 Task: Play online Dominion games in very easy mode.
Action: Mouse moved to (301, 704)
Screenshot: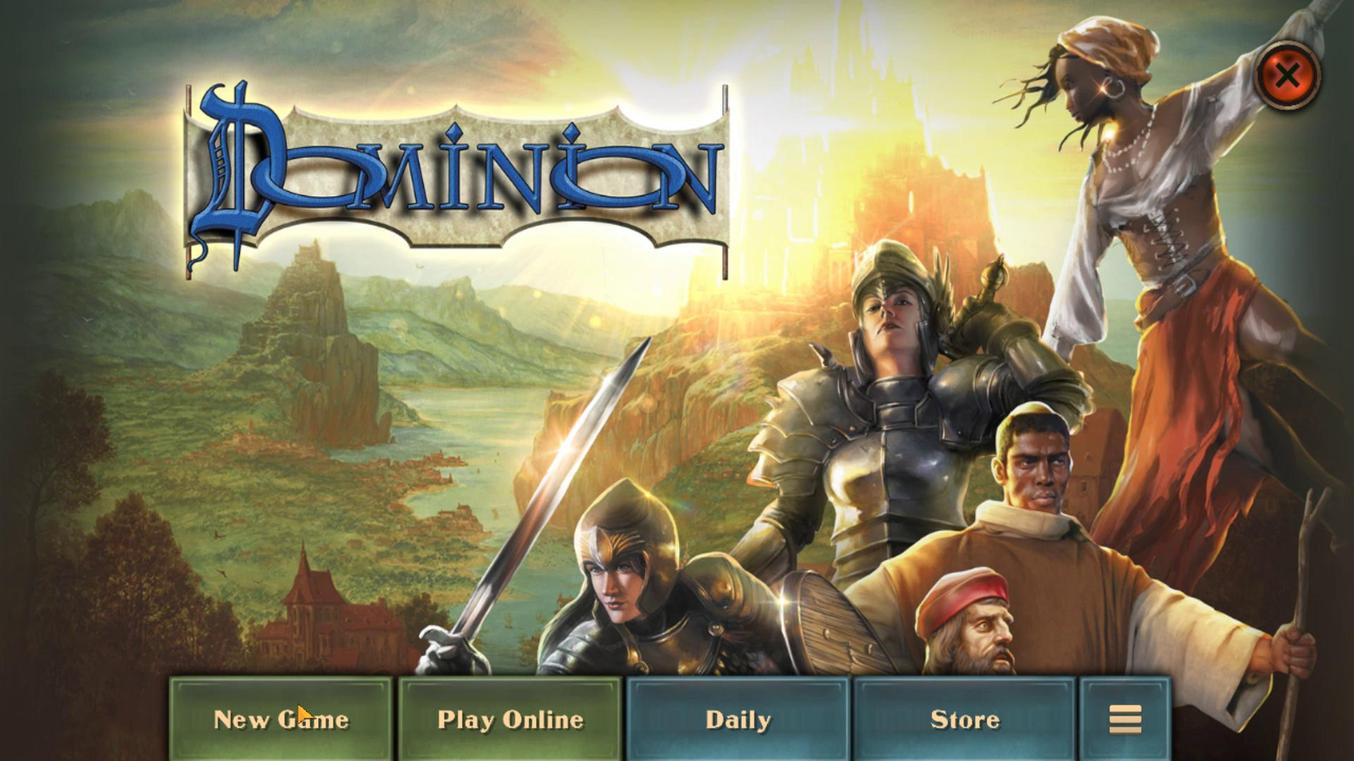 
Action: Mouse pressed left at (301, 704)
Screenshot: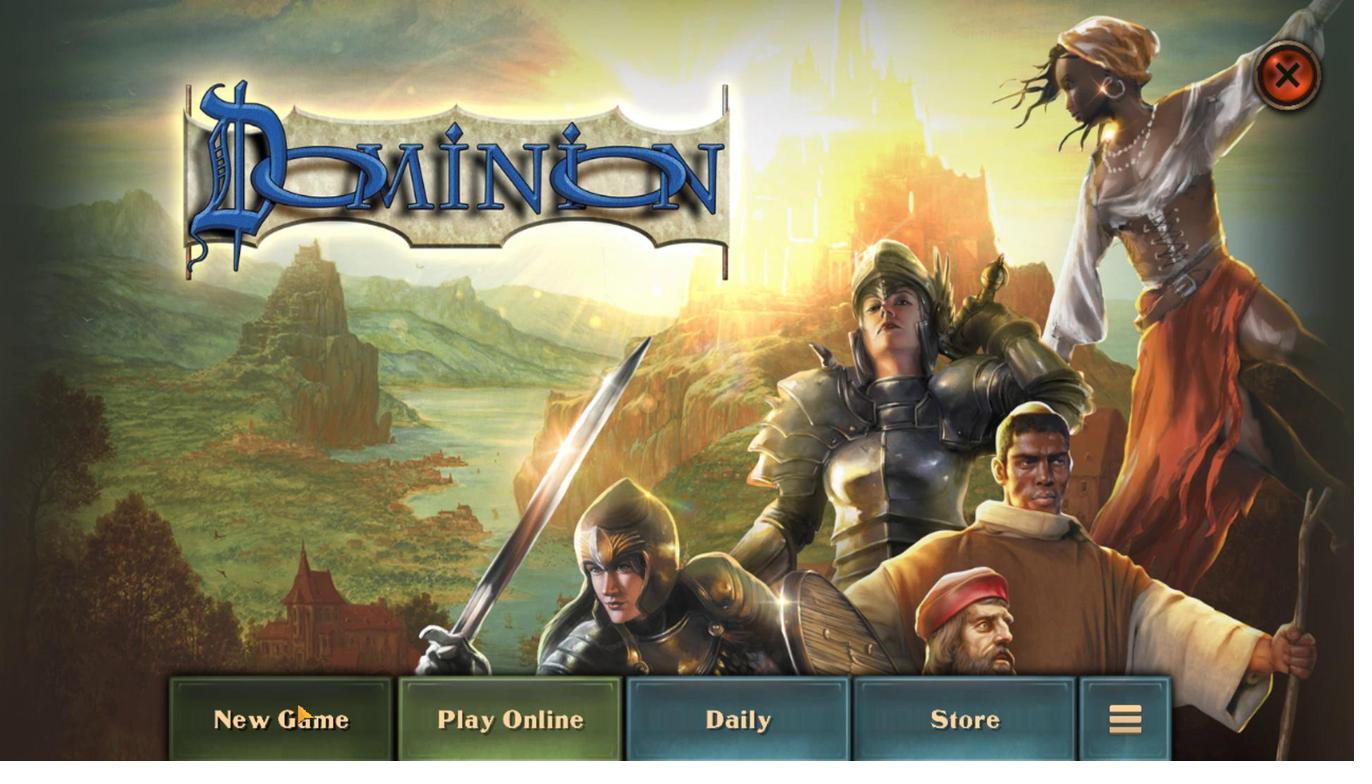 
Action: Mouse moved to (692, 323)
Screenshot: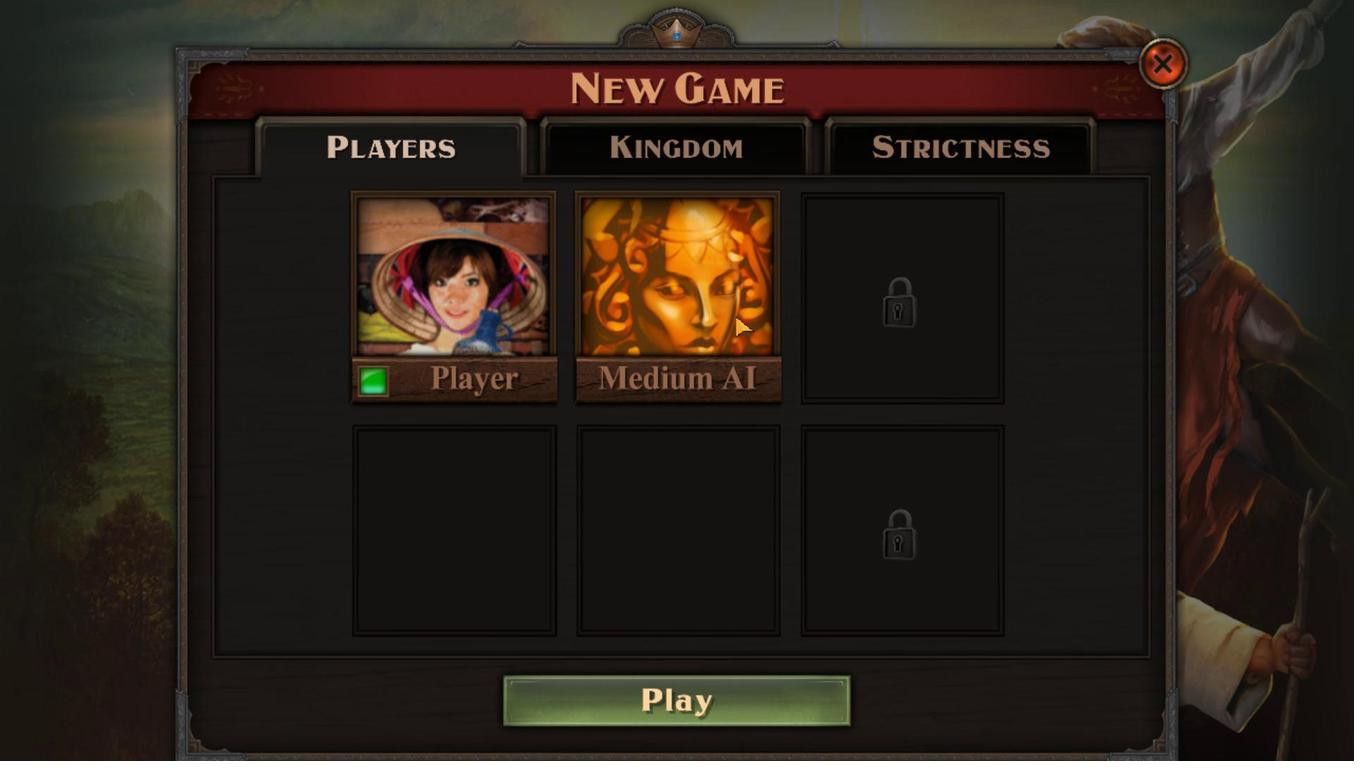 
Action: Mouse pressed left at (692, 323)
Screenshot: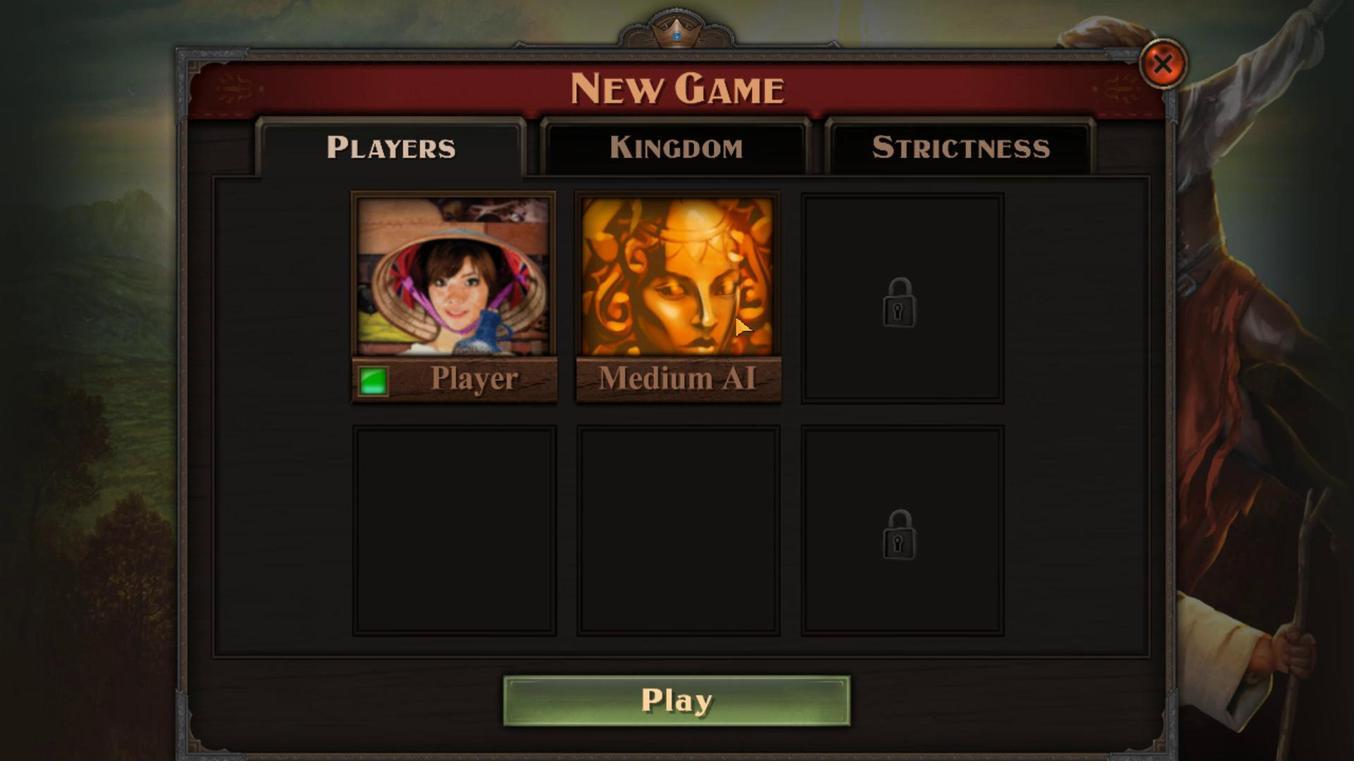 
Action: Mouse moved to (463, 347)
Screenshot: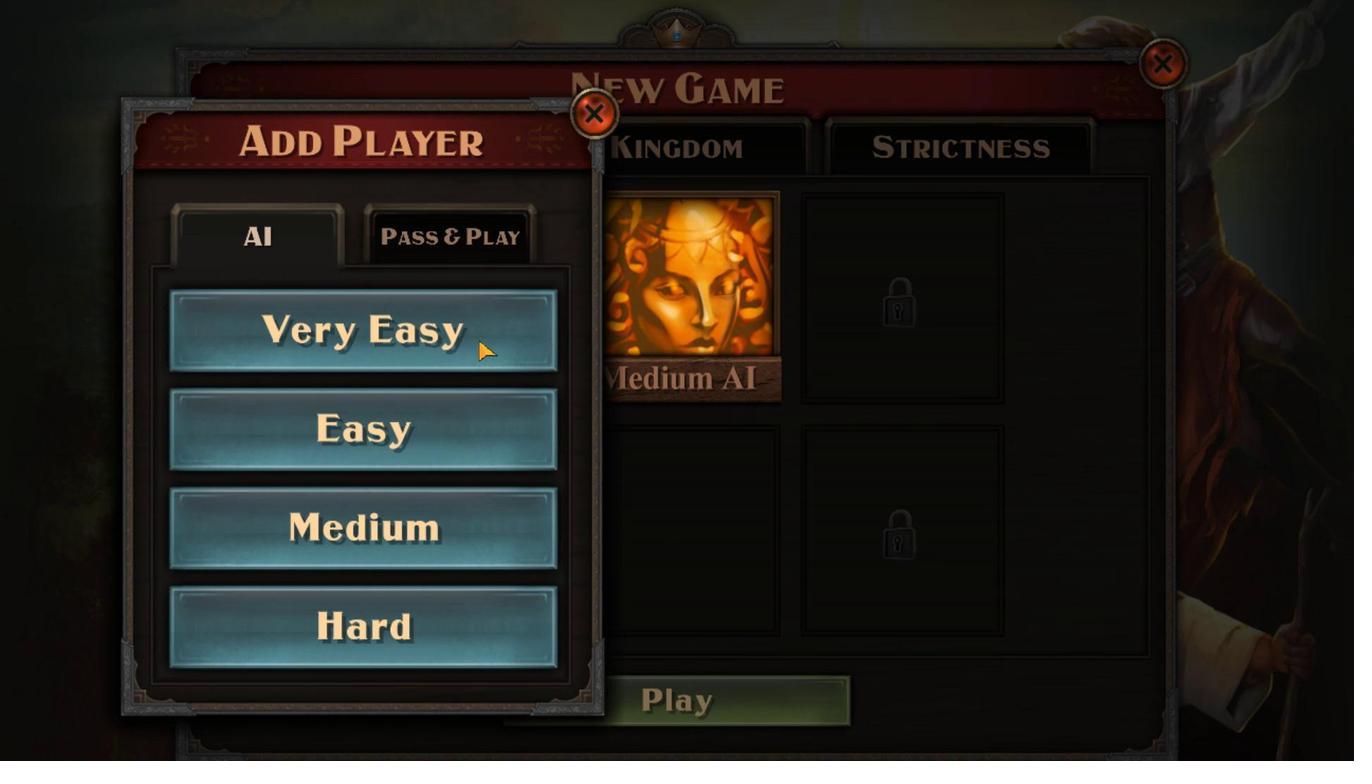 
Action: Mouse pressed left at (463, 347)
Screenshot: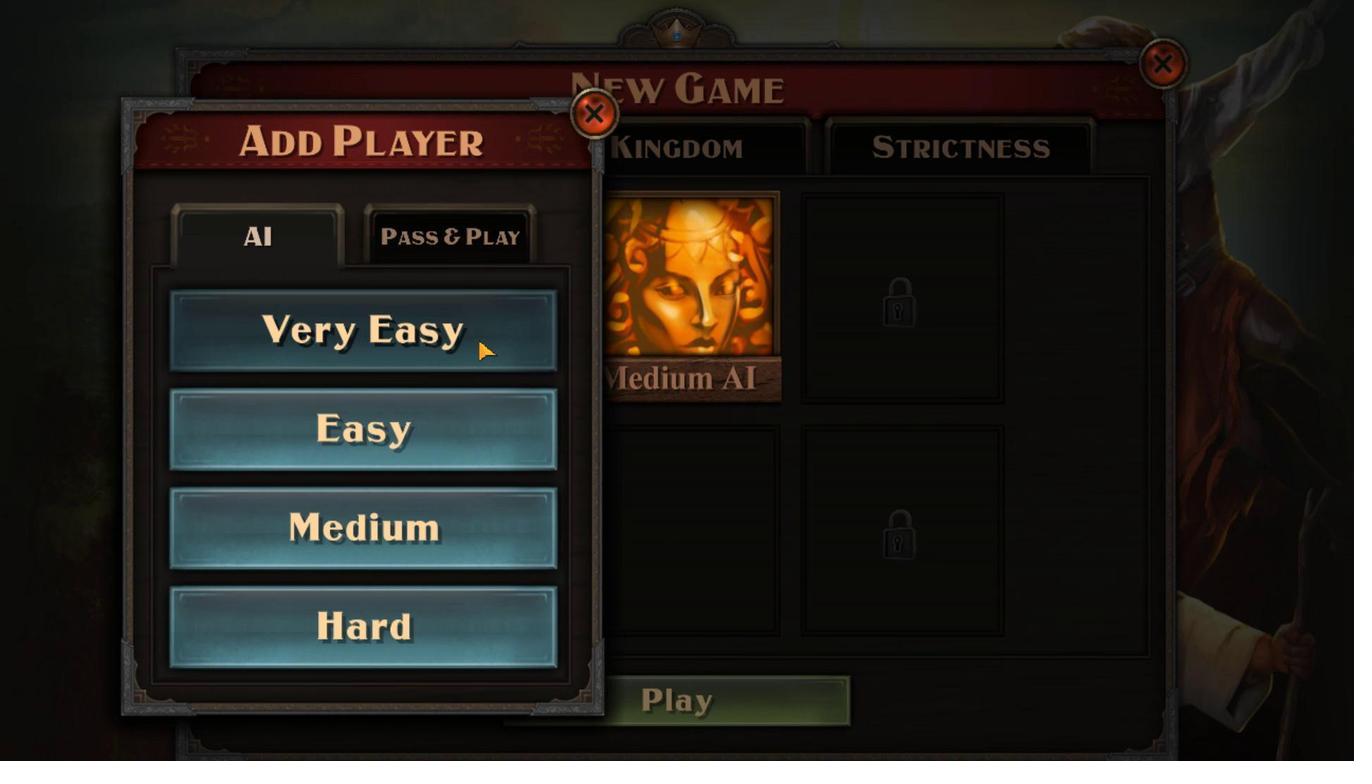 
Action: Mouse moved to (695, 690)
Screenshot: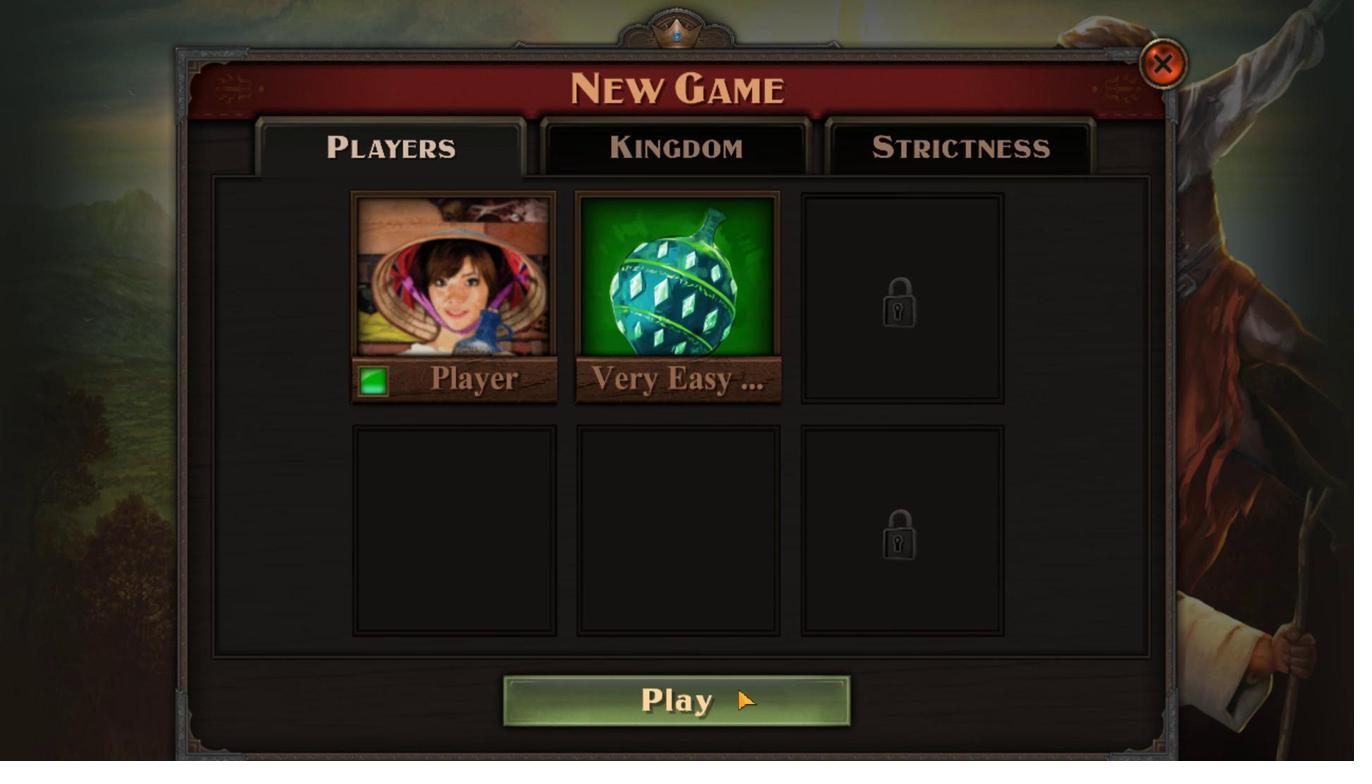 
Action: Mouse pressed left at (695, 690)
Screenshot: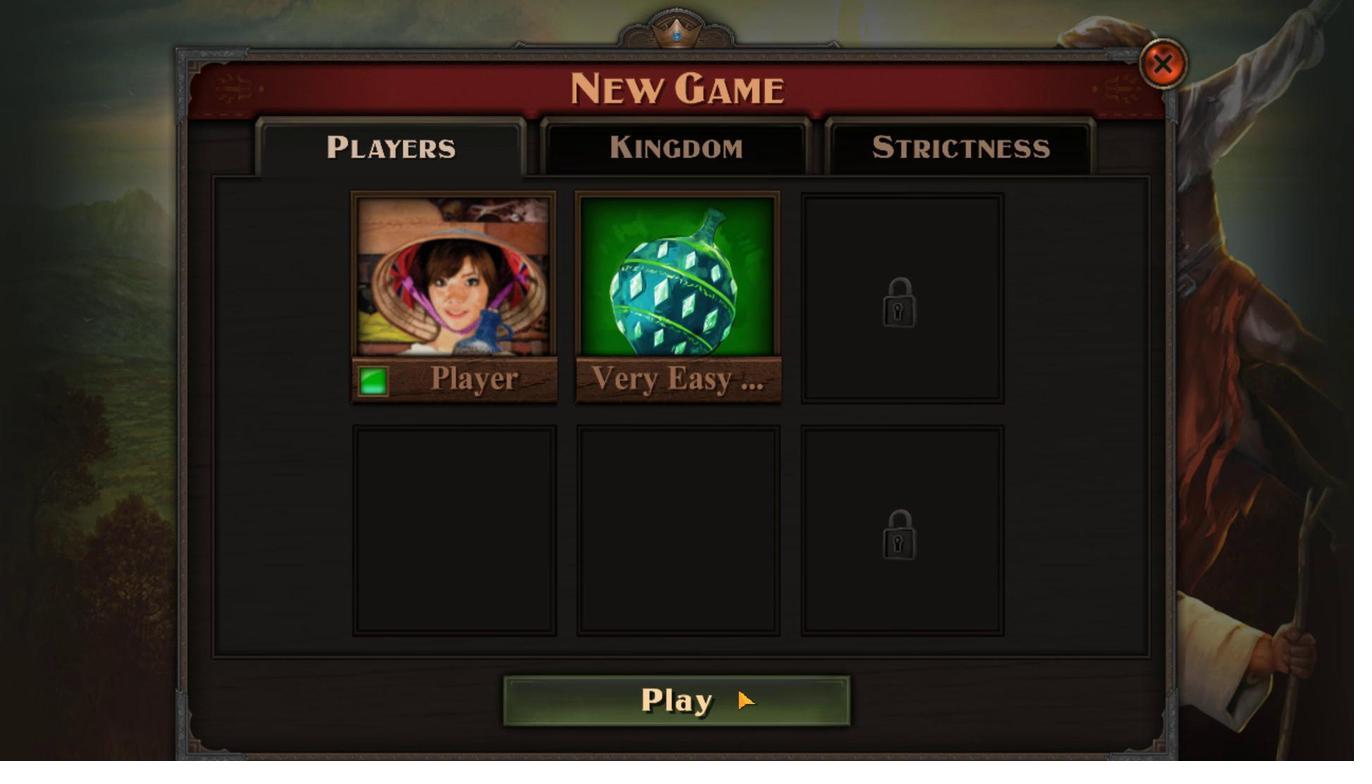 
Action: Mouse moved to (600, 627)
Screenshot: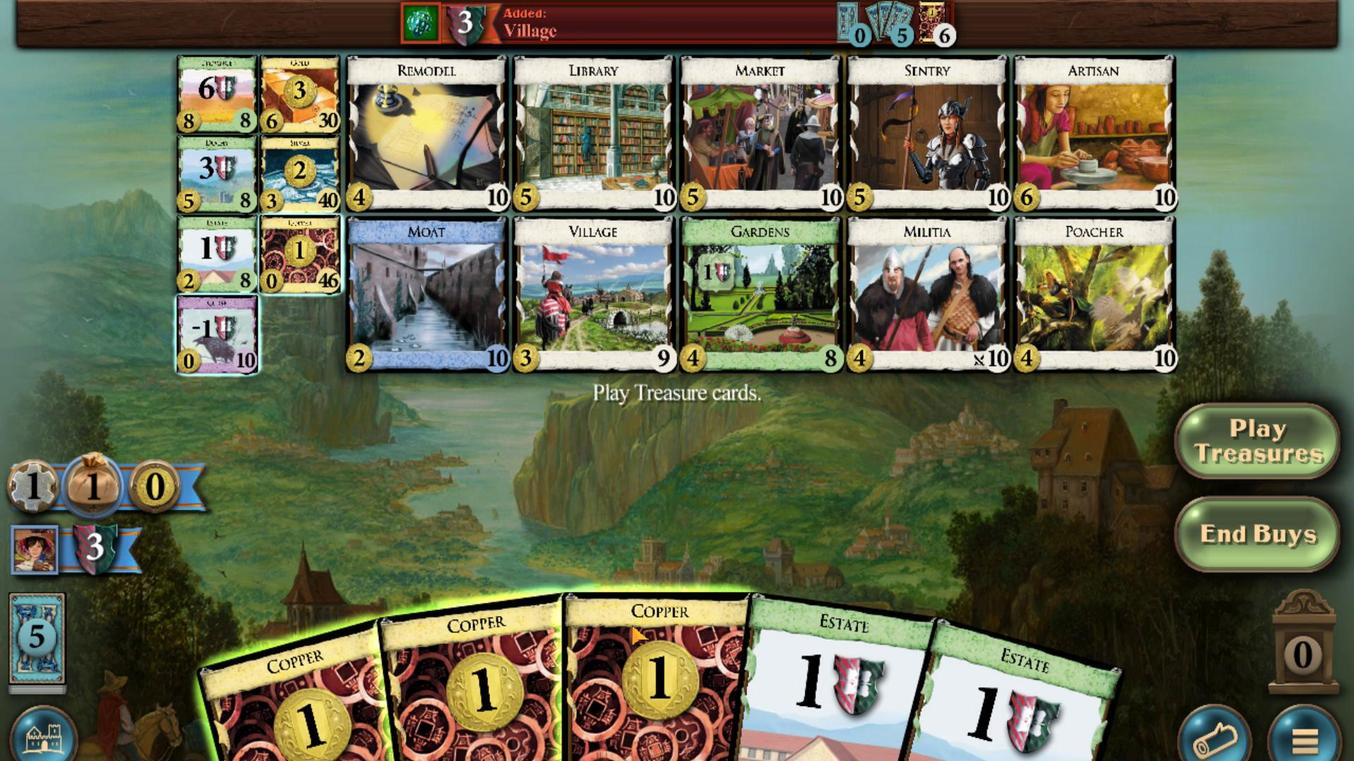 
Action: Mouse scrolled (600, 626) with delta (0, 0)
Screenshot: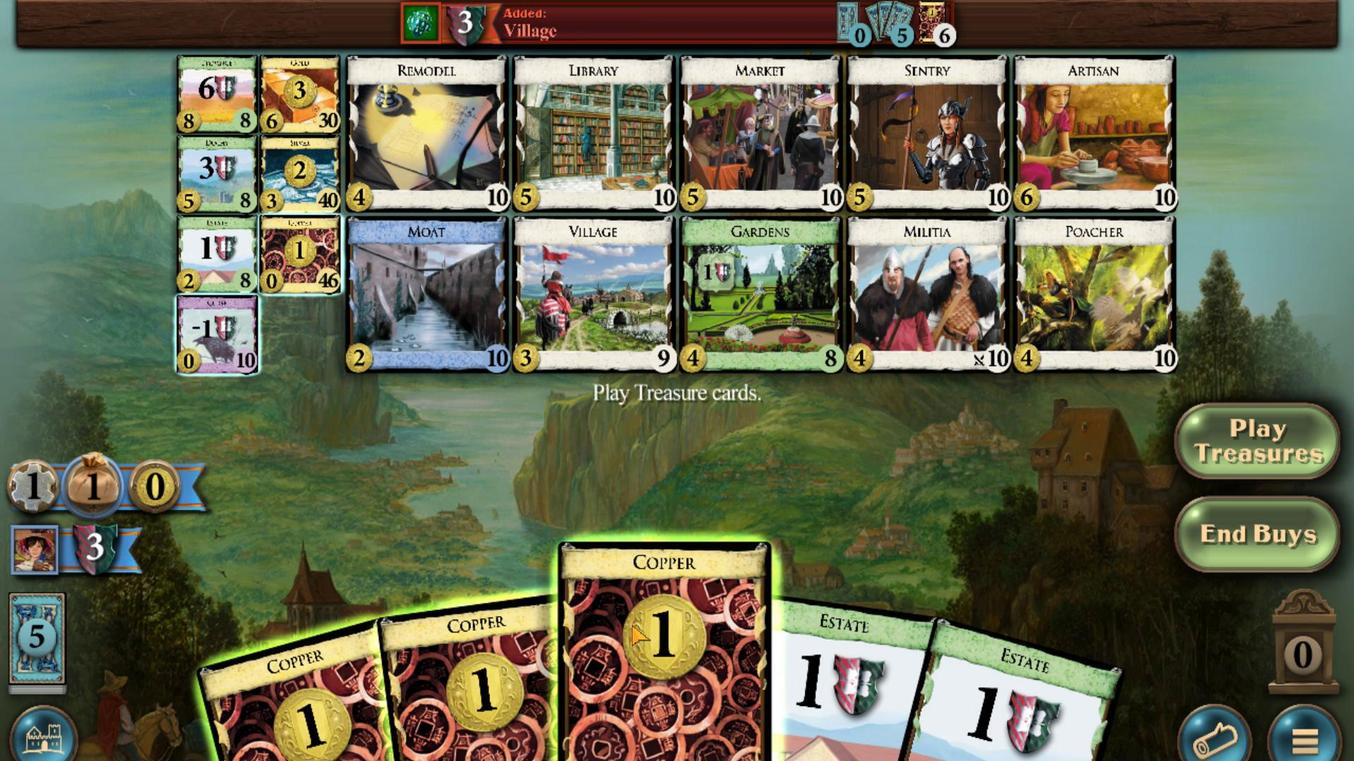 
Action: Mouse moved to (533, 617)
Screenshot: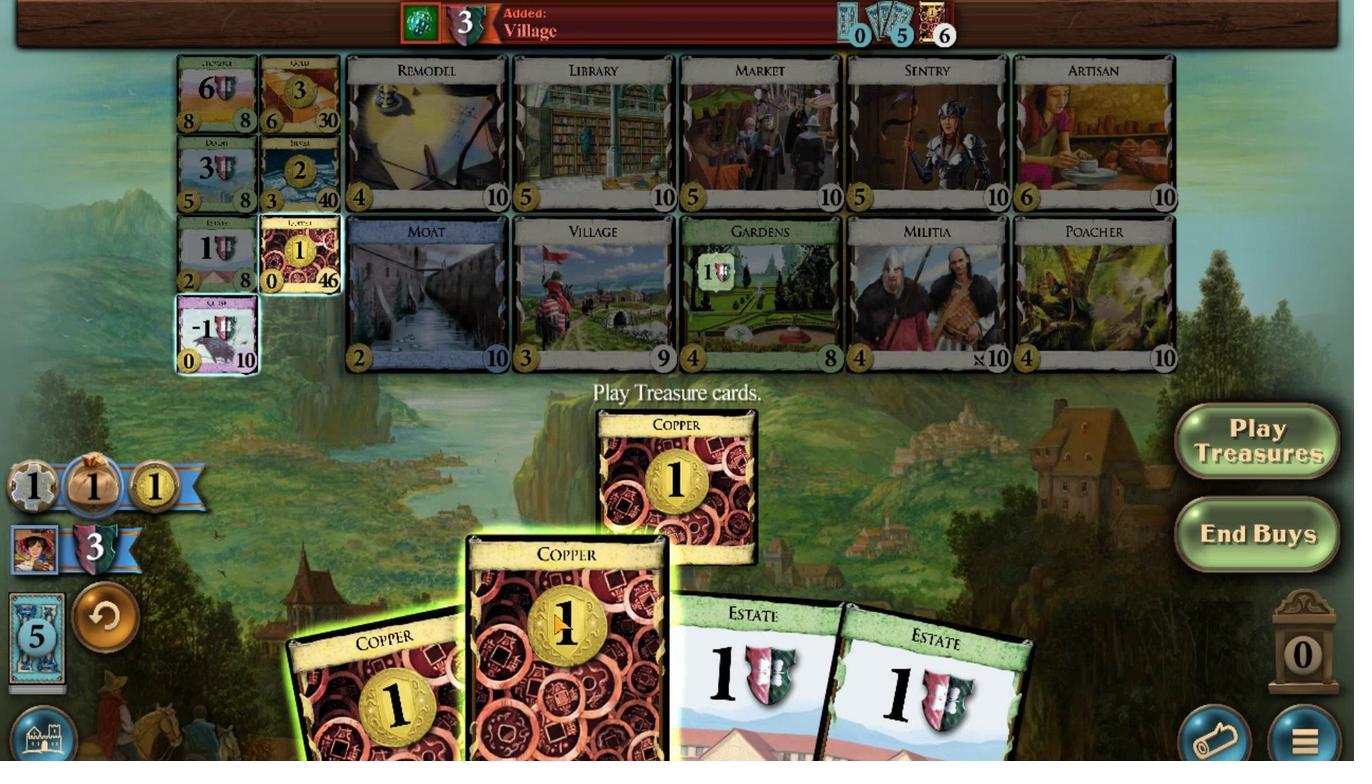 
Action: Mouse scrolled (533, 616) with delta (0, 0)
Screenshot: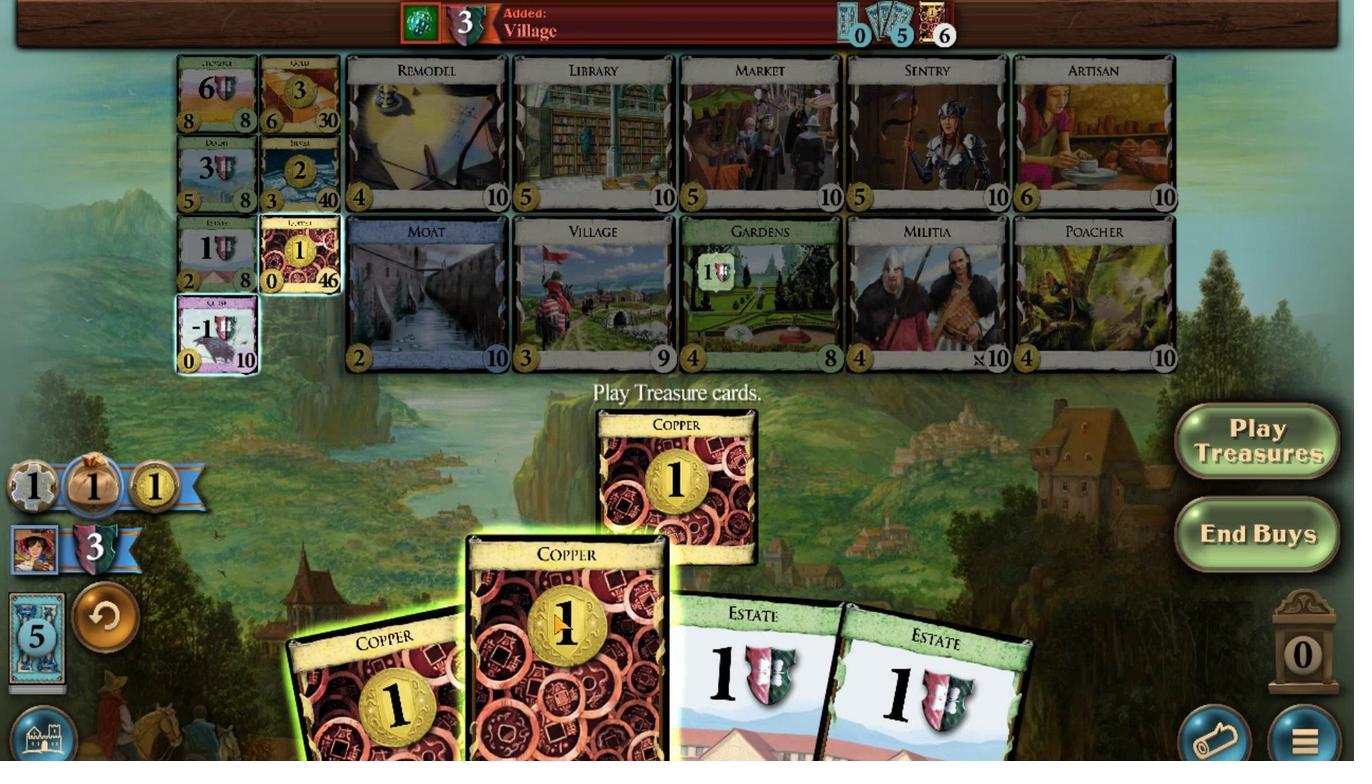 
Action: Mouse moved to (510, 626)
Screenshot: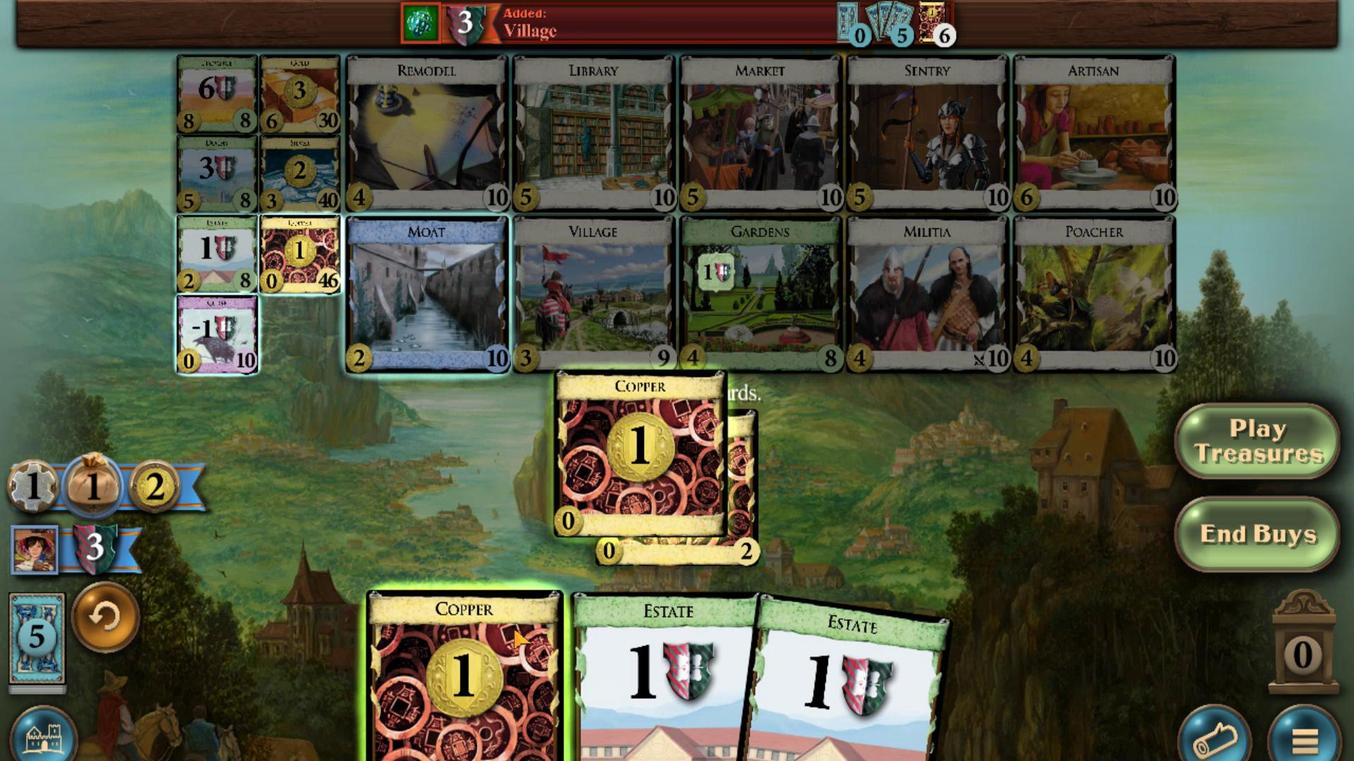 
Action: Mouse scrolled (510, 625) with delta (0, 0)
Screenshot: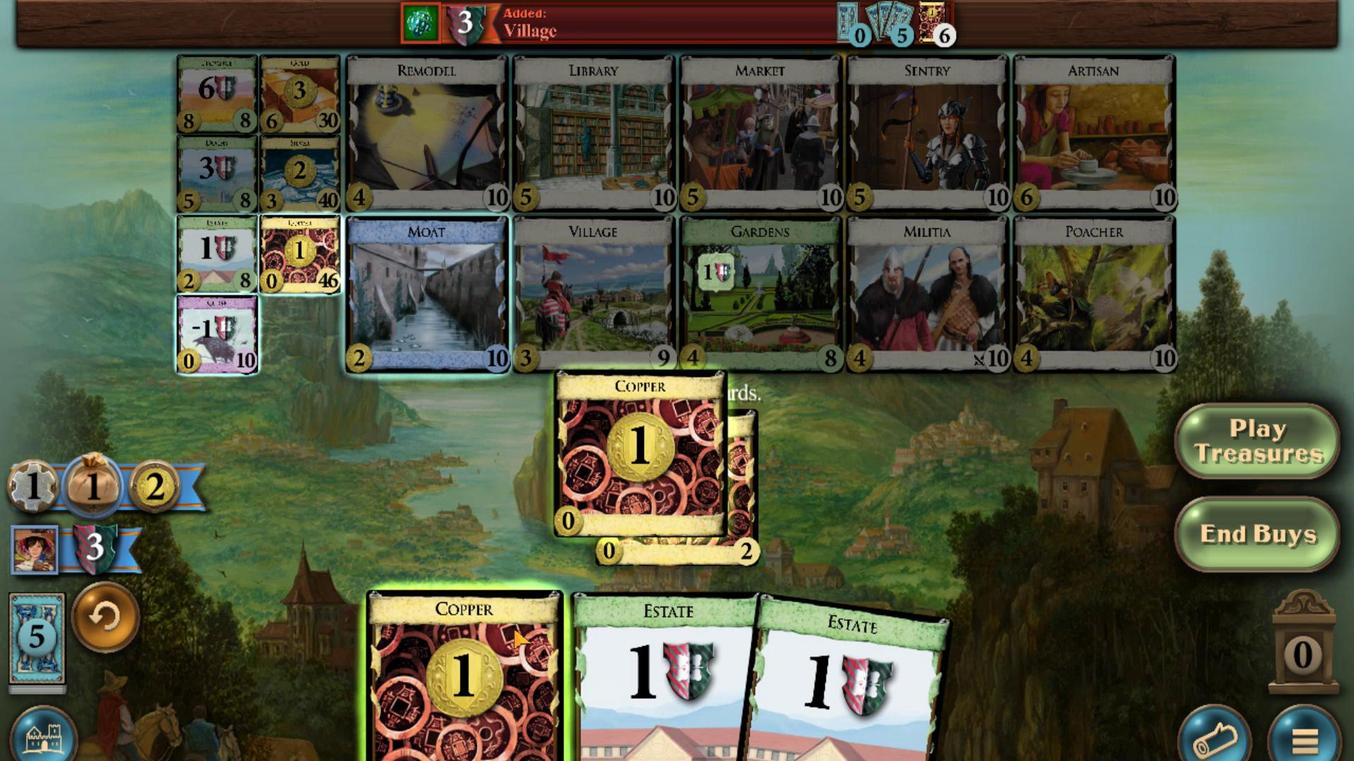 
Action: Mouse moved to (316, 184)
Screenshot: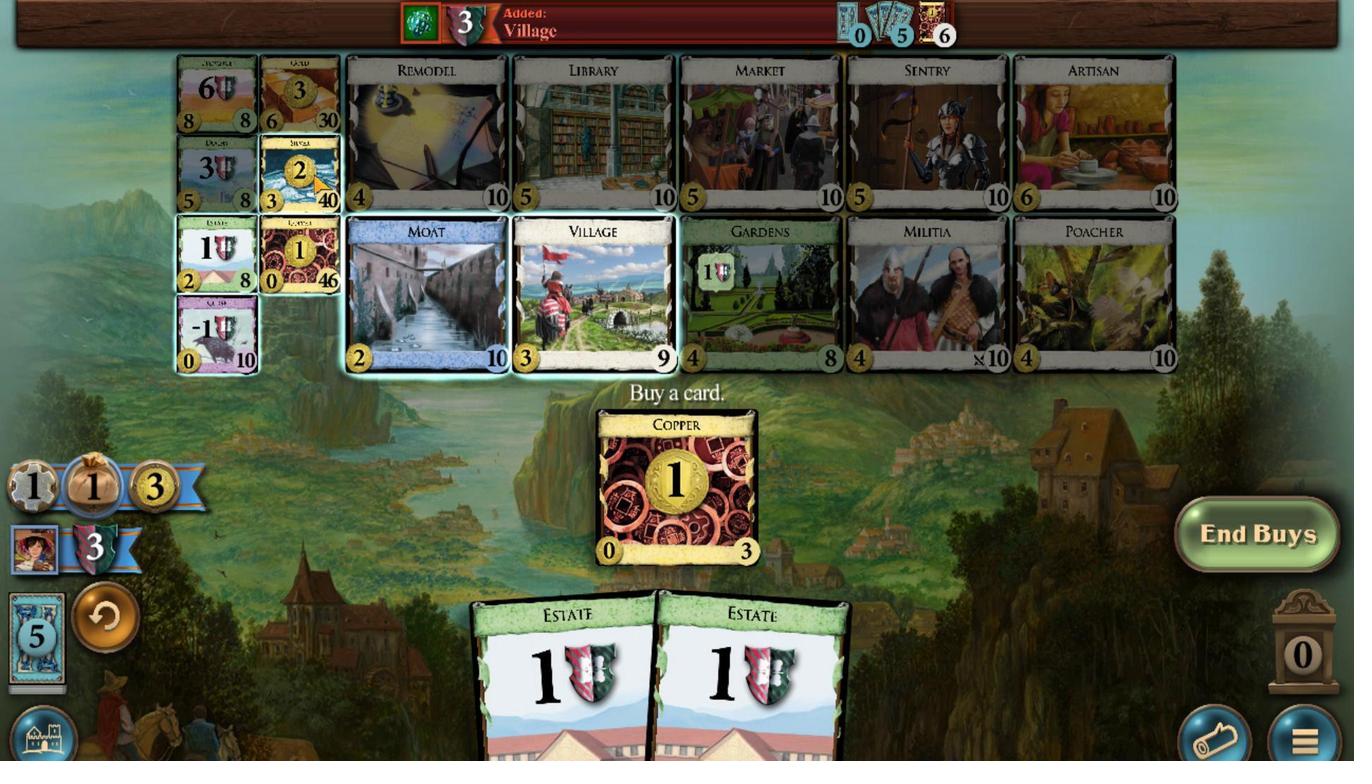 
Action: Mouse scrolled (316, 184) with delta (0, 0)
Screenshot: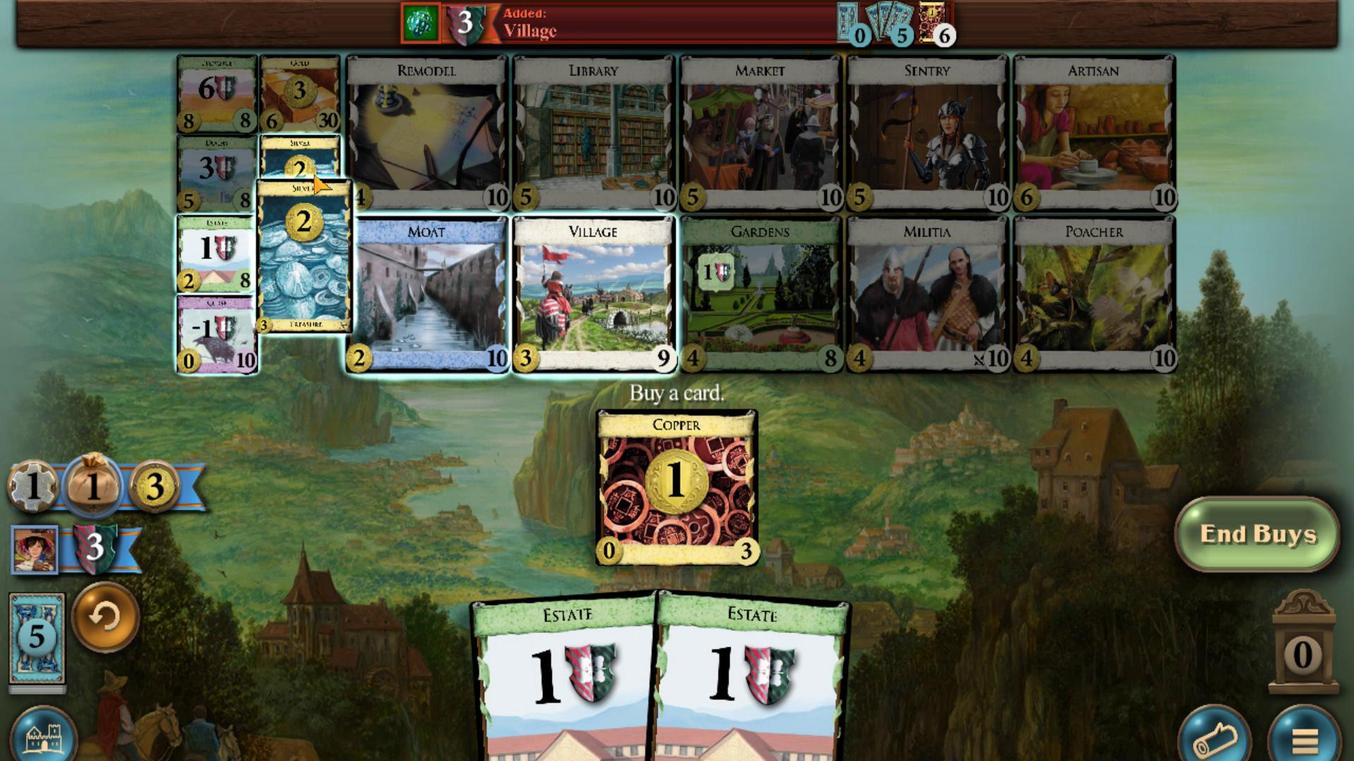 
Action: Mouse scrolled (316, 184) with delta (0, 0)
Screenshot: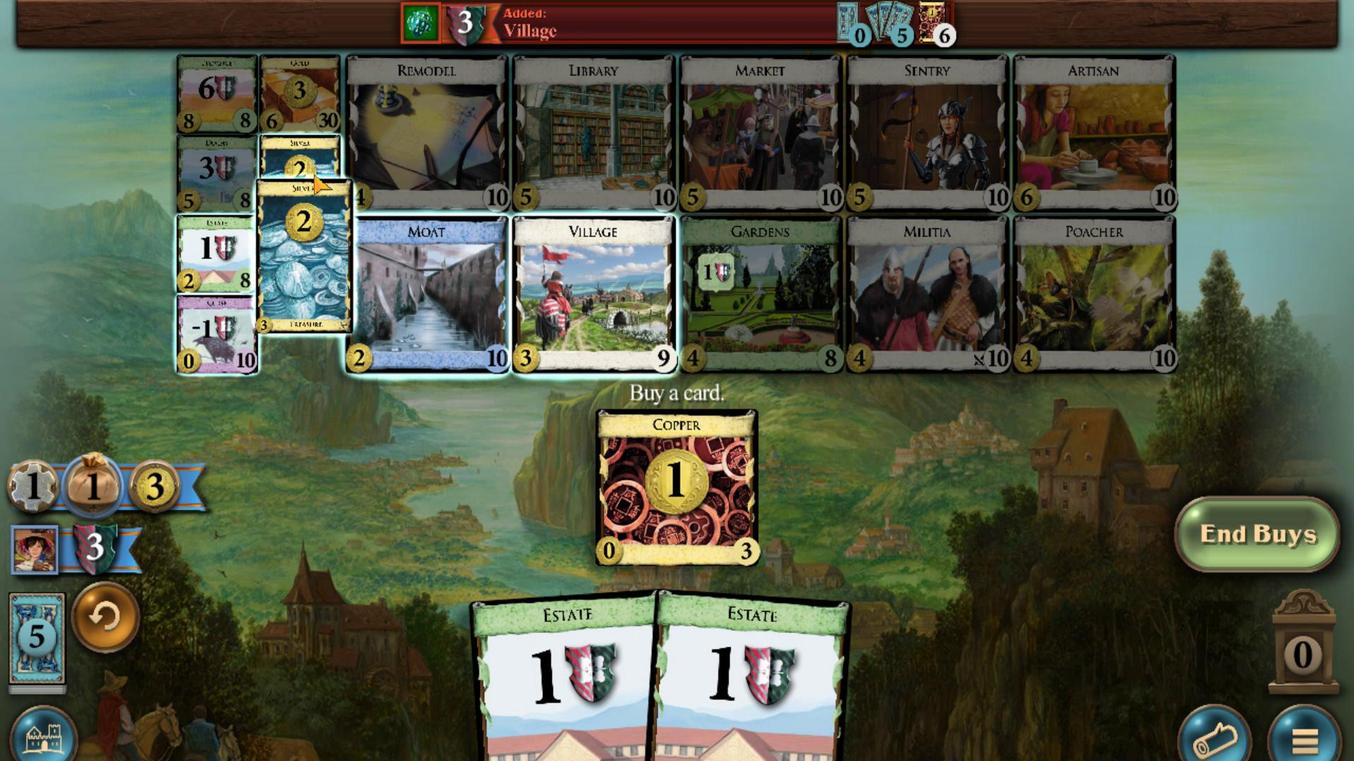 
Action: Mouse moved to (559, 675)
Screenshot: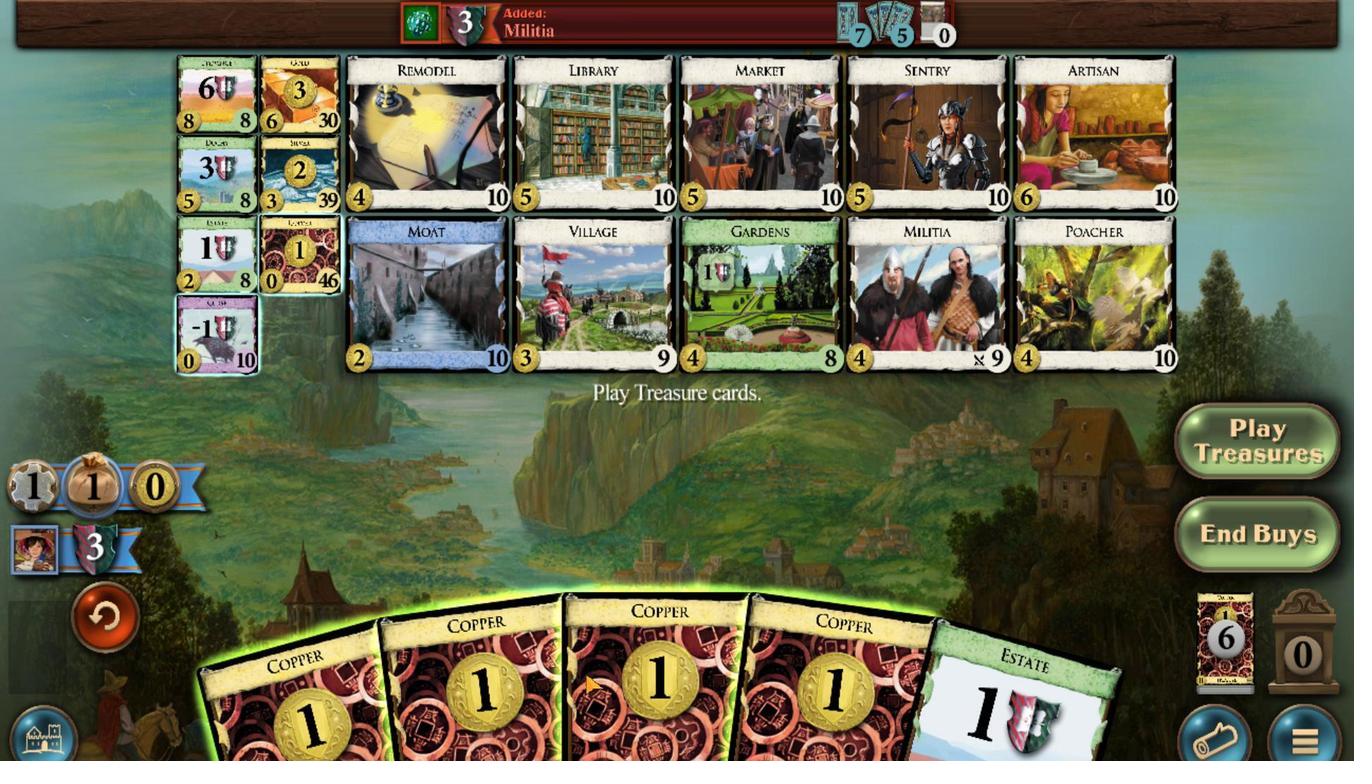 
Action: Mouse scrolled (559, 675) with delta (0, 0)
Screenshot: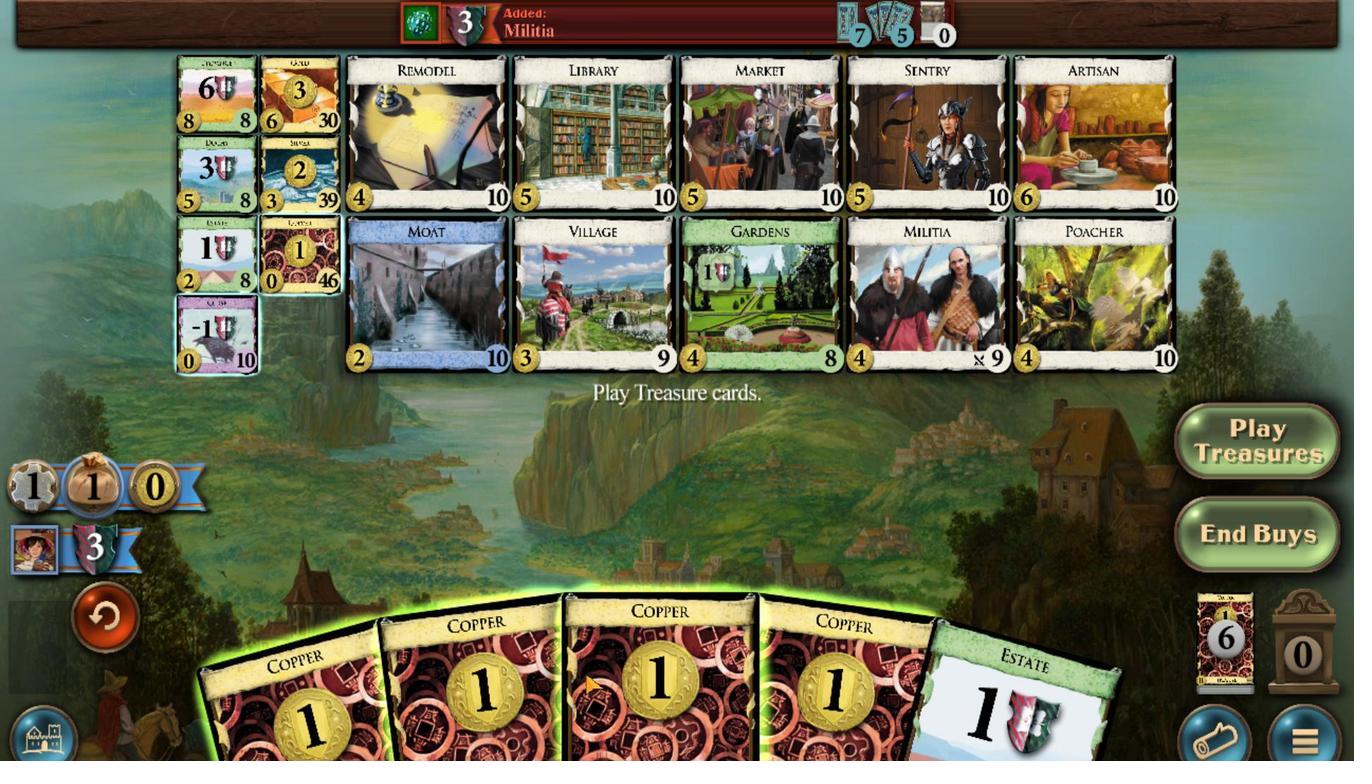 
Action: Mouse moved to (518, 663)
Screenshot: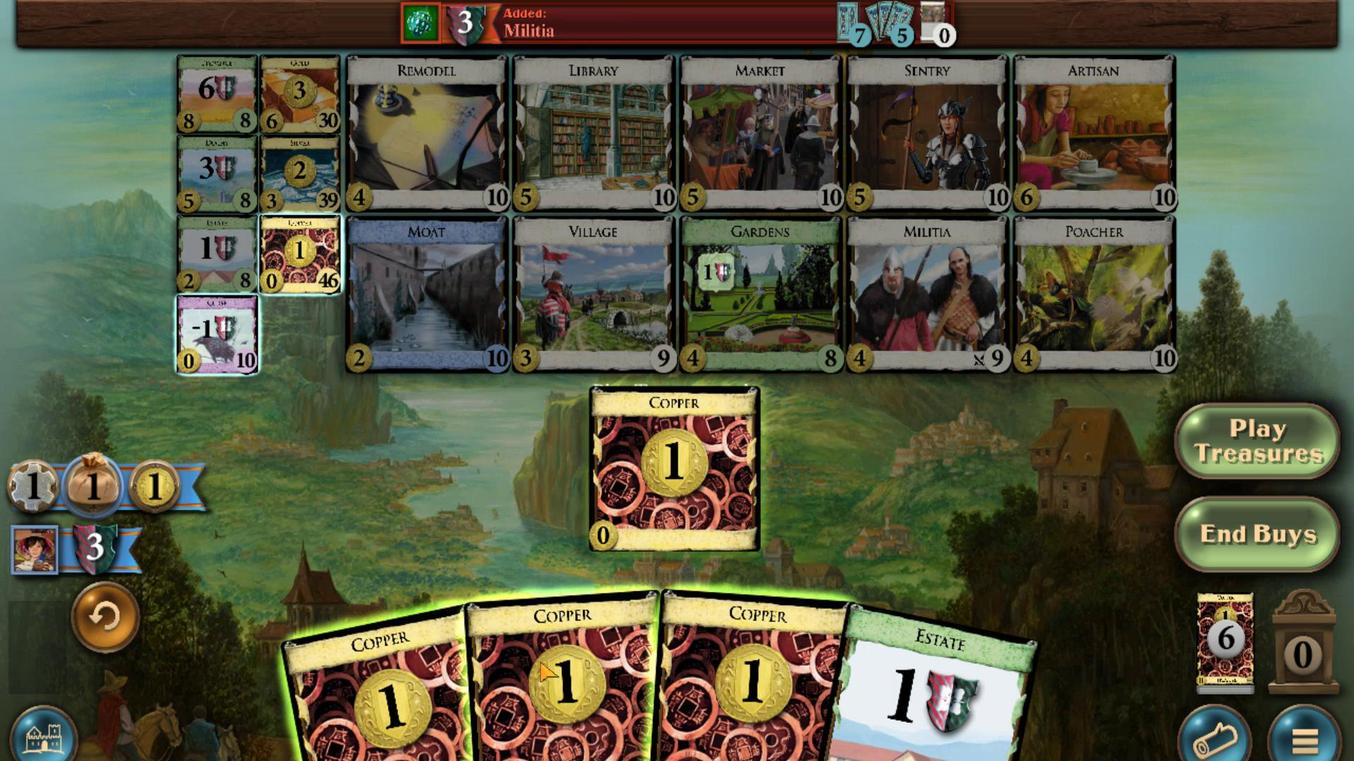 
Action: Mouse scrolled (518, 662) with delta (0, 0)
Screenshot: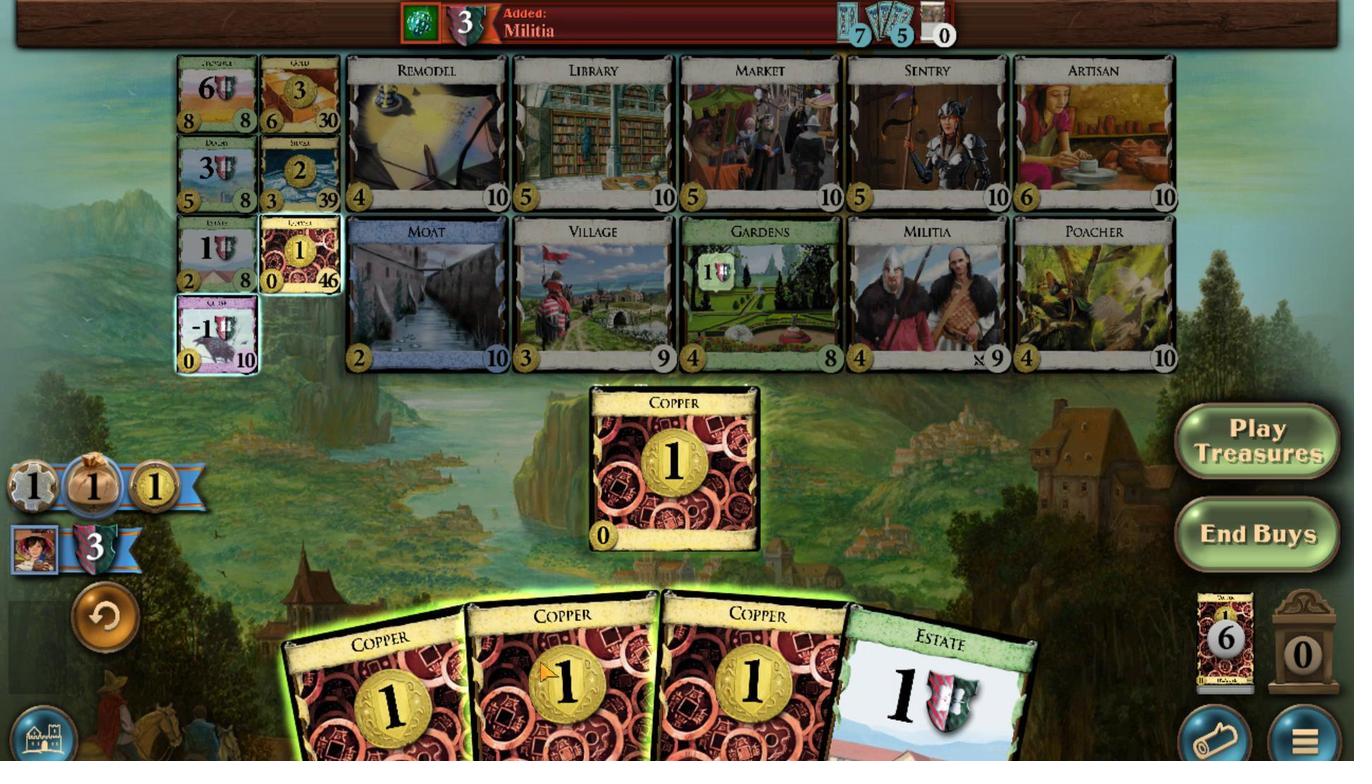 
Action: Mouse moved to (483, 656)
Screenshot: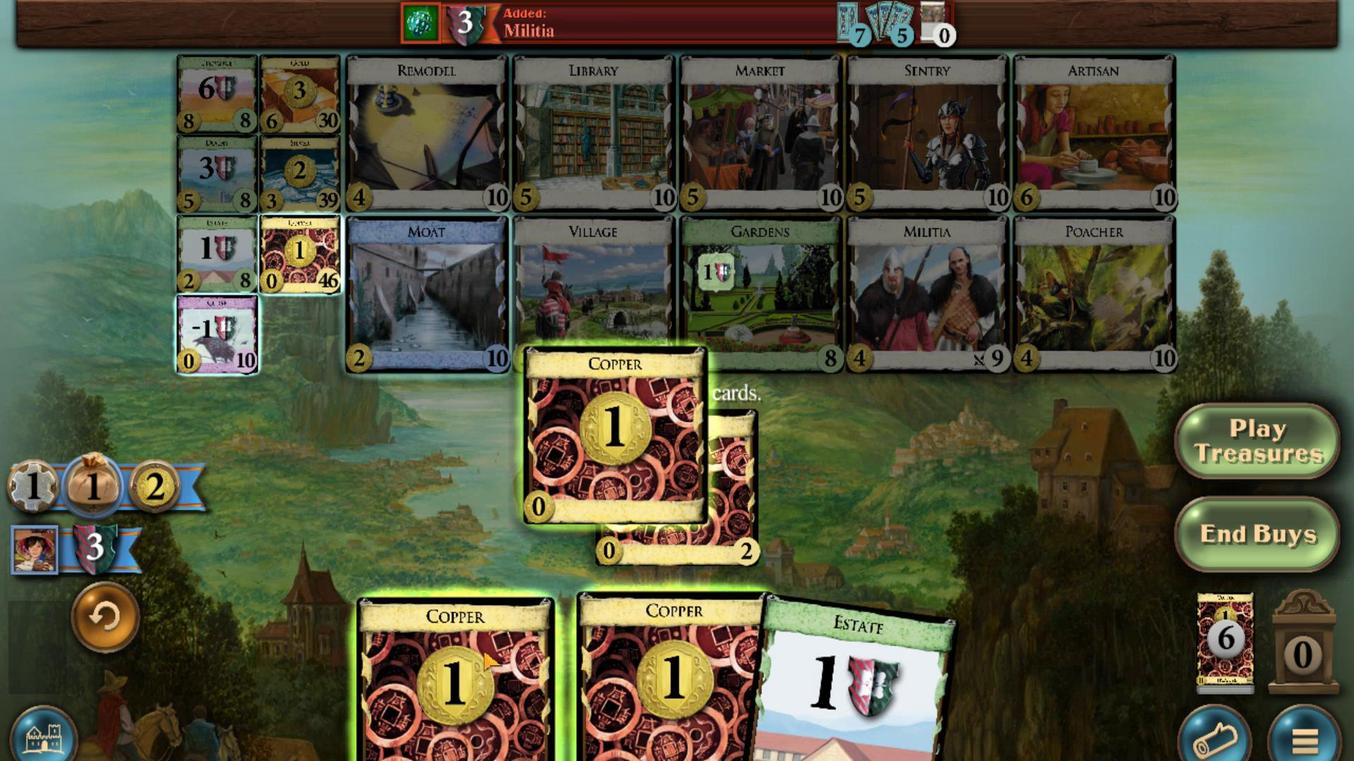 
Action: Mouse scrolled (483, 655) with delta (0, 0)
Screenshot: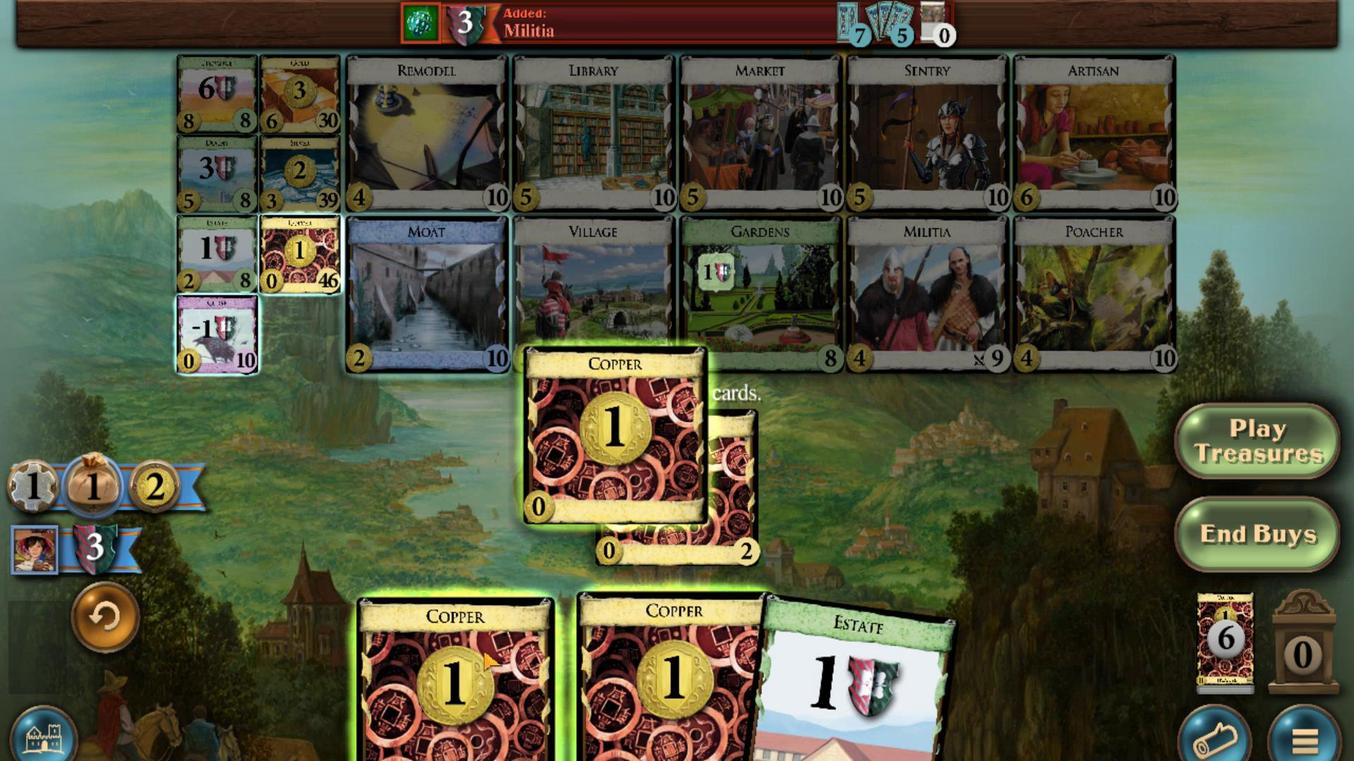 
Action: Mouse moved to (468, 652)
Screenshot: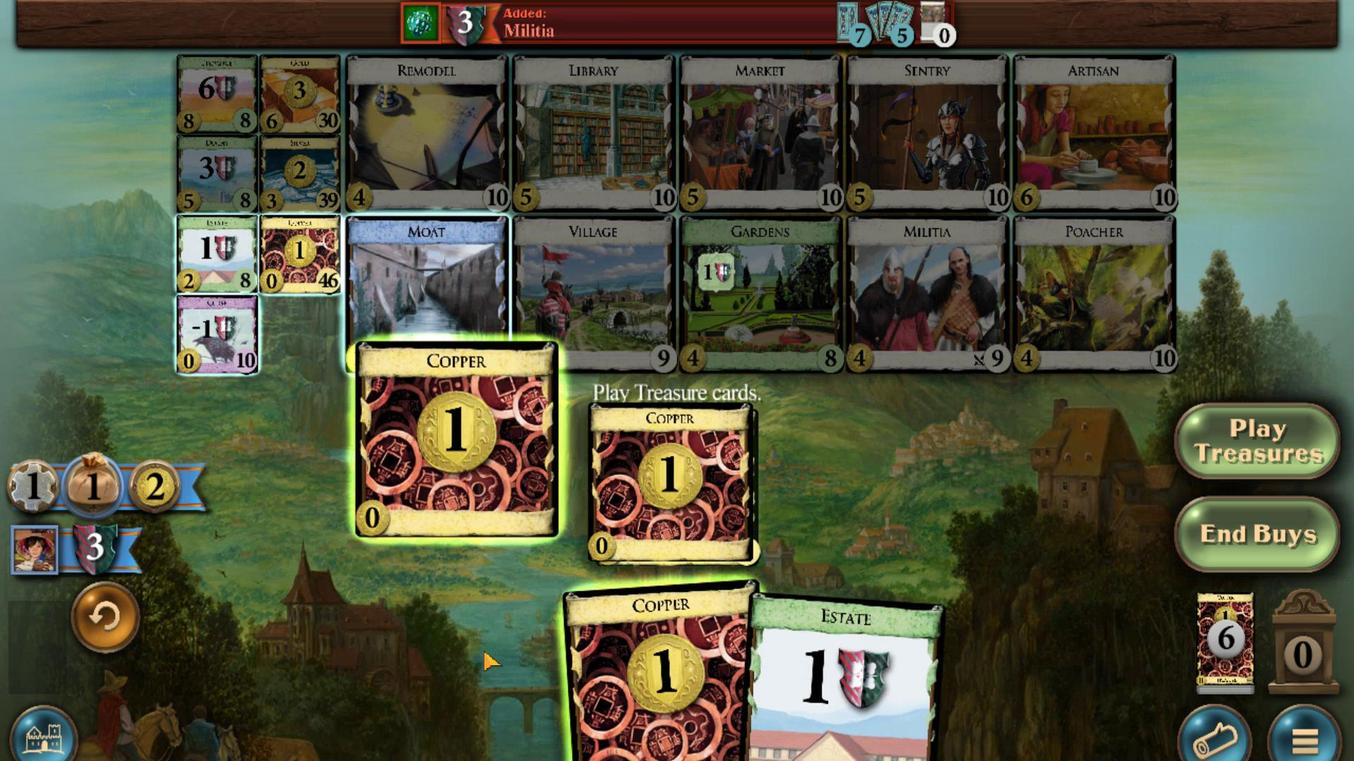 
Action: Mouse scrolled (468, 651) with delta (0, 0)
Screenshot: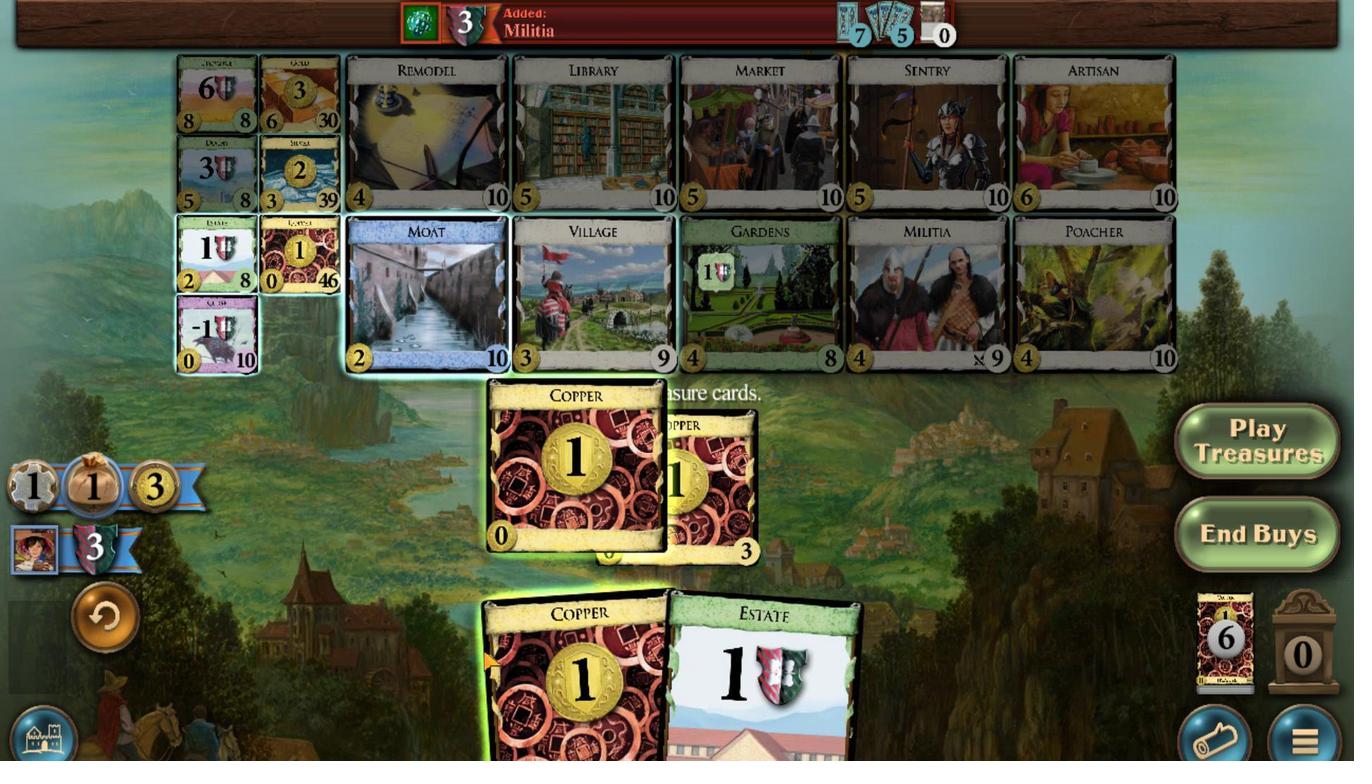 
Action: Mouse moved to (469, 649)
Screenshot: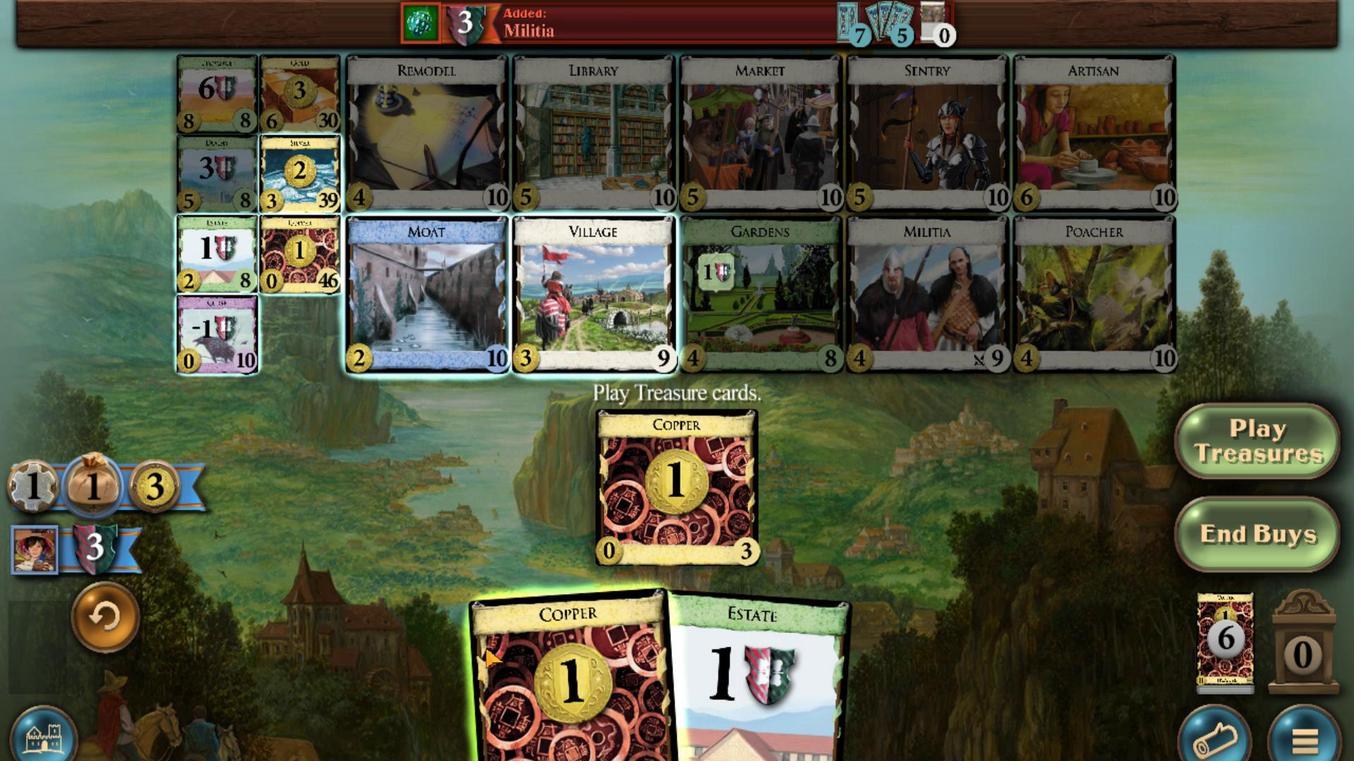 
Action: Mouse scrolled (469, 649) with delta (0, 0)
Screenshot: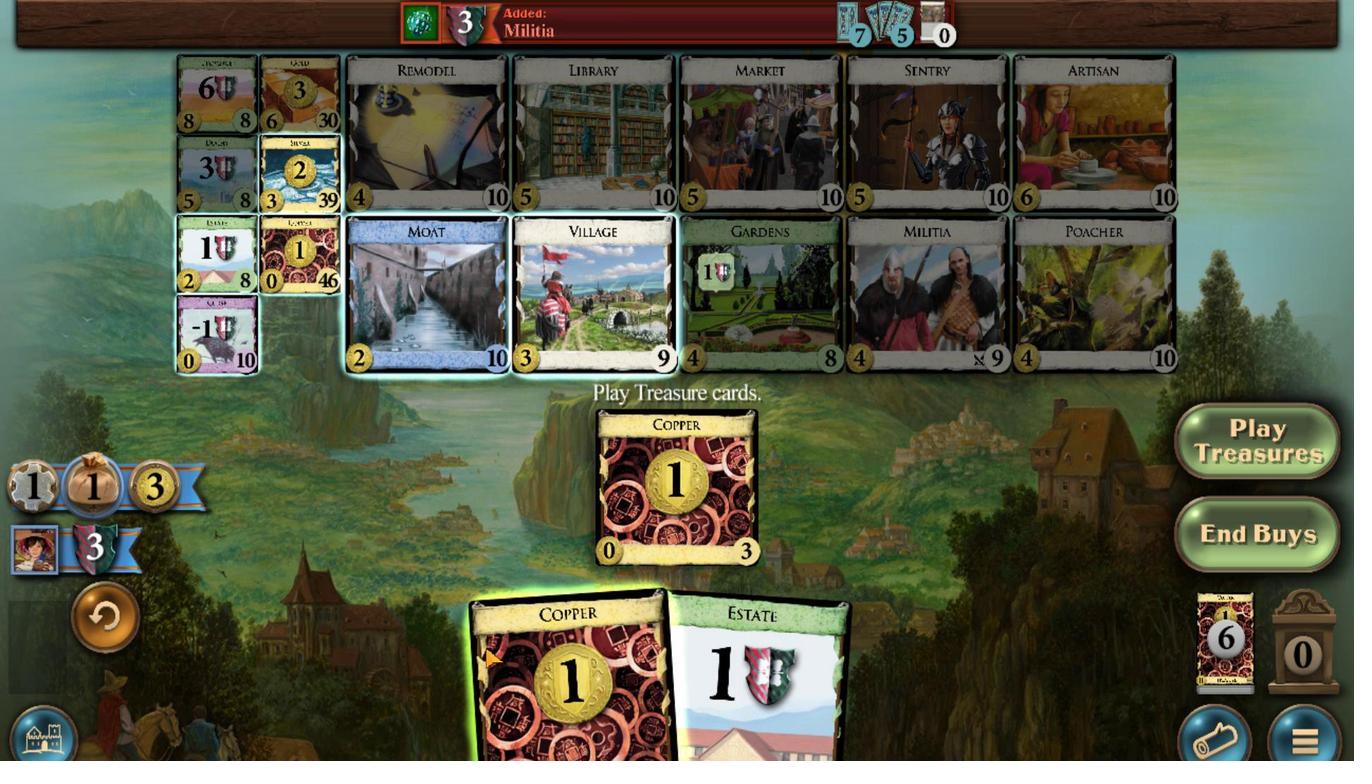 
Action: Mouse moved to (1045, 318)
Screenshot: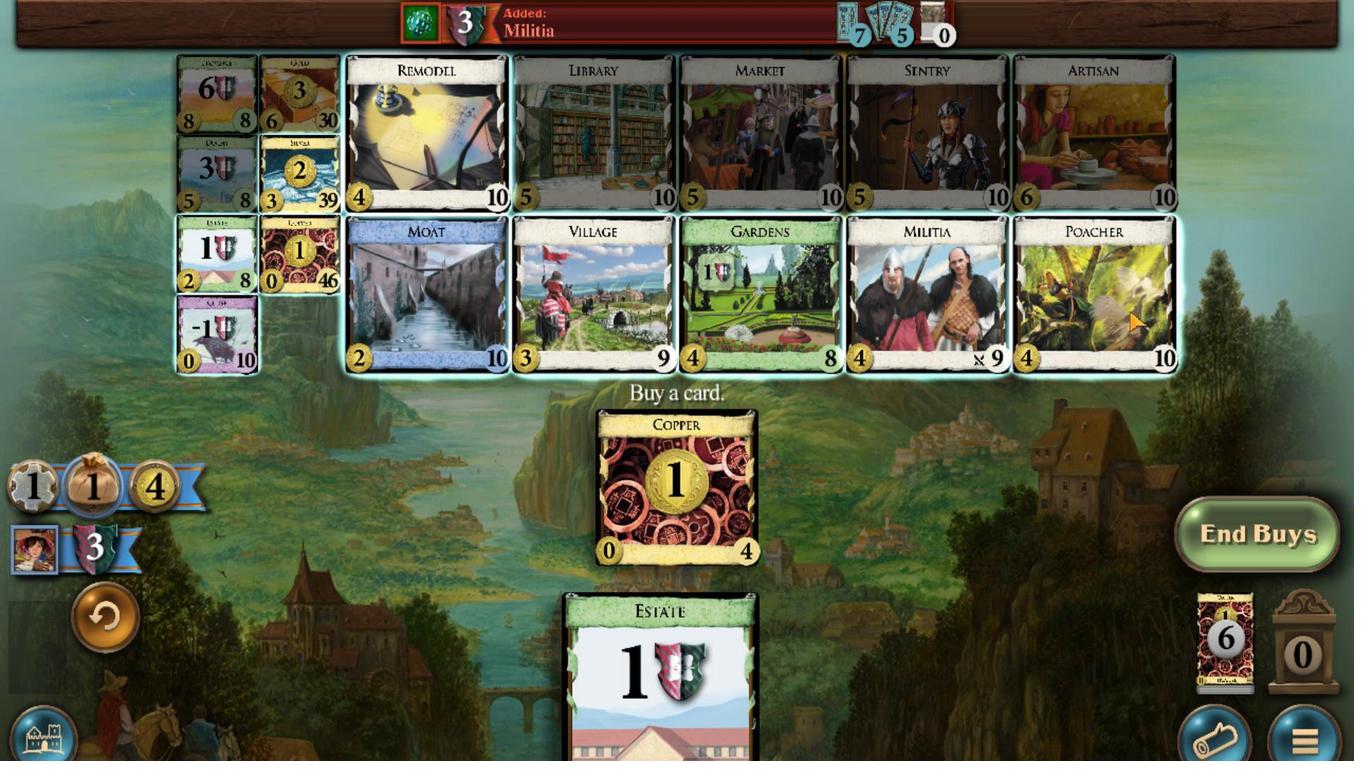 
Action: Mouse pressed left at (1045, 318)
Screenshot: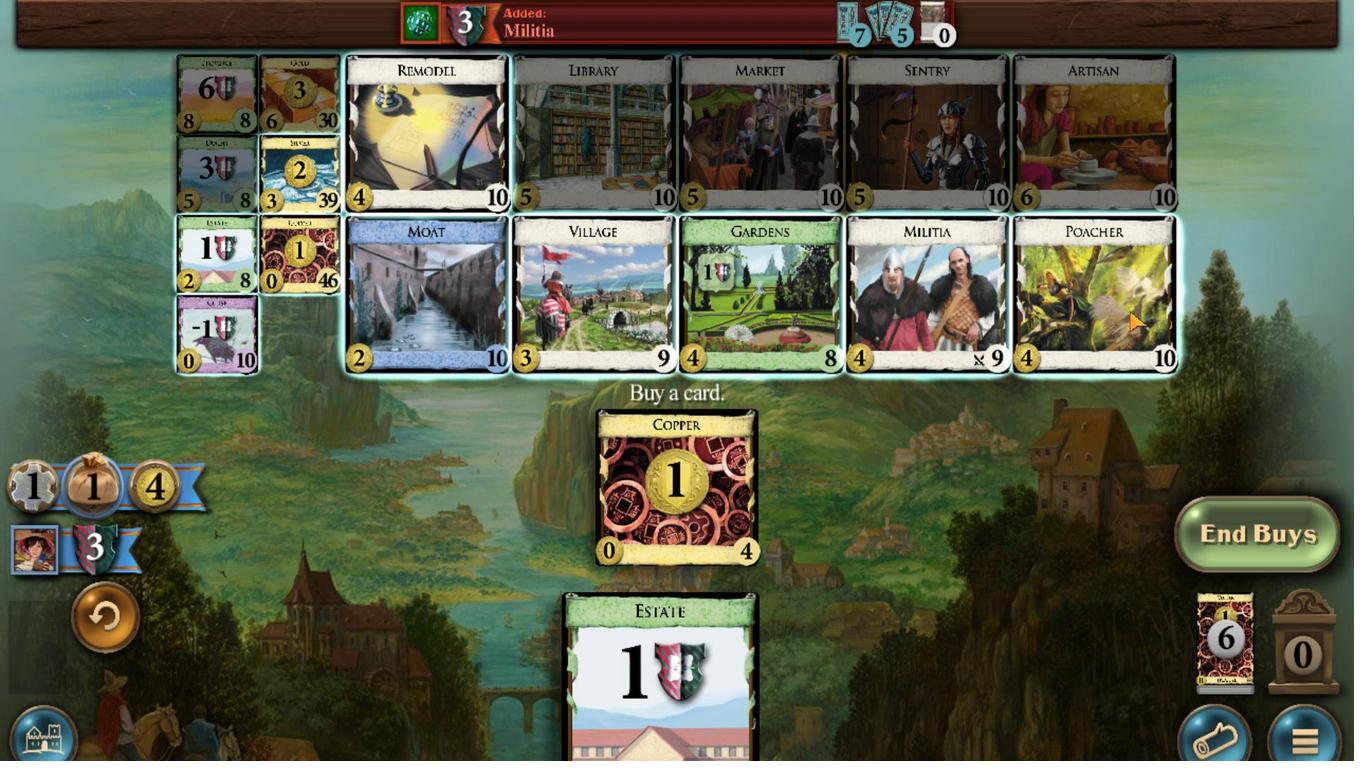
Action: Mouse moved to (1005, 524)
Screenshot: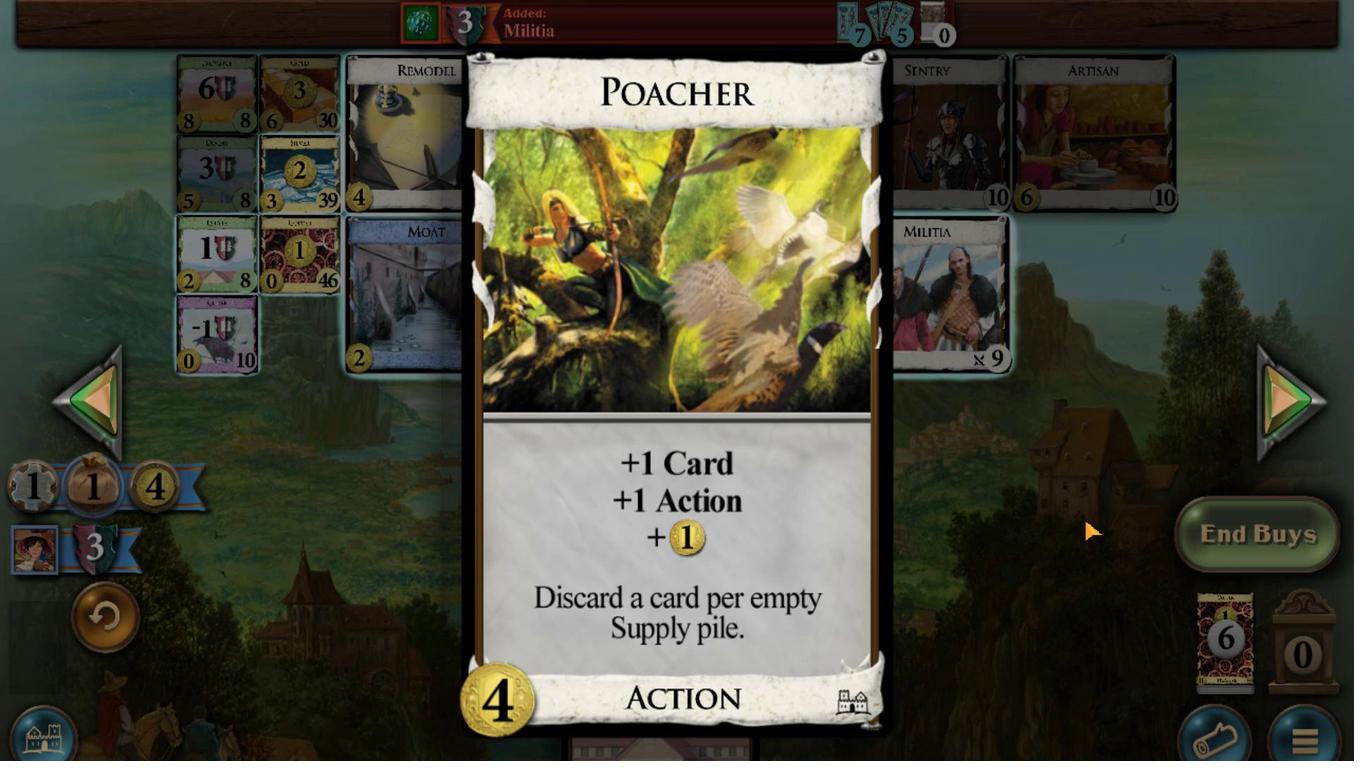 
Action: Mouse pressed left at (1005, 524)
Screenshot: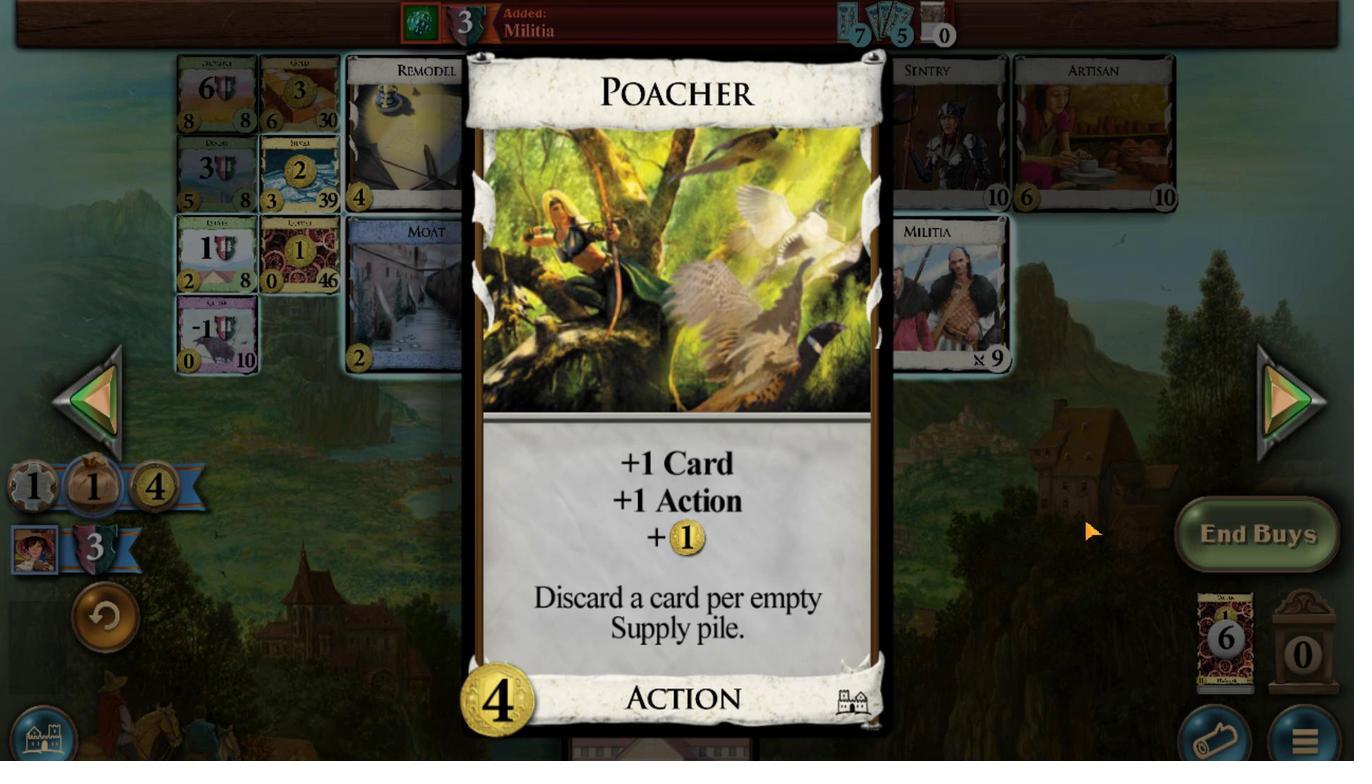 
Action: Mouse moved to (1007, 278)
Screenshot: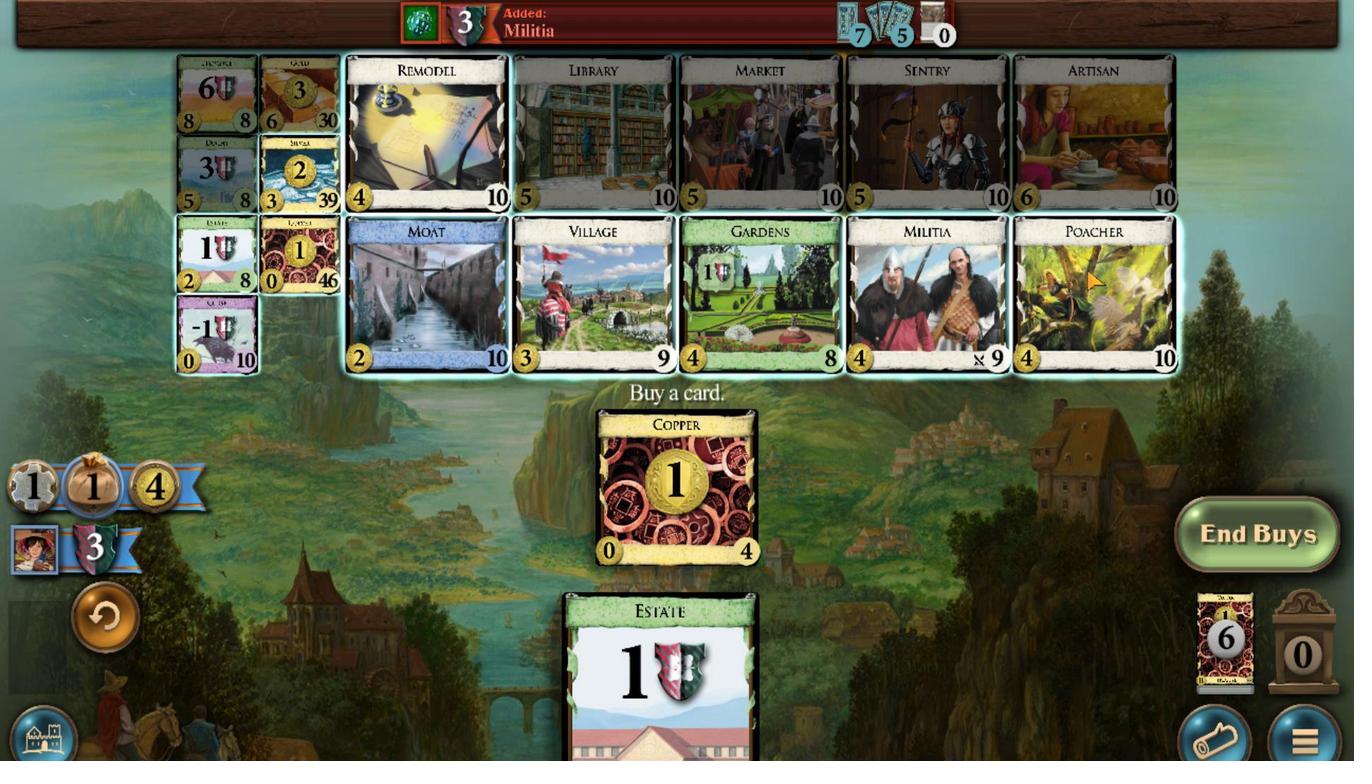 
Action: Mouse scrolled (1007, 279) with delta (0, 0)
Screenshot: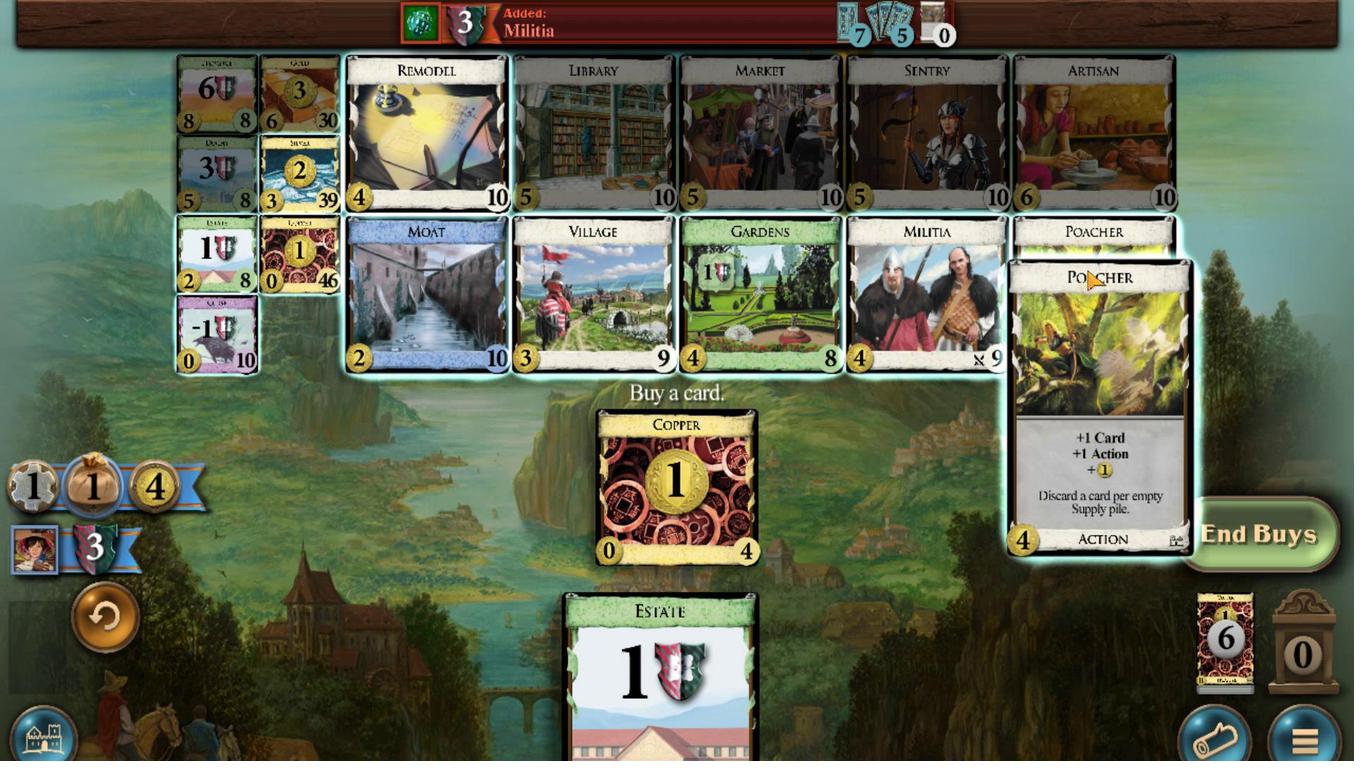 
Action: Mouse scrolled (1007, 279) with delta (0, 0)
Screenshot: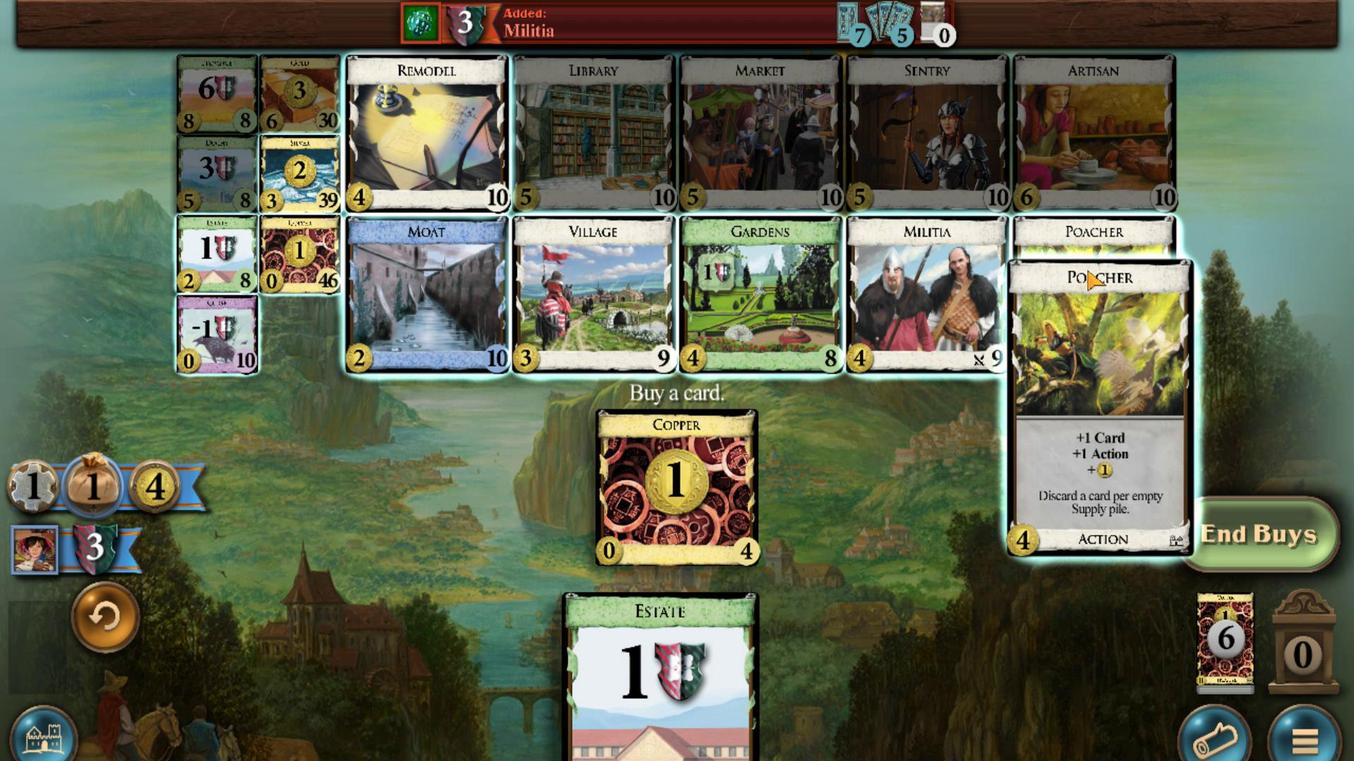
Action: Mouse scrolled (1007, 279) with delta (0, 0)
Screenshot: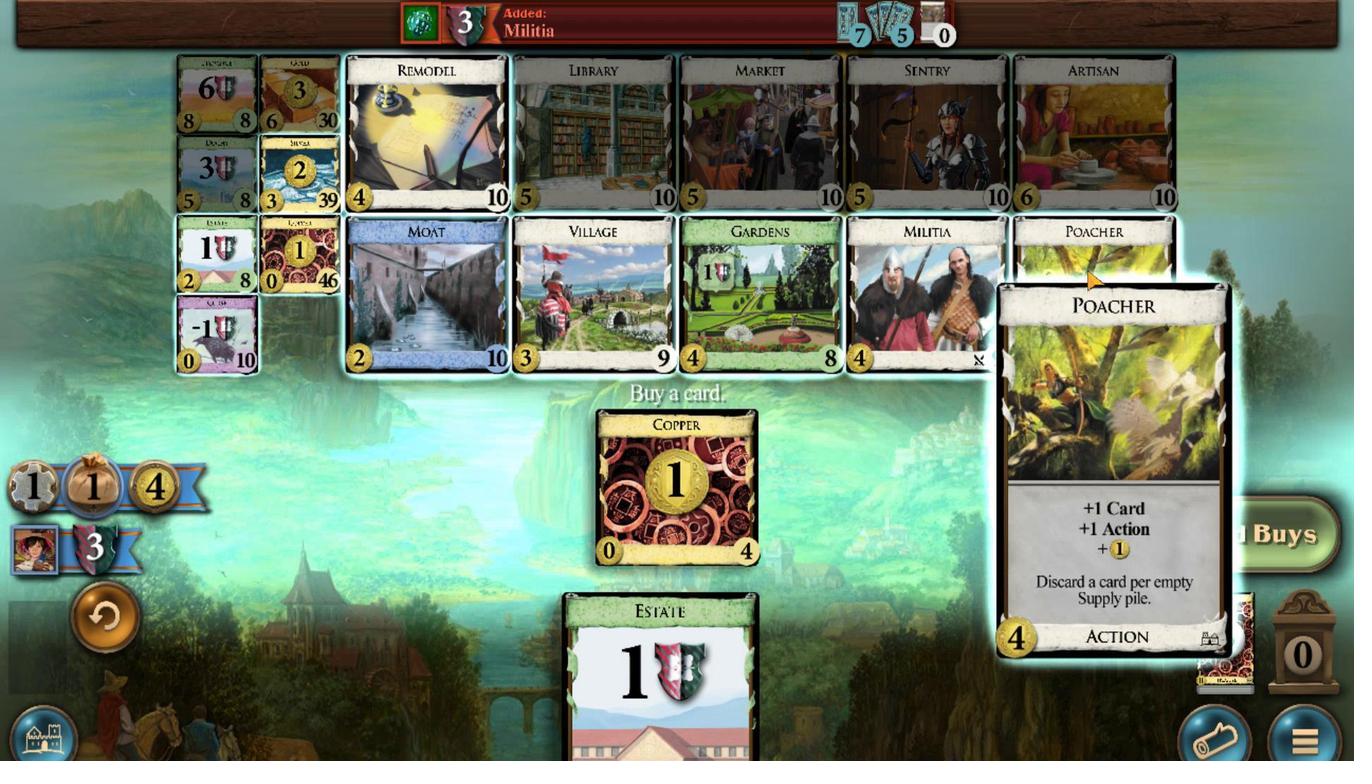
Action: Mouse moved to (288, 684)
Screenshot: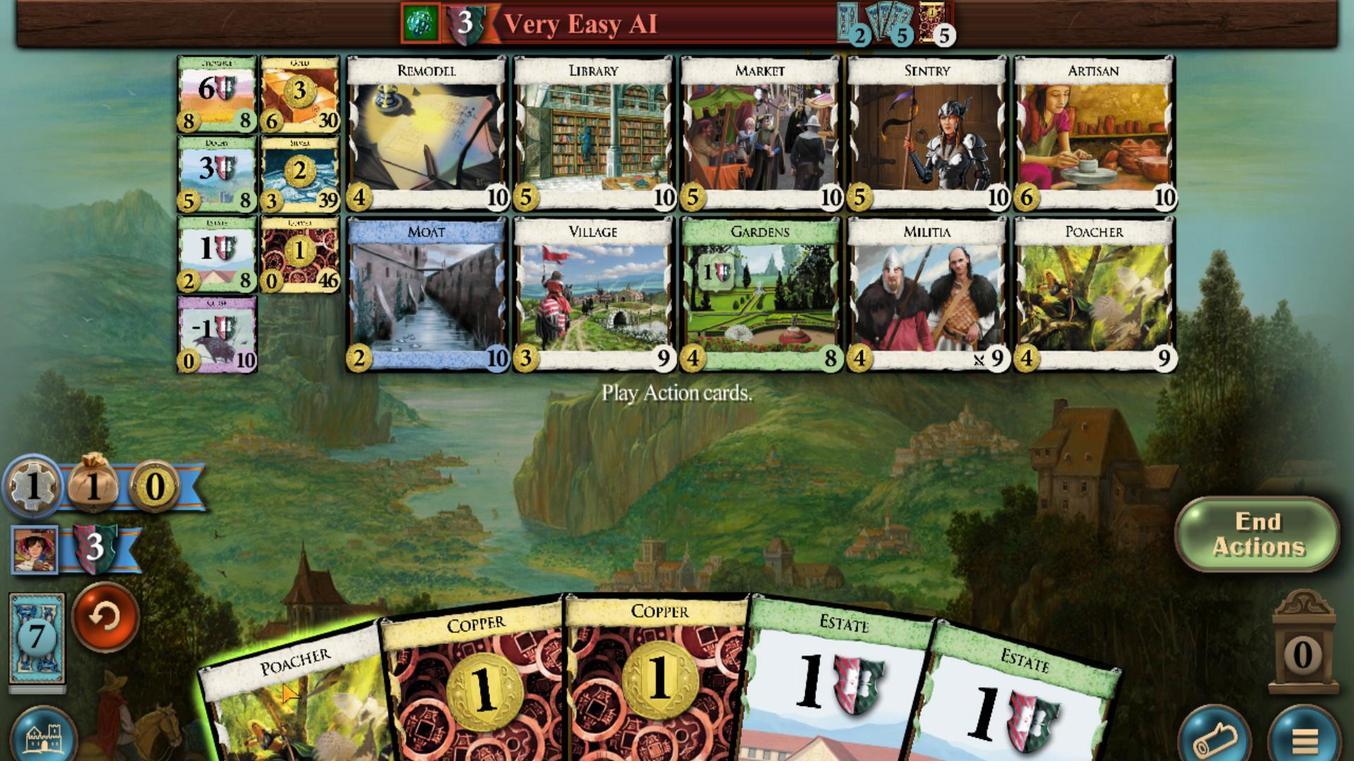 
Action: Mouse scrolled (288, 683) with delta (0, 0)
Screenshot: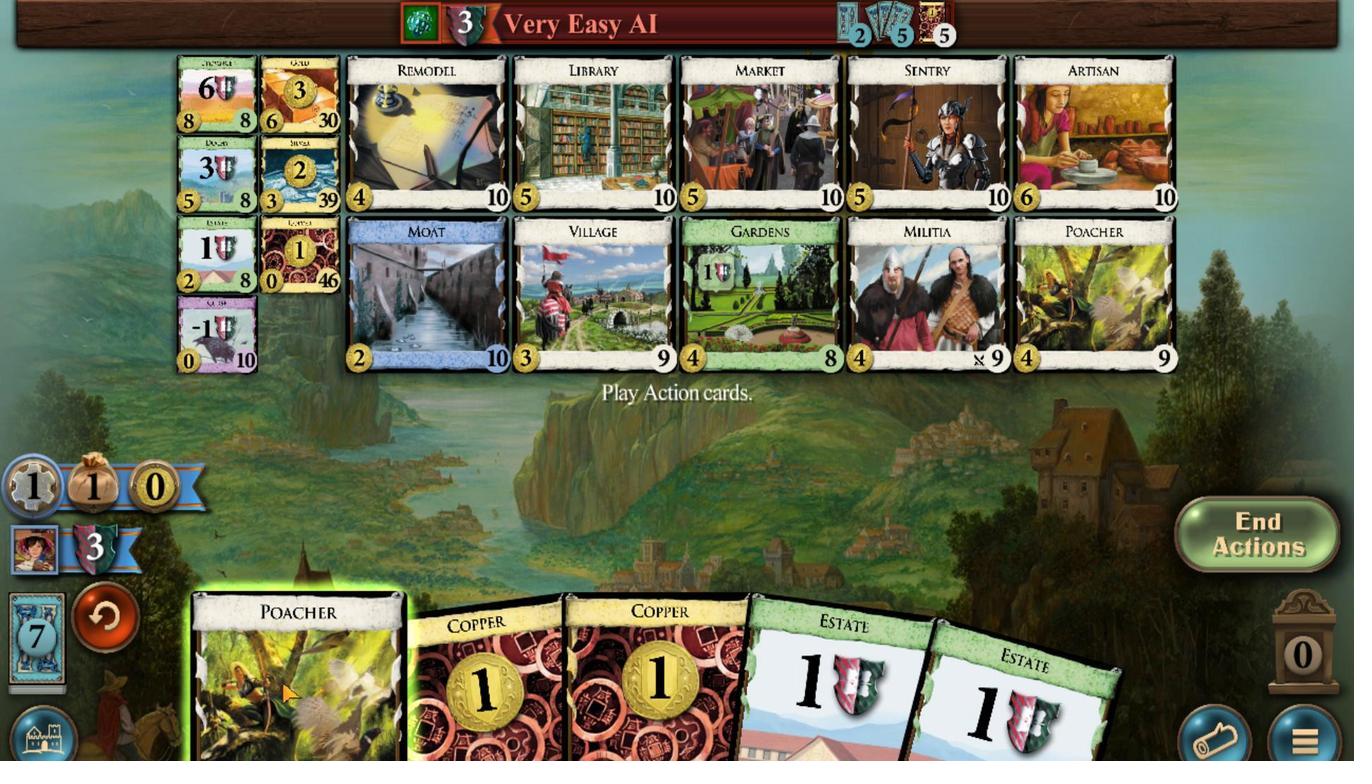 
Action: Mouse moved to (356, 688)
Screenshot: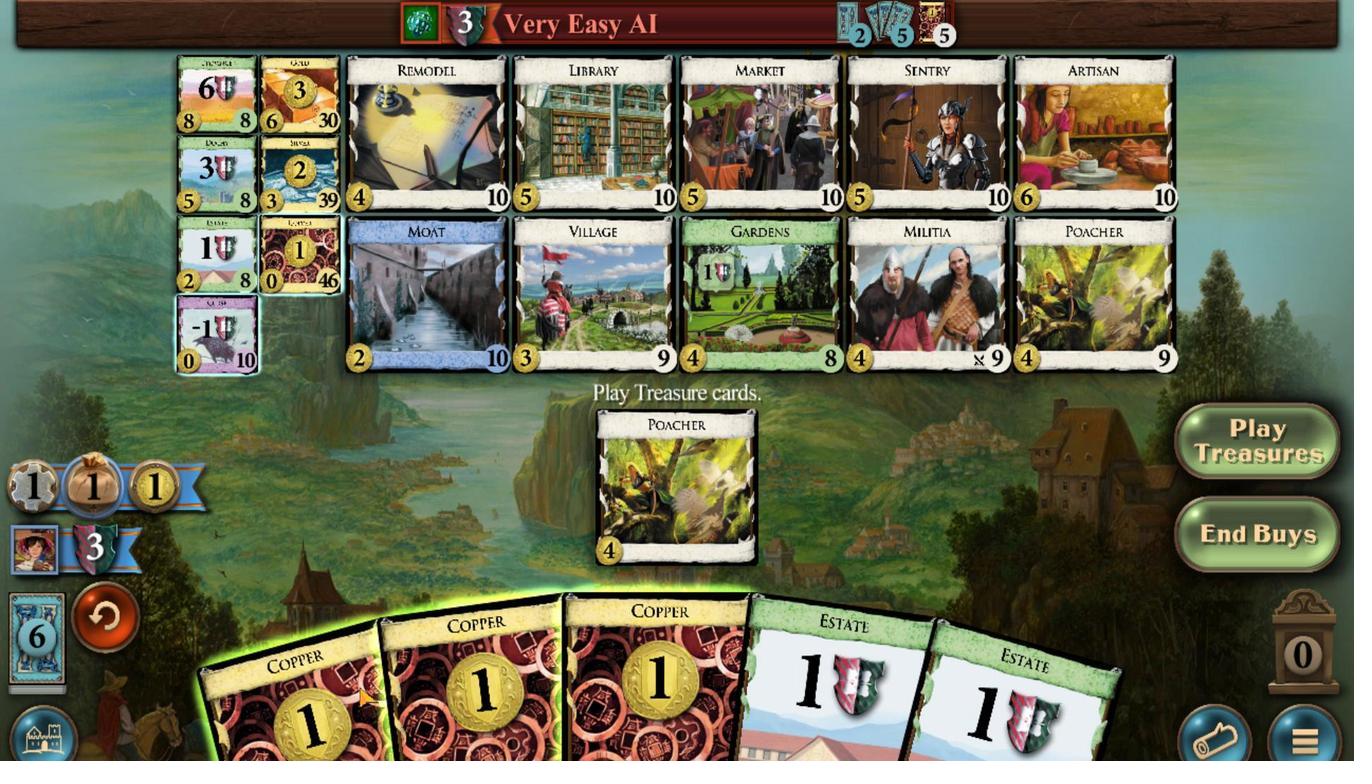 
Action: Mouse scrolled (356, 687) with delta (0, 0)
Screenshot: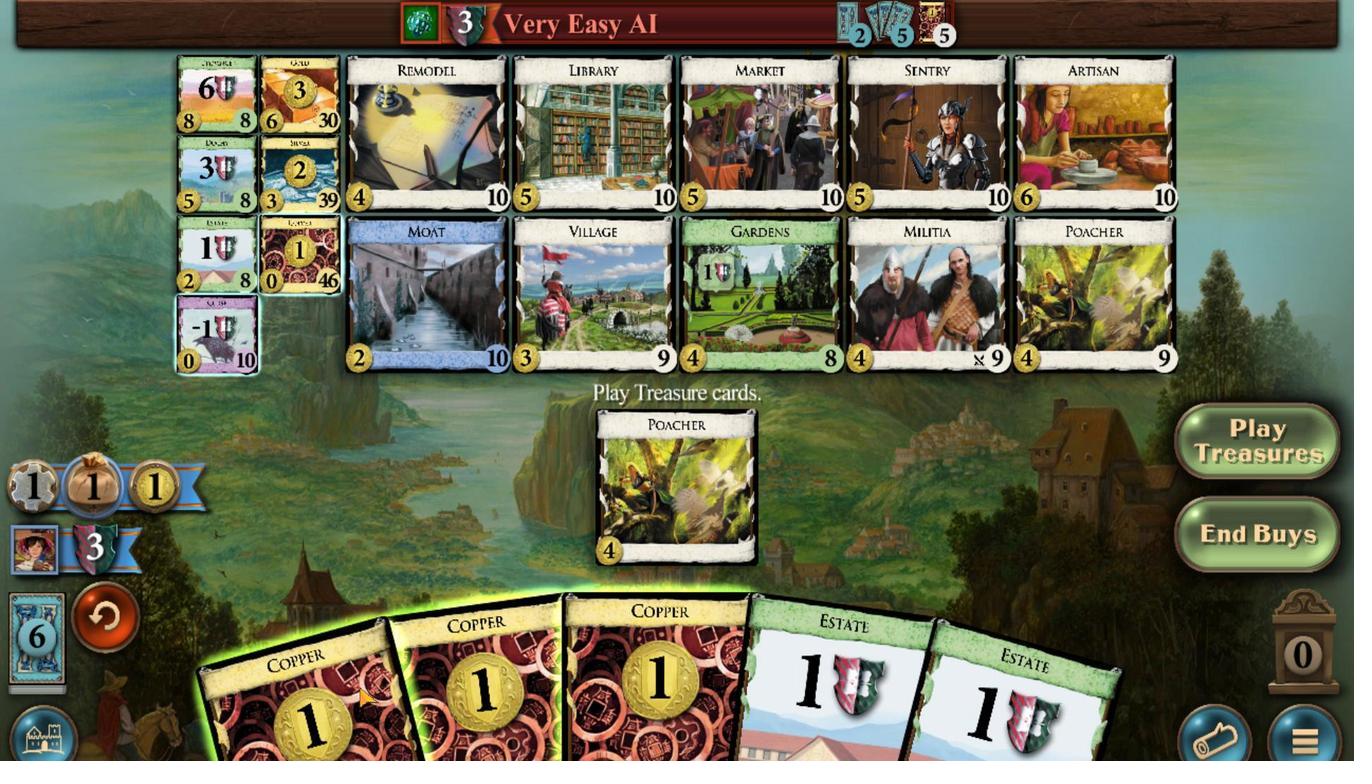 
Action: Mouse moved to (392, 688)
Screenshot: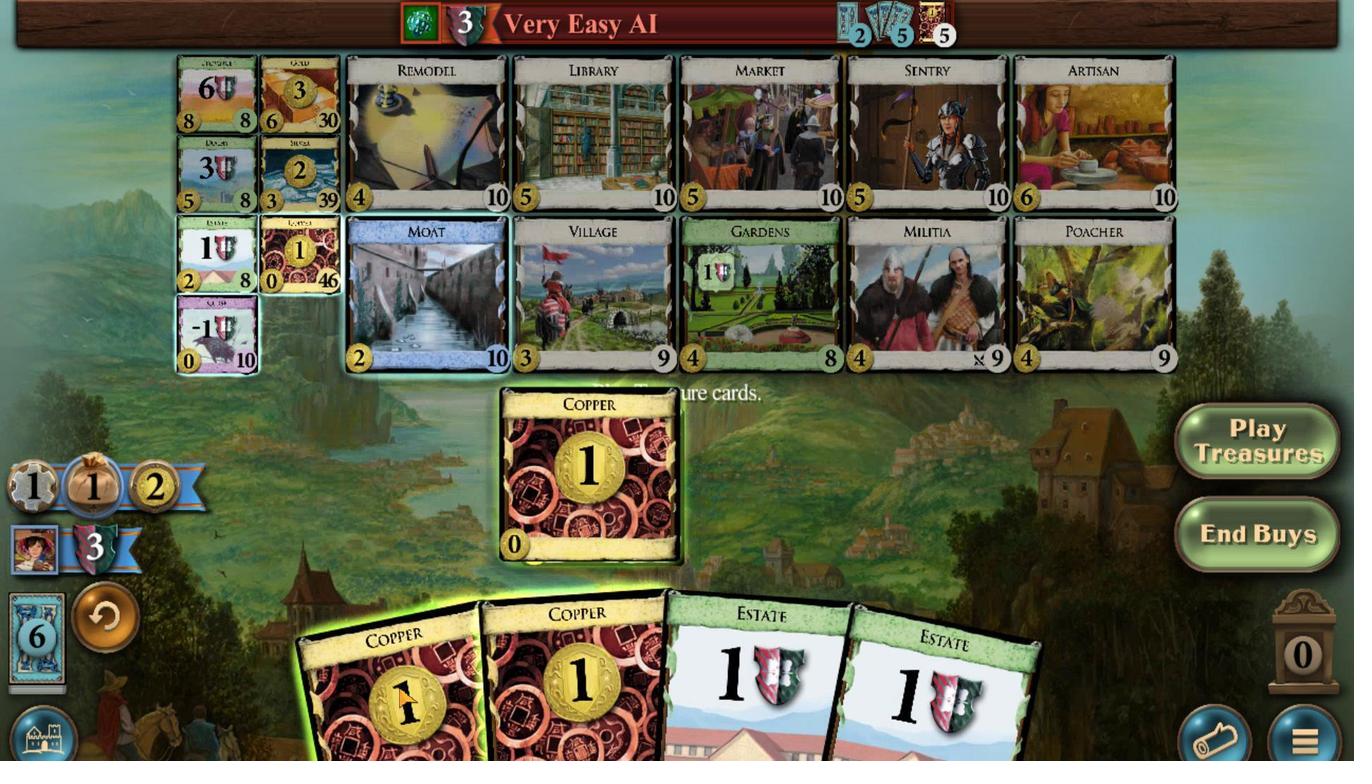 
Action: Mouse scrolled (392, 687) with delta (0, 0)
Screenshot: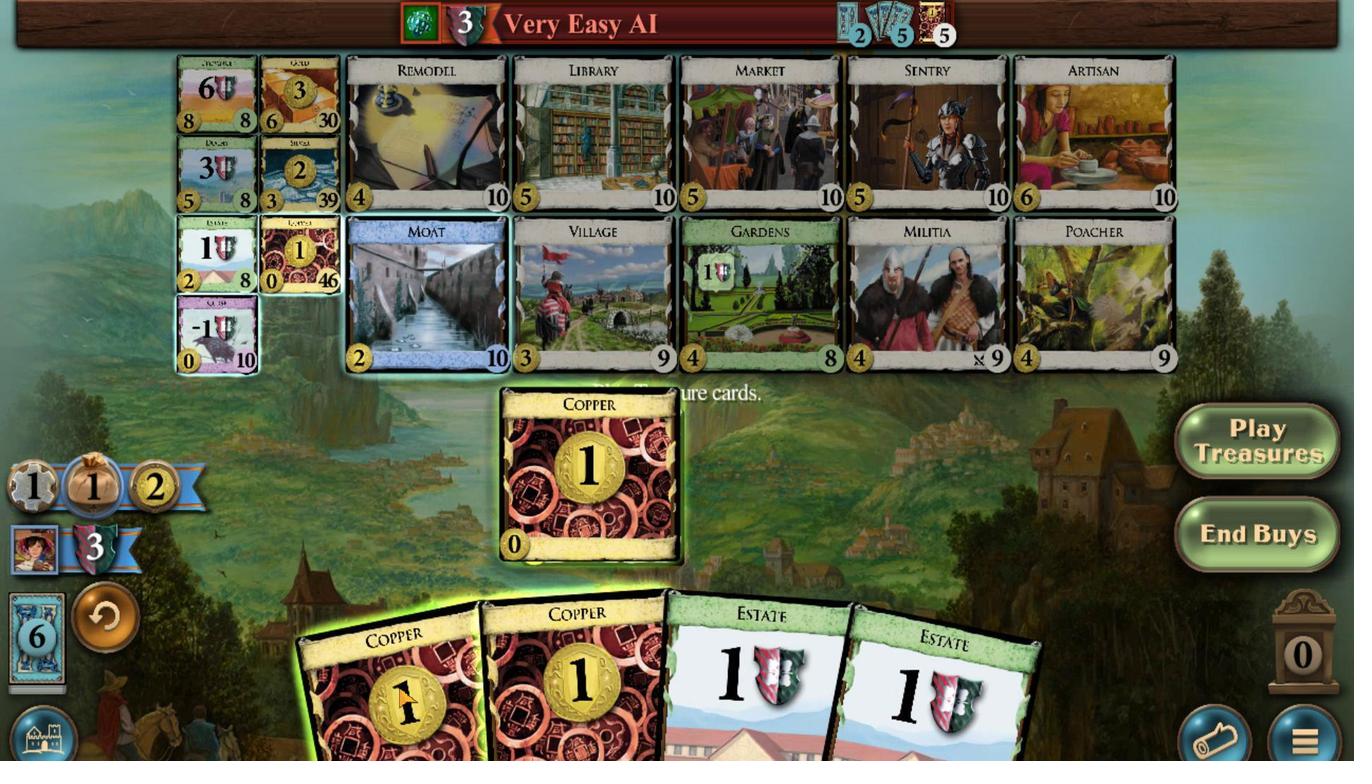 
Action: Mouse moved to (473, 694)
Screenshot: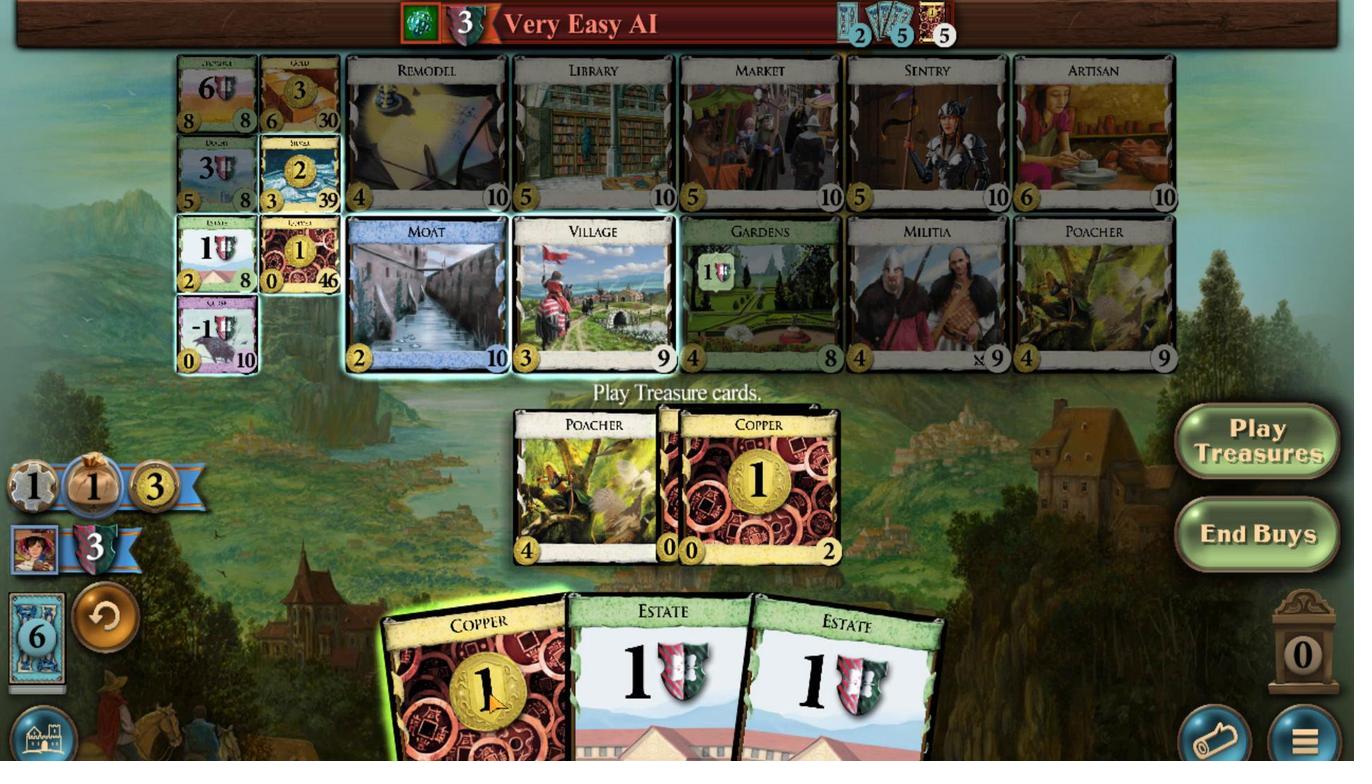 
Action: Mouse scrolled (473, 693) with delta (0, 0)
Screenshot: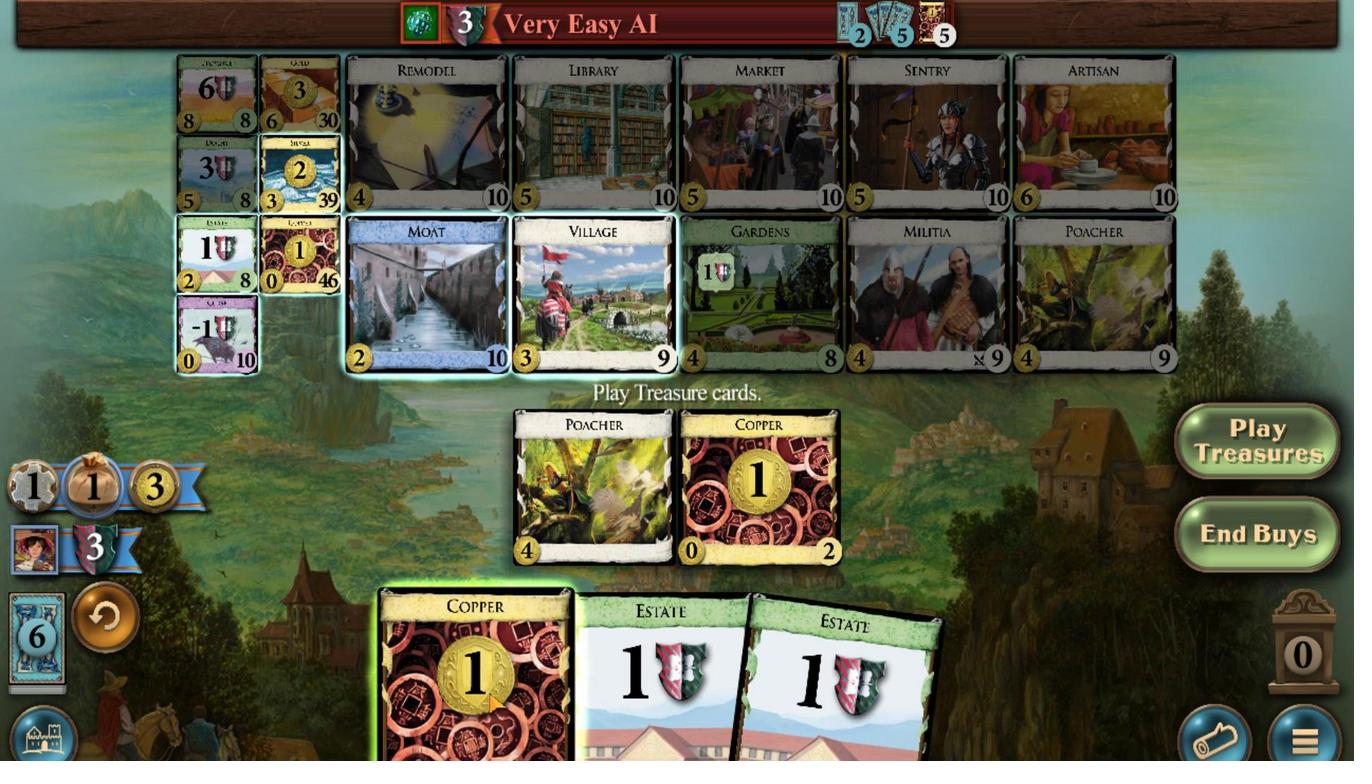 
Action: Mouse moved to (417, 175)
Screenshot: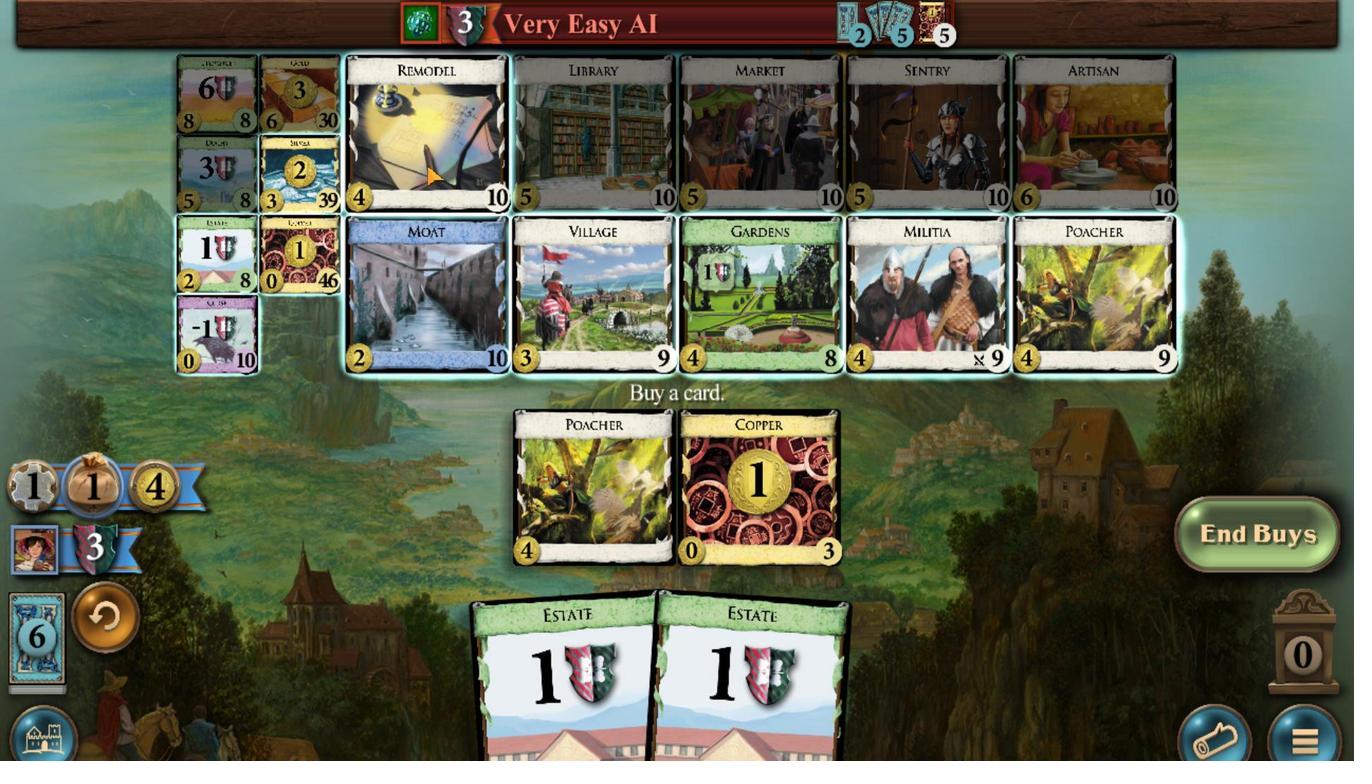 
Action: Mouse scrolled (417, 176) with delta (0, 0)
Screenshot: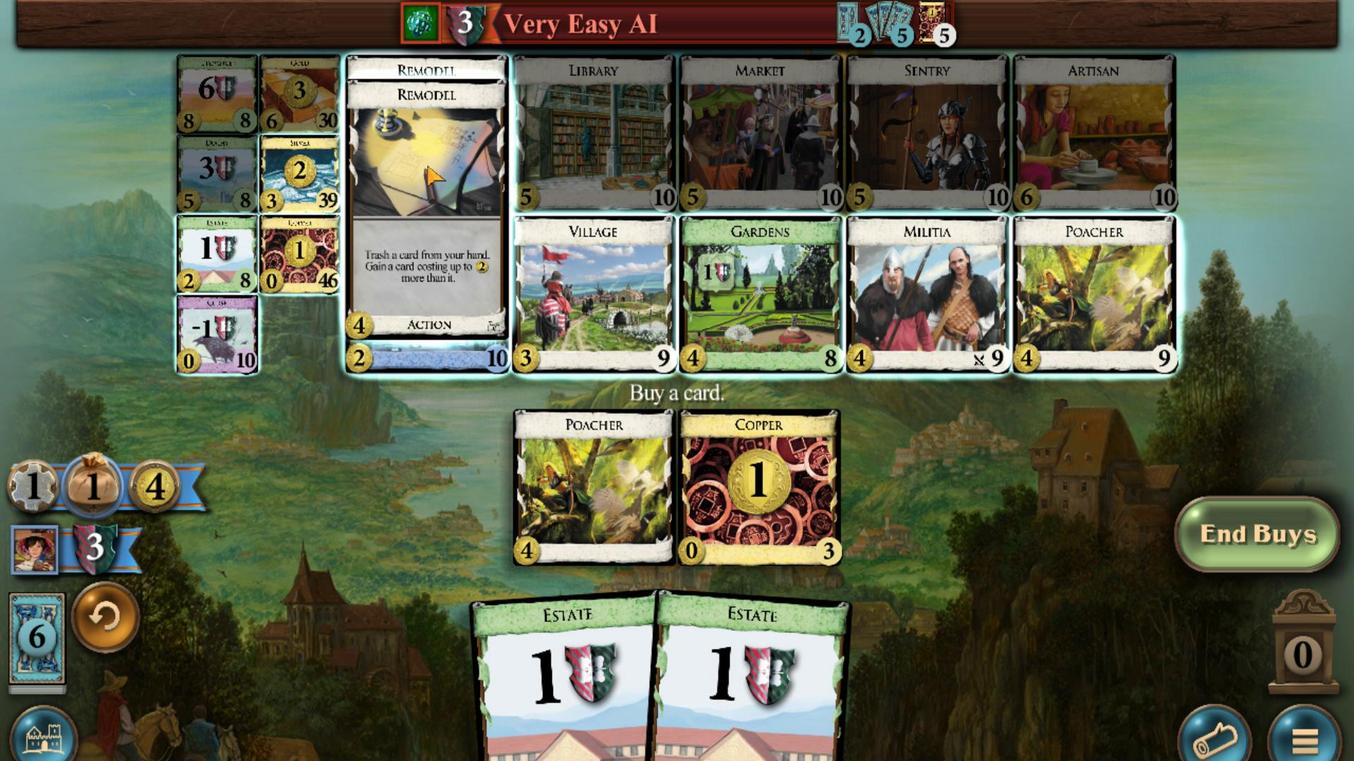 
Action: Mouse scrolled (417, 176) with delta (0, 0)
Screenshot: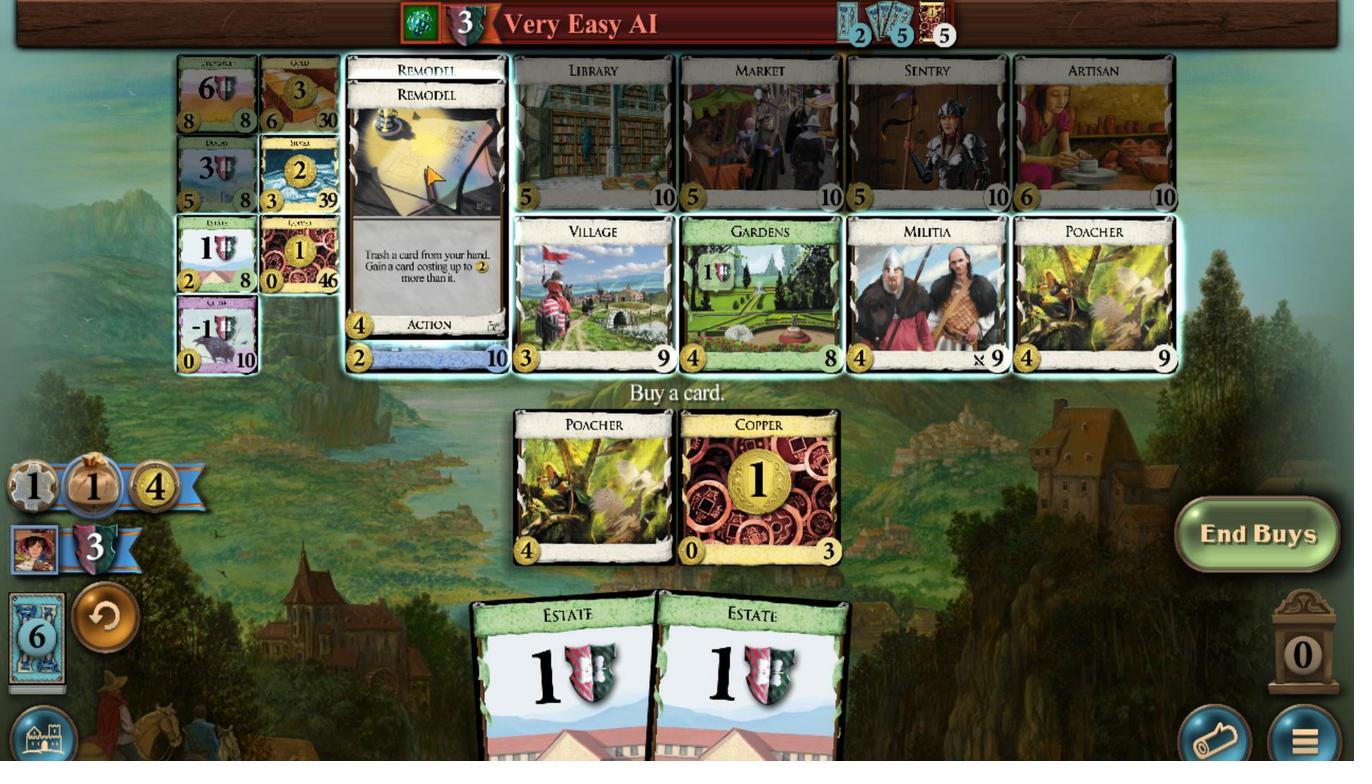 
Action: Mouse scrolled (417, 176) with delta (0, 0)
Screenshot: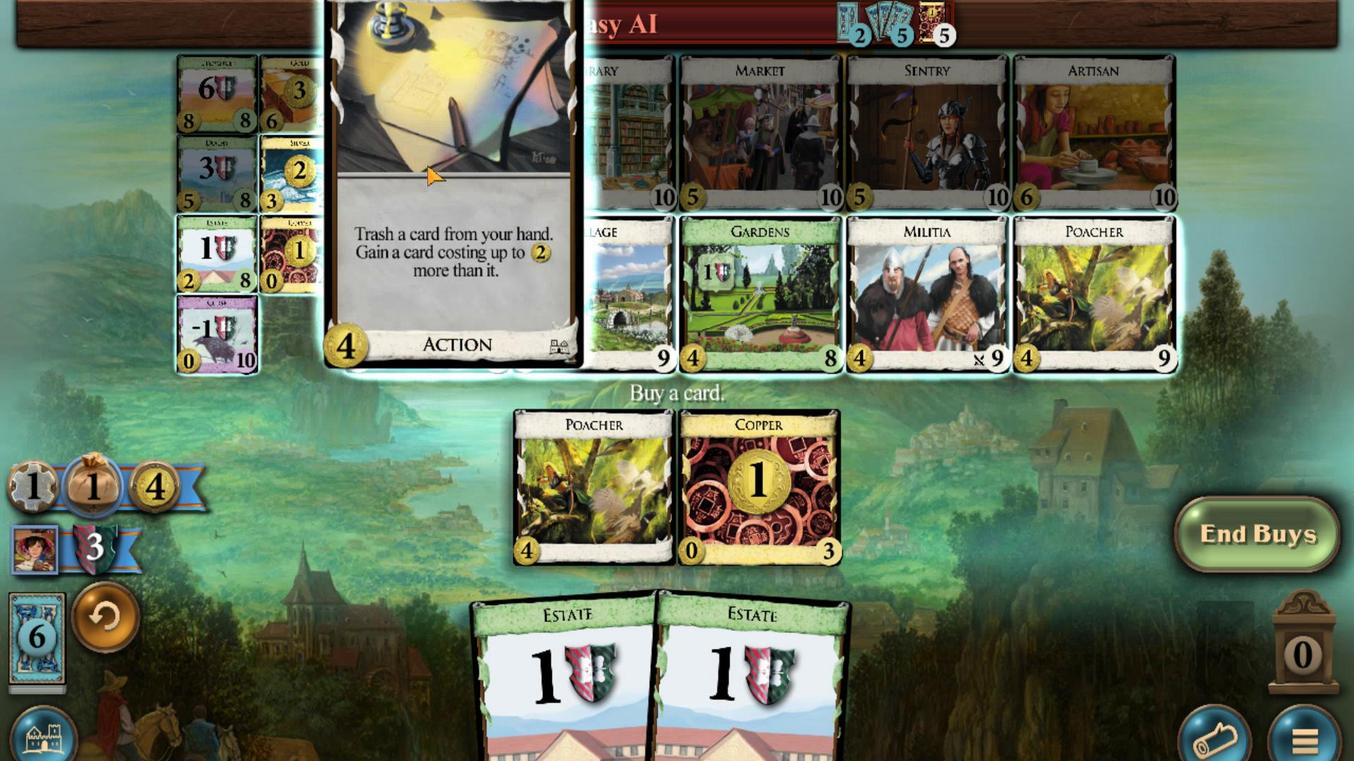 
Action: Mouse scrolled (417, 176) with delta (0, 0)
Screenshot: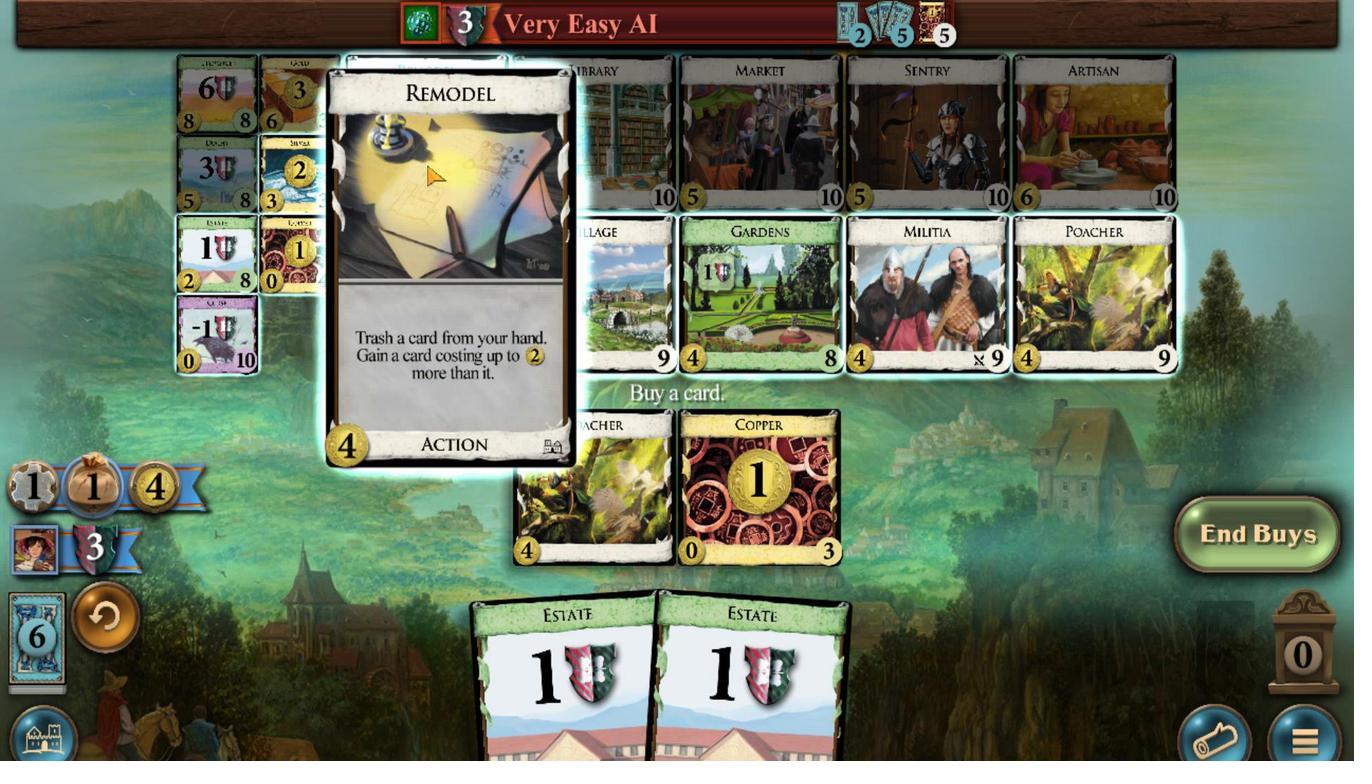 
Action: Mouse moved to (905, 705)
Screenshot: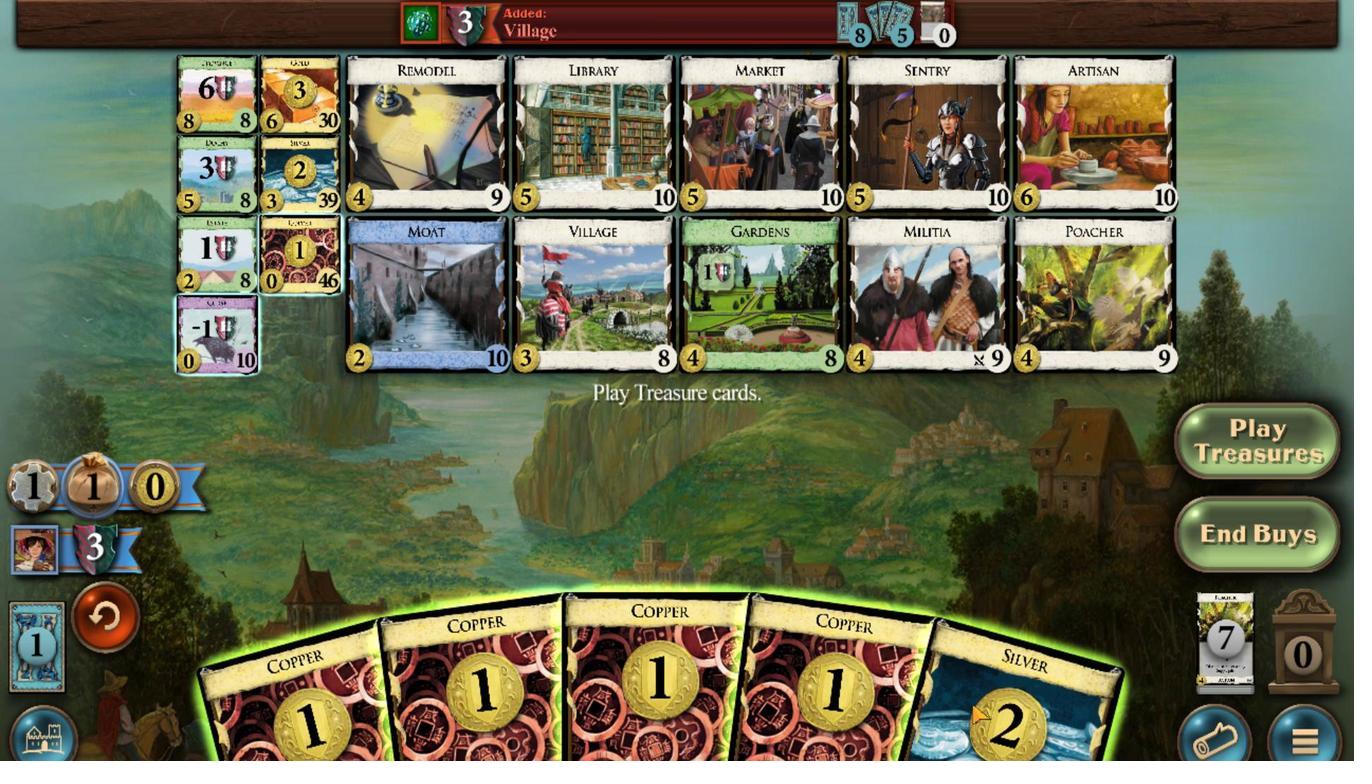 
Action: Mouse scrolled (905, 704) with delta (0, 0)
Screenshot: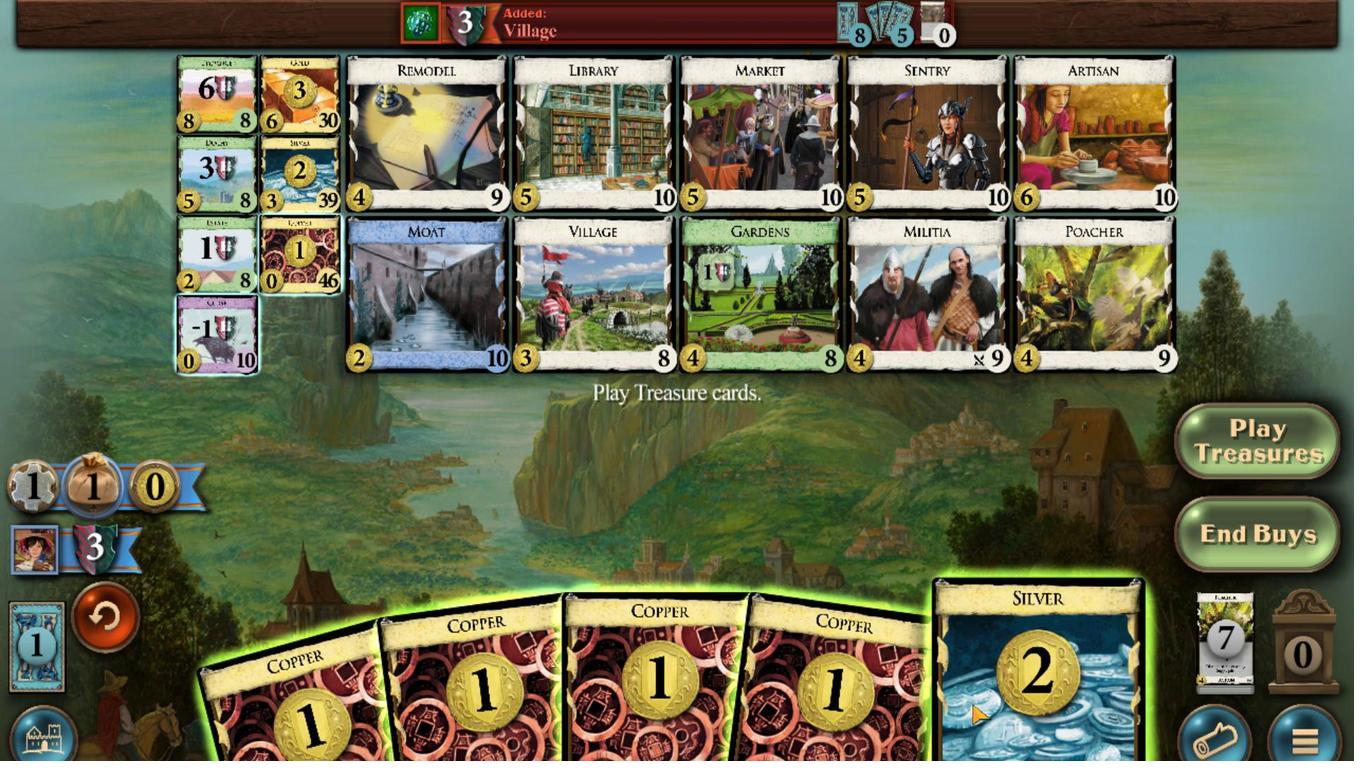 
Action: Mouse moved to (848, 697)
Screenshot: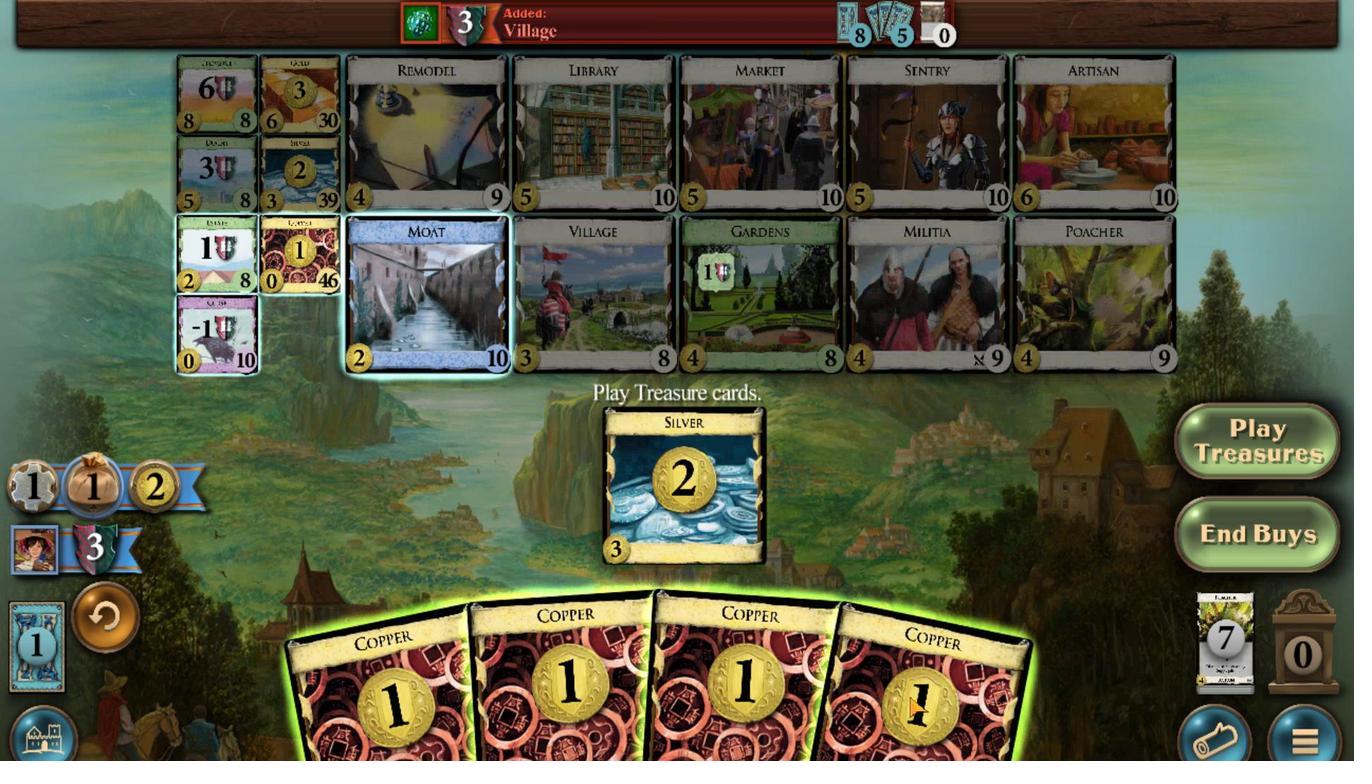 
Action: Mouse scrolled (848, 696) with delta (0, 0)
Screenshot: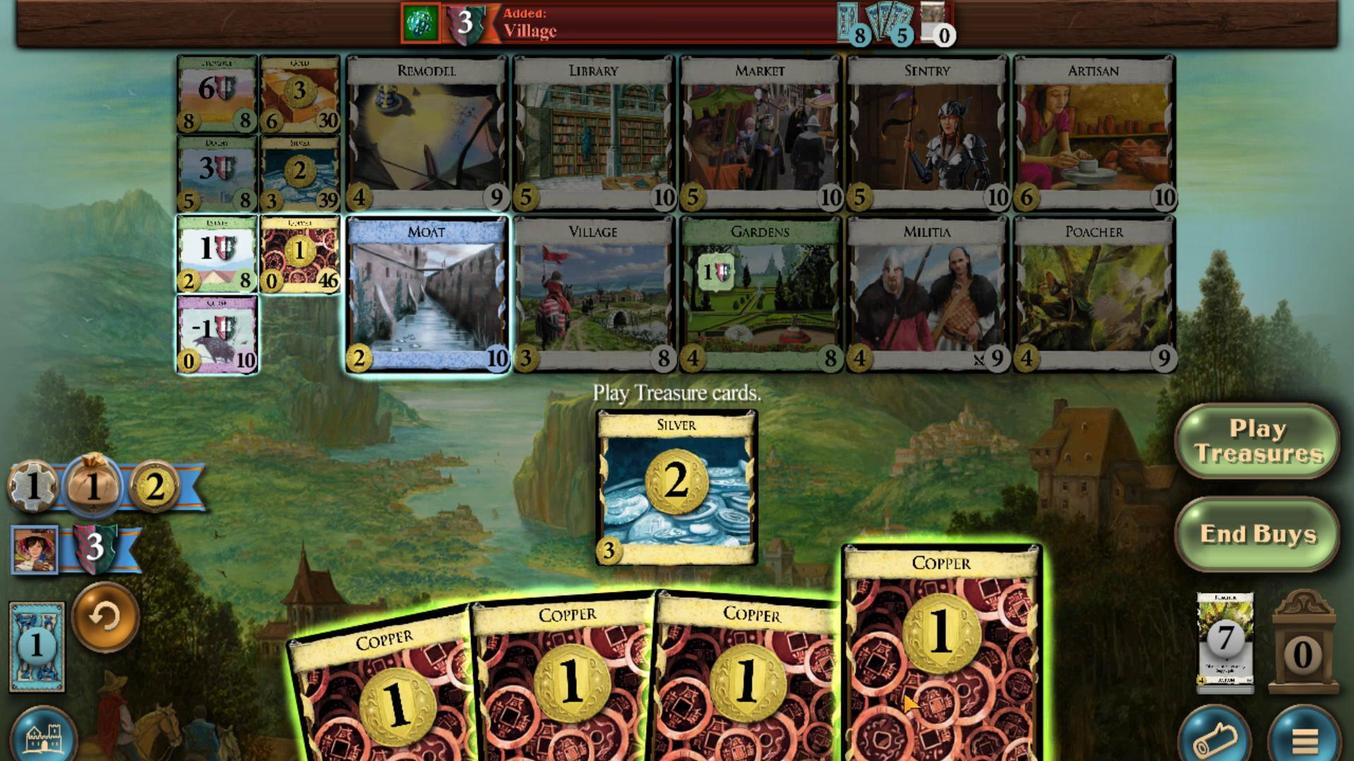 
Action: Mouse moved to (725, 662)
Screenshot: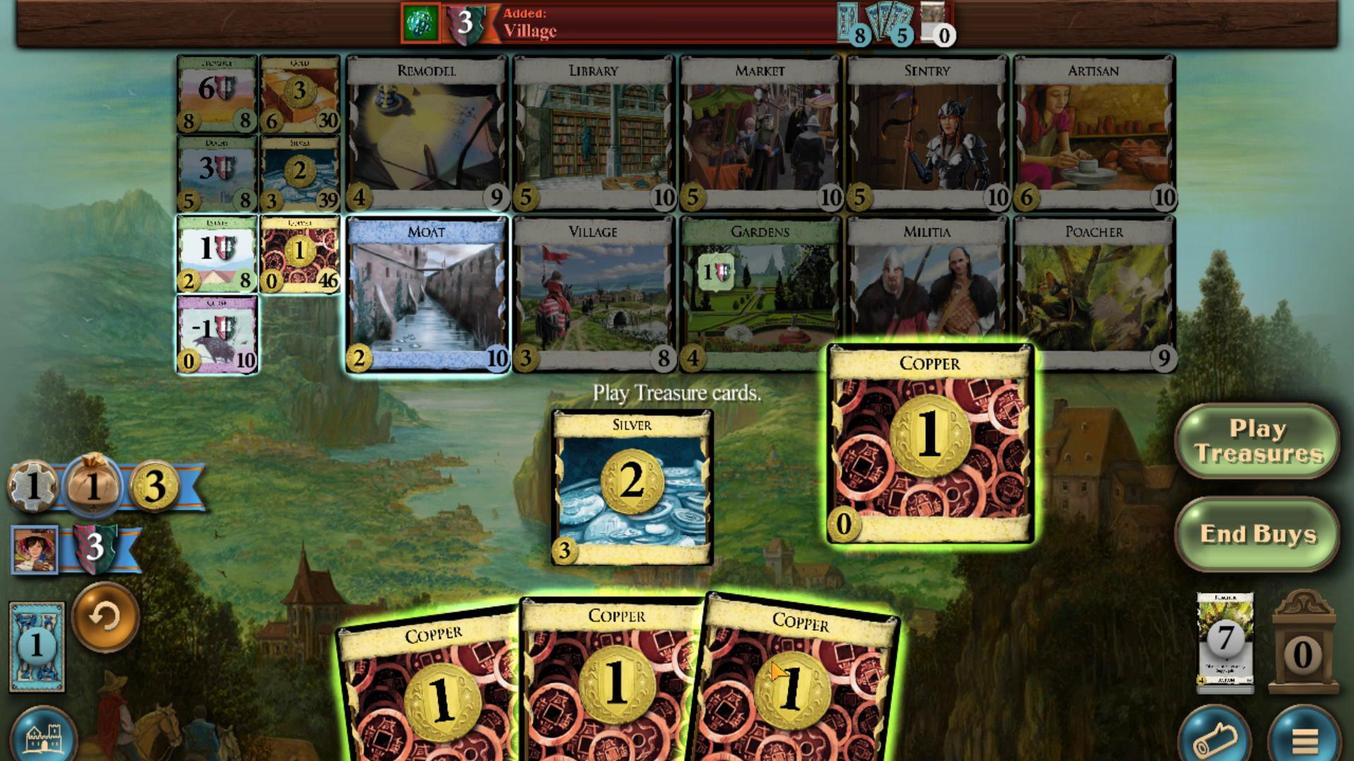 
Action: Mouse scrolled (725, 661) with delta (0, 0)
Screenshot: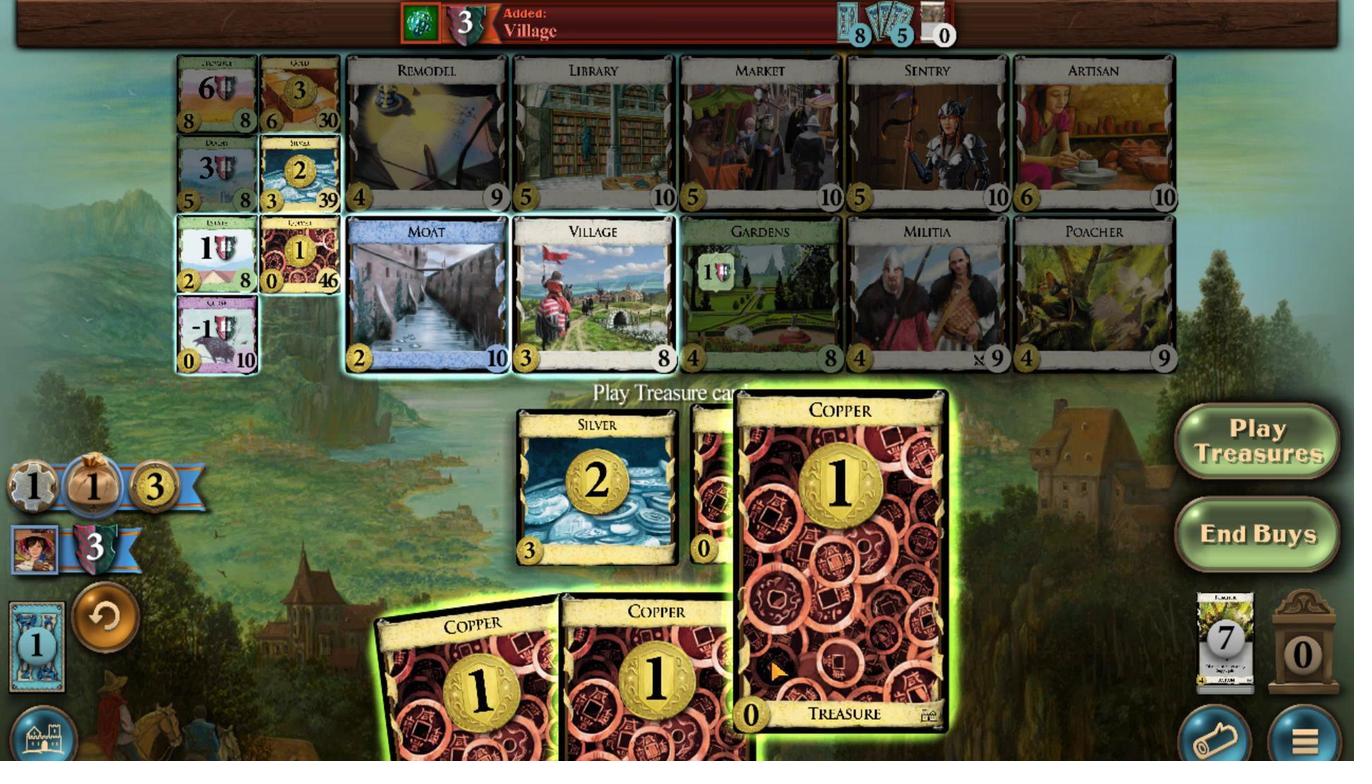 
Action: Mouse moved to (720, 661)
Screenshot: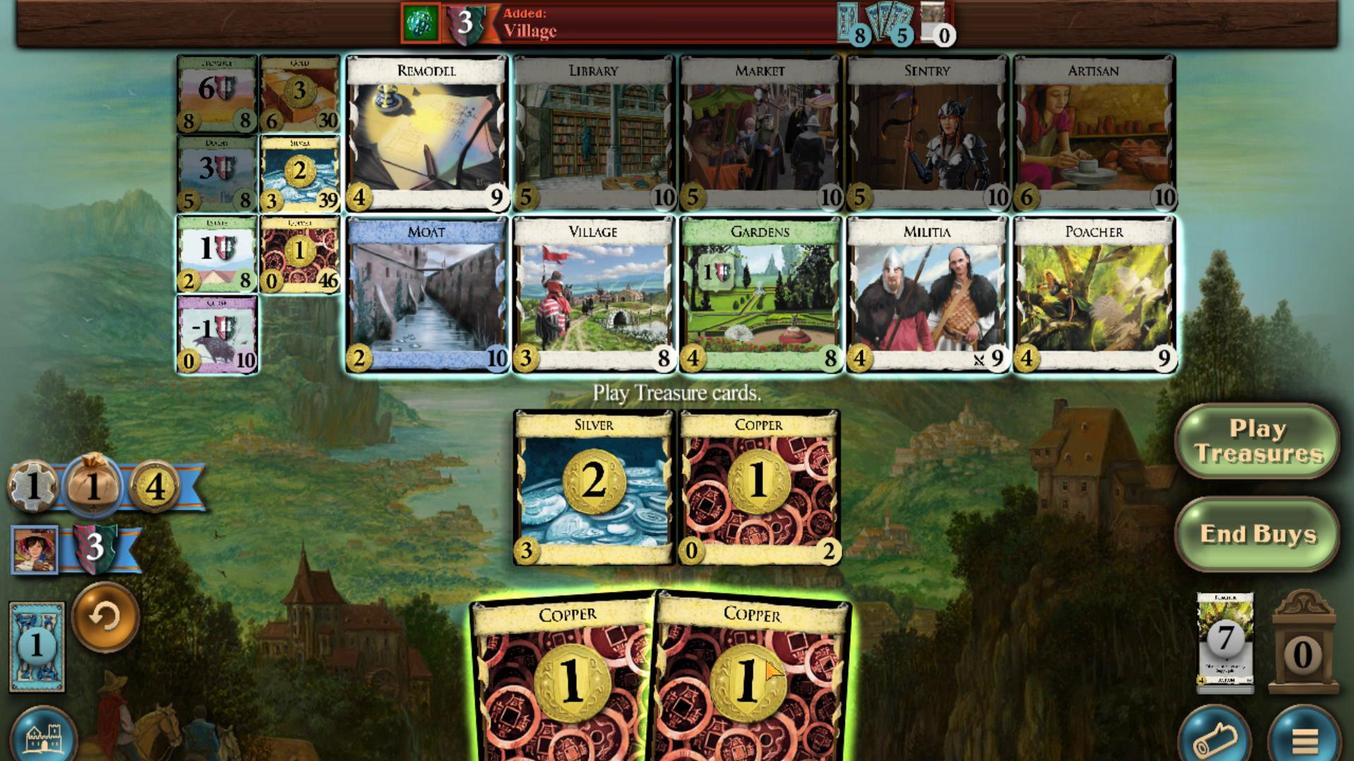 
Action: Mouse scrolled (720, 661) with delta (0, 0)
Screenshot: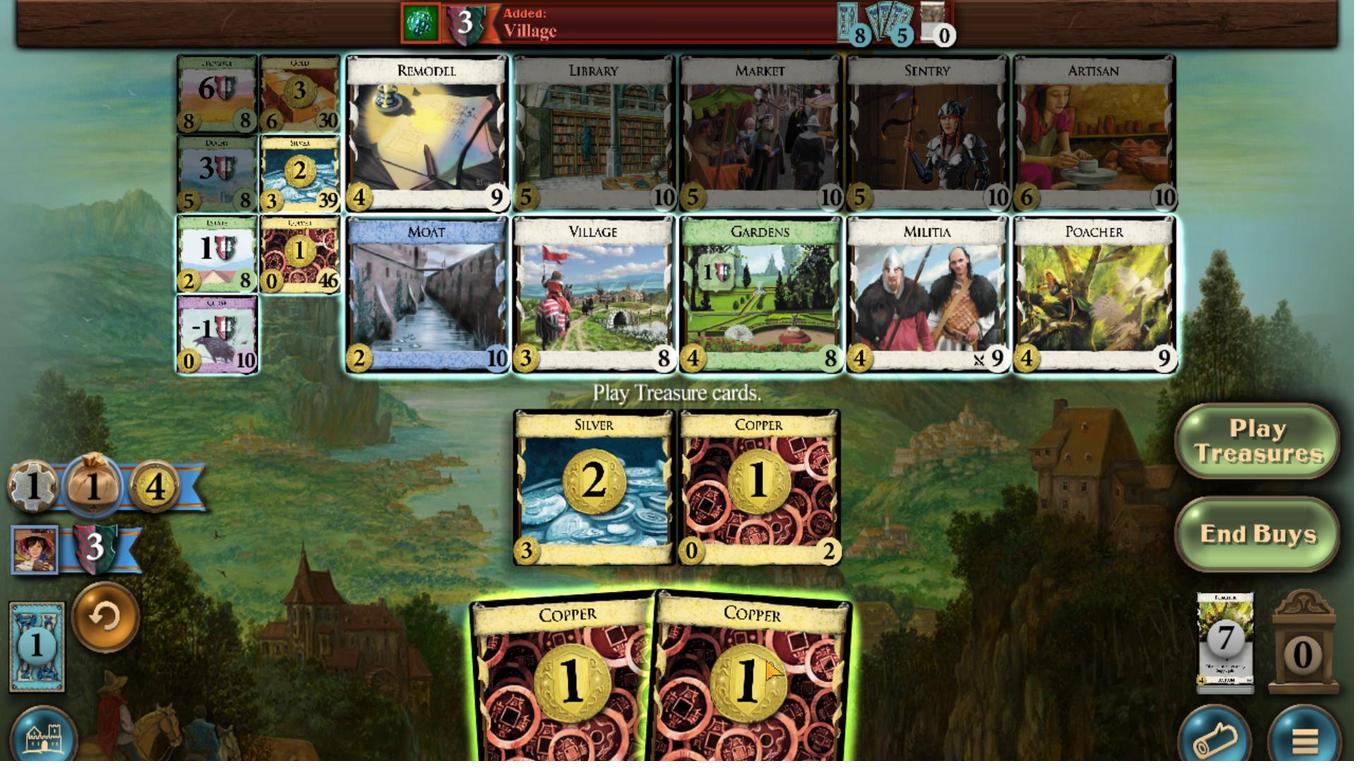 
Action: Mouse moved to (646, 676)
Screenshot: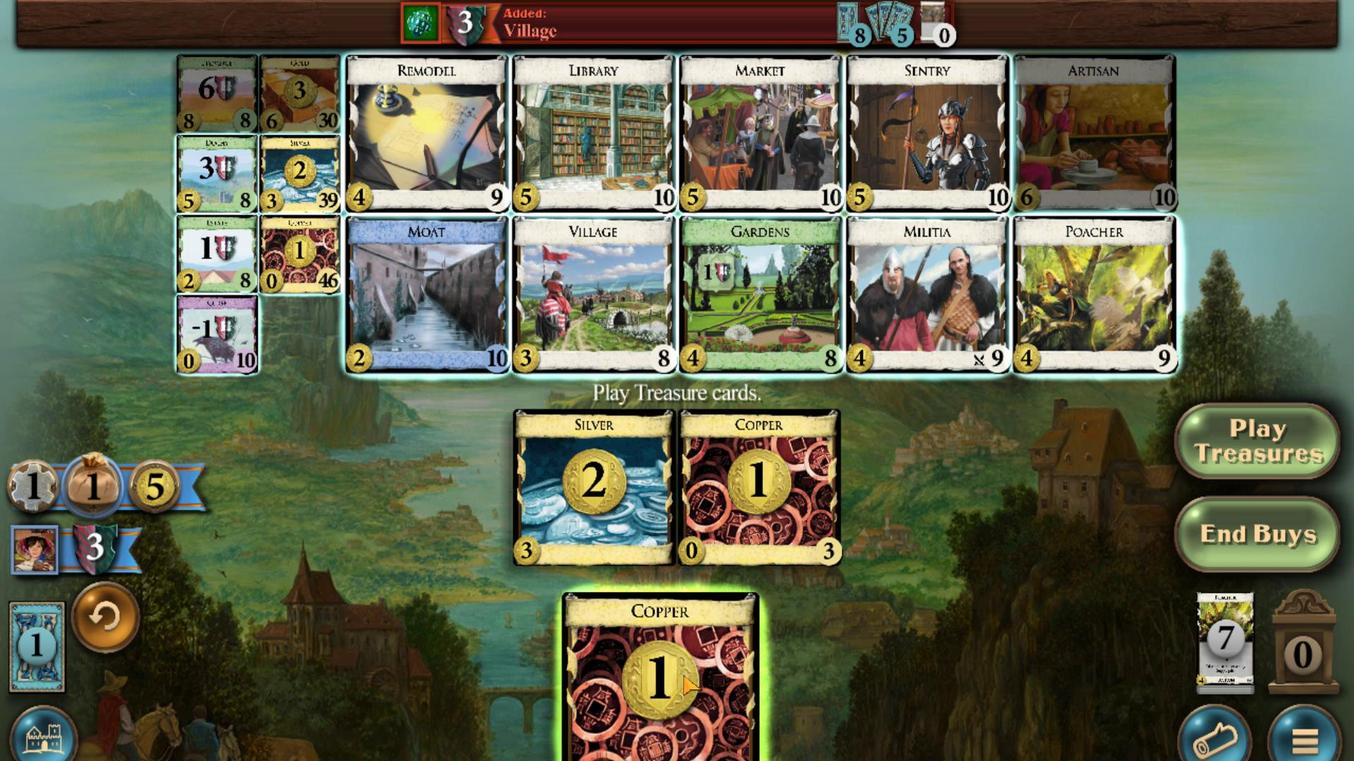 
Action: Mouse scrolled (646, 675) with delta (0, 0)
Screenshot: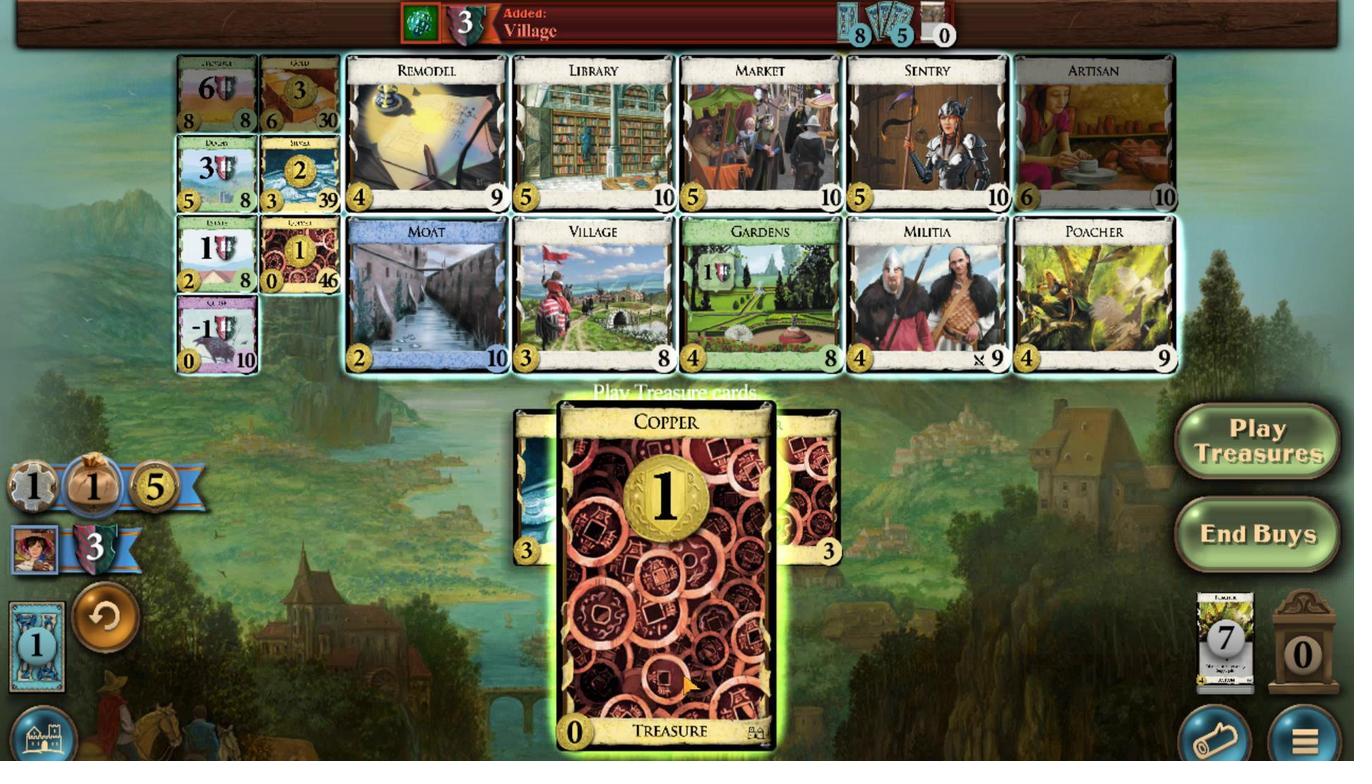 
Action: Mouse moved to (293, 75)
Screenshot: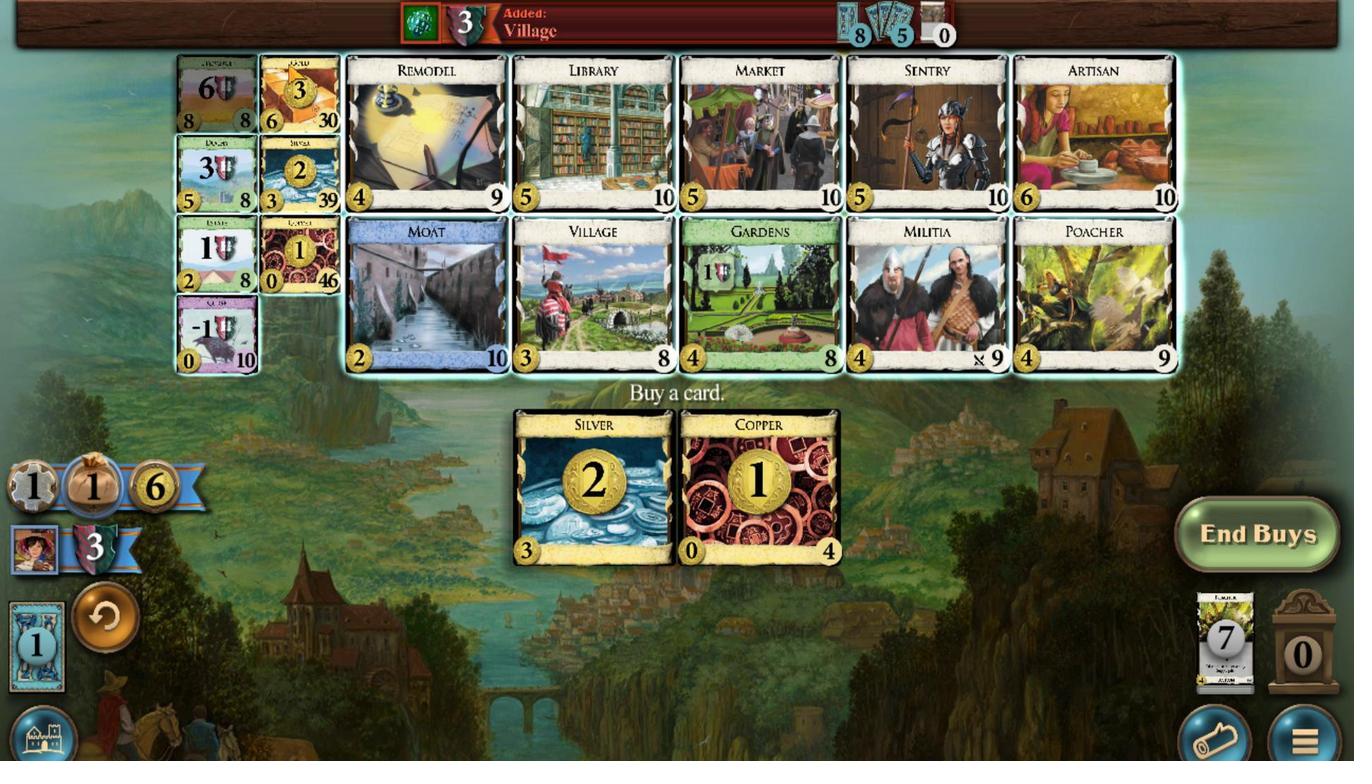 
Action: Mouse scrolled (293, 76) with delta (0, 0)
Screenshot: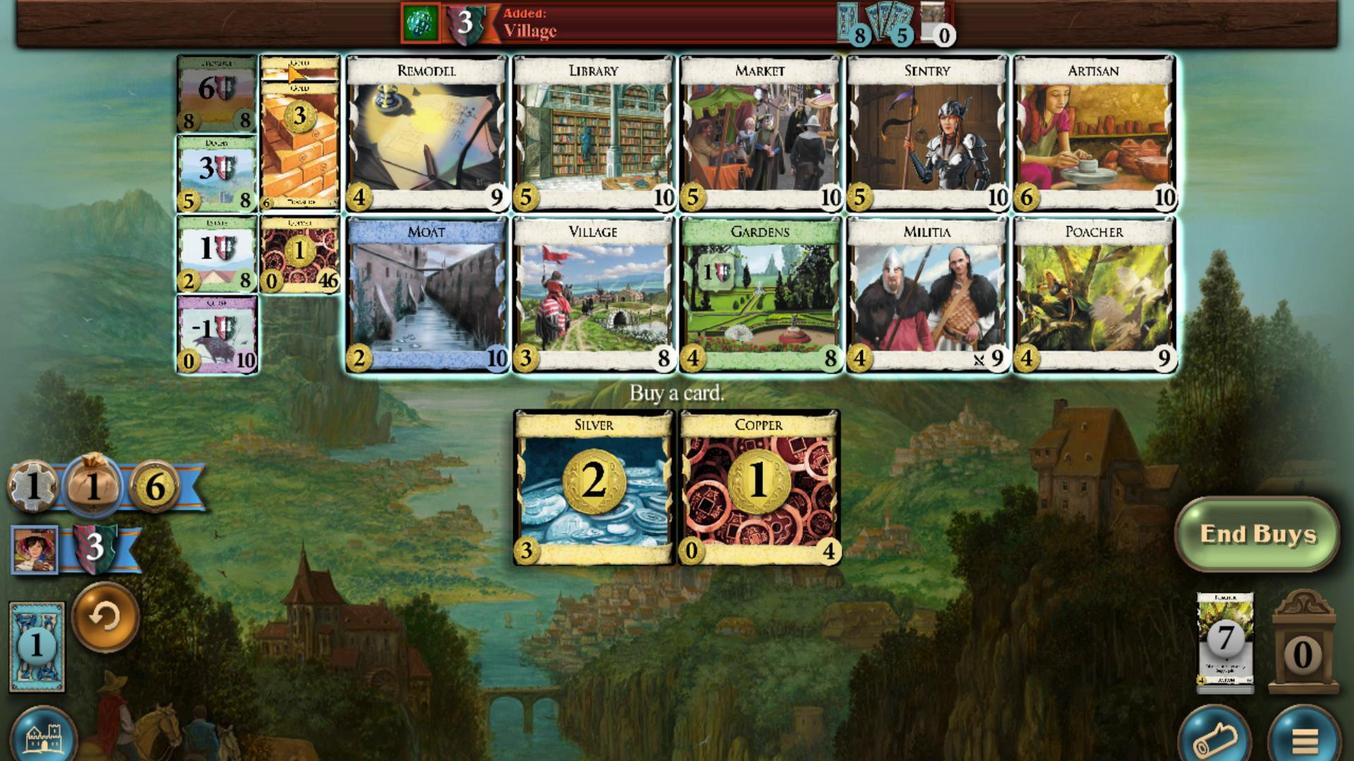 
Action: Mouse scrolled (293, 76) with delta (0, 0)
Screenshot: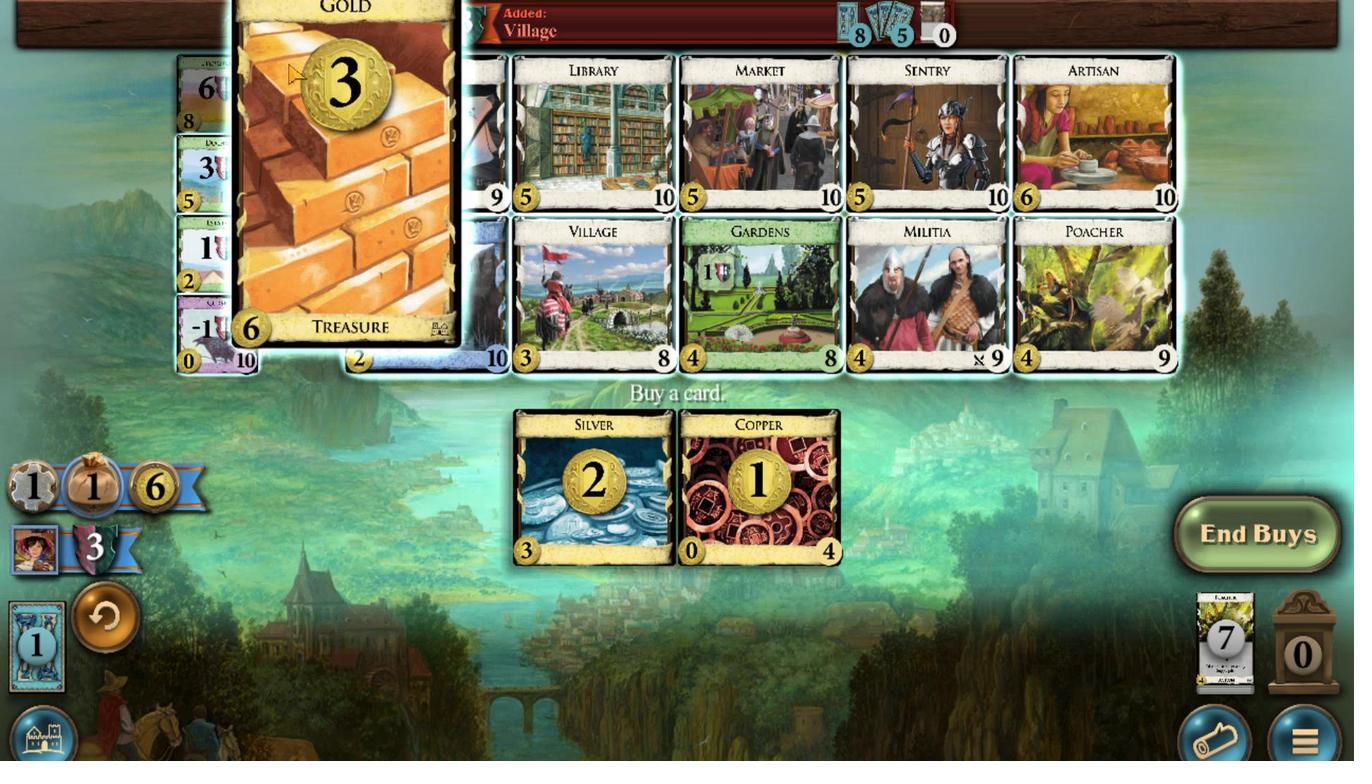 
Action: Mouse scrolled (293, 76) with delta (0, 0)
Screenshot: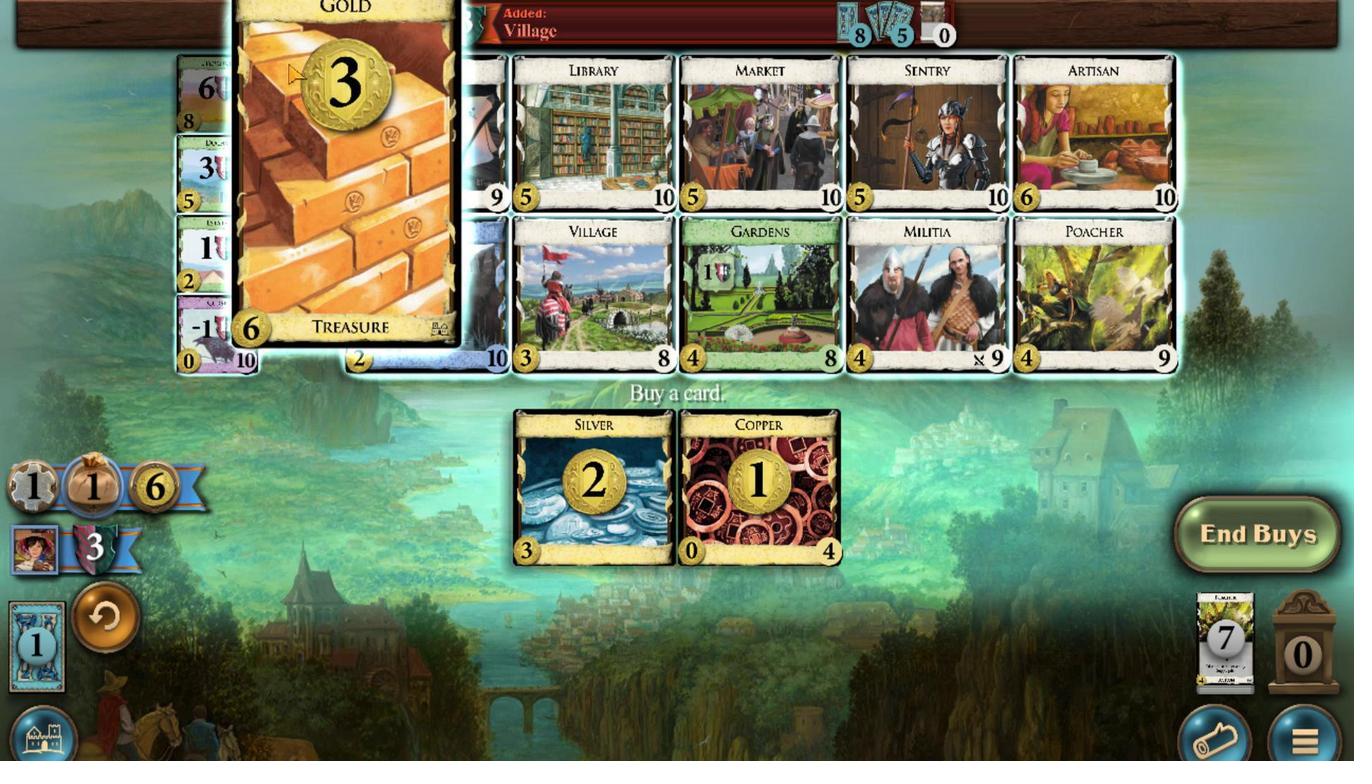 
Action: Mouse scrolled (293, 76) with delta (0, 0)
Screenshot: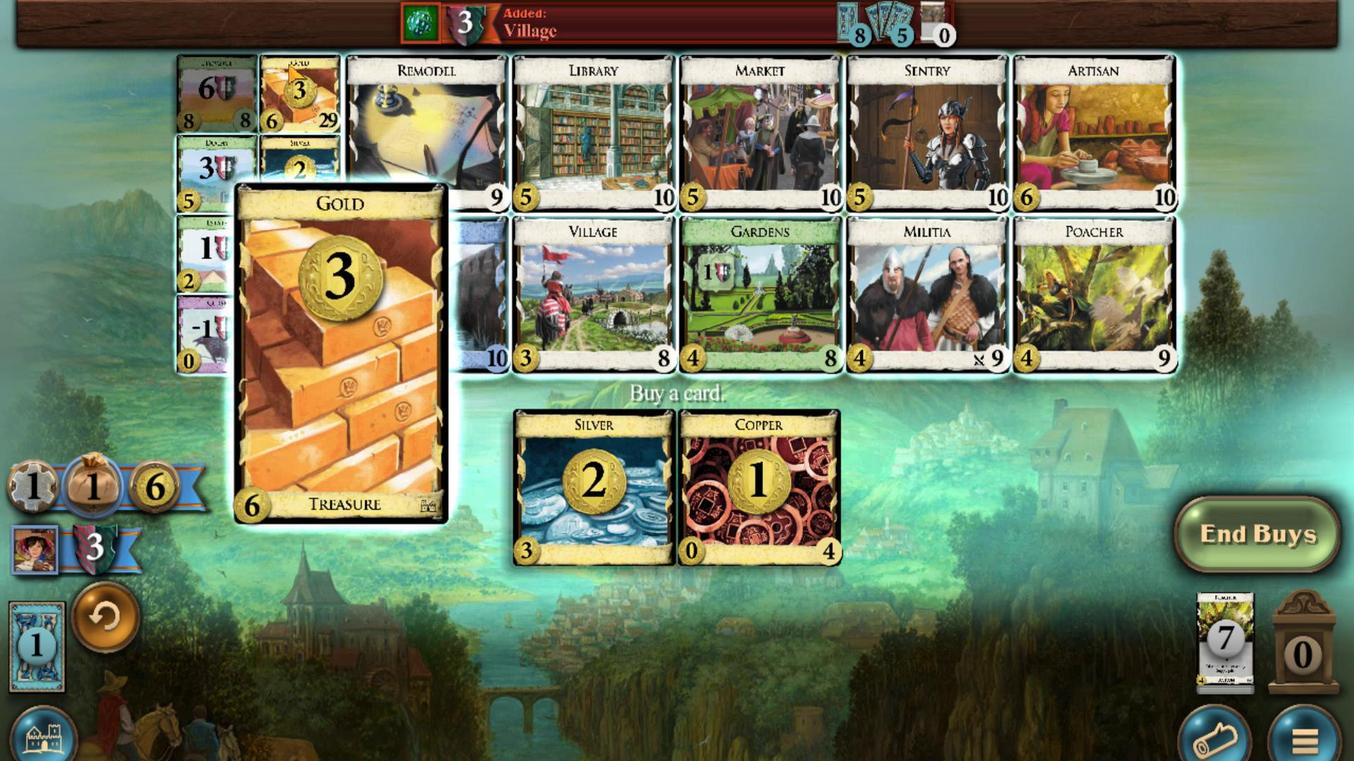 
Action: Mouse moved to (540, 673)
Screenshot: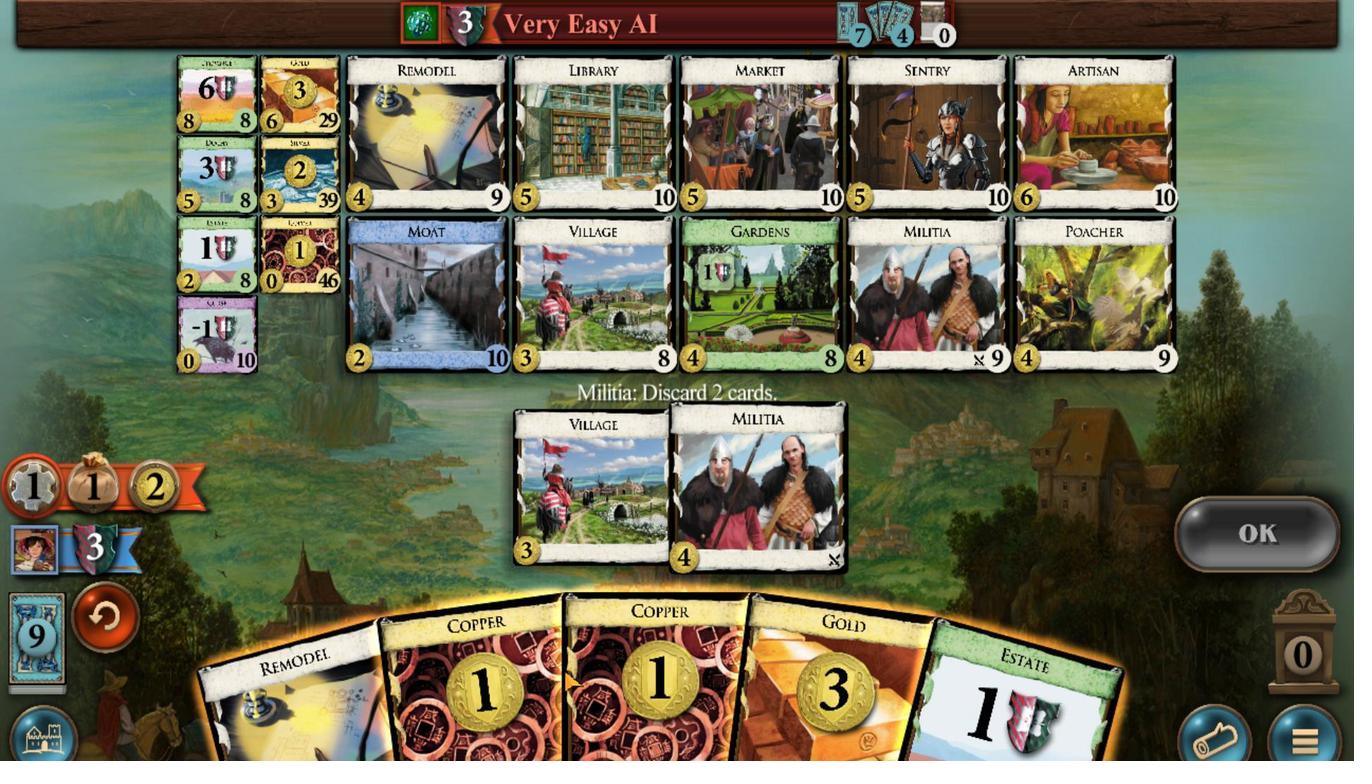 
Action: Mouse scrolled (540, 672) with delta (0, 0)
Screenshot: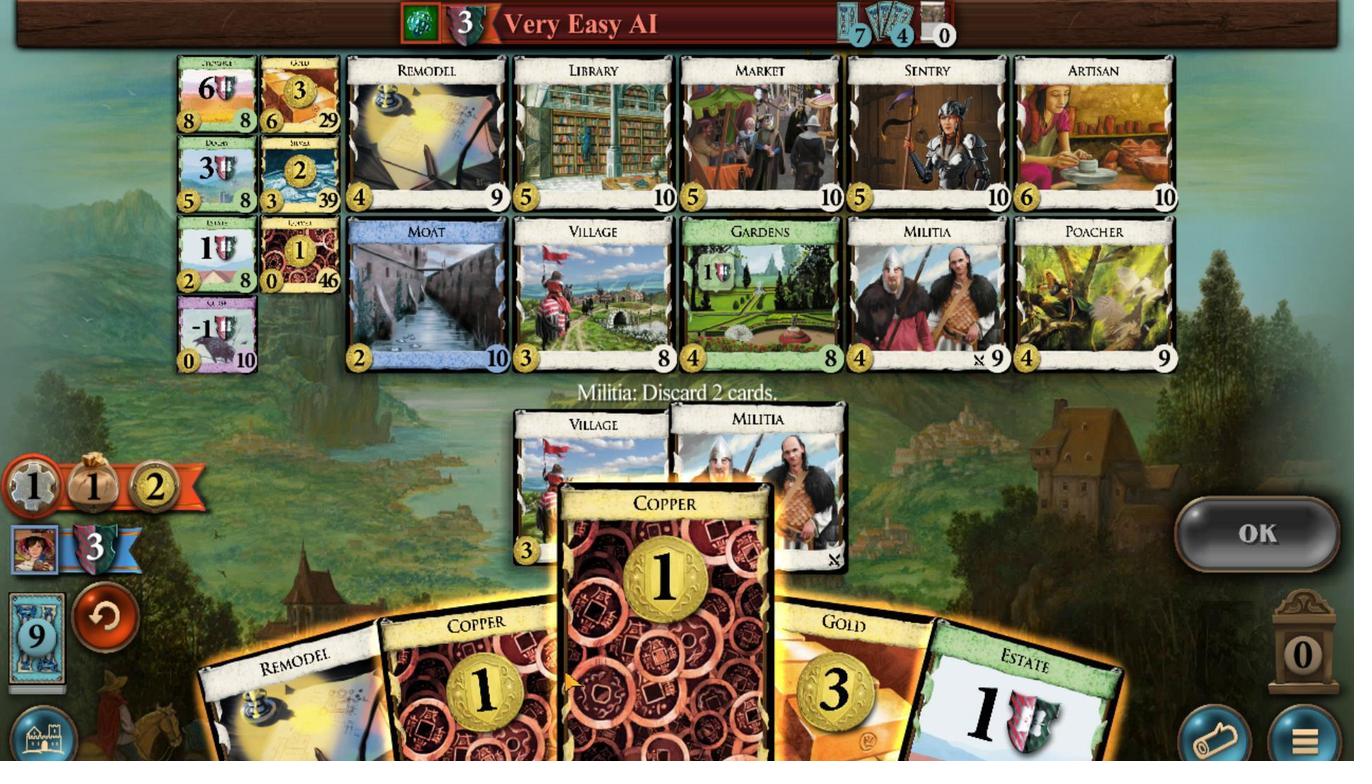 
Action: Mouse moved to (884, 720)
Screenshot: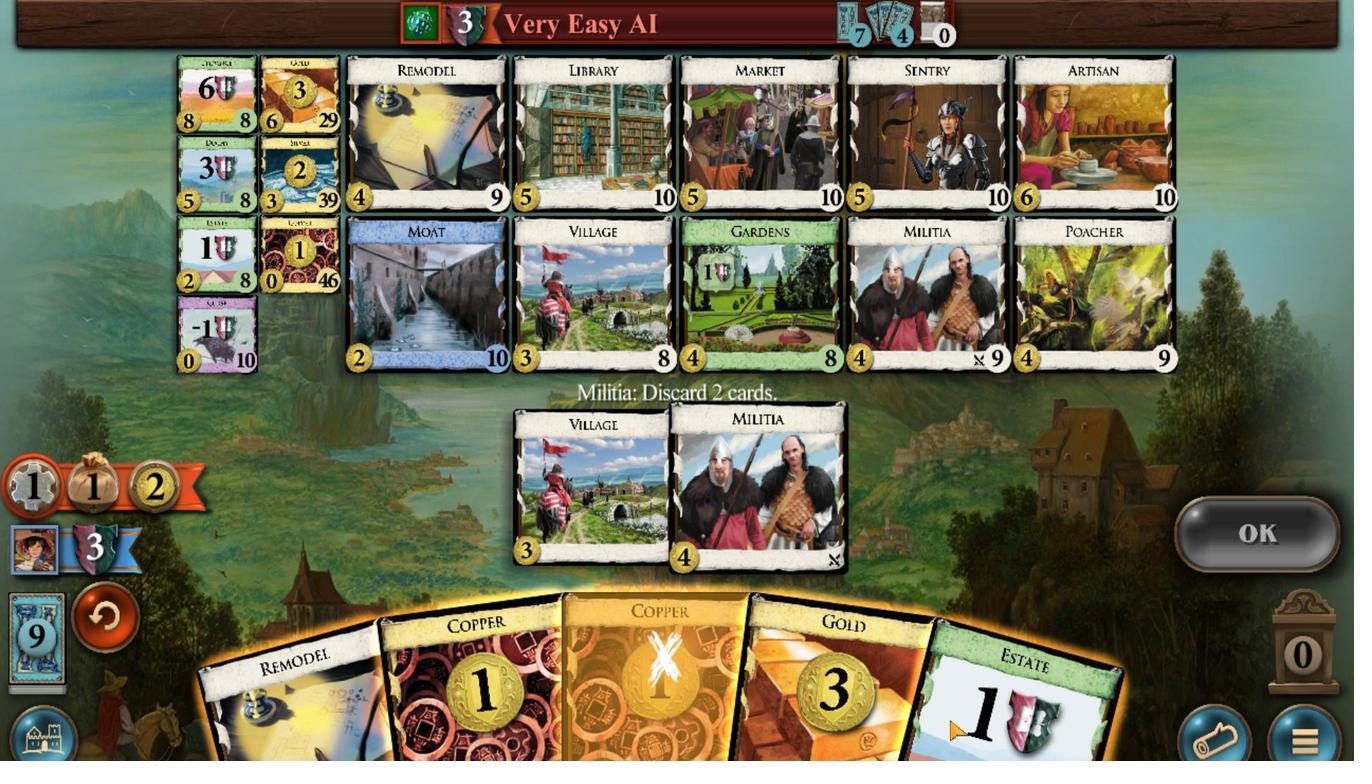 
Action: Mouse scrolled (884, 720) with delta (0, 0)
Screenshot: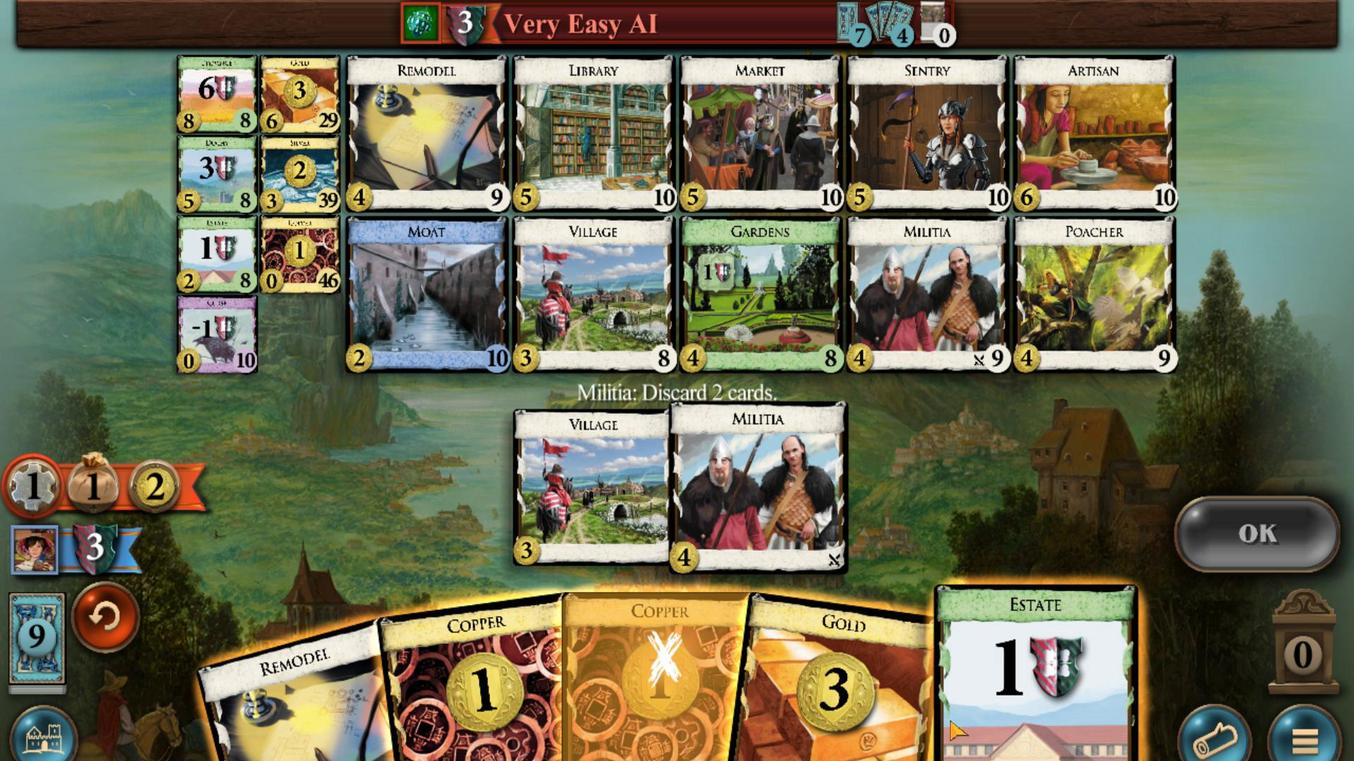 
Action: Mouse moved to (1151, 552)
Screenshot: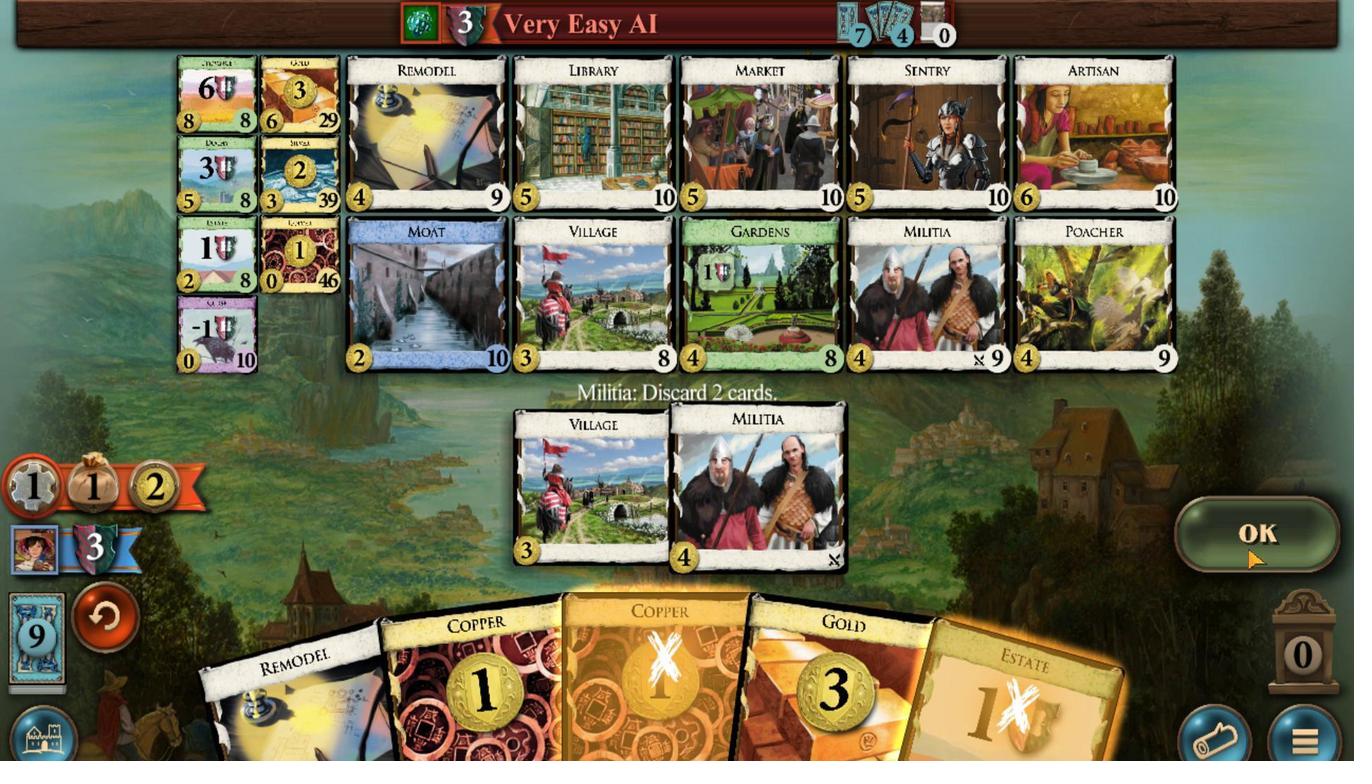
Action: Mouse pressed left at (1151, 552)
Screenshot: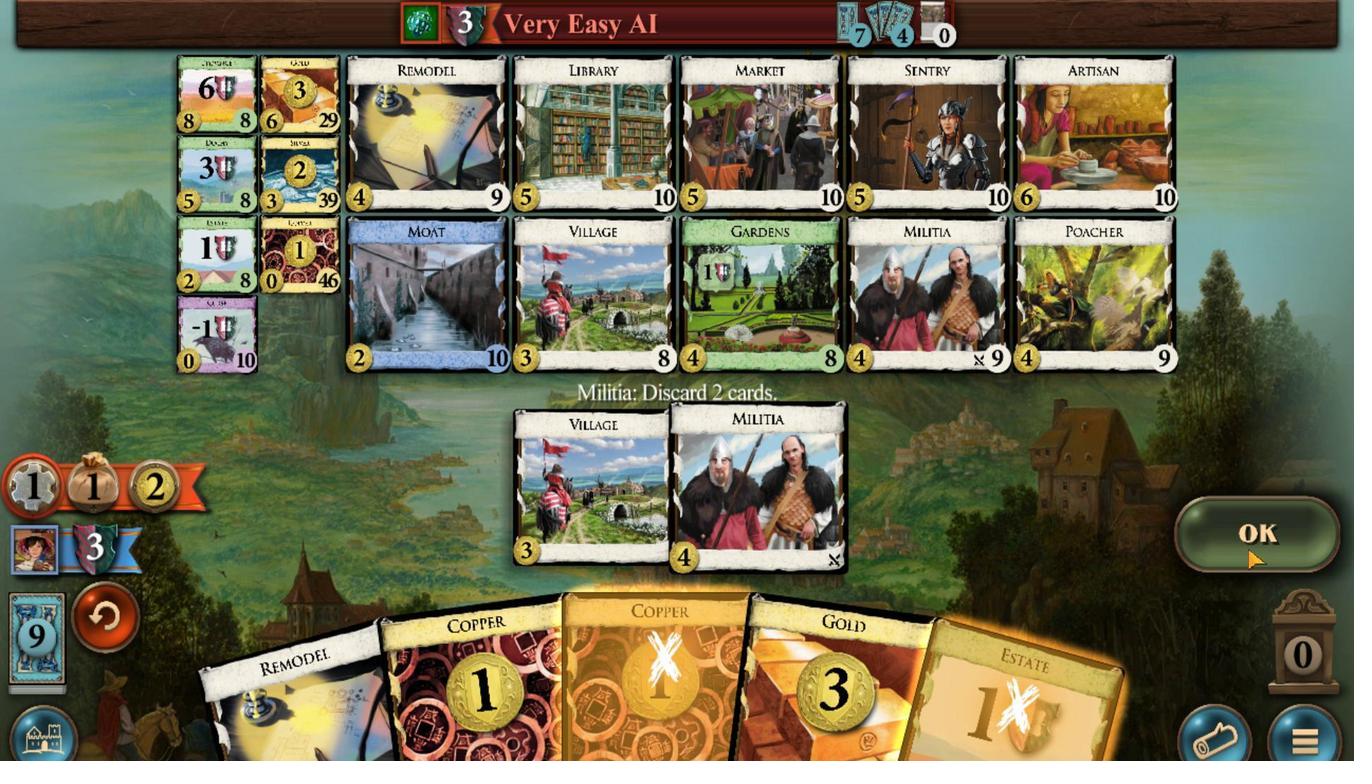 
Action: Mouse moved to (521, 689)
Screenshot: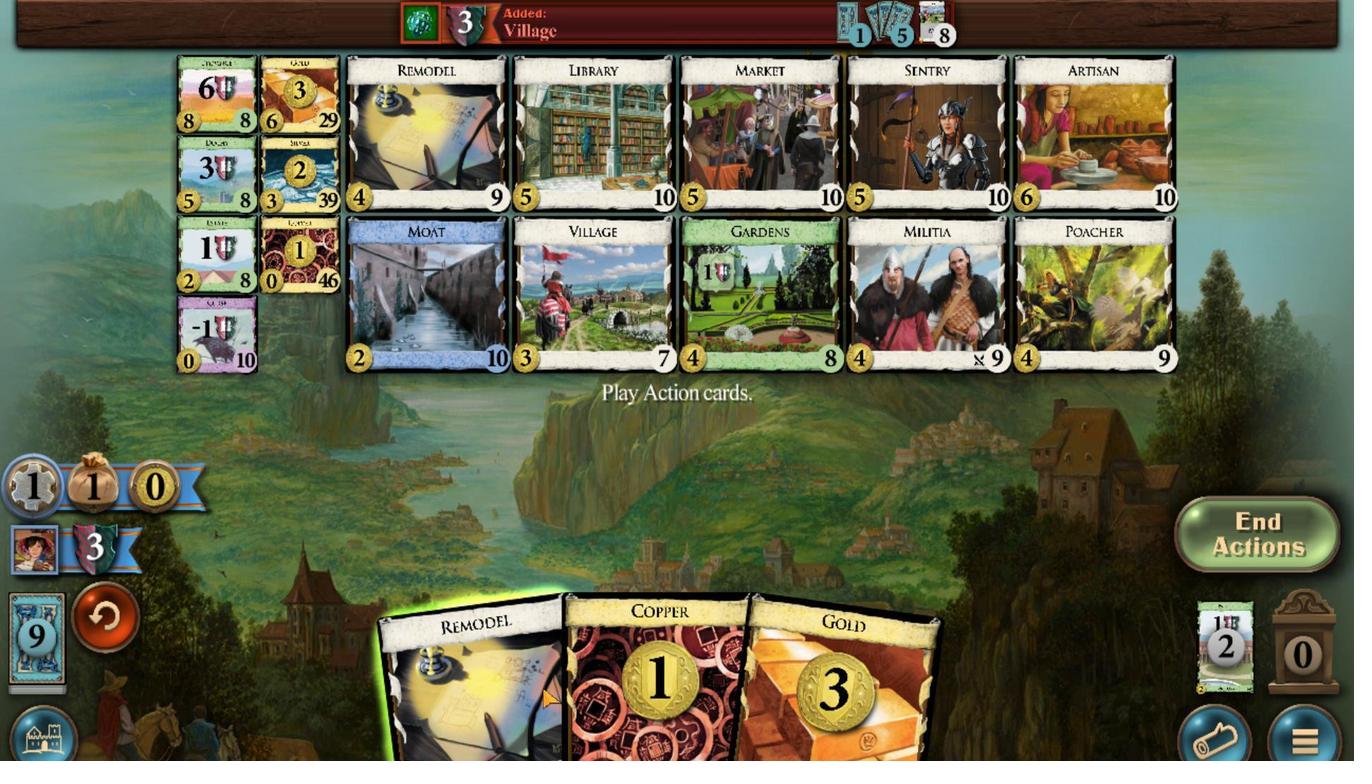 
Action: Mouse scrolled (521, 688) with delta (0, 0)
Screenshot: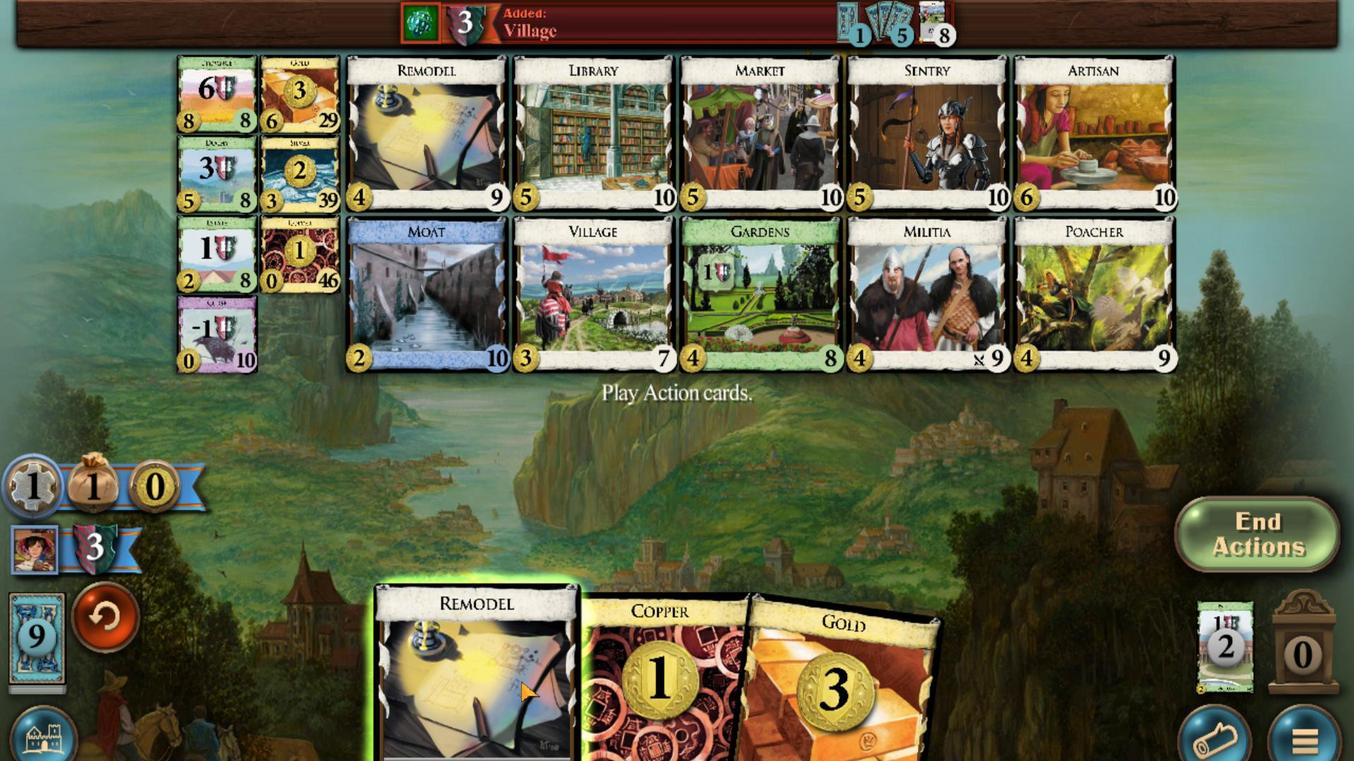 
Action: Mouse moved to (501, 682)
Screenshot: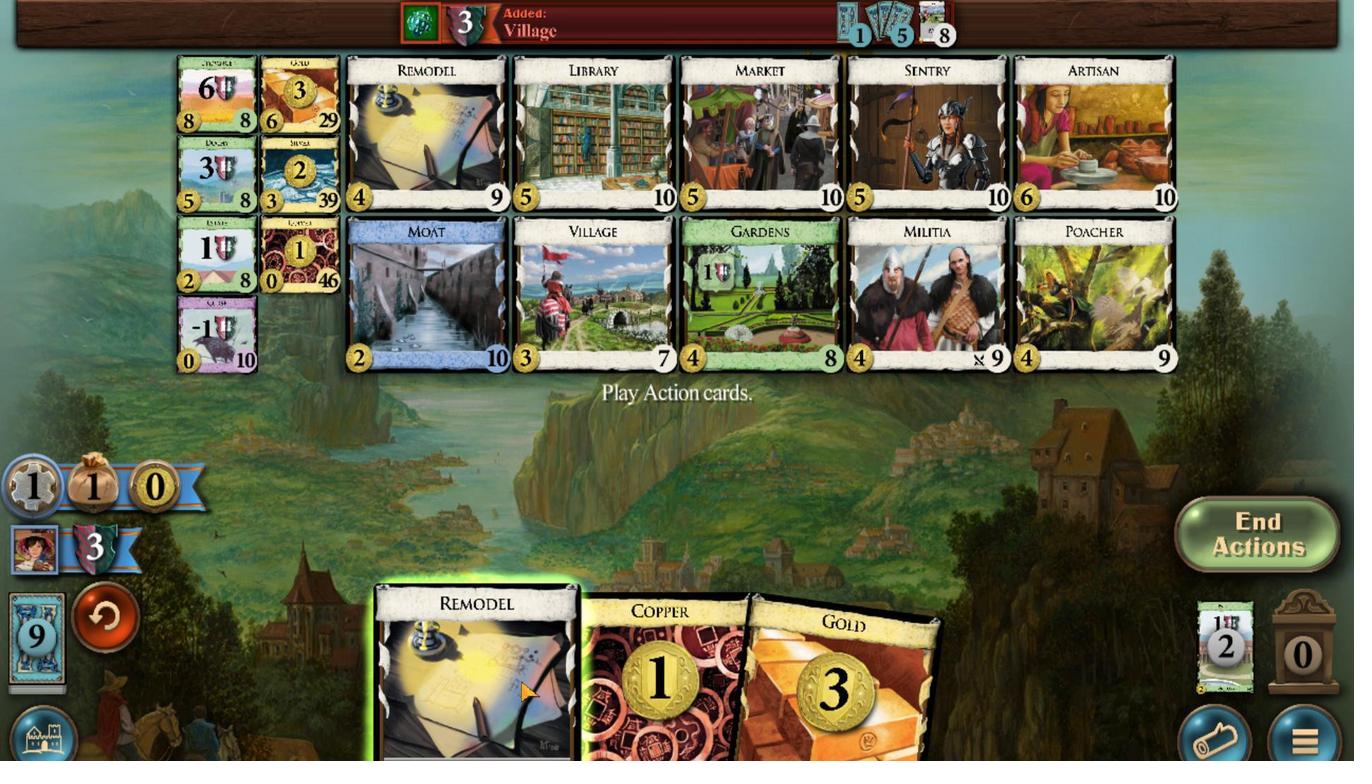 
Action: Mouse scrolled (501, 682) with delta (0, 0)
Screenshot: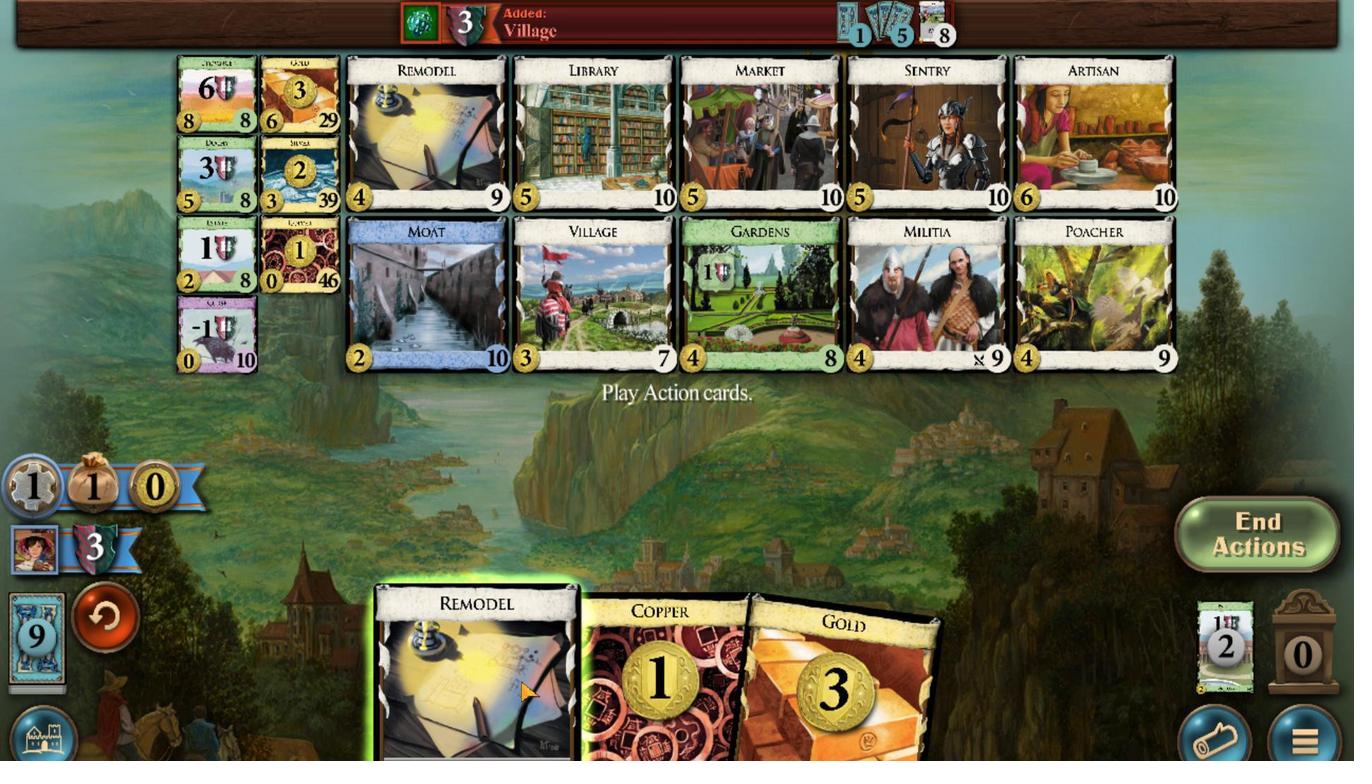 
Action: Mouse moved to (494, 684)
Screenshot: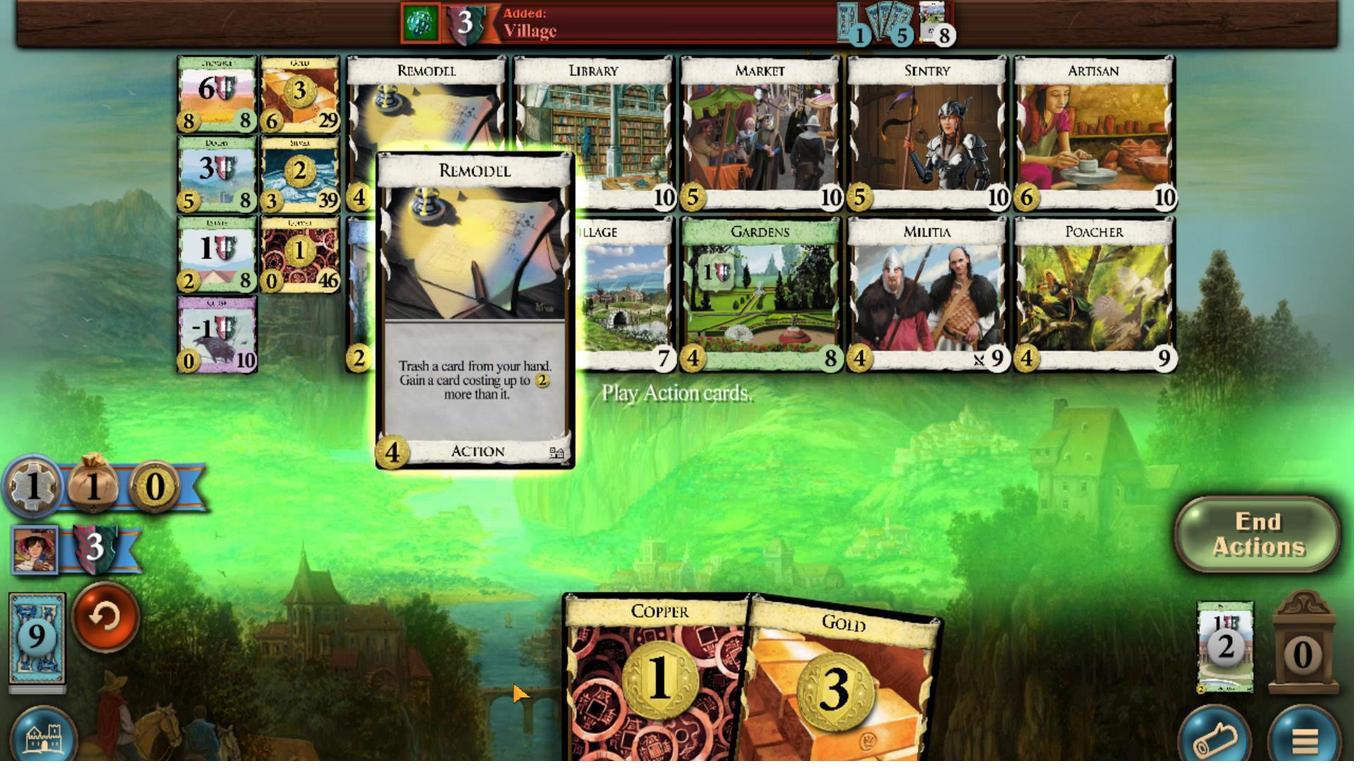 
Action: Mouse scrolled (494, 683) with delta (0, 0)
Screenshot: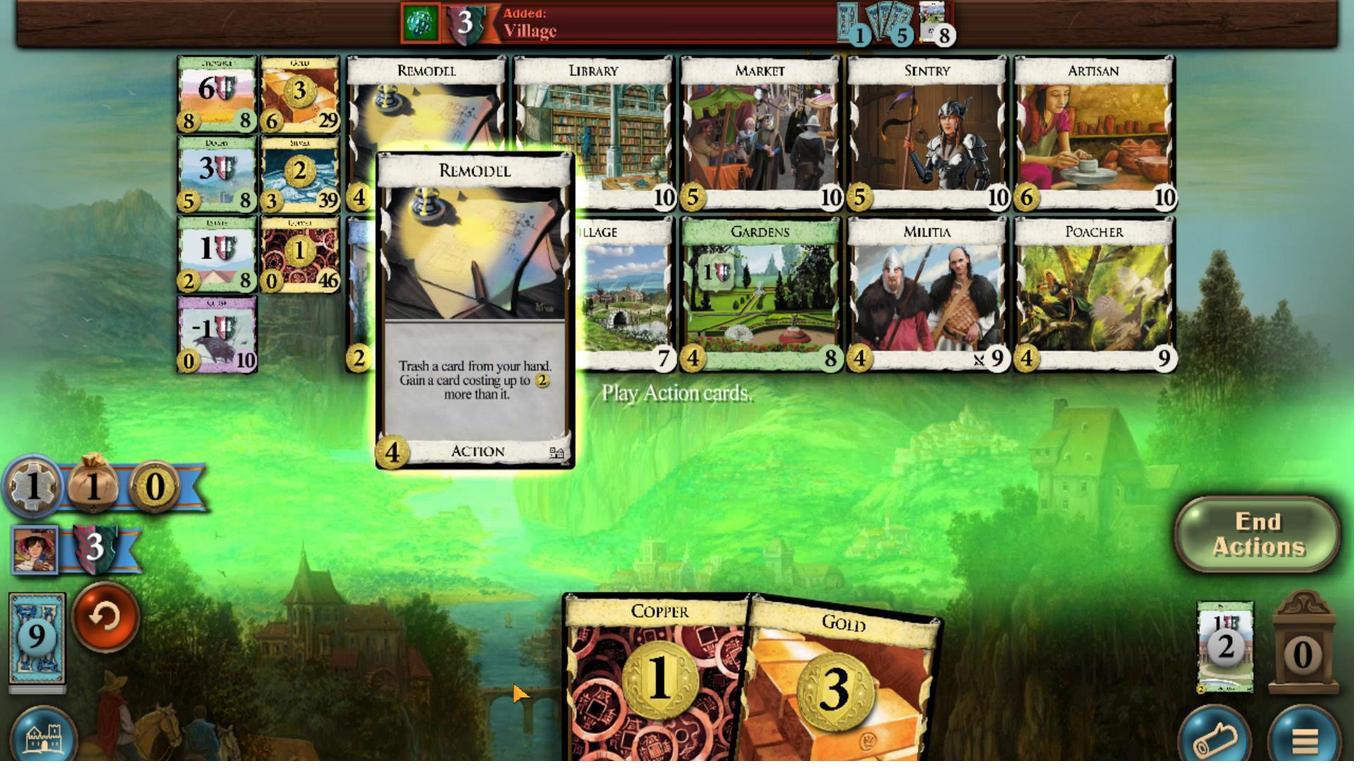 
Action: Mouse scrolled (494, 683) with delta (0, 0)
Screenshot: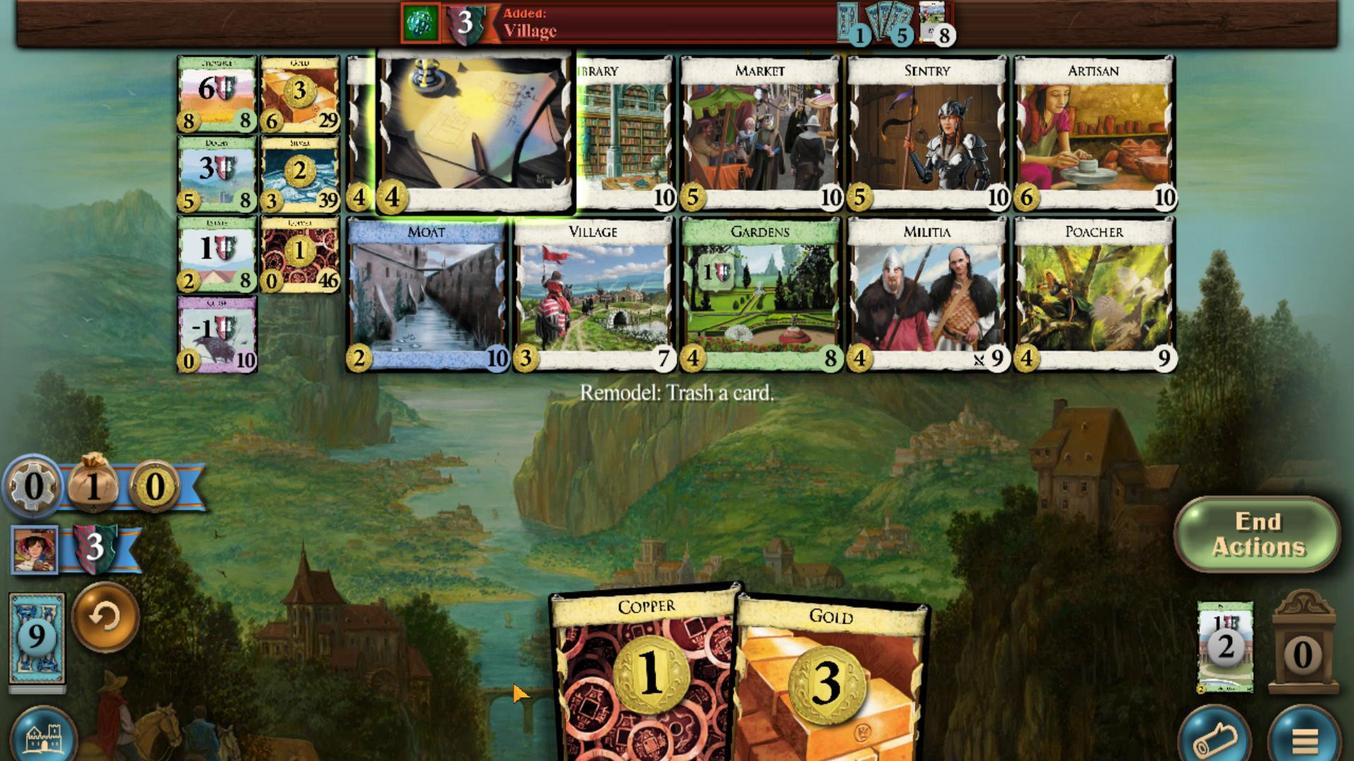 
Action: Mouse moved to (634, 679)
Screenshot: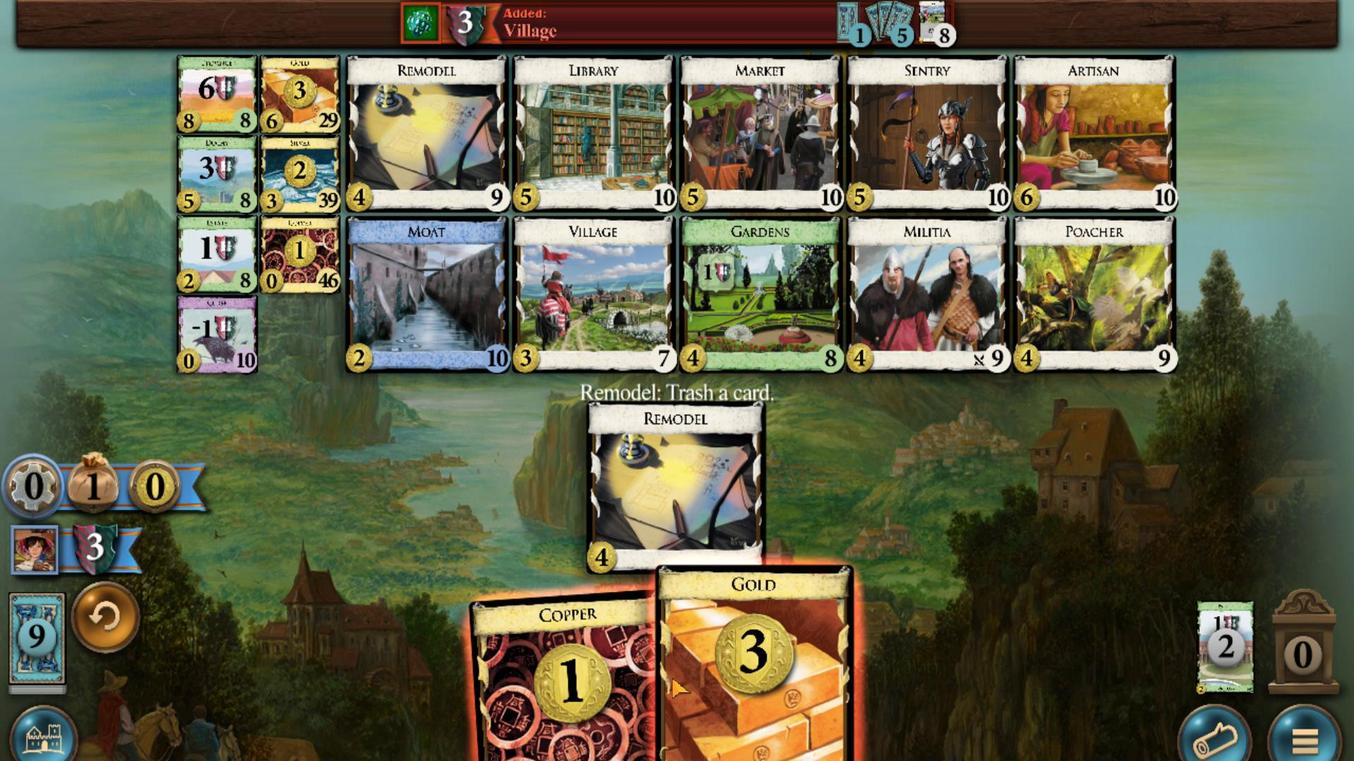 
Action: Mouse scrolled (634, 678) with delta (0, 0)
Screenshot: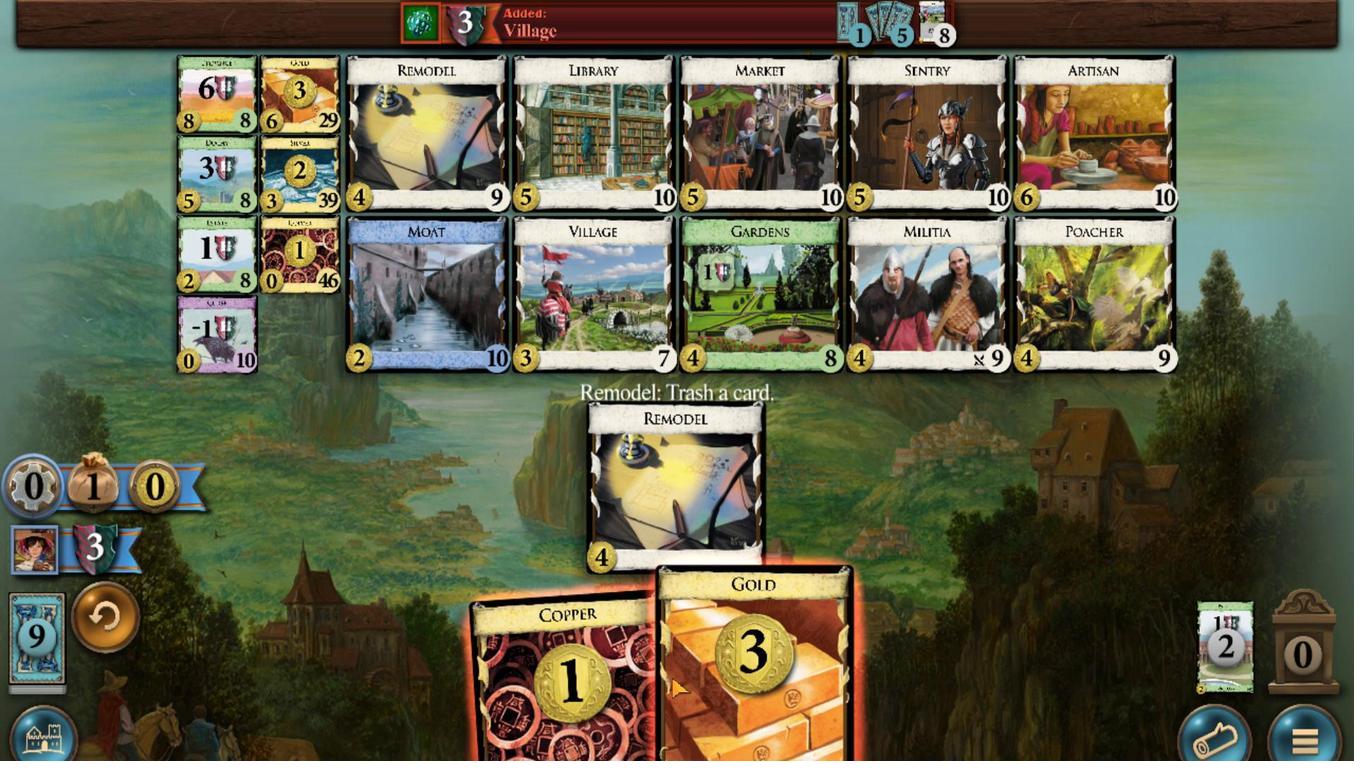 
Action: Mouse moved to (593, 661)
Screenshot: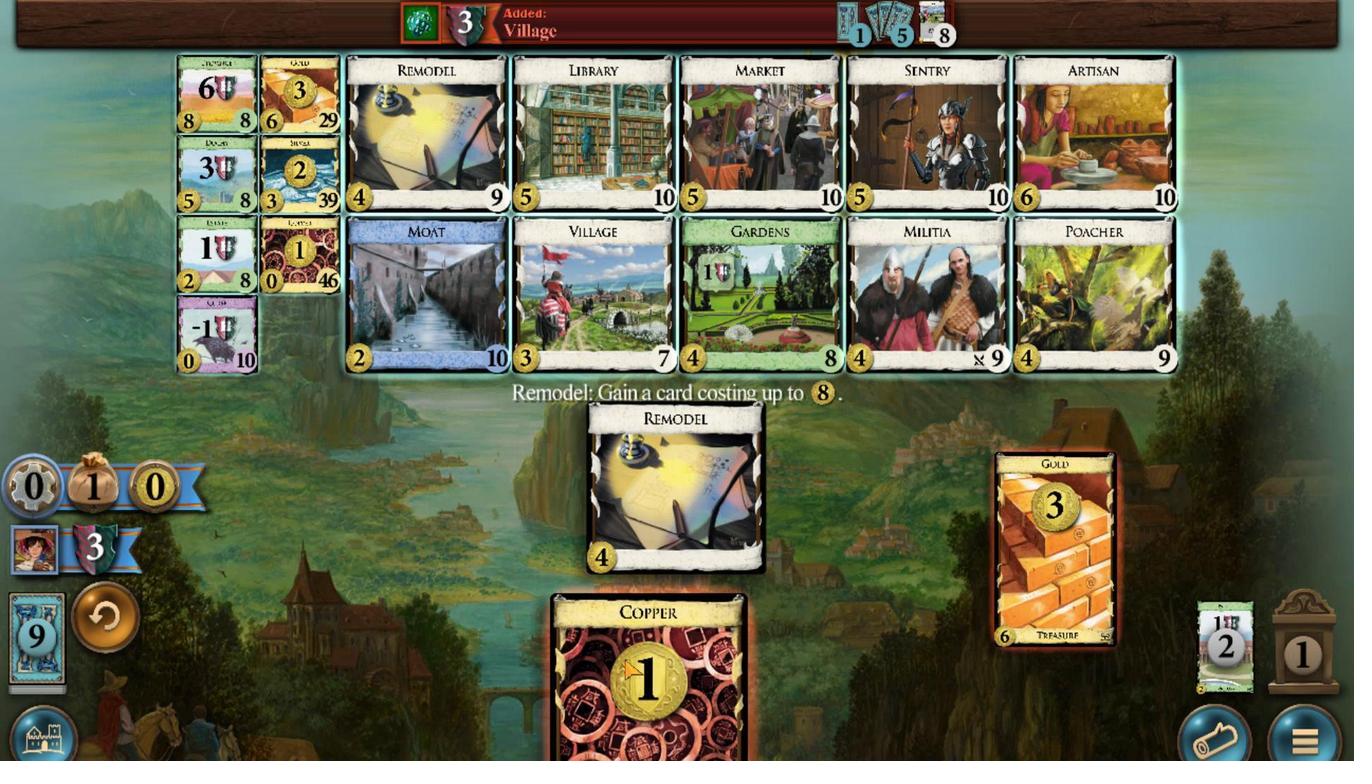 
Action: Mouse scrolled (593, 660) with delta (0, 0)
Screenshot: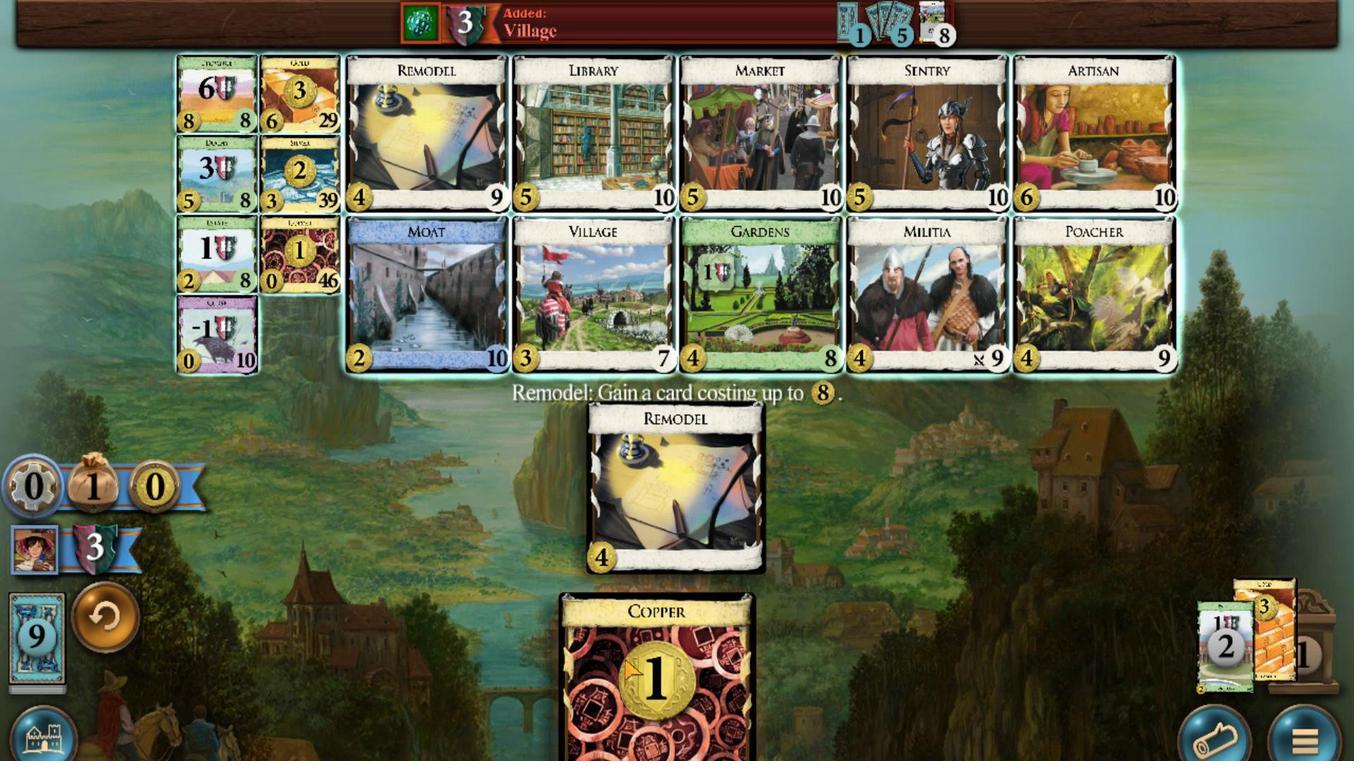 
Action: Mouse scrolled (593, 660) with delta (0, 0)
Screenshot: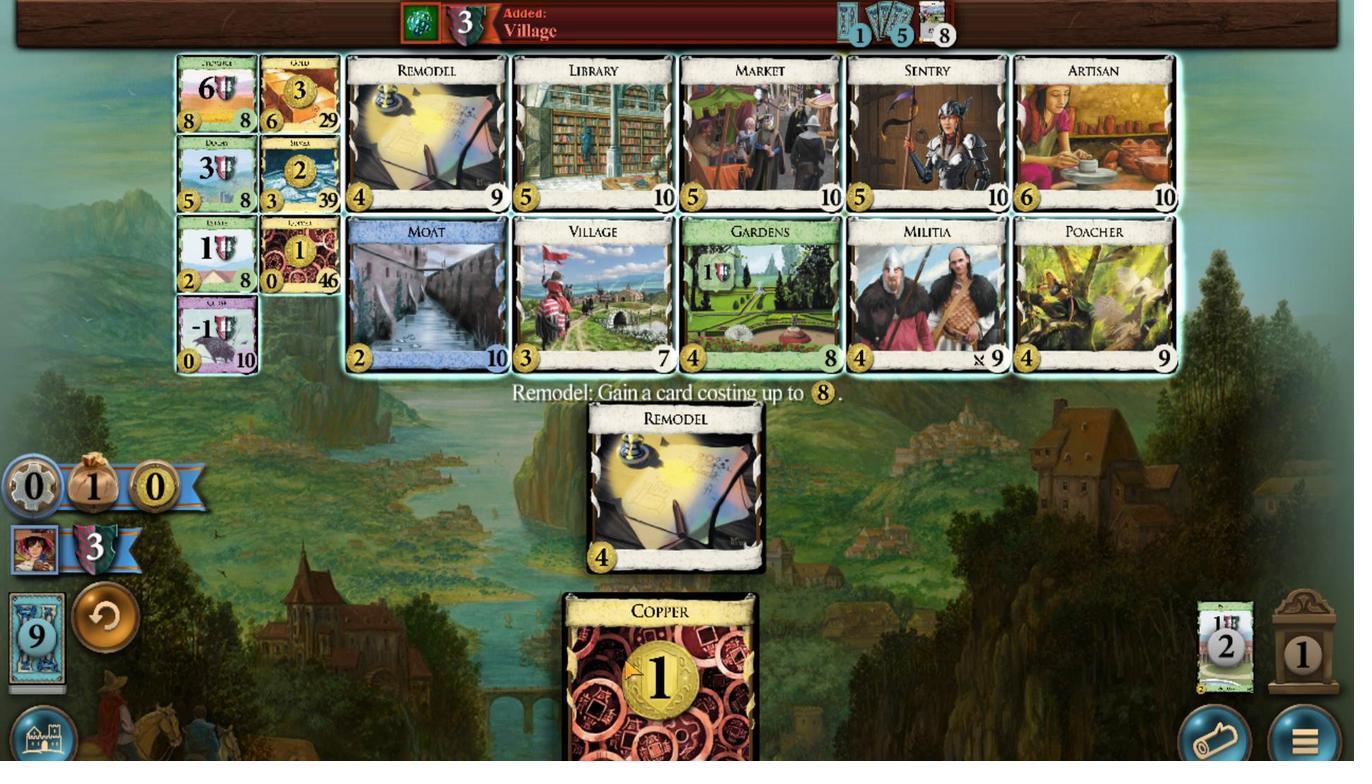 
Action: Mouse moved to (940, 340)
Screenshot: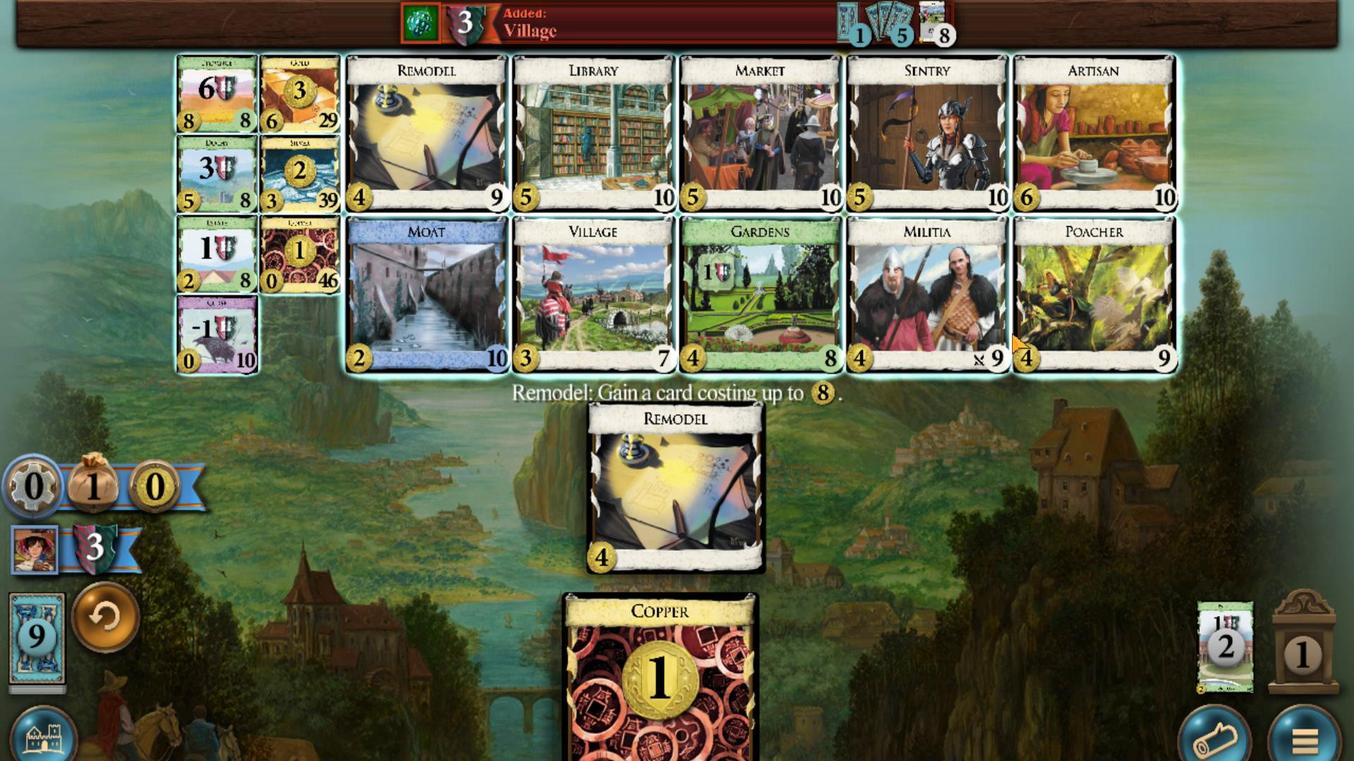 
Action: Mouse scrolled (940, 341) with delta (0, 0)
Screenshot: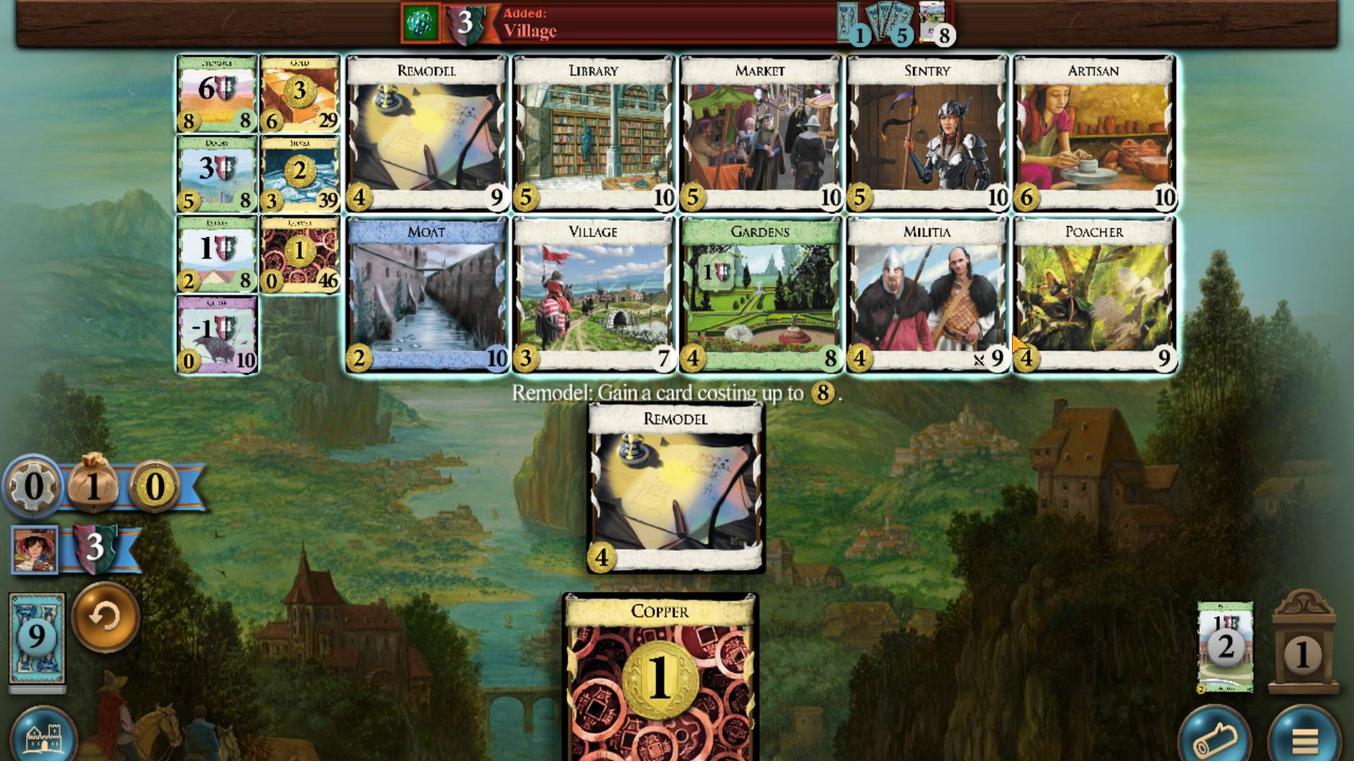 
Action: Mouse scrolled (940, 341) with delta (0, 0)
Screenshot: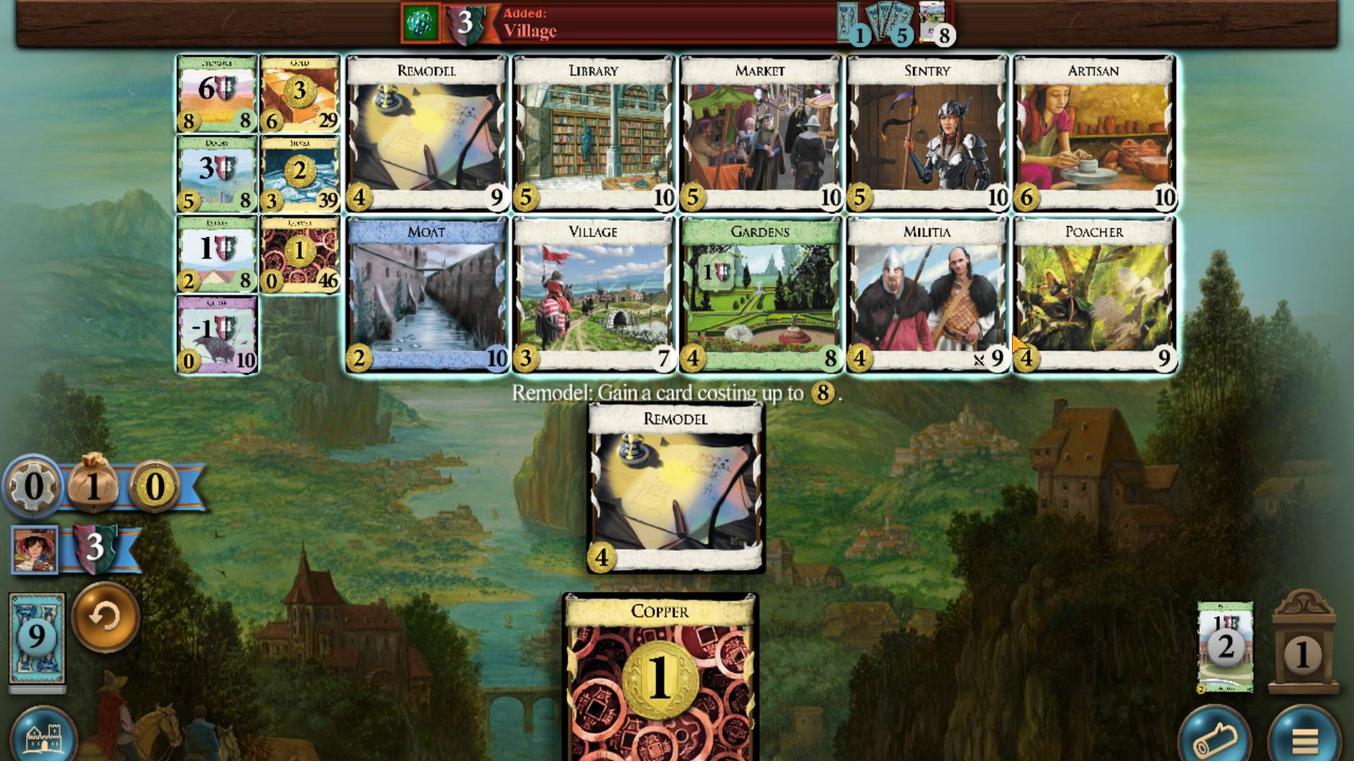 
Action: Mouse scrolled (940, 341) with delta (0, 0)
Screenshot: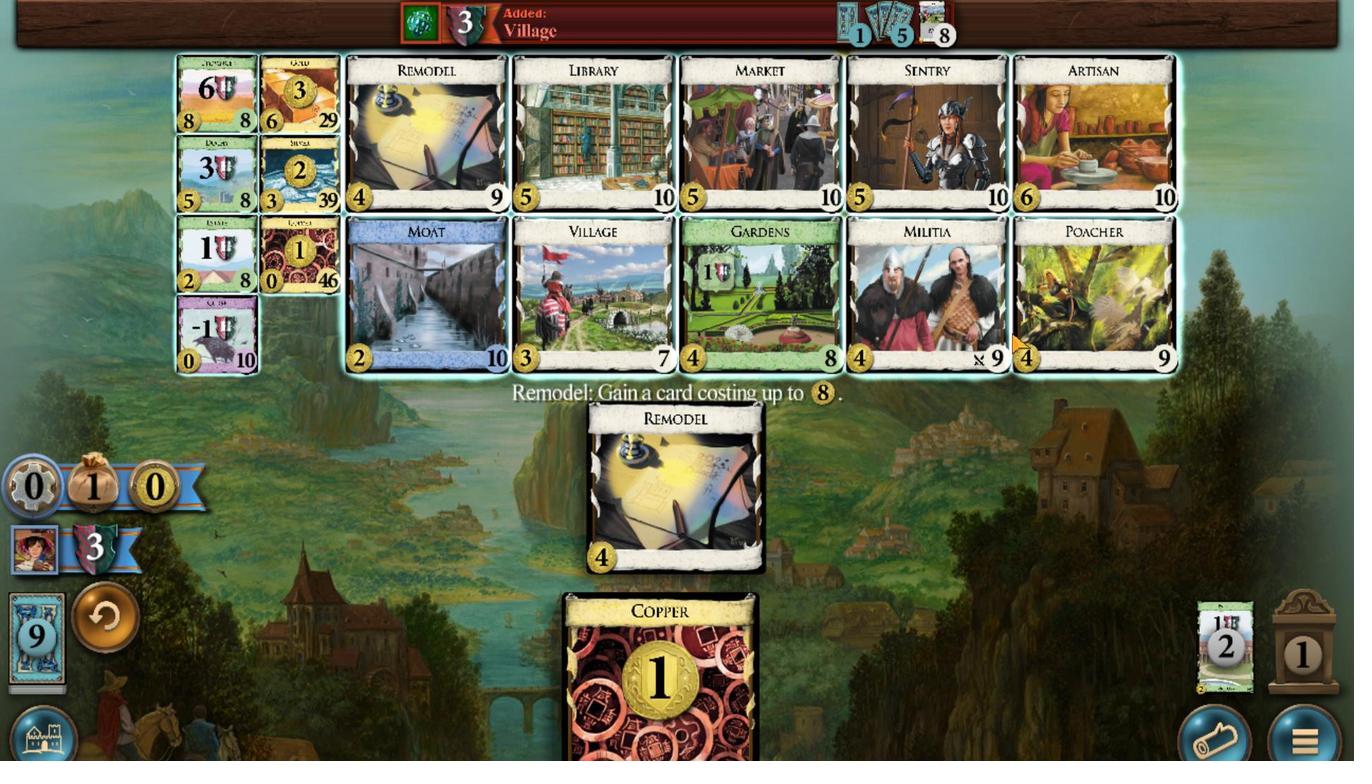 
Action: Mouse scrolled (940, 341) with delta (0, 0)
Screenshot: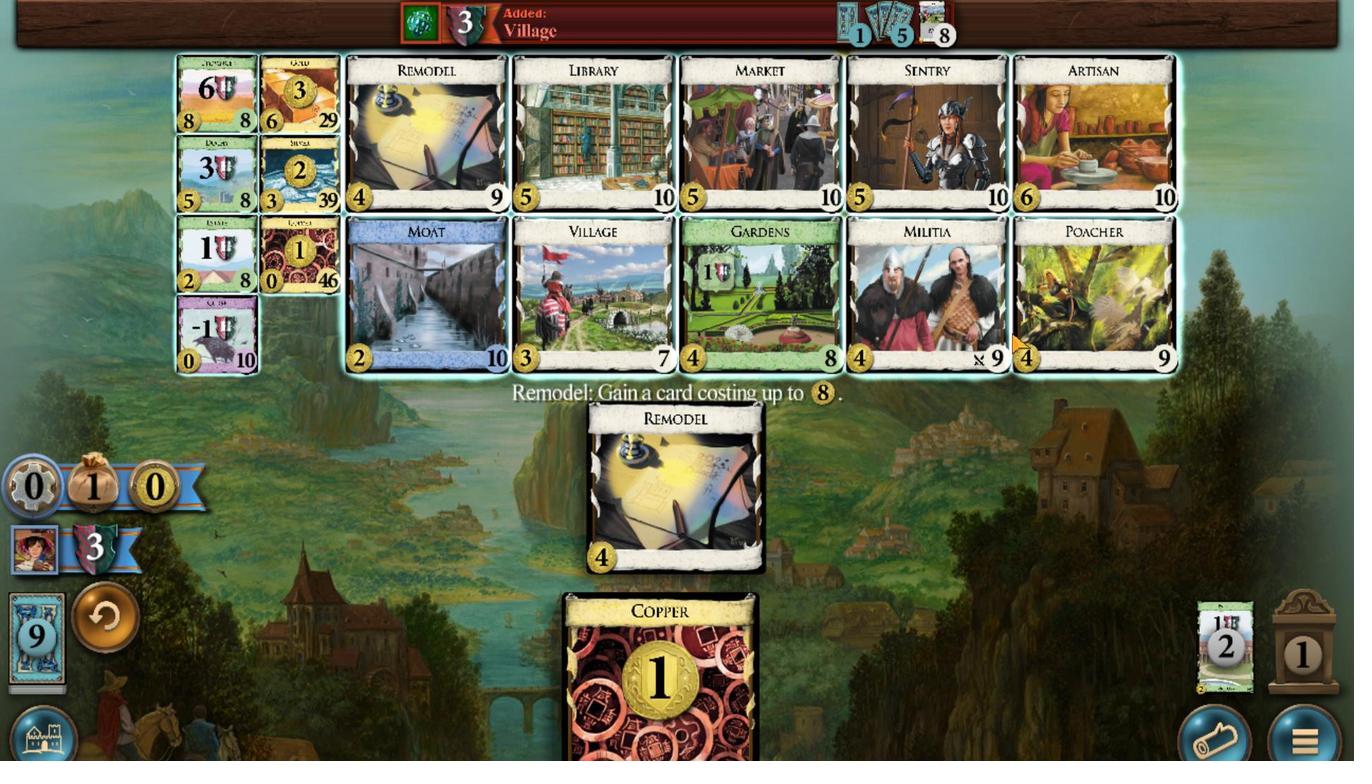 
Action: Mouse scrolled (940, 341) with delta (0, 0)
Screenshot: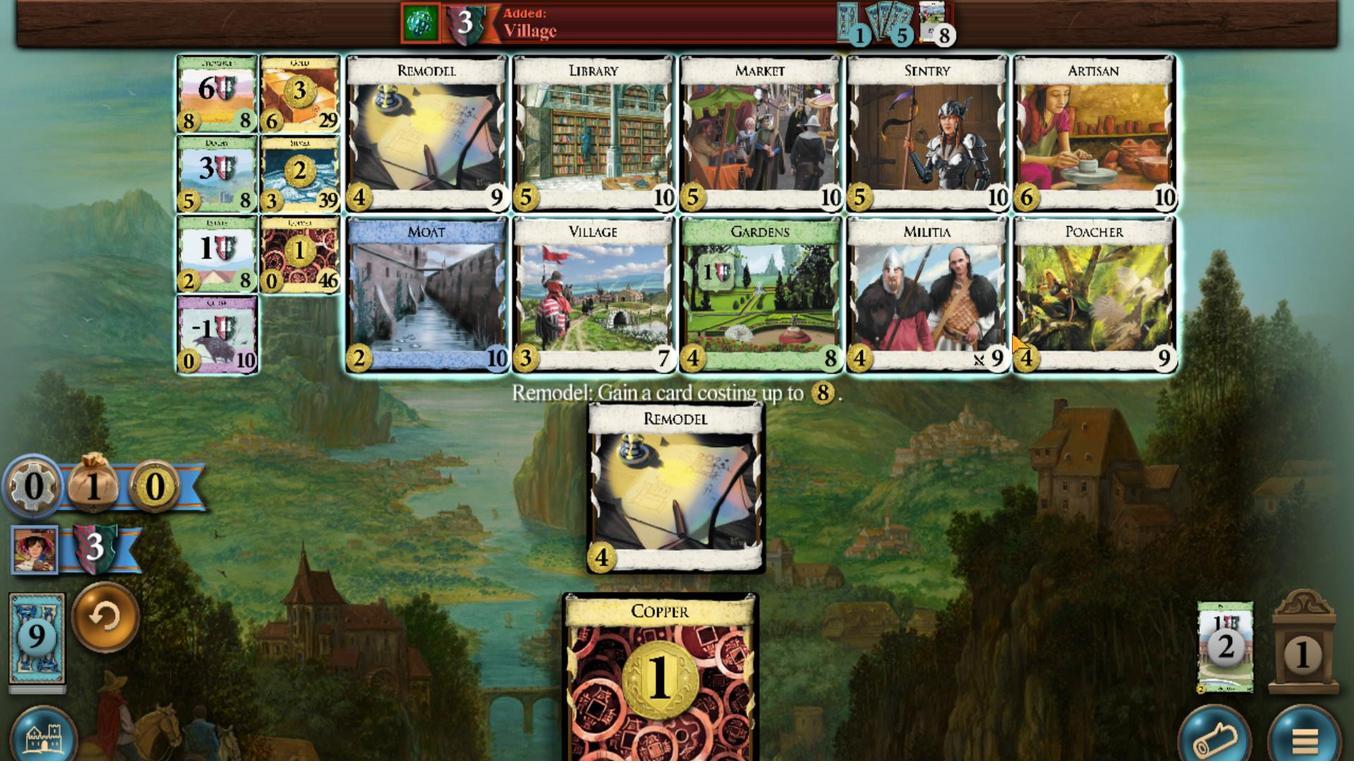 
Action: Mouse scrolled (940, 341) with delta (0, 0)
Screenshot: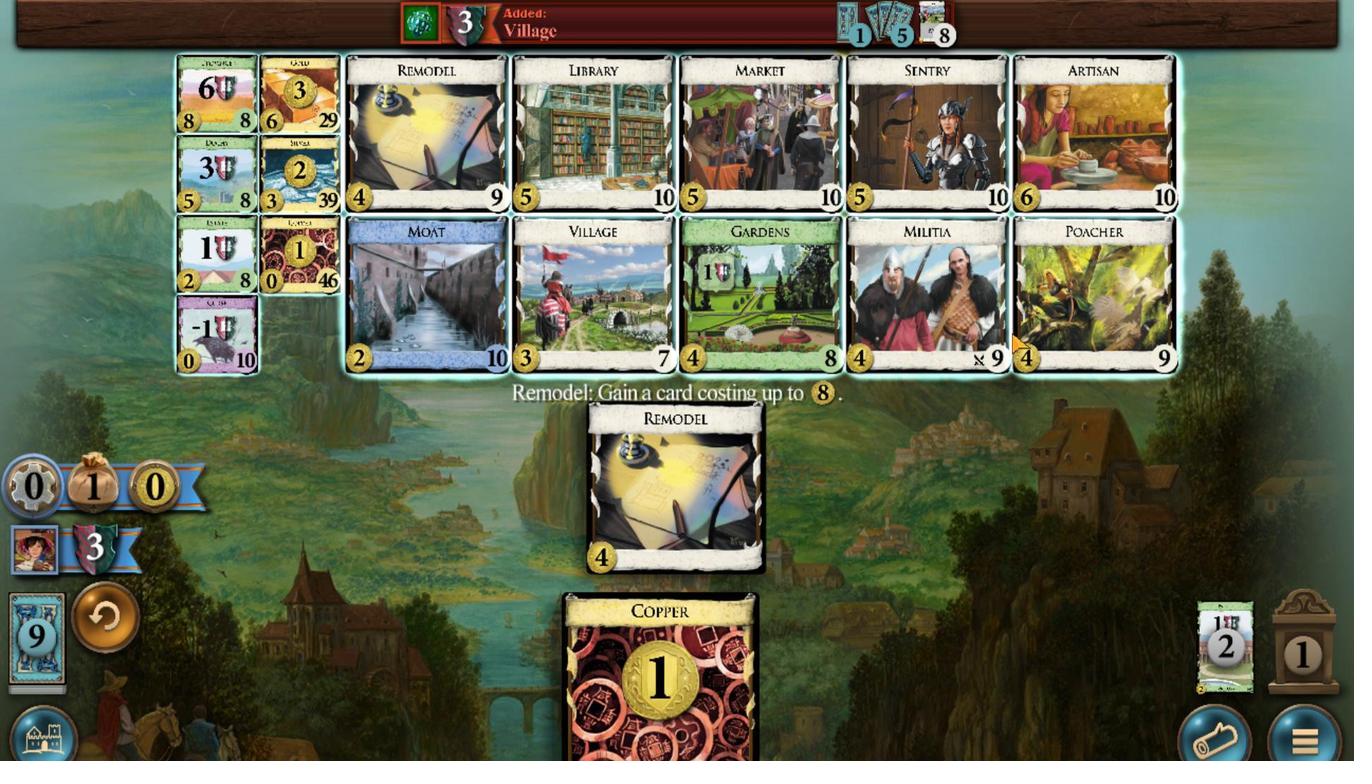 
Action: Mouse moved to (1029, 296)
Screenshot: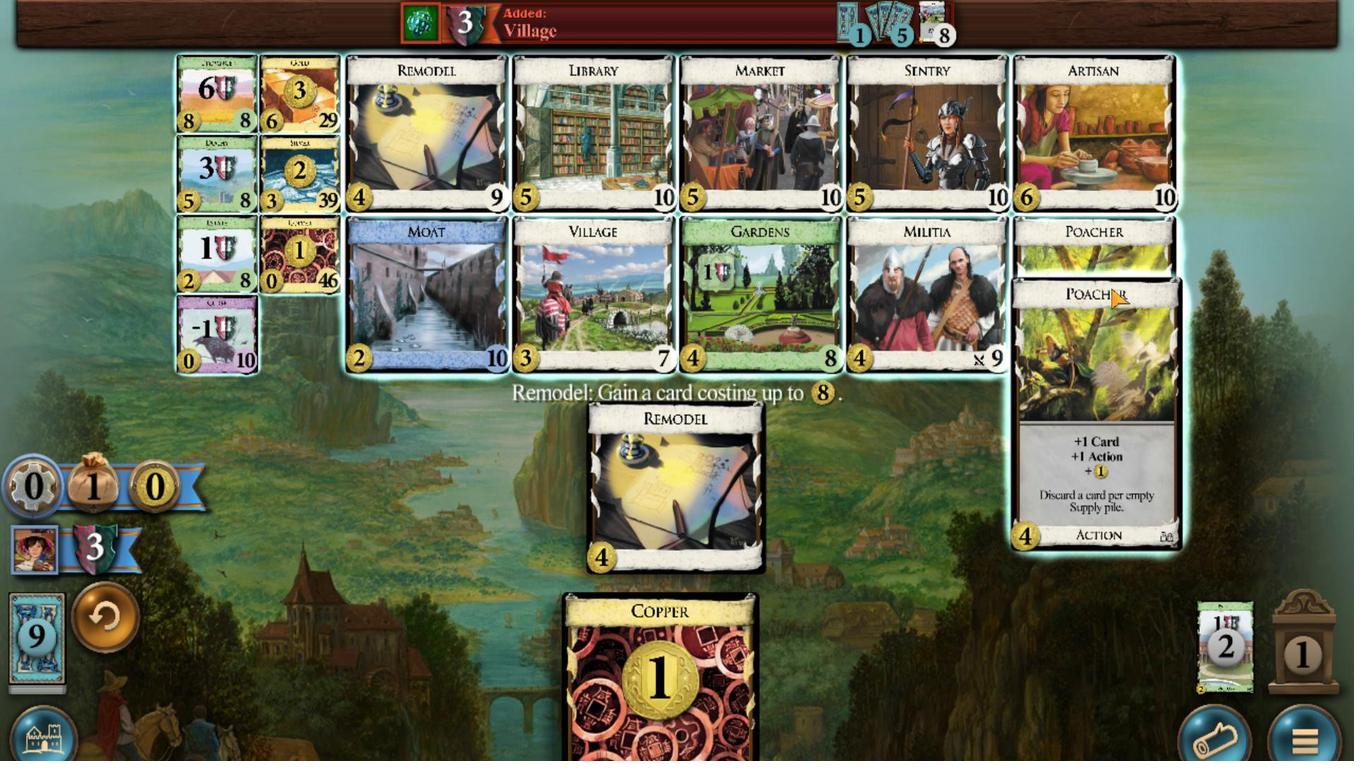
Action: Mouse scrolled (1029, 296) with delta (0, 0)
Screenshot: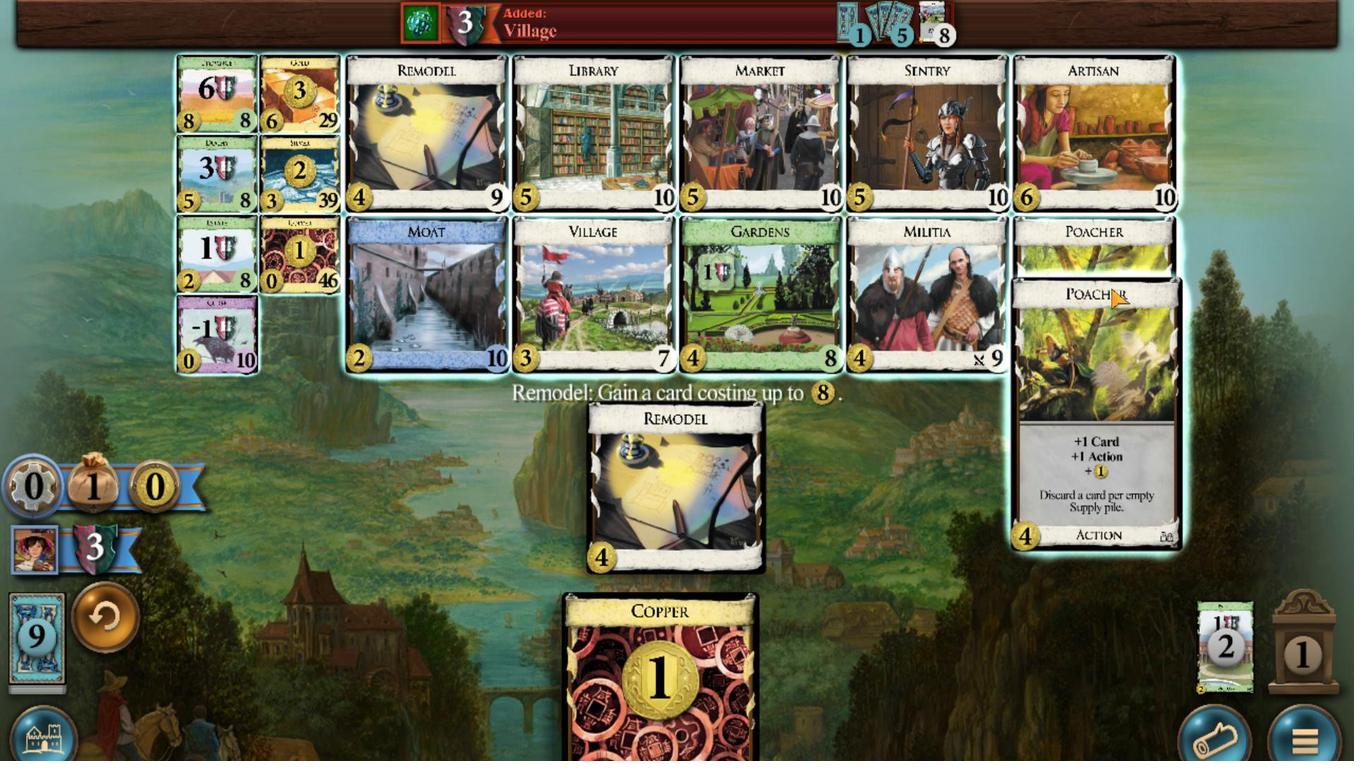 
Action: Mouse moved to (1029, 296)
Screenshot: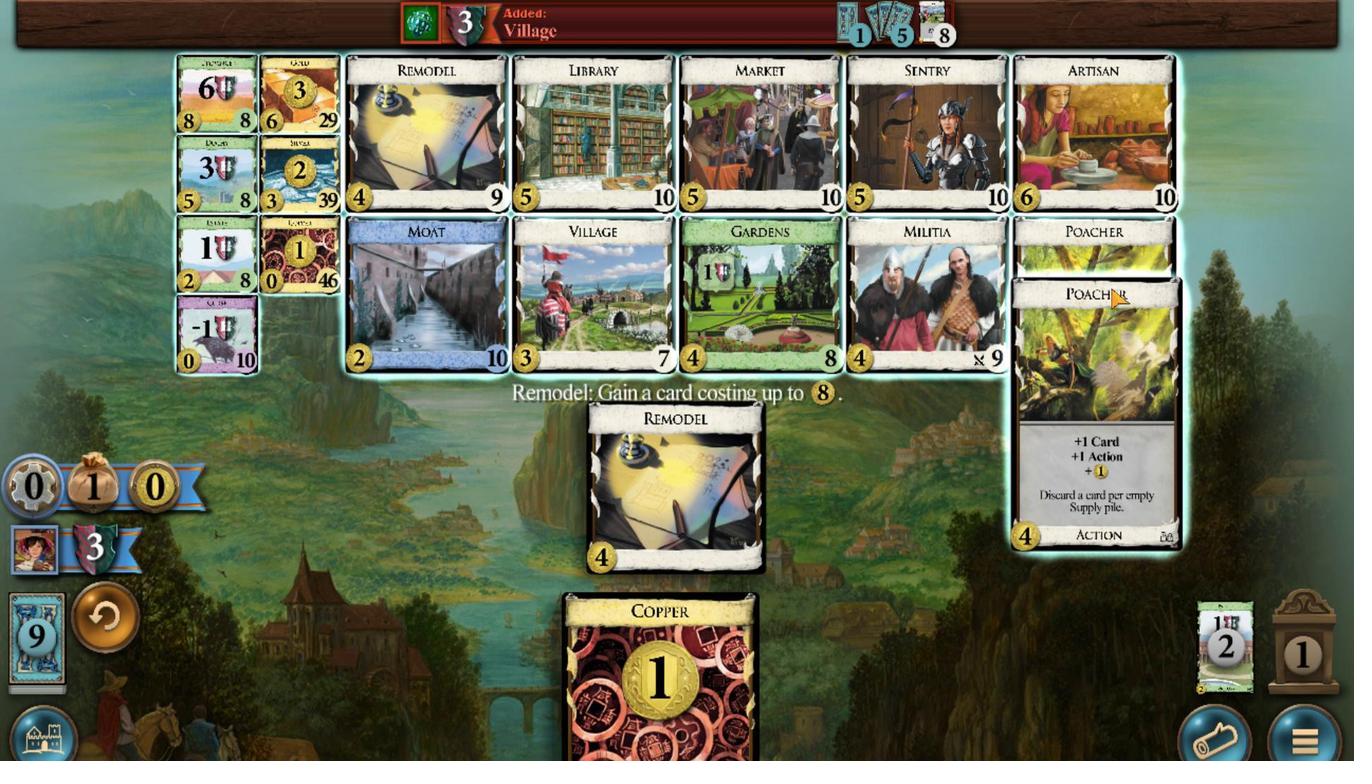 
Action: Mouse scrolled (1029, 296) with delta (0, 0)
Screenshot: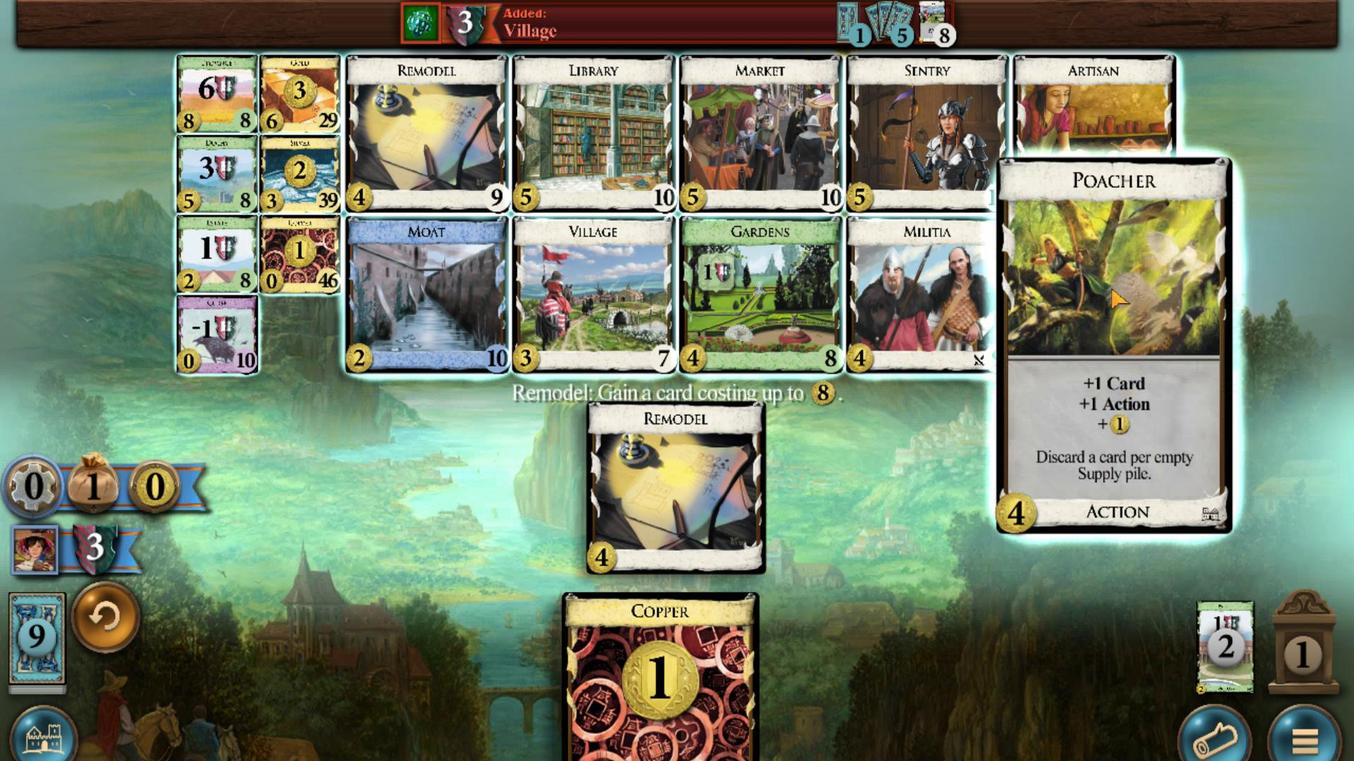 
Action: Mouse scrolled (1029, 296) with delta (0, 0)
Screenshot: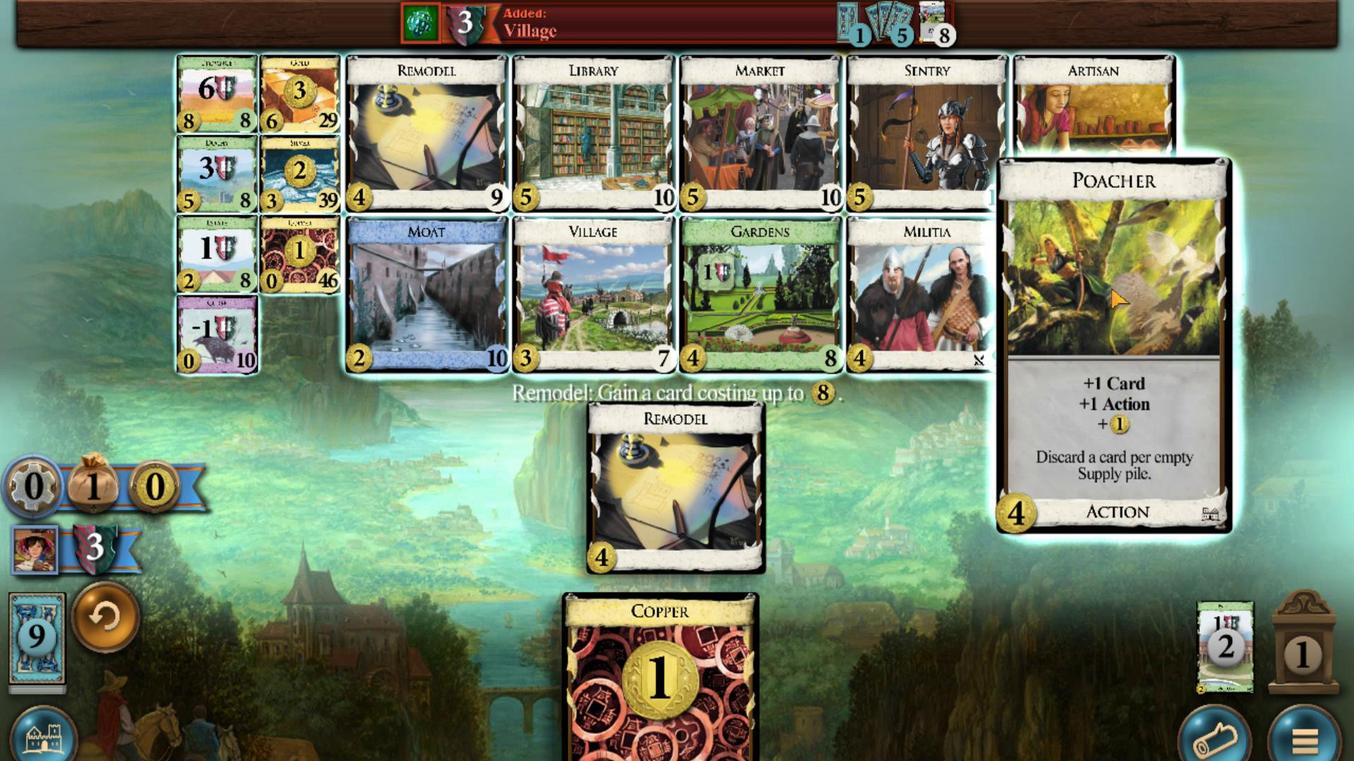 
Action: Mouse scrolled (1029, 296) with delta (0, 0)
Screenshot: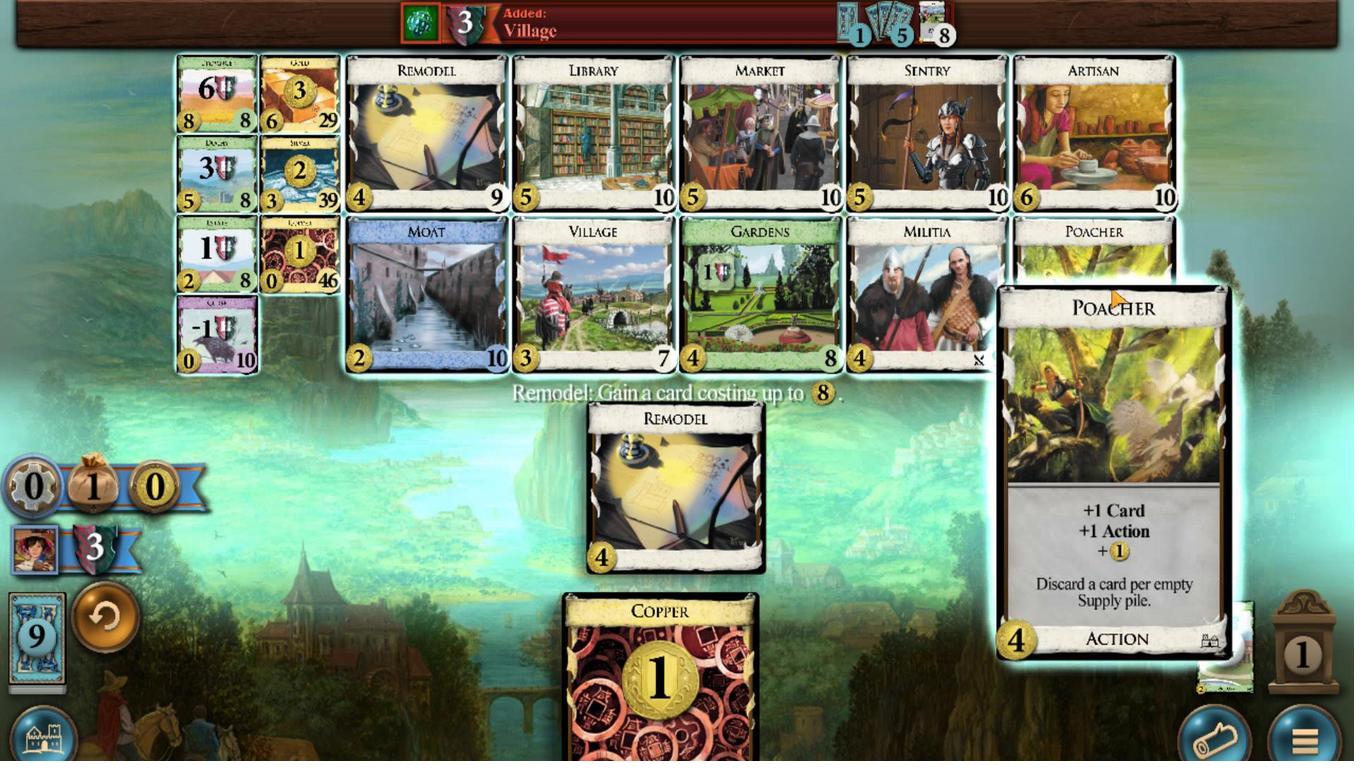
Action: Mouse moved to (698, 644)
Screenshot: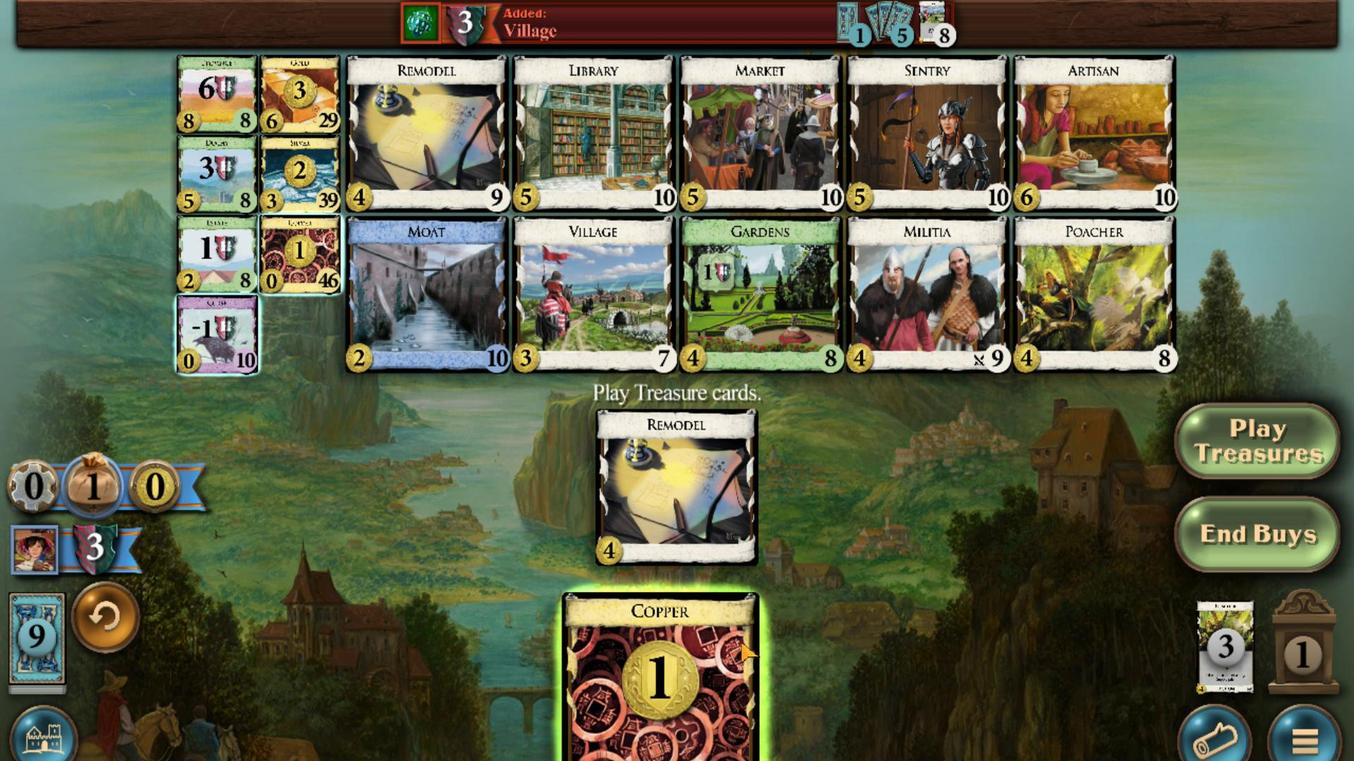 
Action: Mouse scrolled (698, 643) with delta (0, 0)
Screenshot: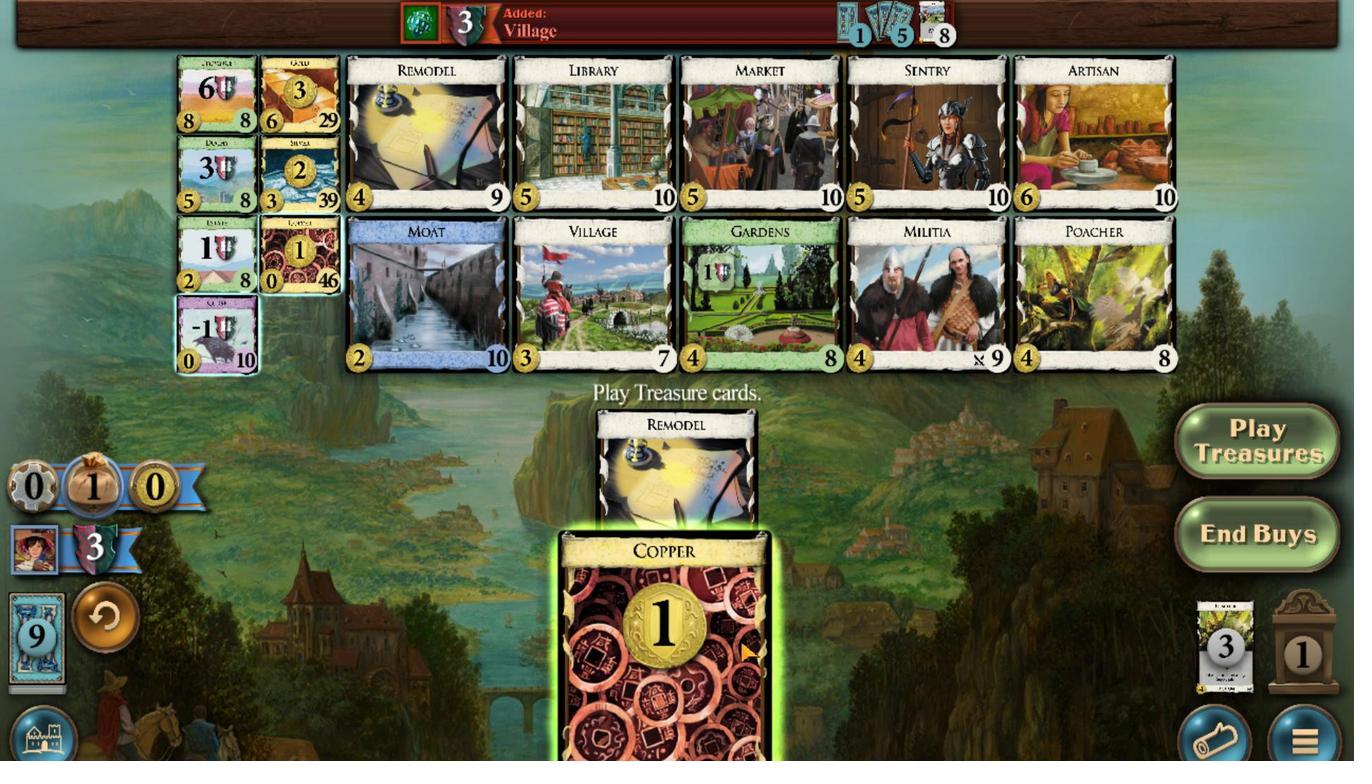 
Action: Mouse moved to (306, 275)
Screenshot: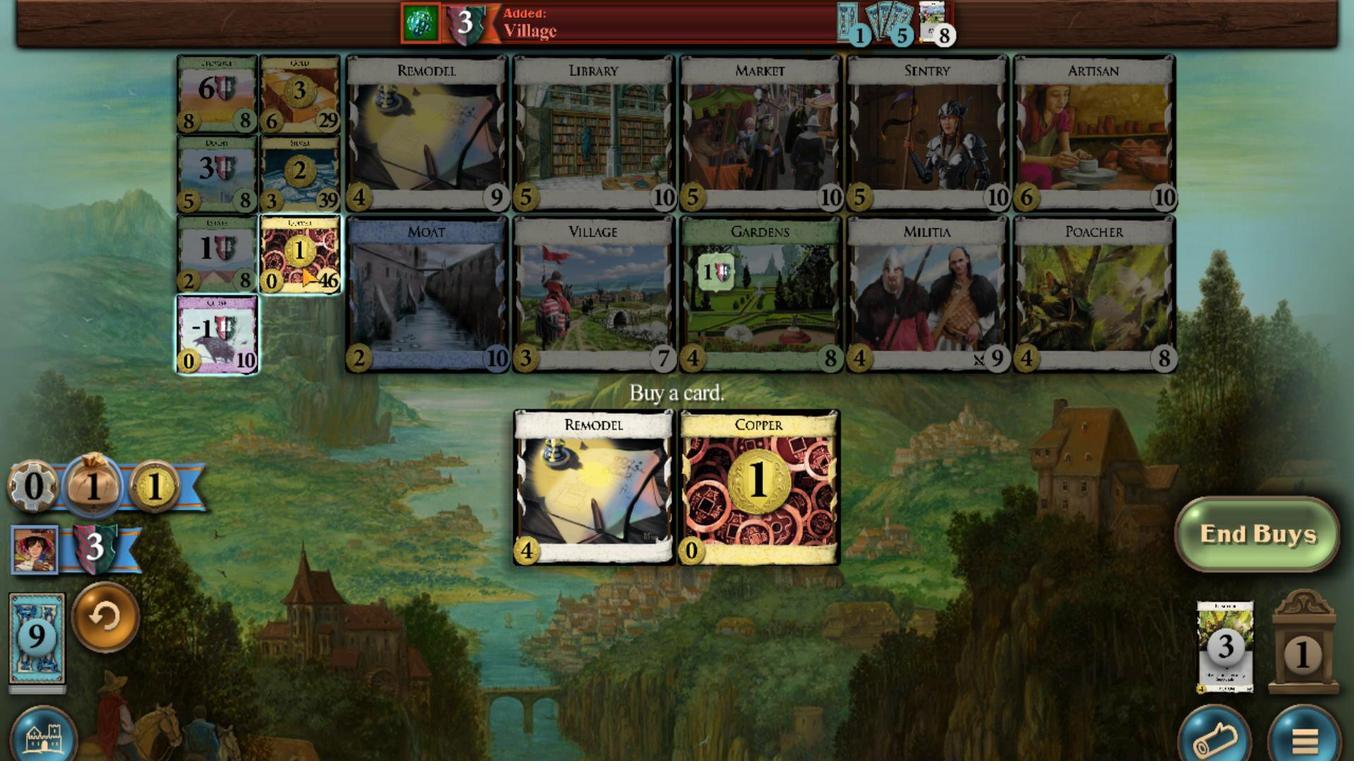 
Action: Mouse scrolled (306, 275) with delta (0, 0)
Screenshot: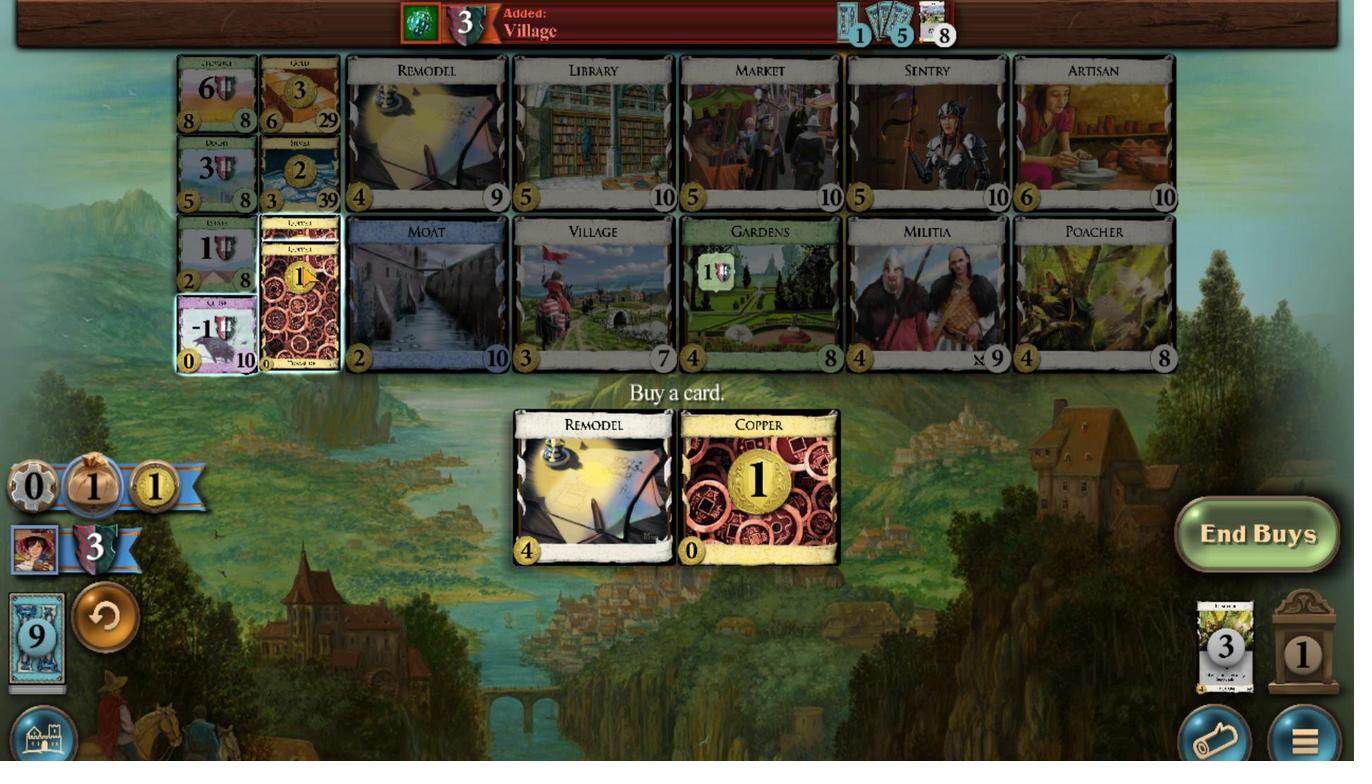 
Action: Mouse scrolled (306, 275) with delta (0, 0)
Screenshot: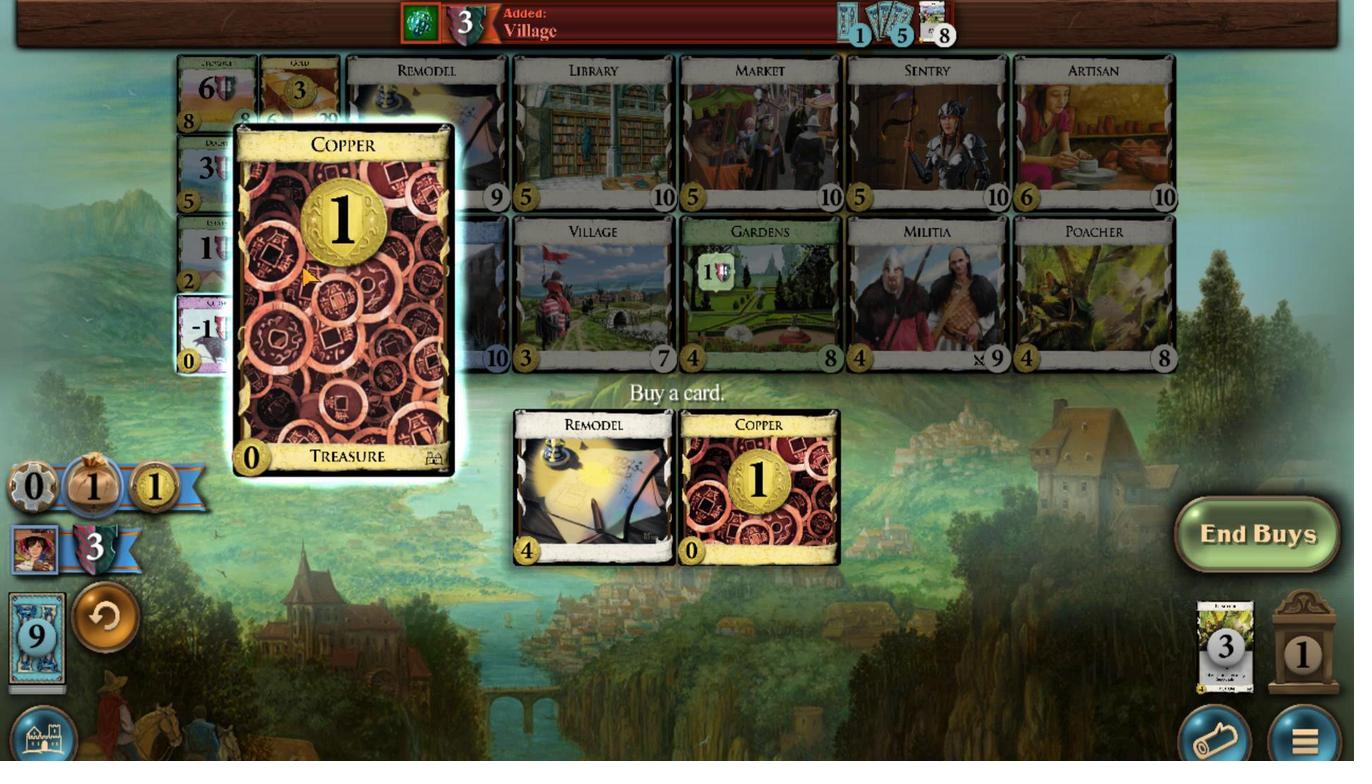 
Action: Mouse scrolled (306, 275) with delta (0, 0)
Screenshot: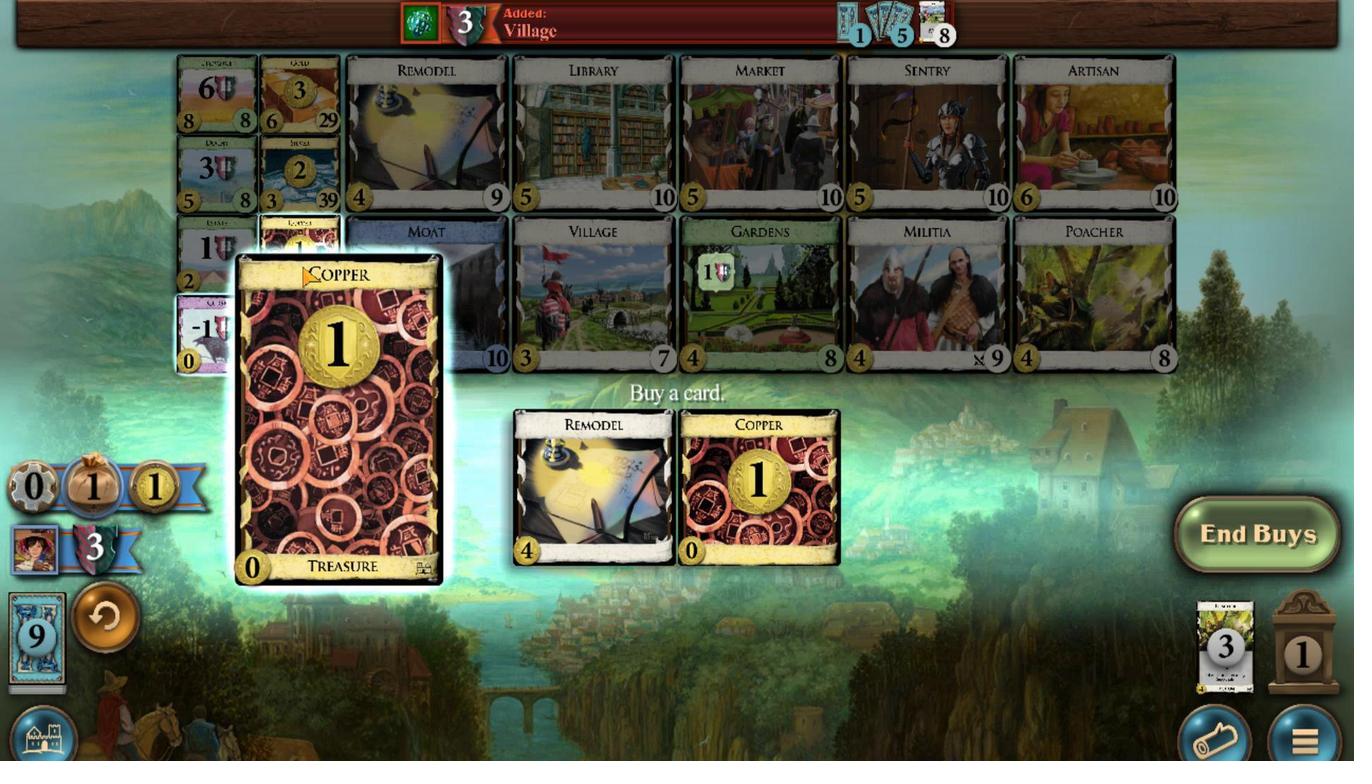 
Action: Mouse moved to (954, 698)
Screenshot: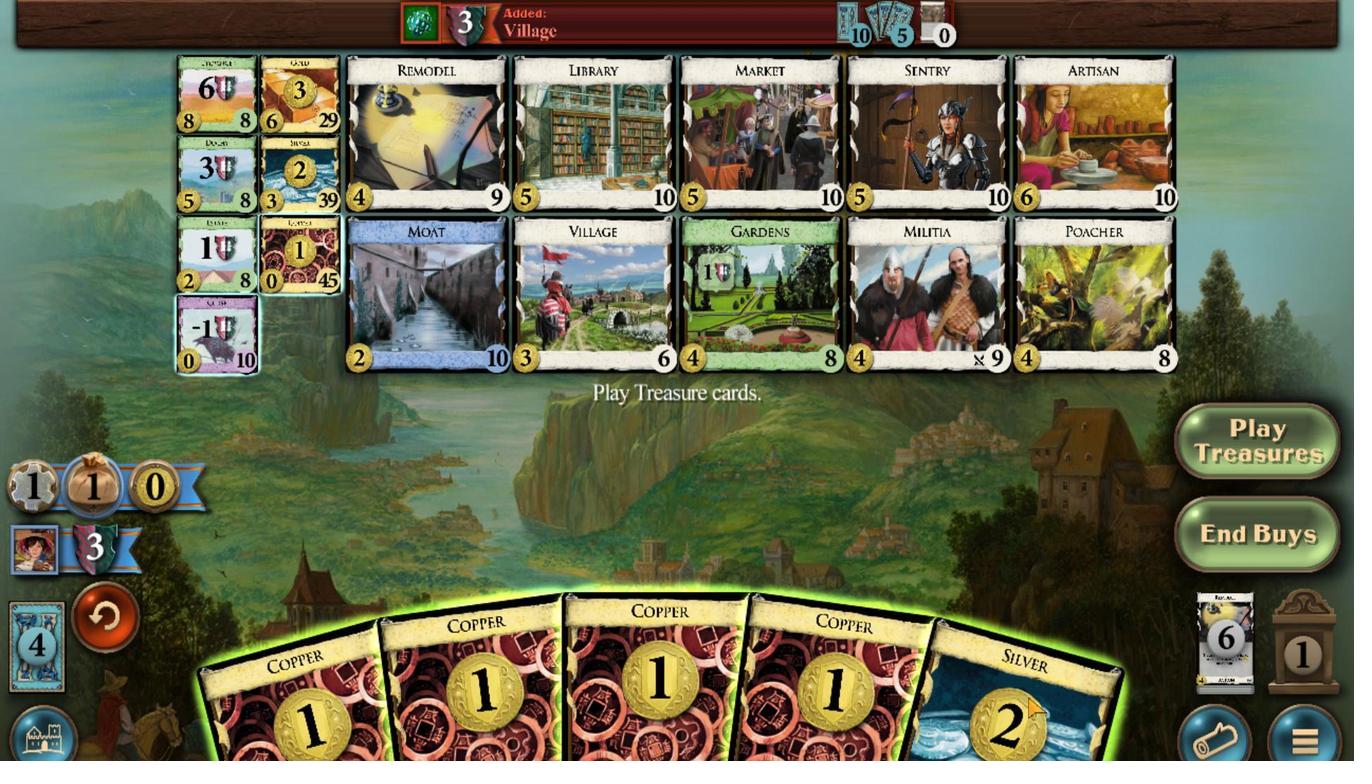 
Action: Mouse scrolled (954, 697) with delta (0, 0)
Screenshot: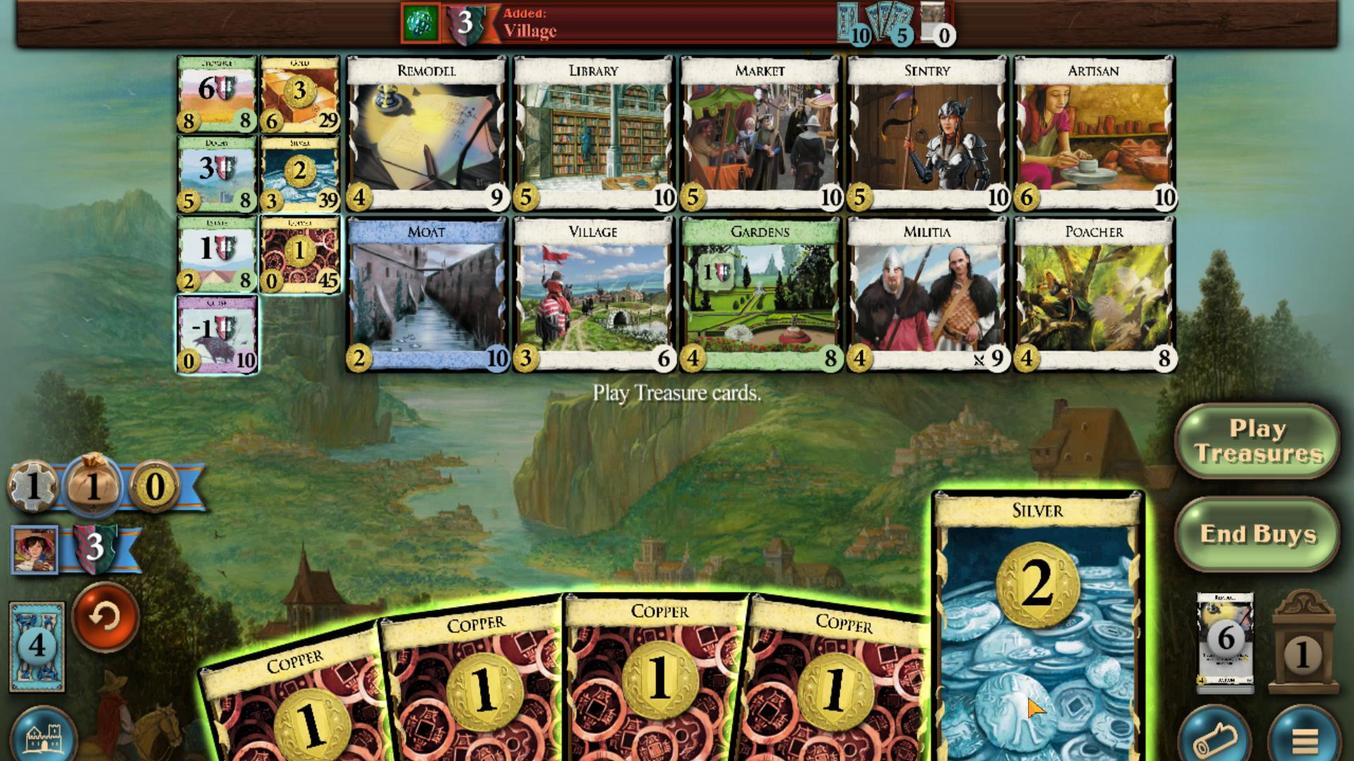 
Action: Mouse moved to (882, 675)
Screenshot: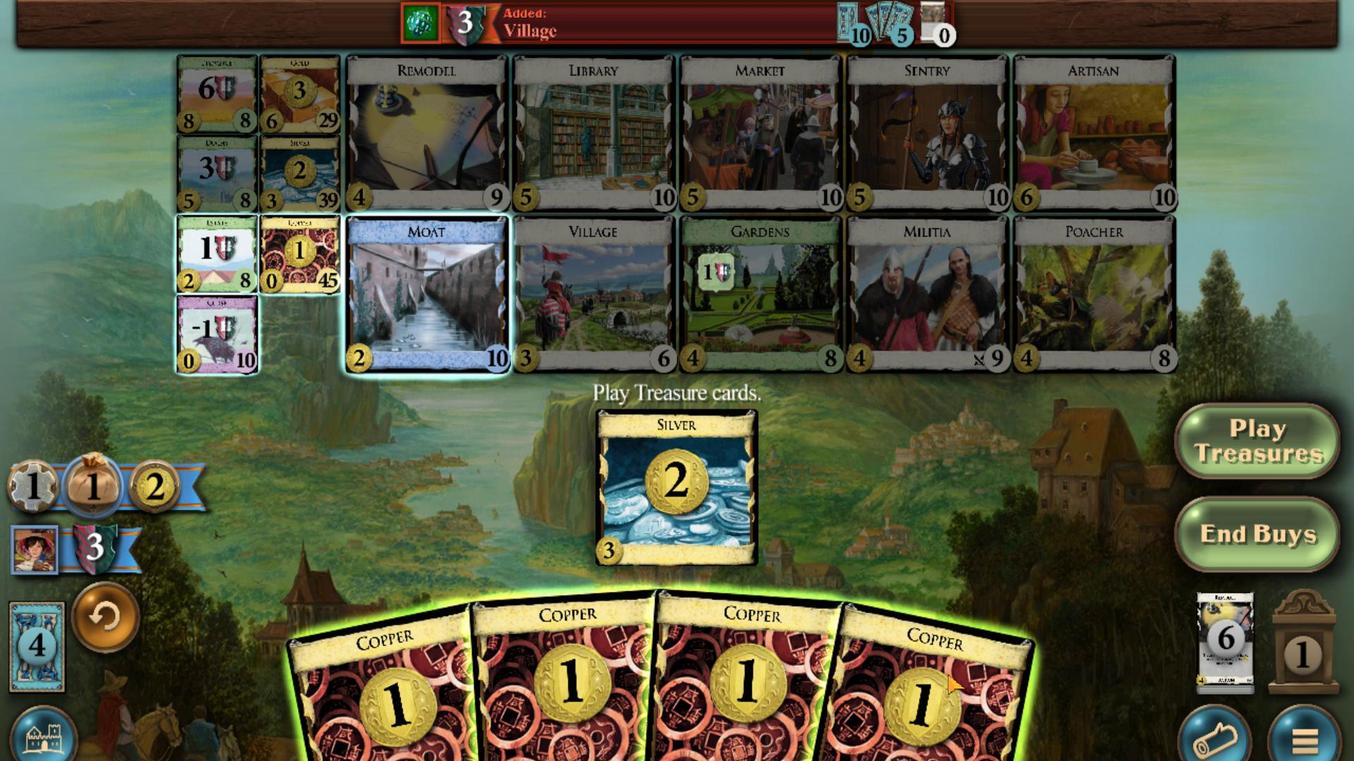 
Action: Mouse scrolled (882, 675) with delta (0, 0)
Screenshot: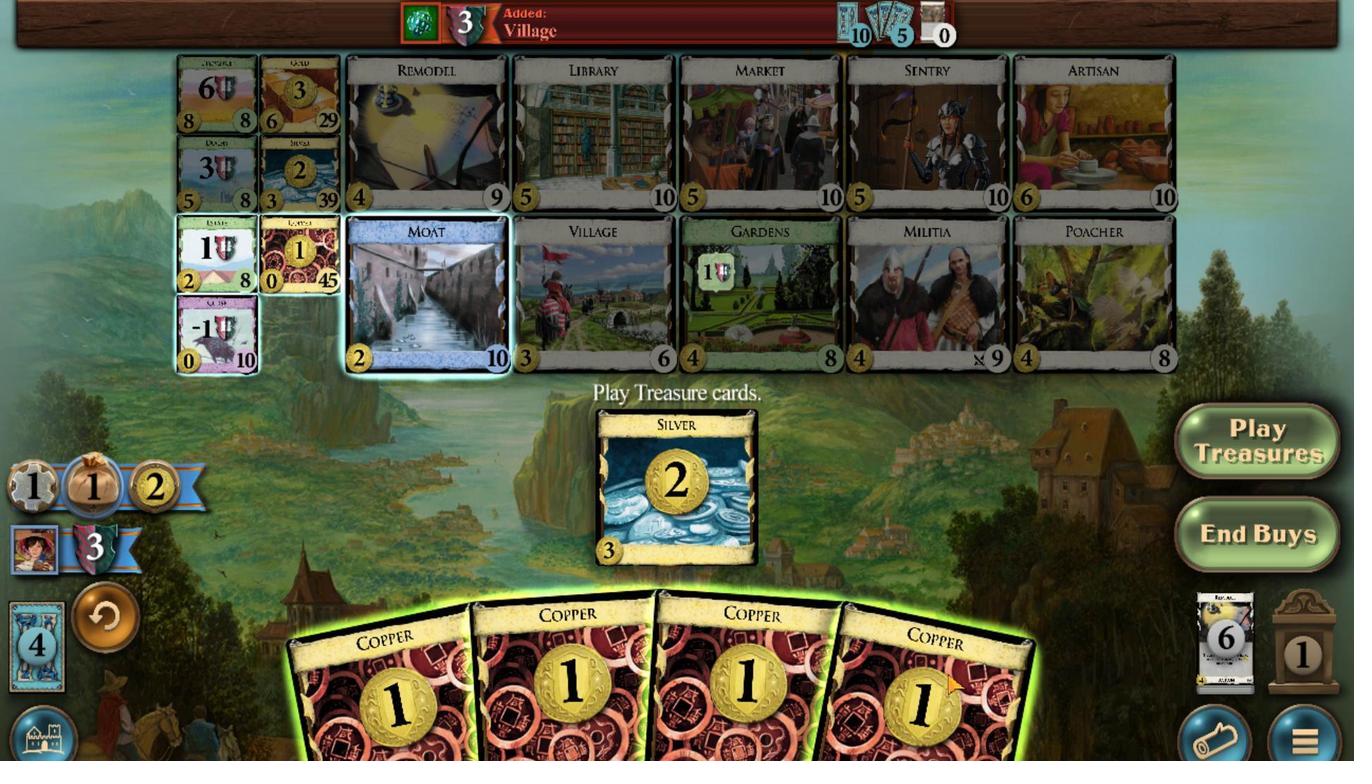 
Action: Mouse moved to (818, 670)
Screenshot: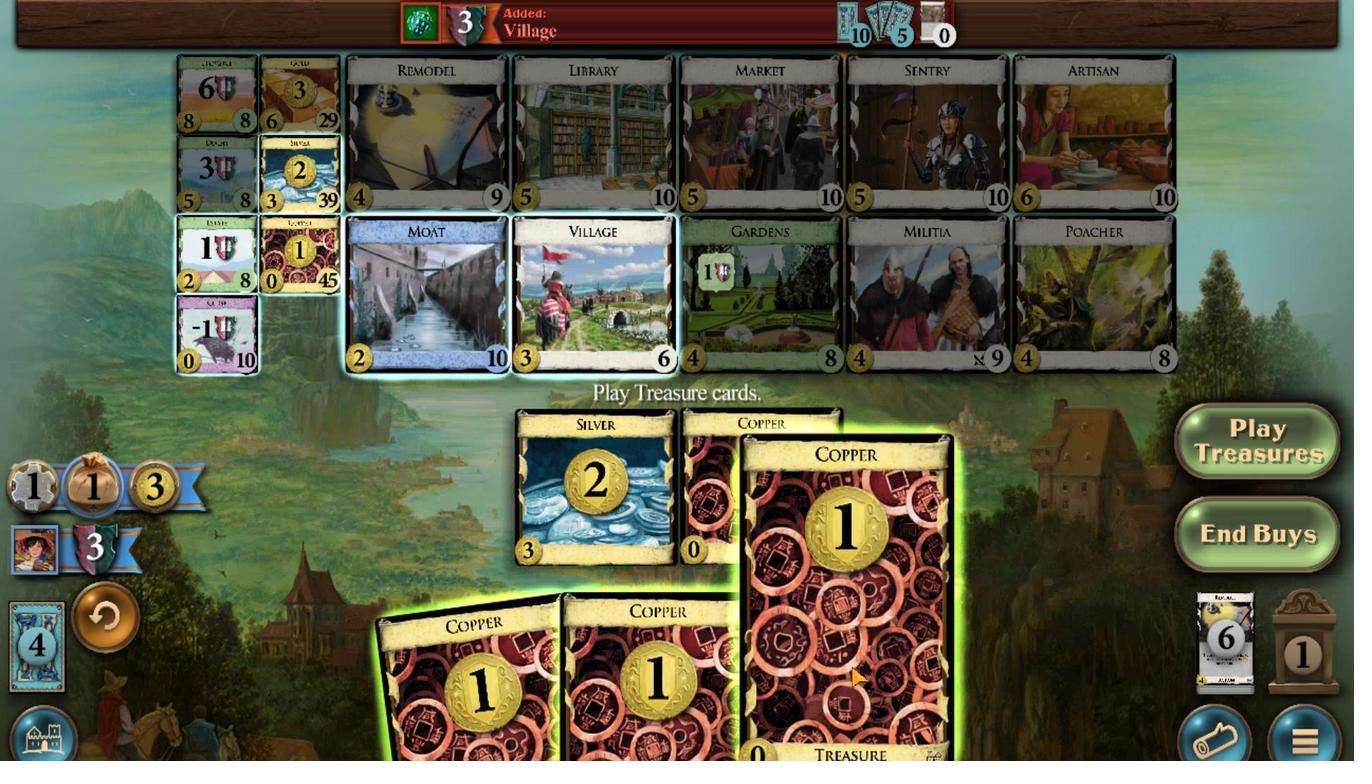 
Action: Mouse scrolled (818, 670) with delta (0, 0)
Screenshot: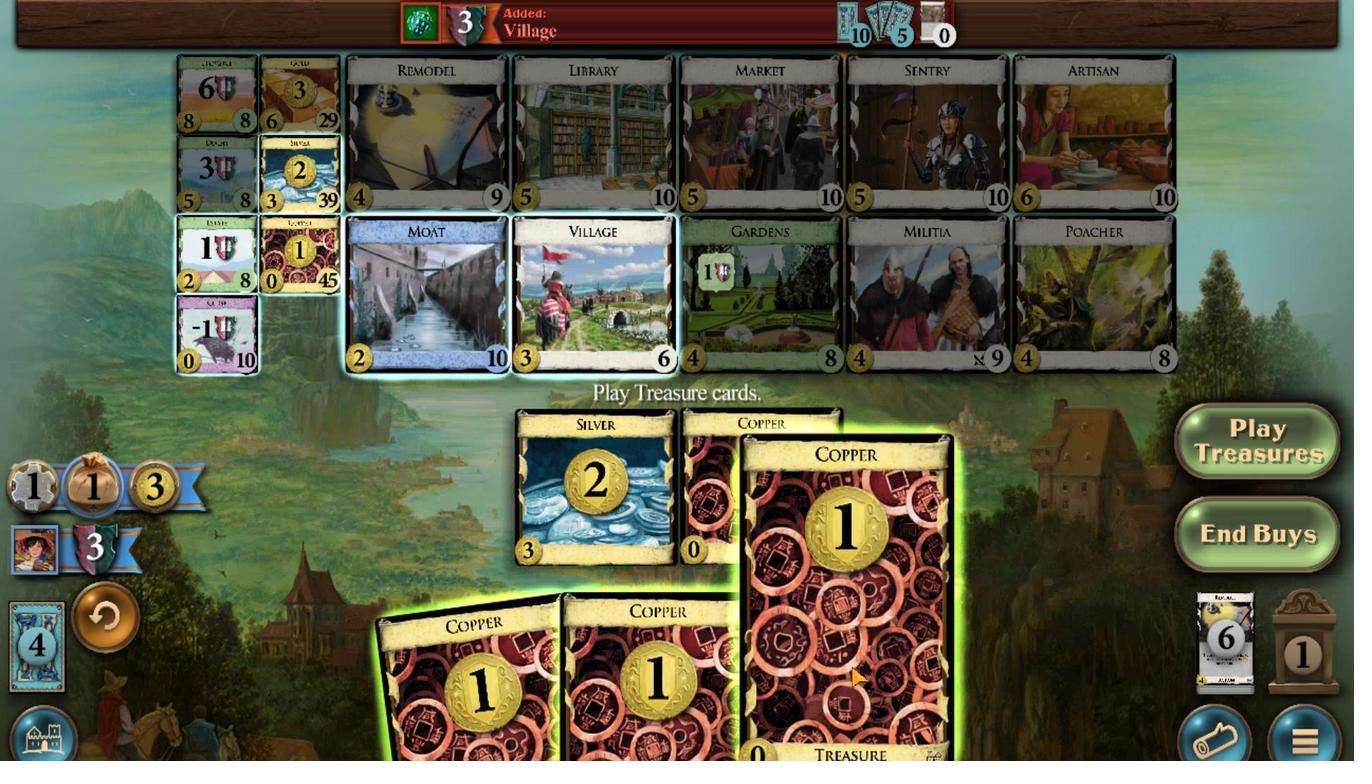 
Action: Mouse moved to (792, 668)
Screenshot: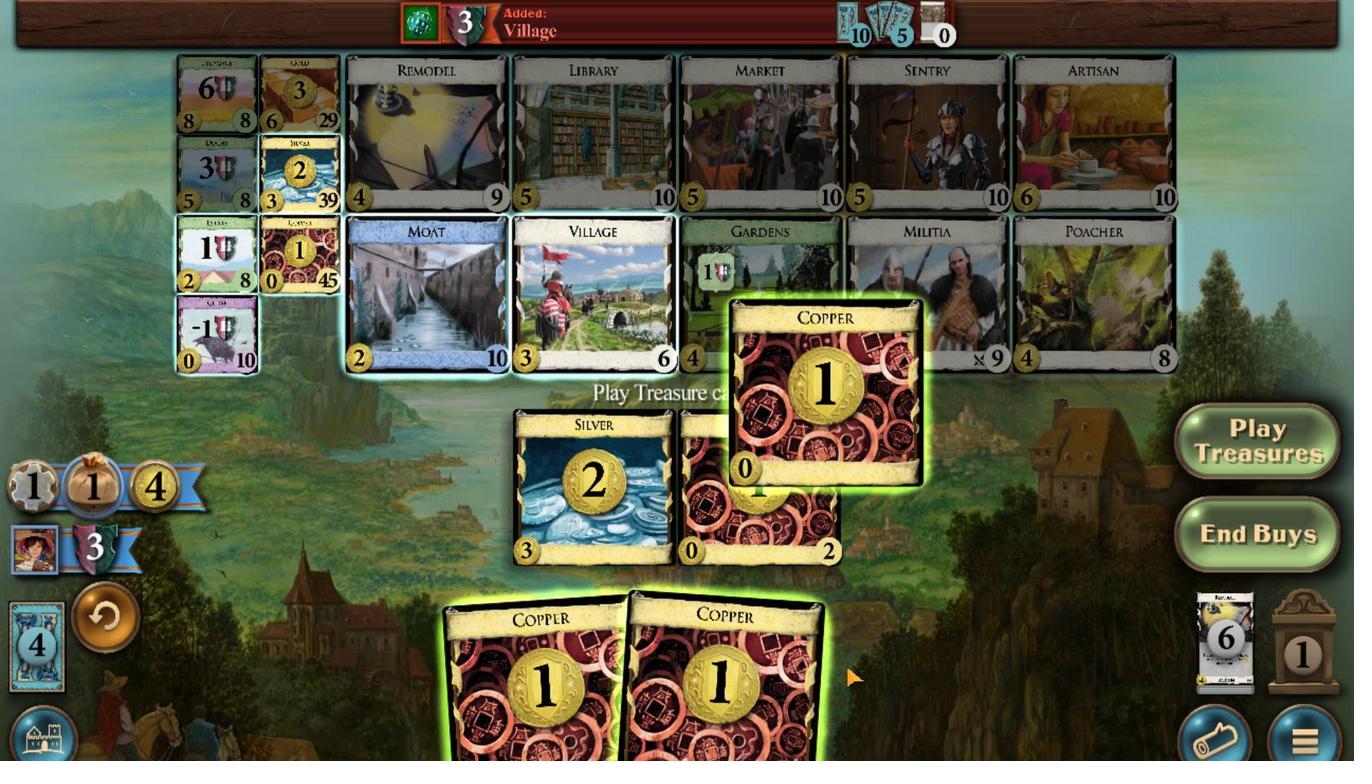 
Action: Mouse scrolled (792, 668) with delta (0, 0)
Screenshot: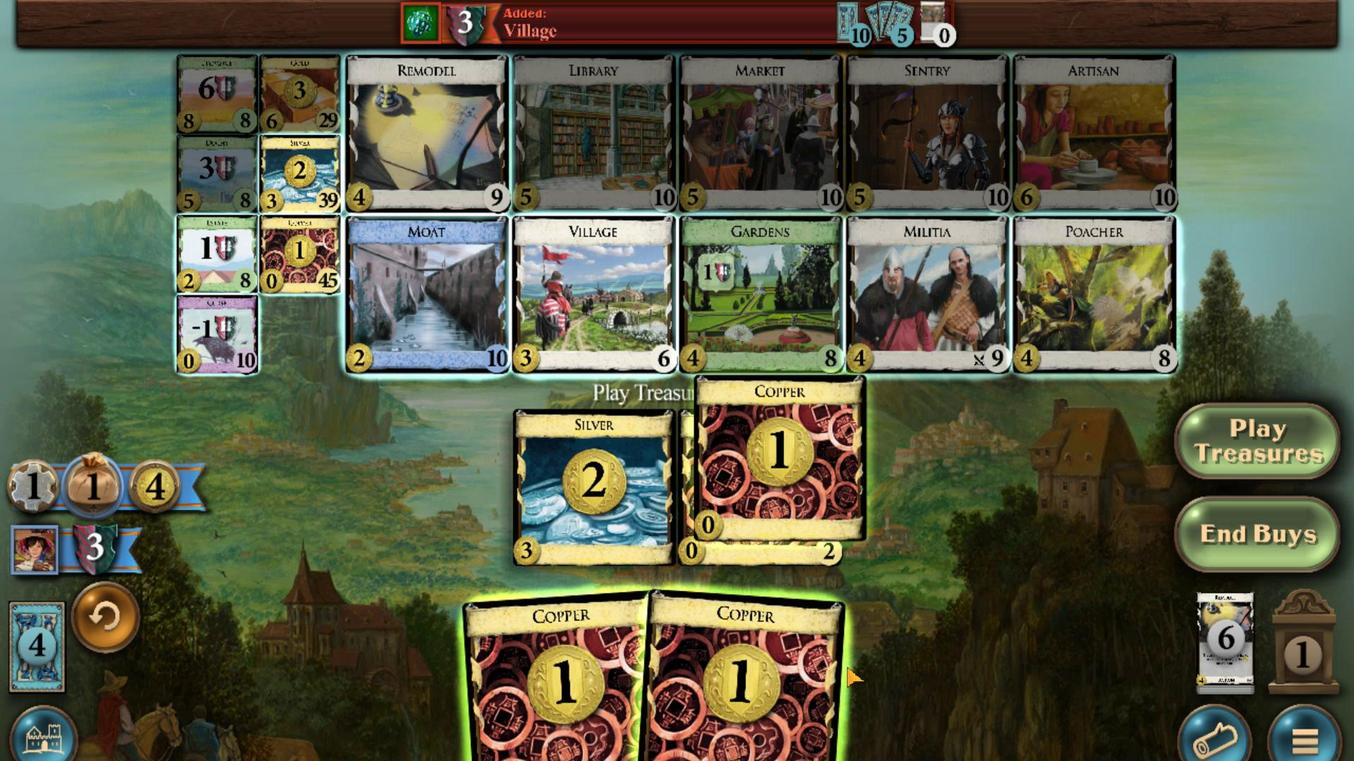 
Action: Mouse moved to (754, 665)
Screenshot: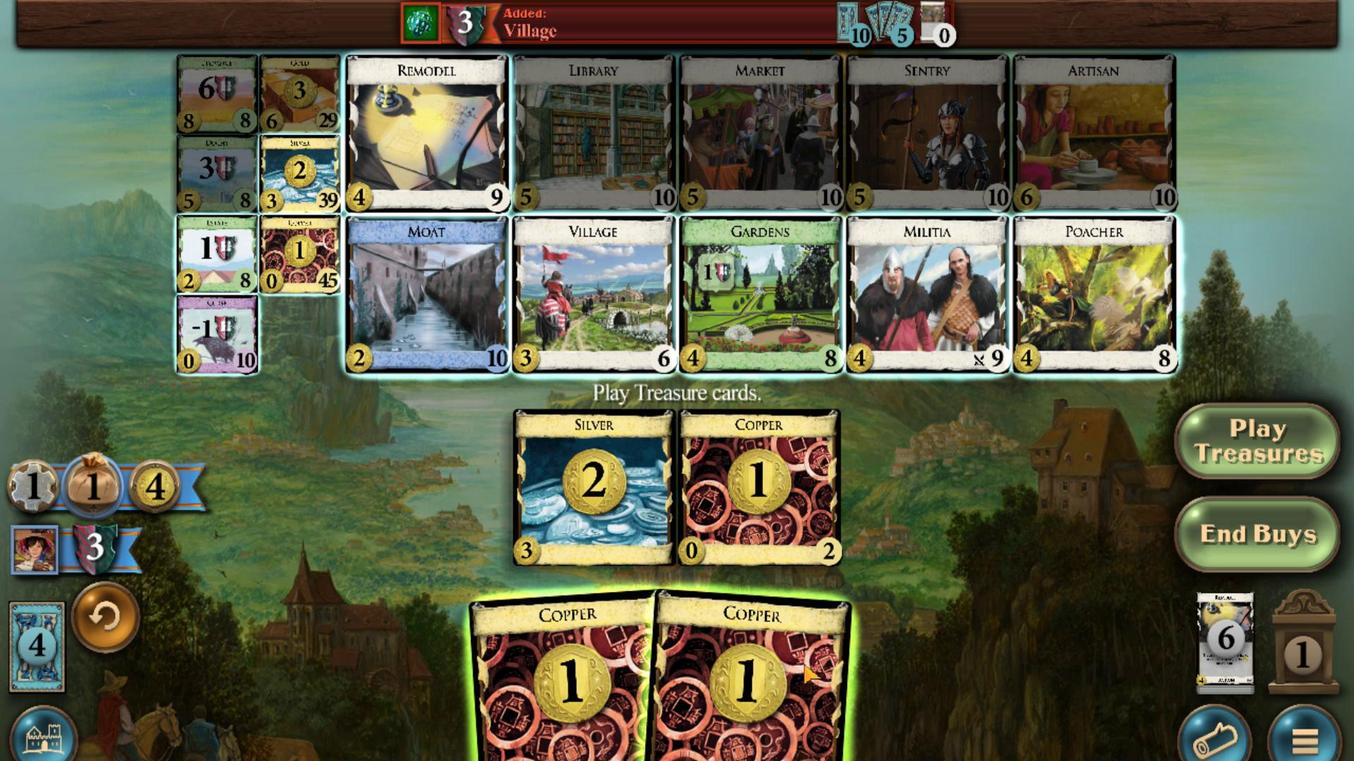 
Action: Mouse scrolled (754, 664) with delta (0, 0)
Screenshot: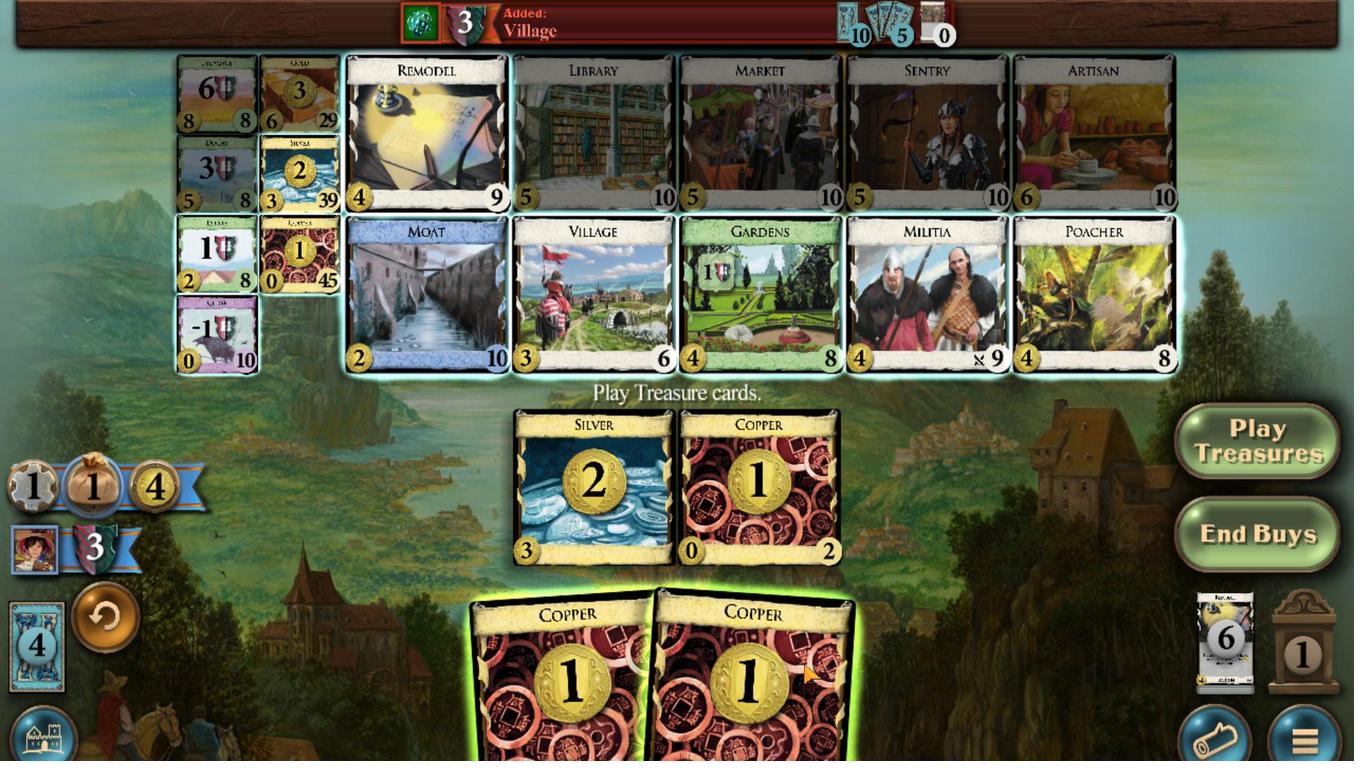 
Action: Mouse moved to (605, 661)
Screenshot: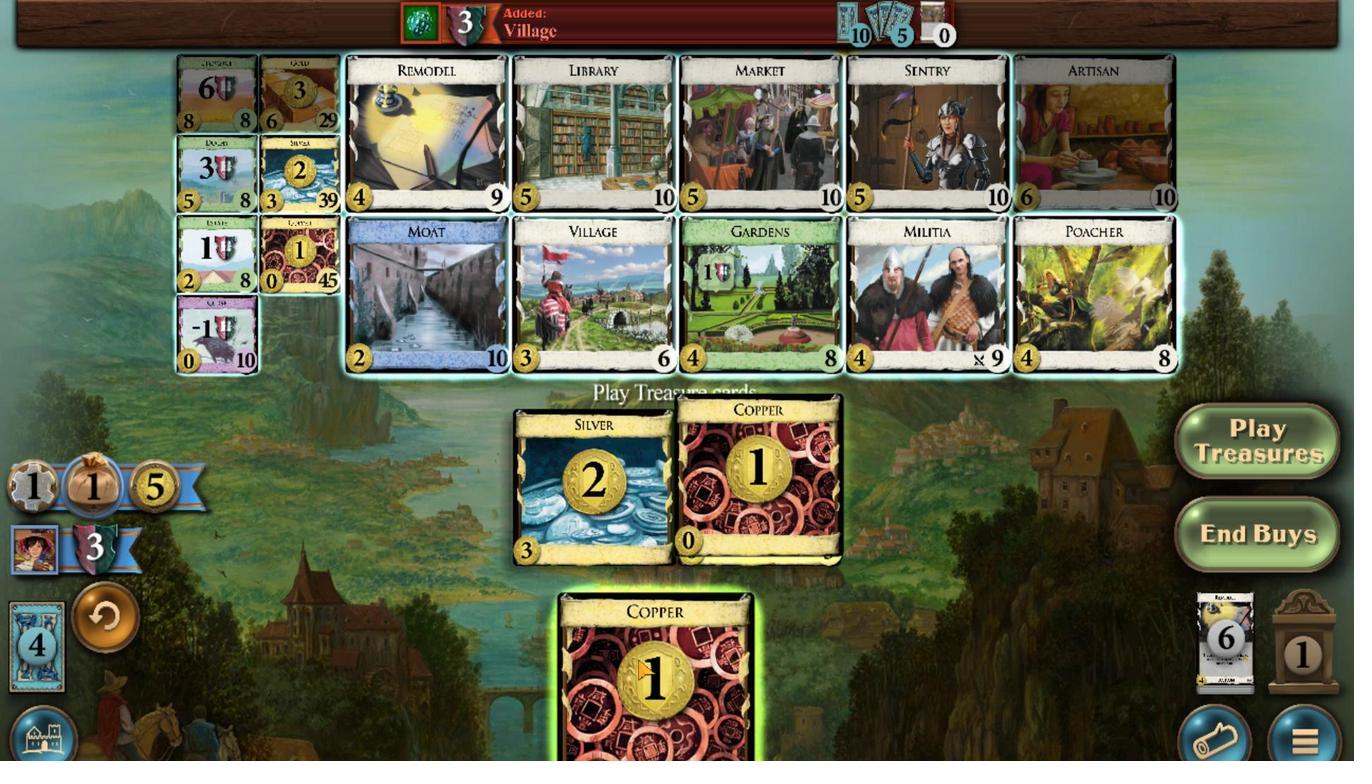 
Action: Mouse scrolled (605, 660) with delta (0, 0)
Screenshot: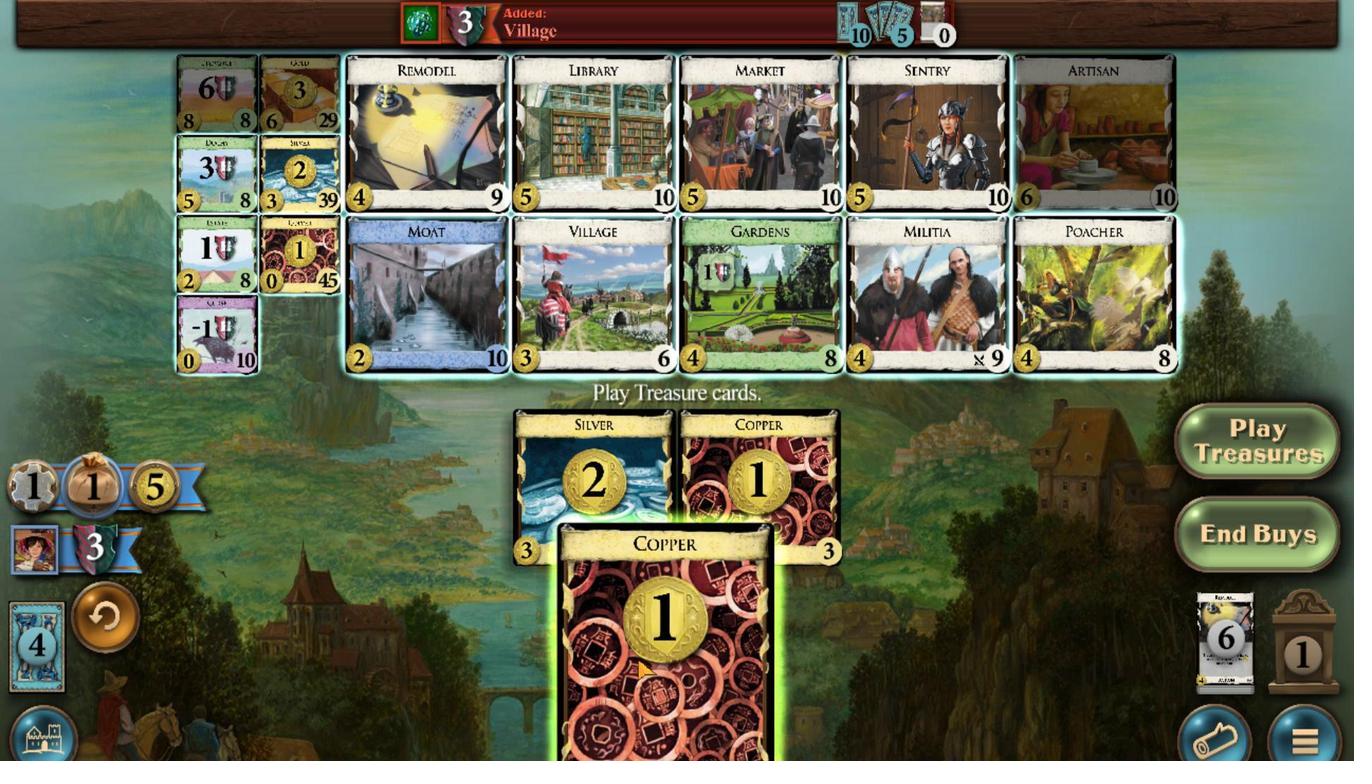 
Action: Mouse moved to (301, 118)
Screenshot: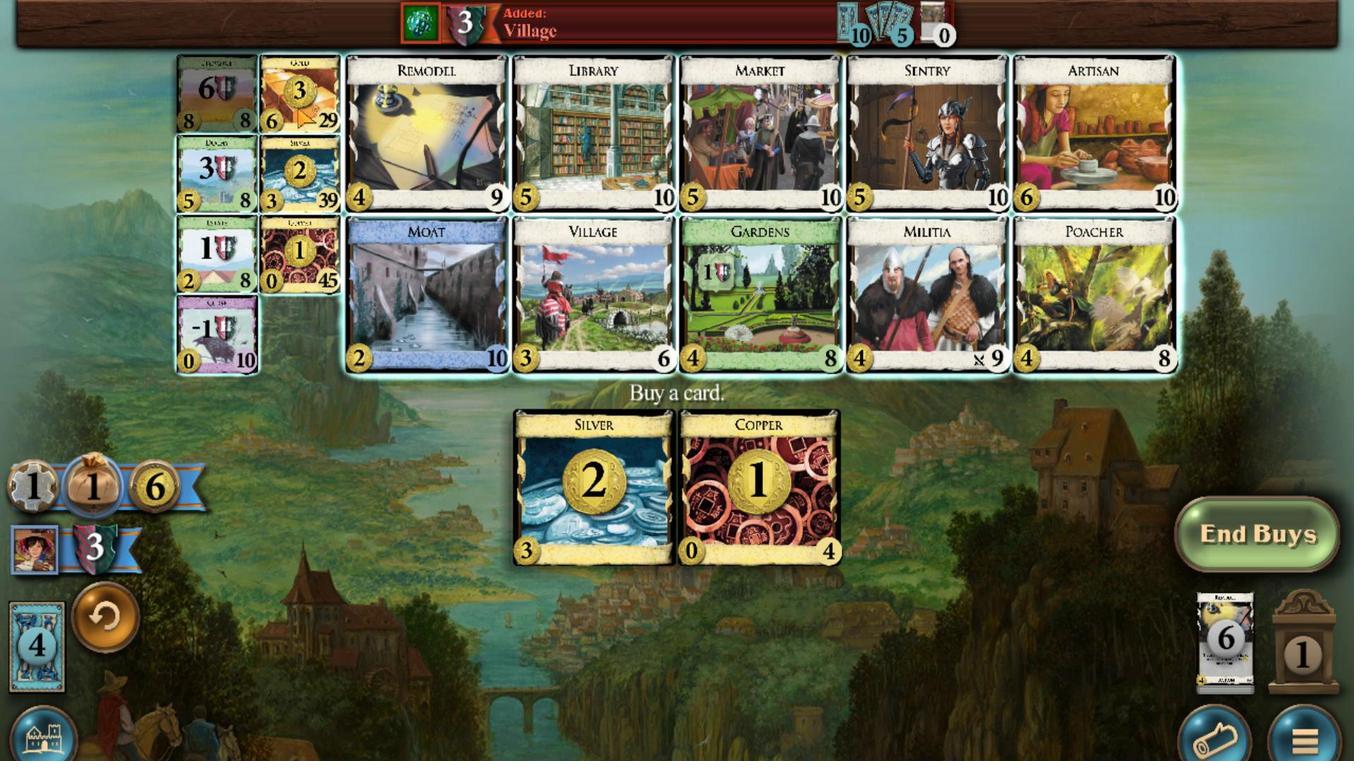 
Action: Mouse scrolled (301, 119) with delta (0, 0)
Screenshot: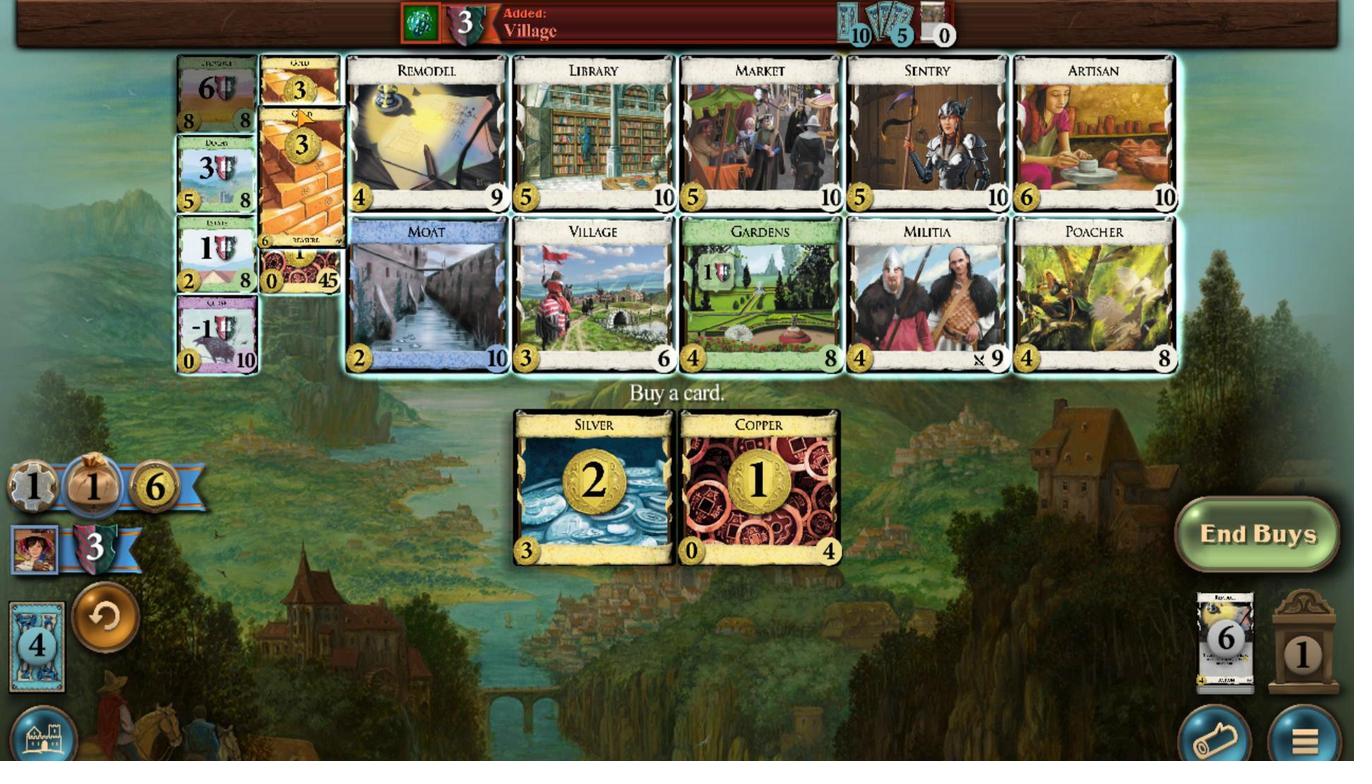 
Action: Mouse scrolled (301, 119) with delta (0, 0)
Screenshot: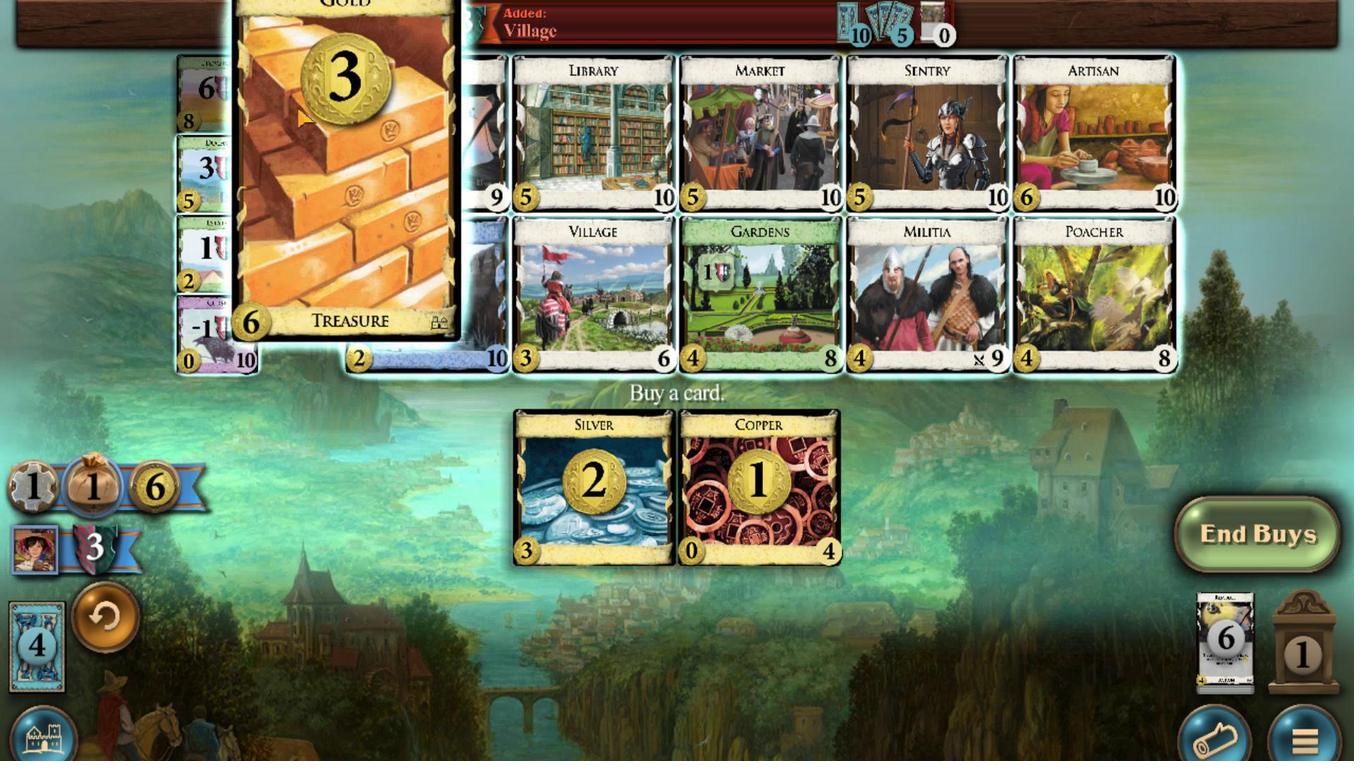 
Action: Mouse scrolled (301, 119) with delta (0, 0)
Screenshot: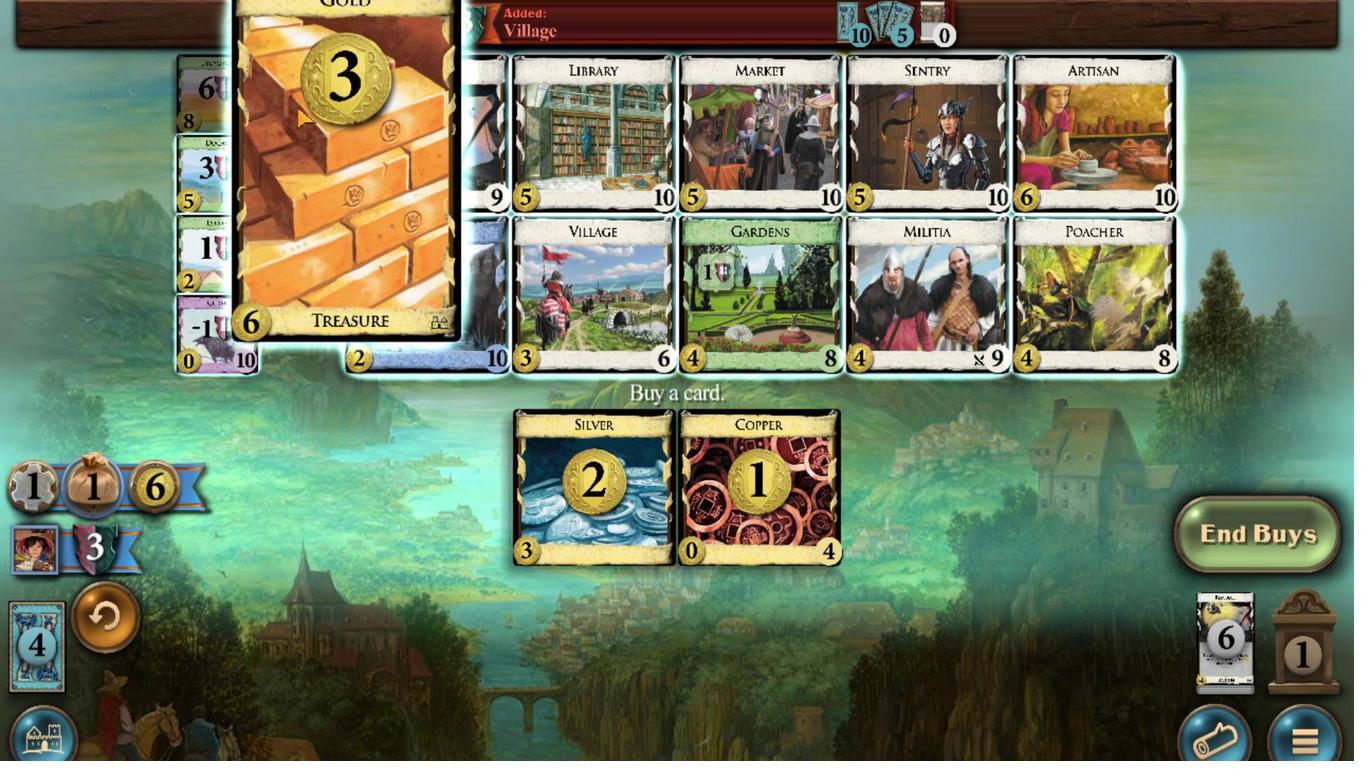 
Action: Mouse scrolled (301, 119) with delta (0, 0)
Screenshot: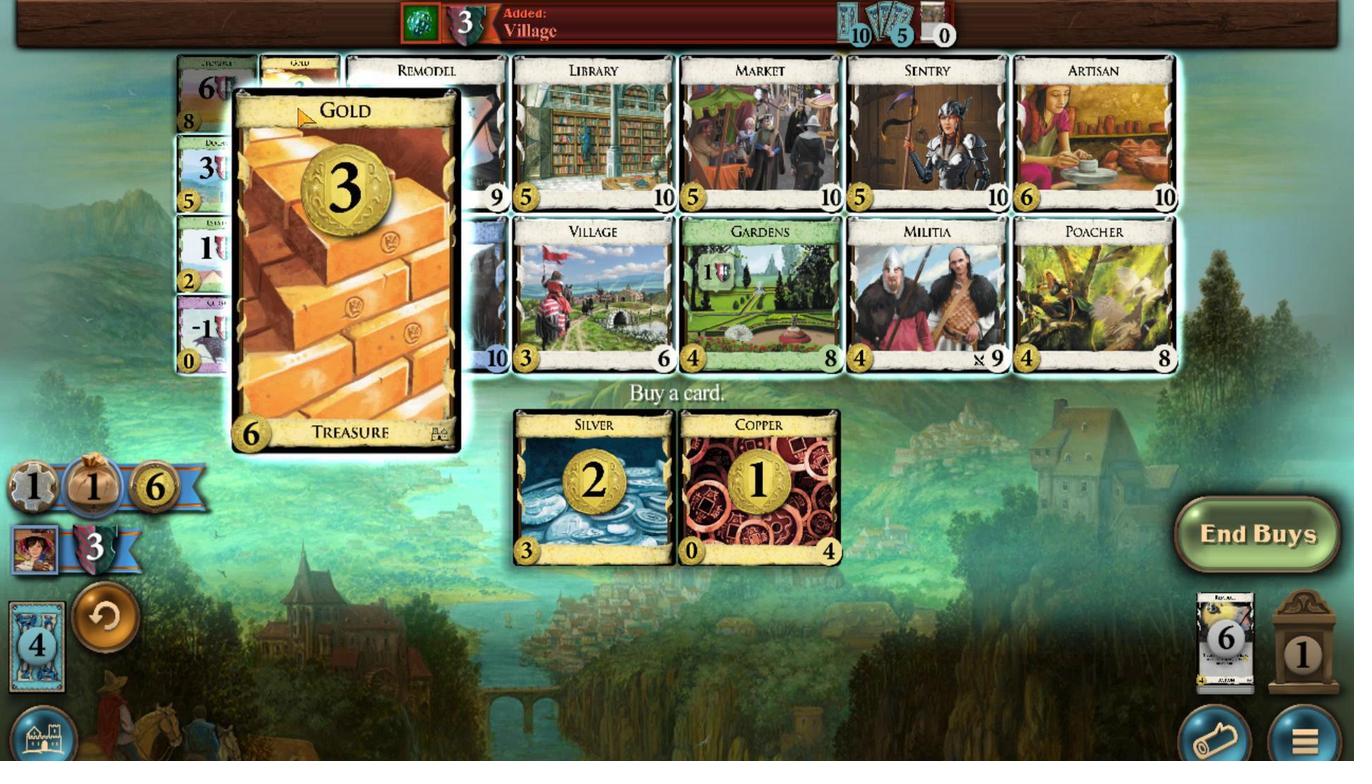 
Action: Mouse scrolled (301, 119) with delta (0, 0)
Screenshot: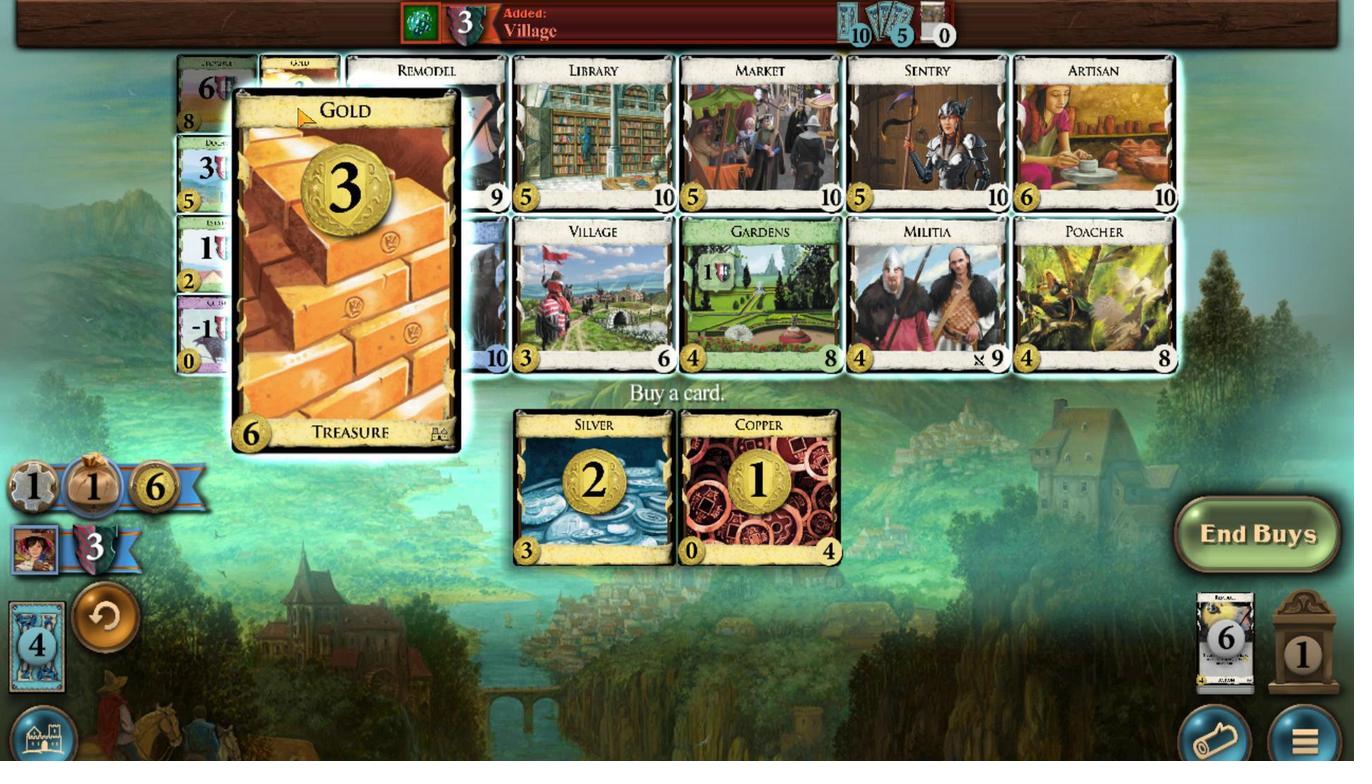 
Action: Mouse moved to (364, 725)
Screenshot: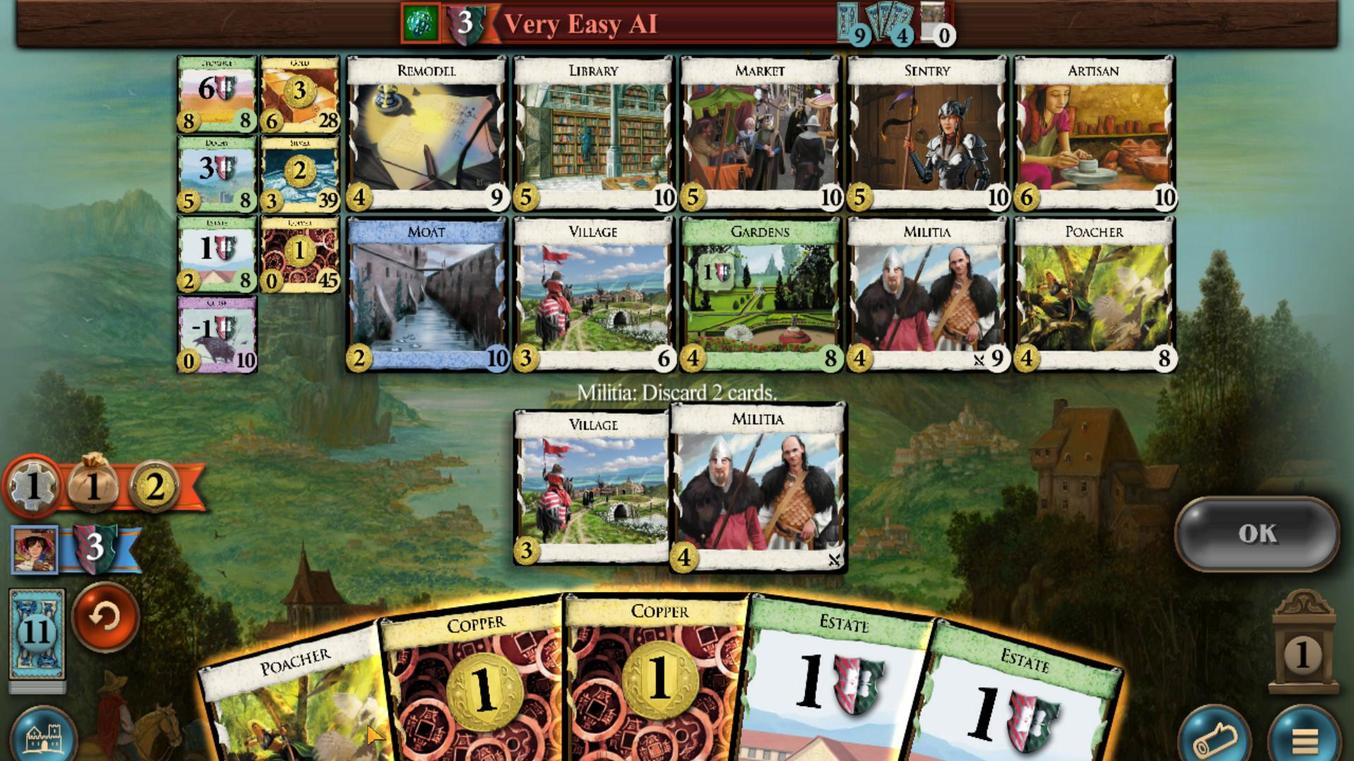 
Action: Mouse scrolled (364, 724) with delta (0, 0)
Screenshot: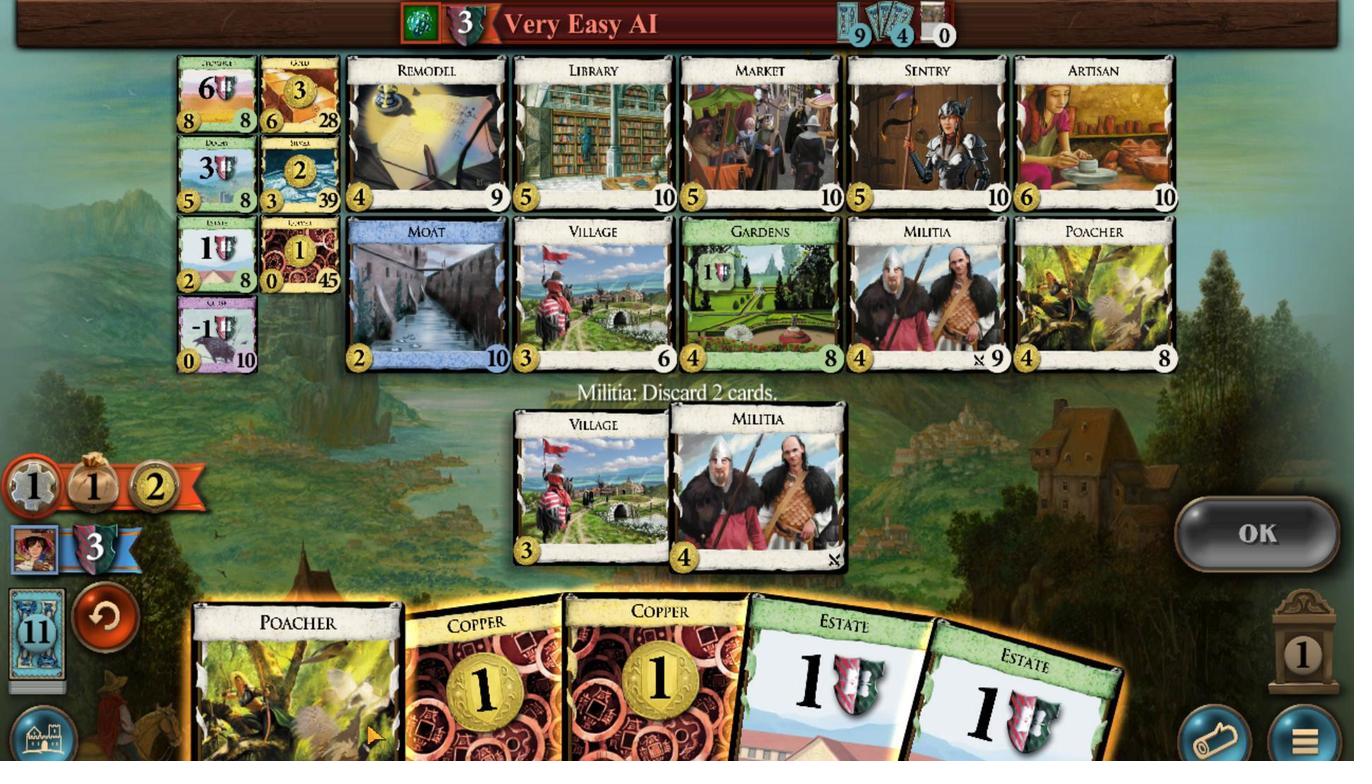 
Action: Mouse scrolled (364, 724) with delta (0, 0)
Screenshot: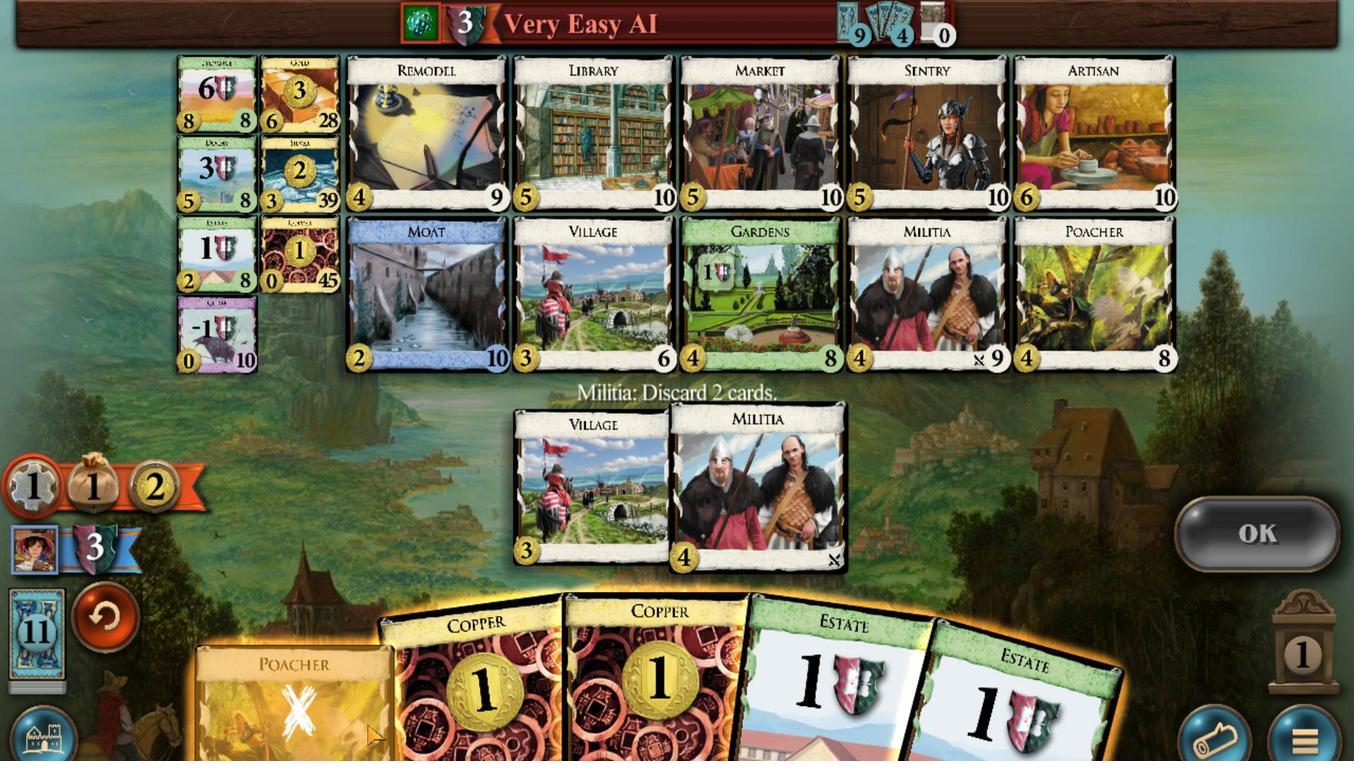 
Action: Mouse moved to (723, 714)
Screenshot: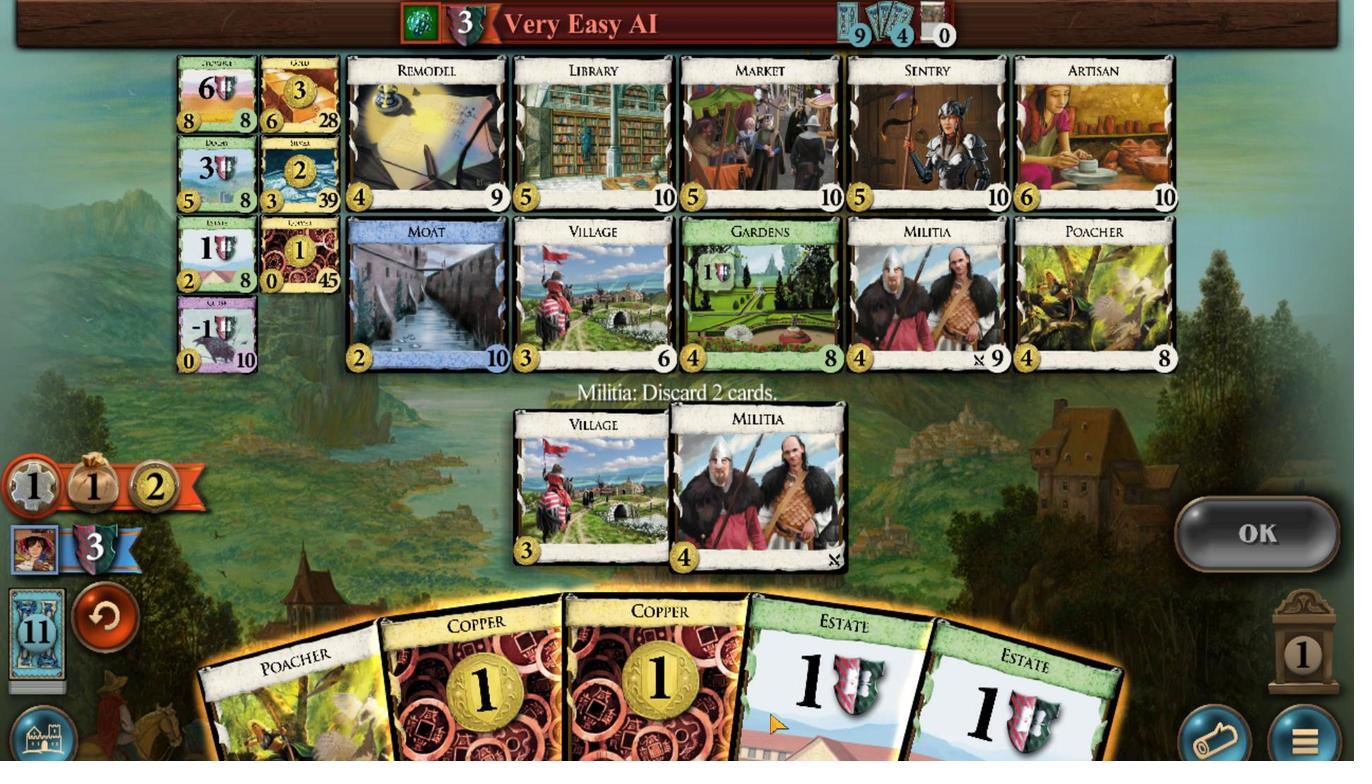 
Action: Mouse scrolled (723, 713) with delta (0, 0)
Screenshot: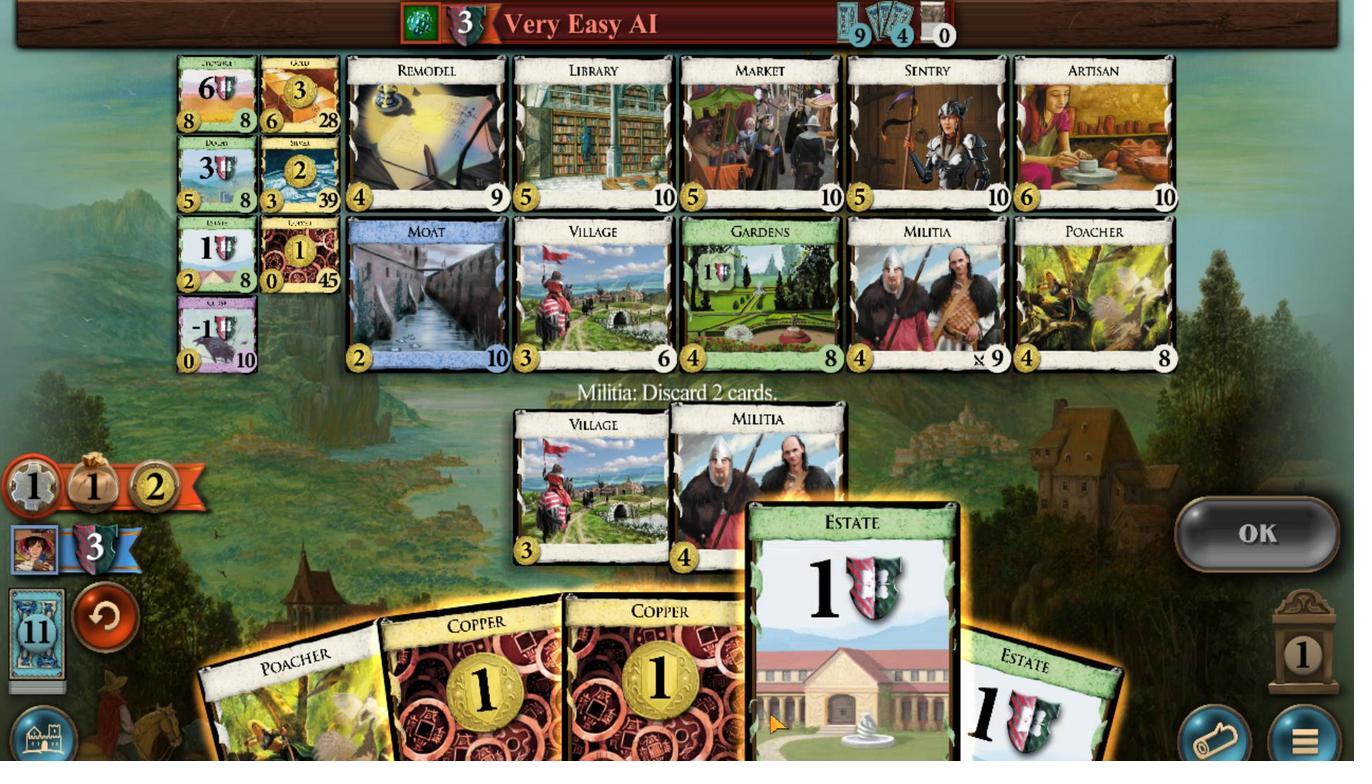 
Action: Mouse moved to (840, 694)
Screenshot: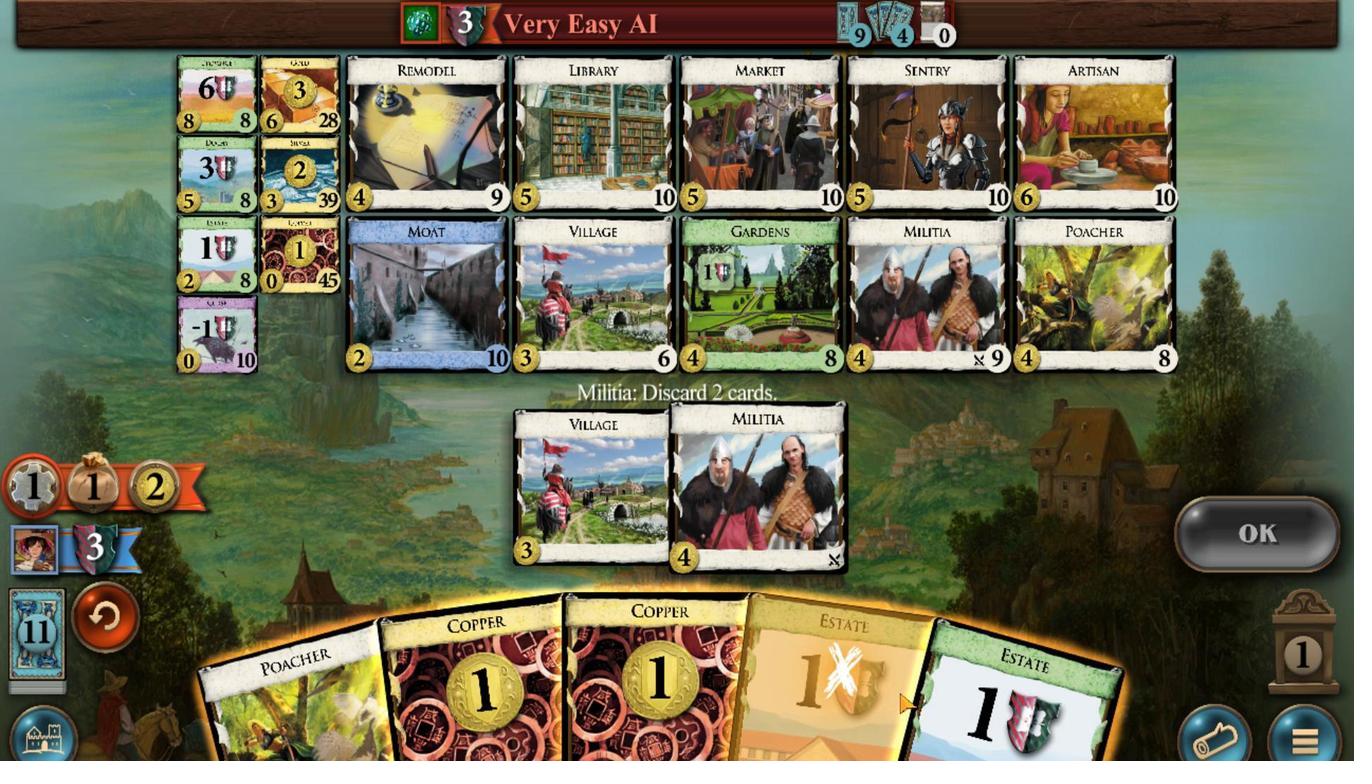 
Action: Mouse scrolled (840, 693) with delta (0, 0)
Screenshot: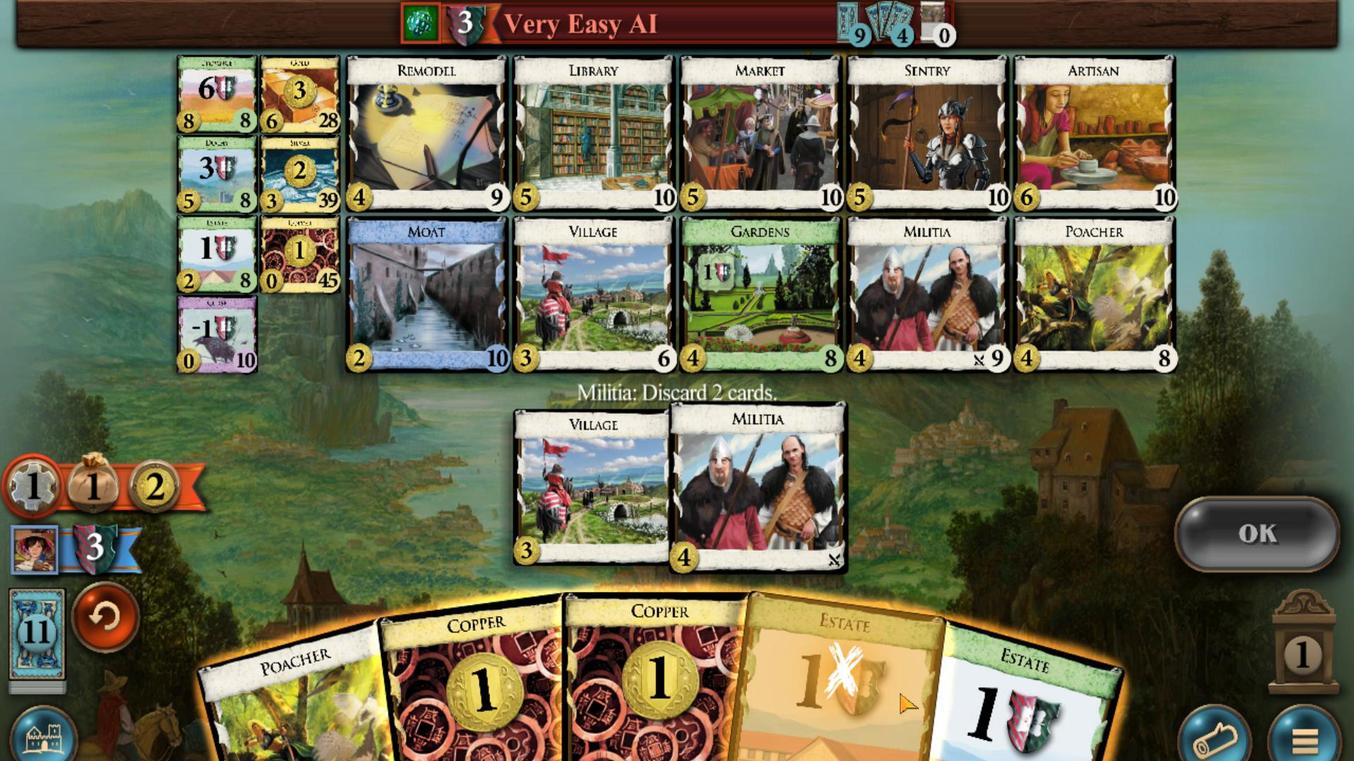
Action: Mouse moved to (732, 648)
Screenshot: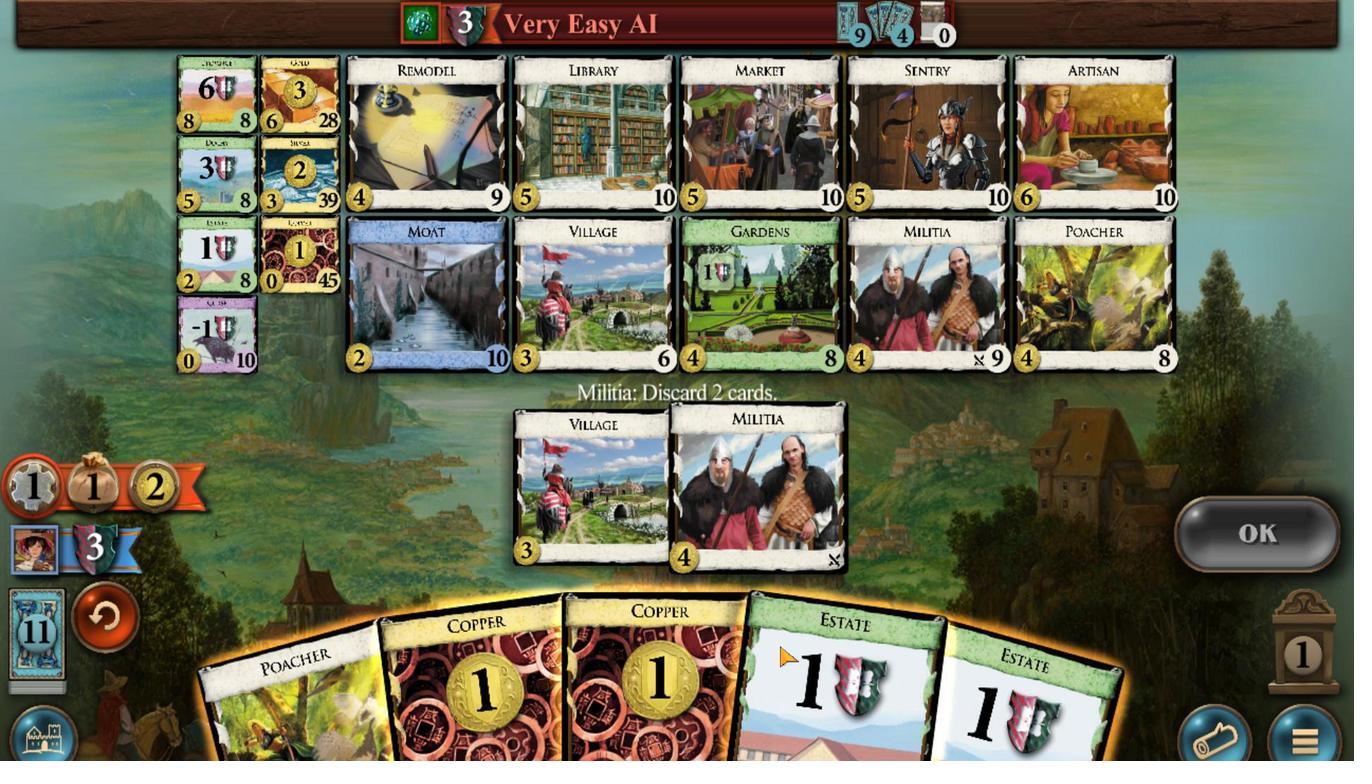 
Action: Mouse scrolled (732, 647) with delta (0, 0)
Screenshot: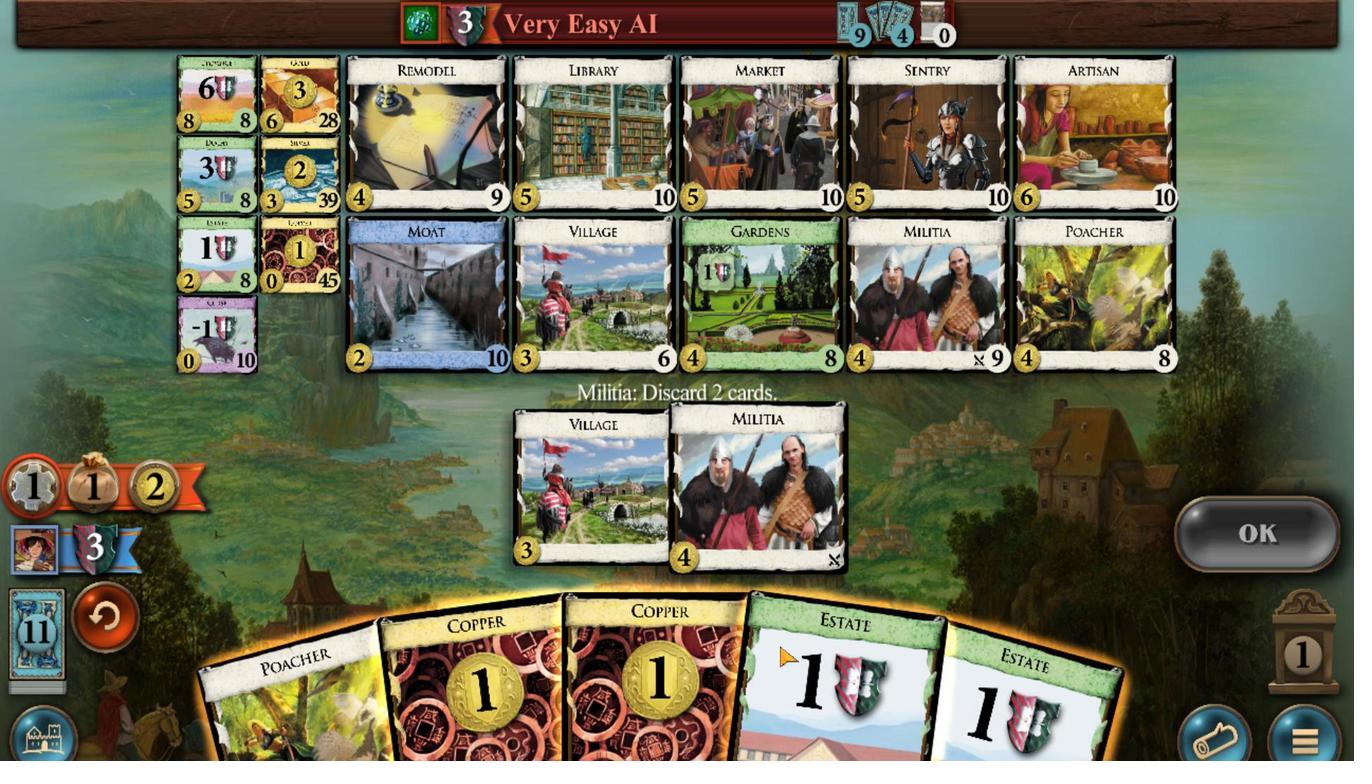 
Action: Mouse scrolled (732, 647) with delta (0, 0)
Screenshot: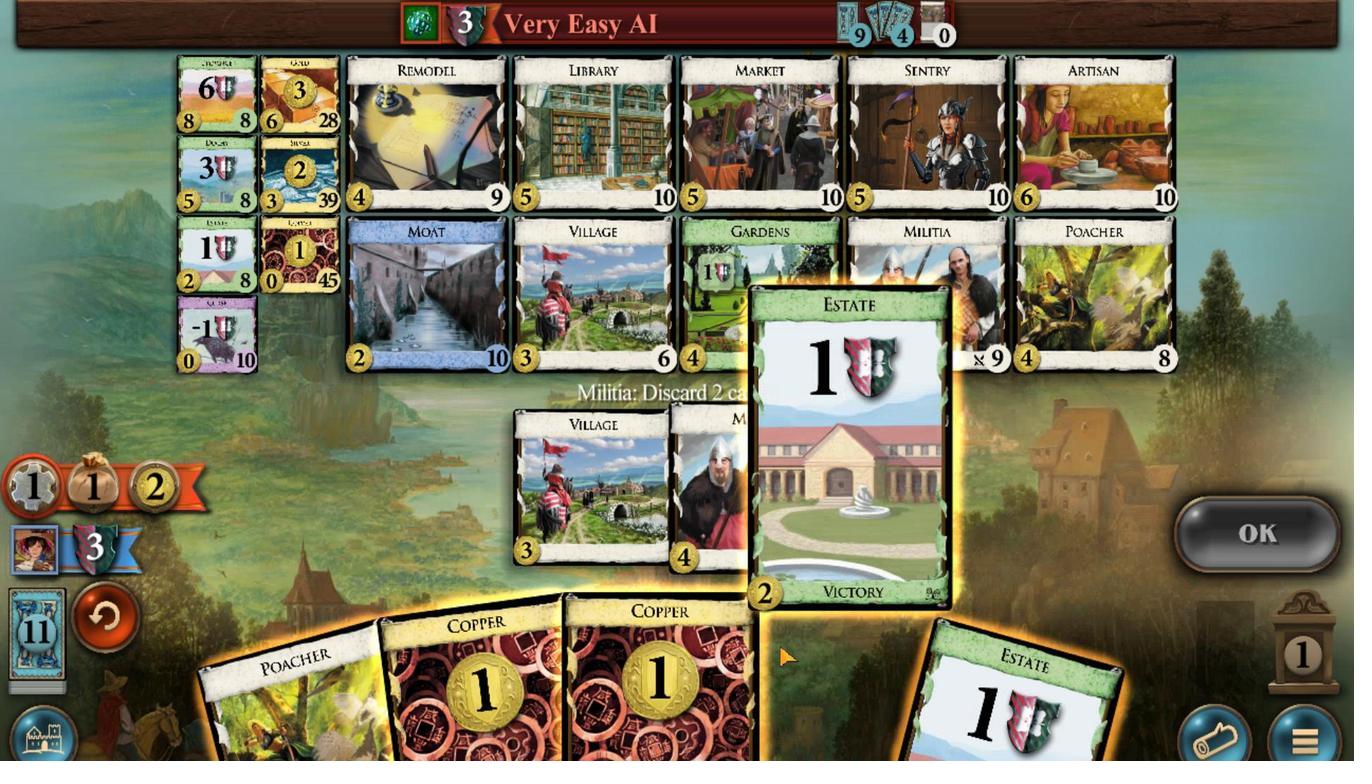 
Action: Mouse moved to (959, 708)
Screenshot: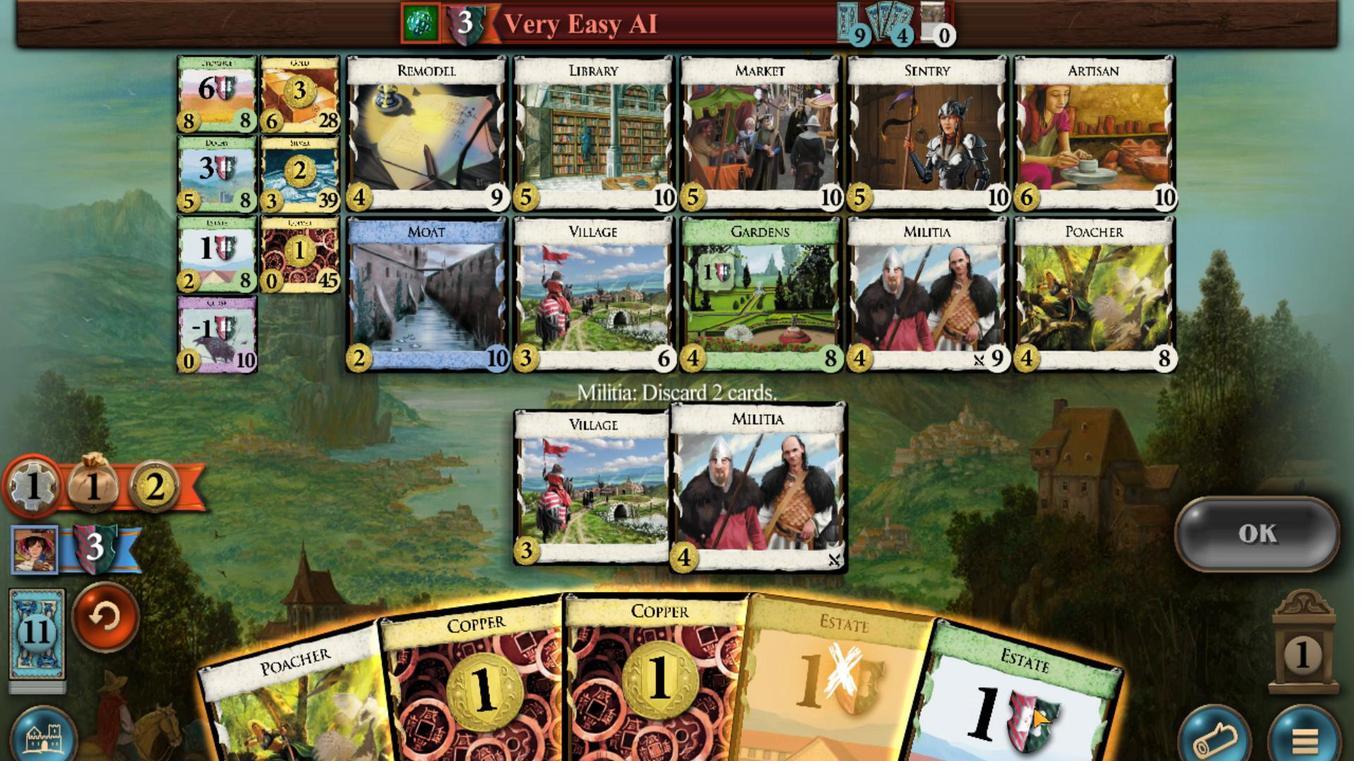 
Action: Mouse scrolled (959, 708) with delta (0, 0)
Screenshot: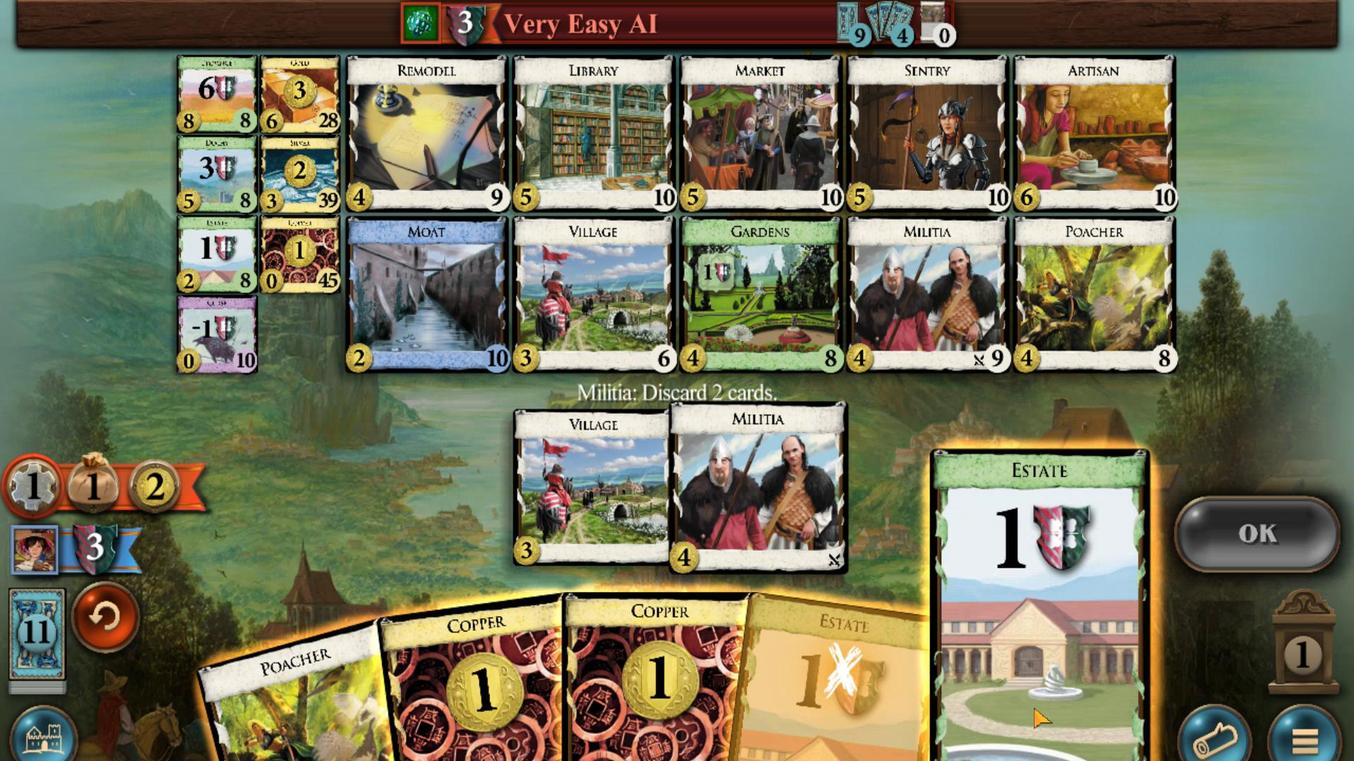 
Action: Mouse moved to (1141, 545)
Screenshot: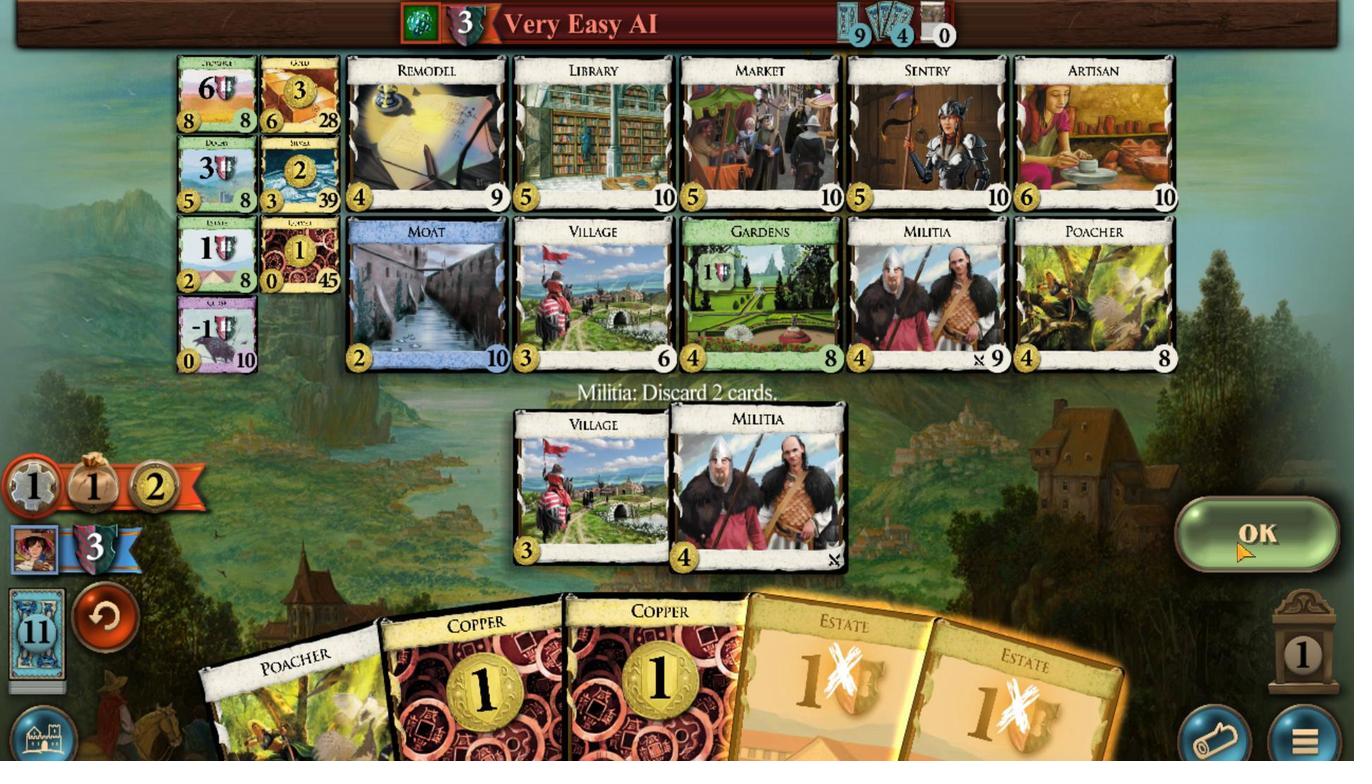 
Action: Mouse pressed left at (1141, 545)
Screenshot: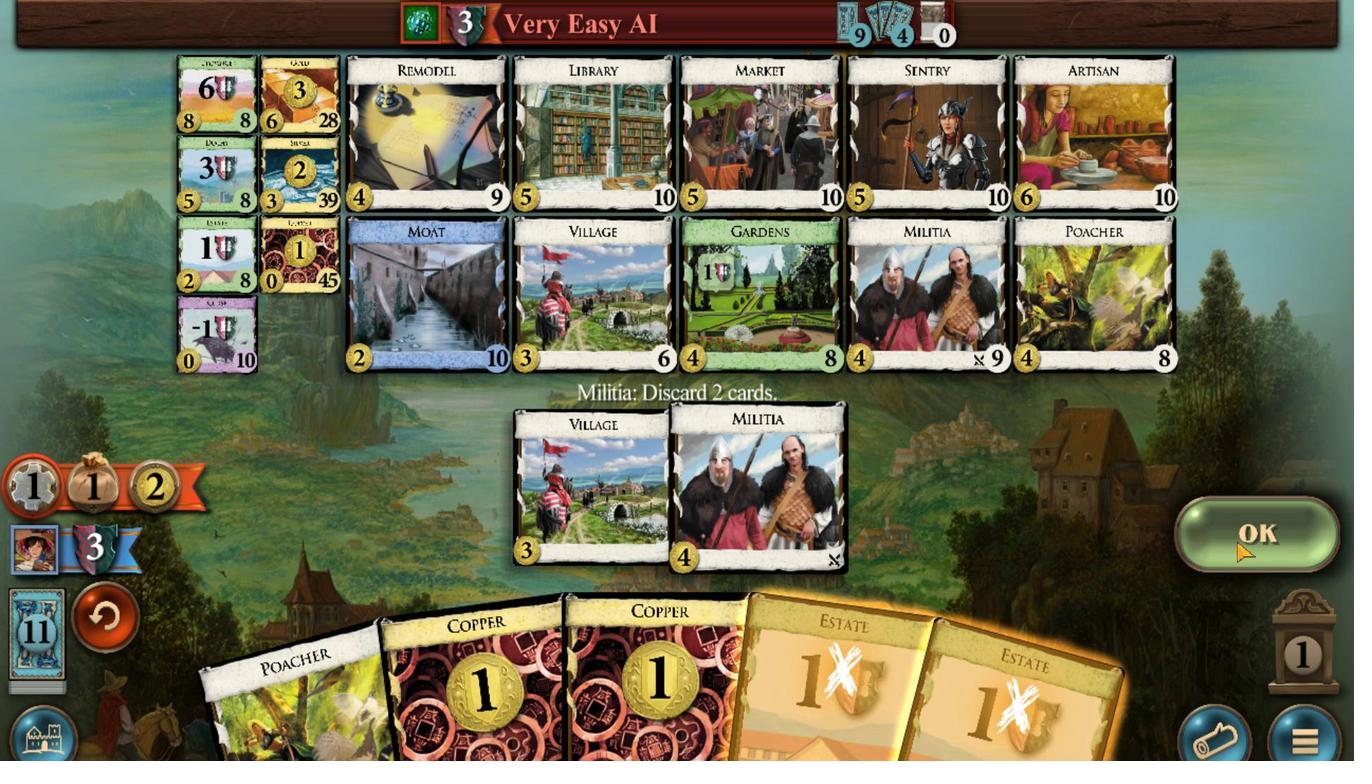 
Action: Mouse moved to (457, 654)
Screenshot: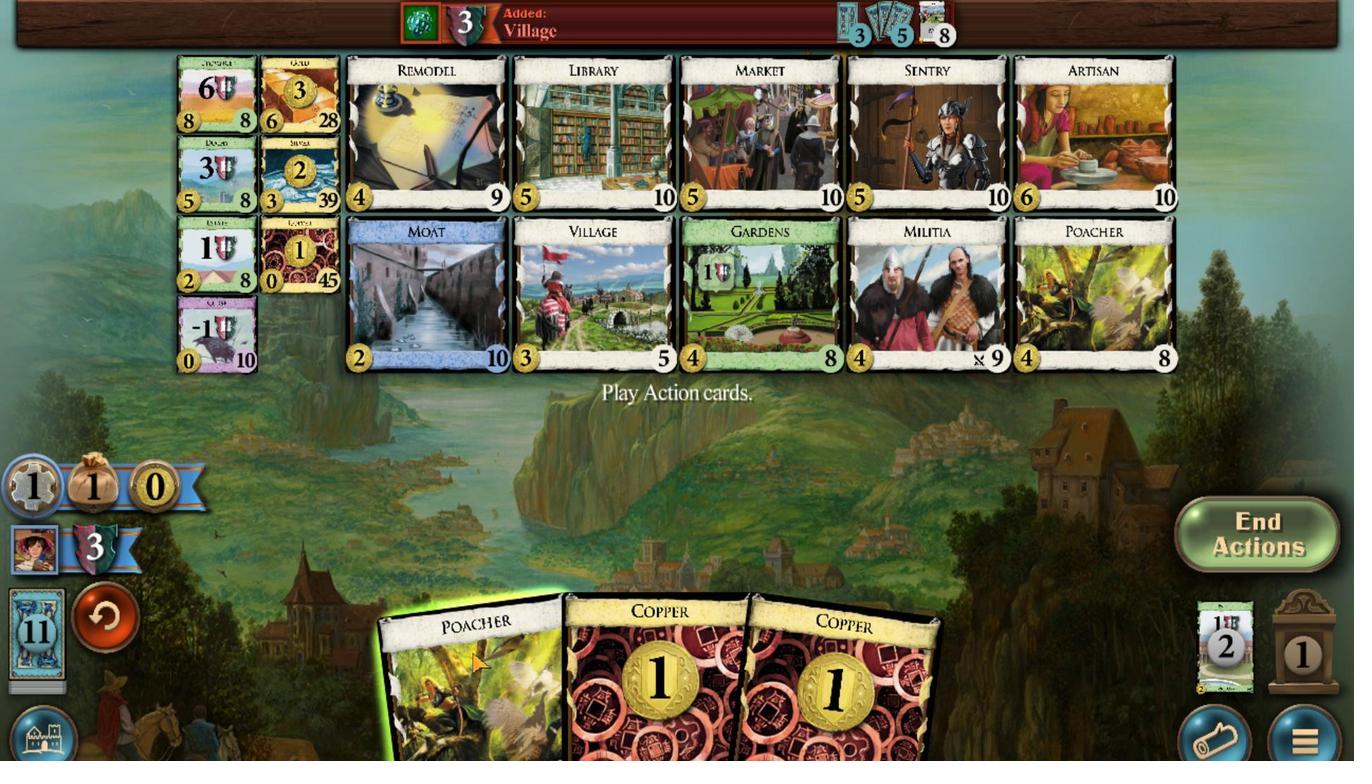 
Action: Mouse scrolled (457, 653) with delta (0, 0)
Screenshot: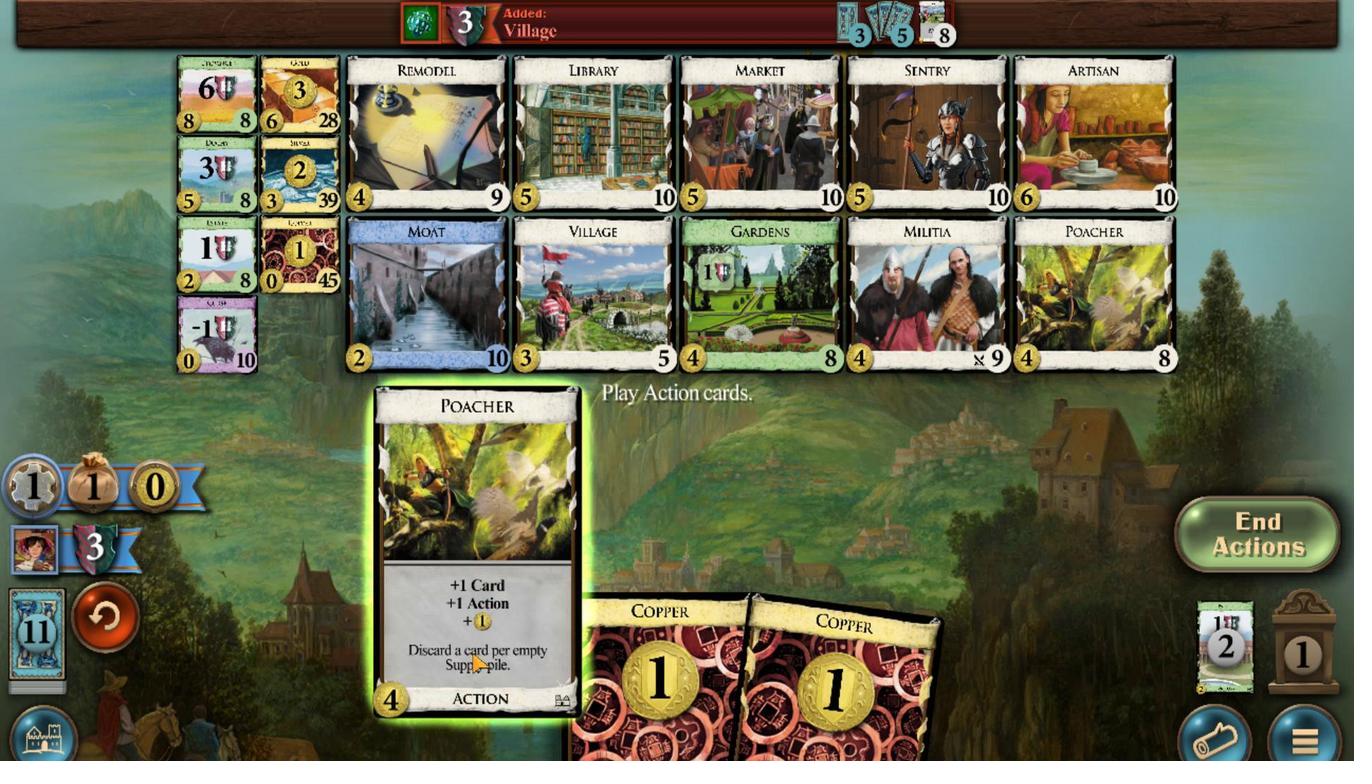
Action: Mouse scrolled (457, 653) with delta (0, 0)
Screenshot: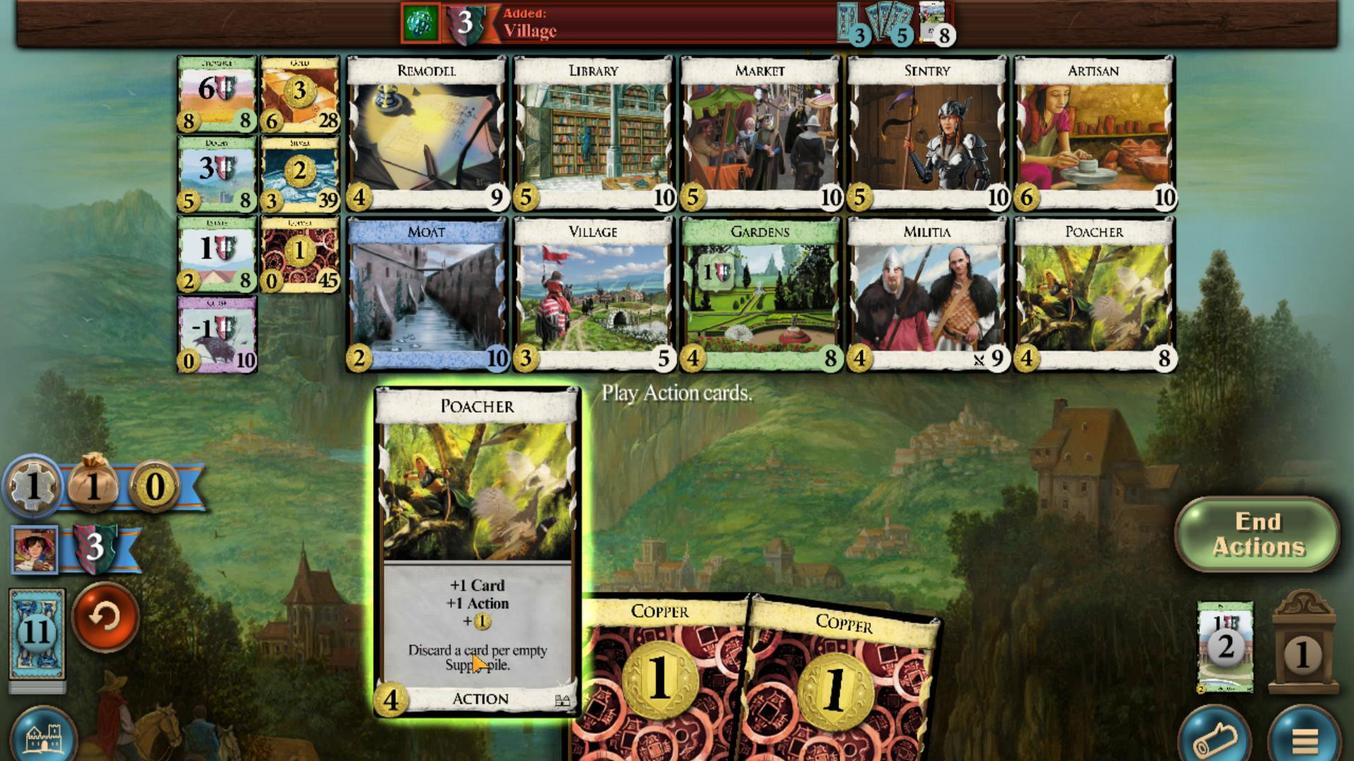 
Action: Mouse scrolled (457, 653) with delta (0, 0)
Screenshot: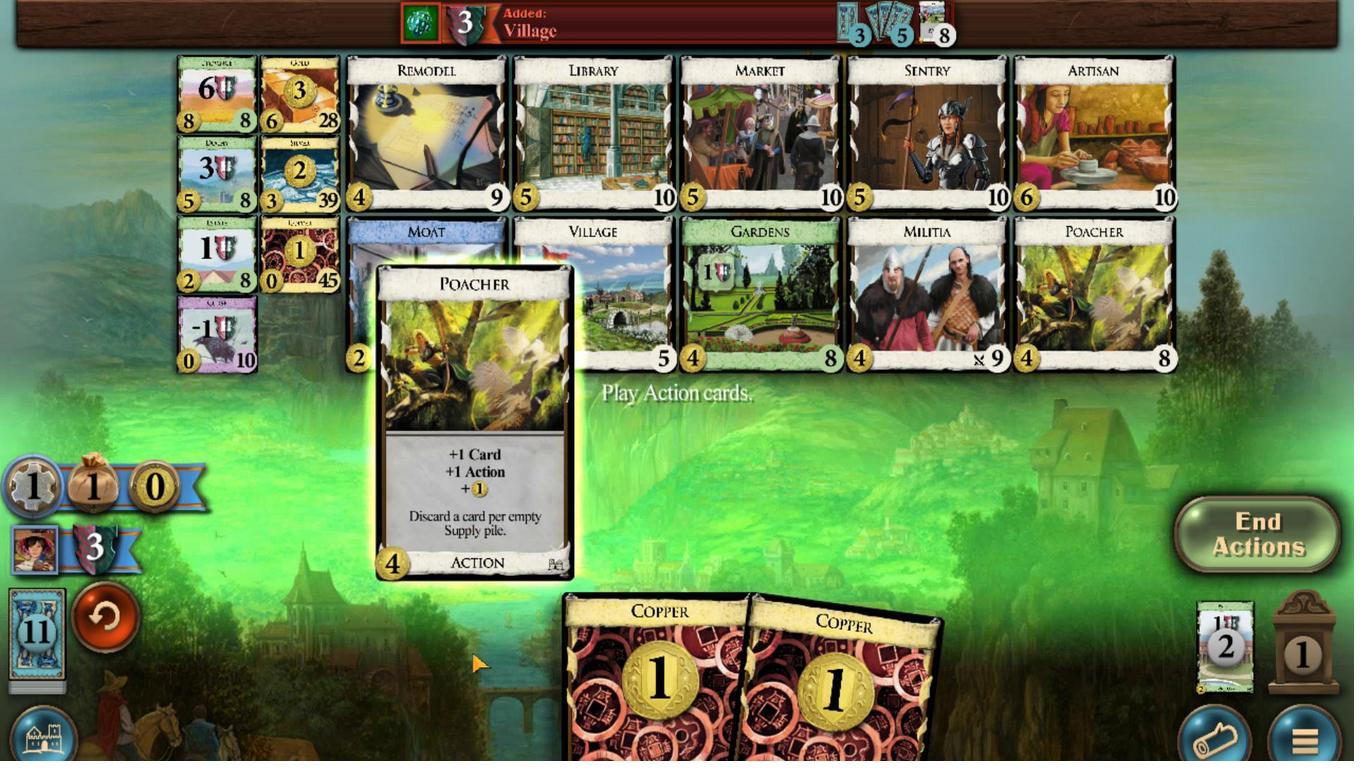 
Action: Mouse moved to (734, 743)
Screenshot: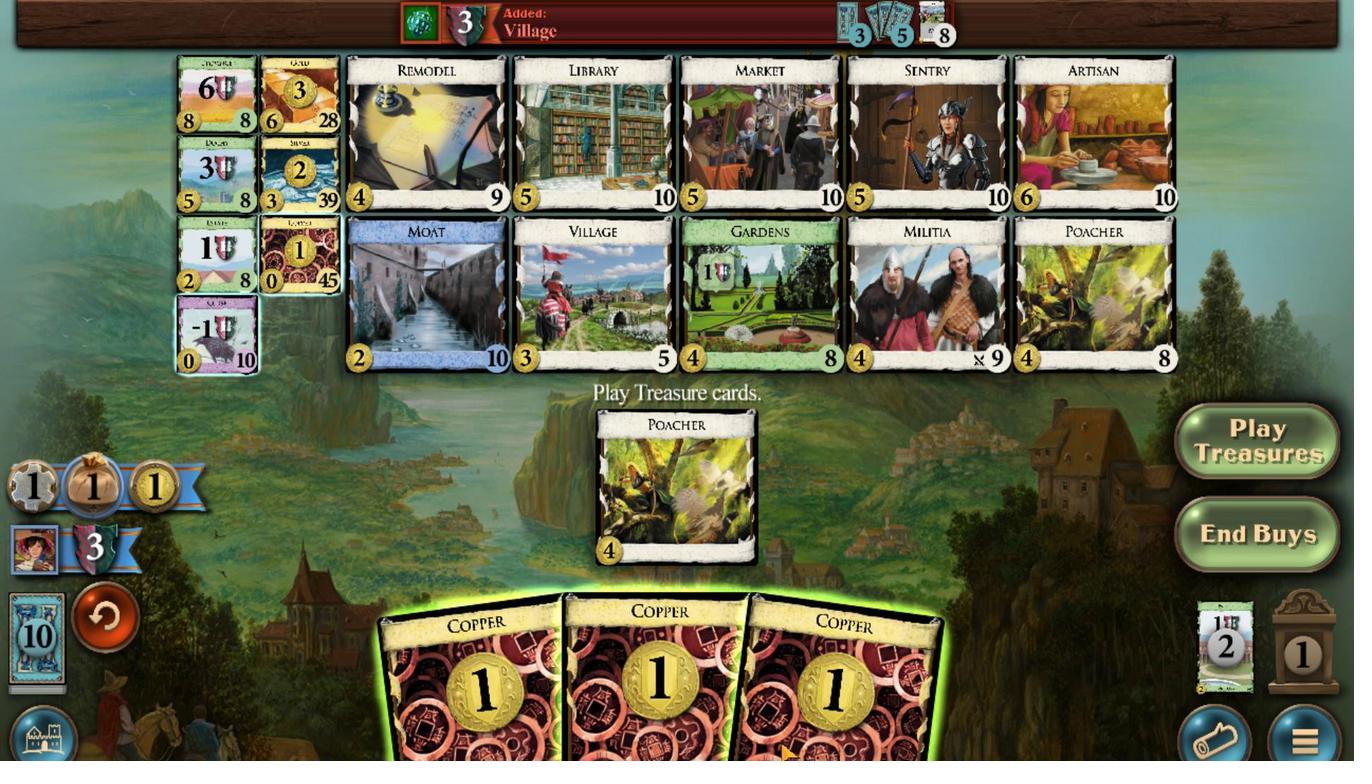 
Action: Mouse scrolled (734, 742) with delta (0, 0)
Screenshot: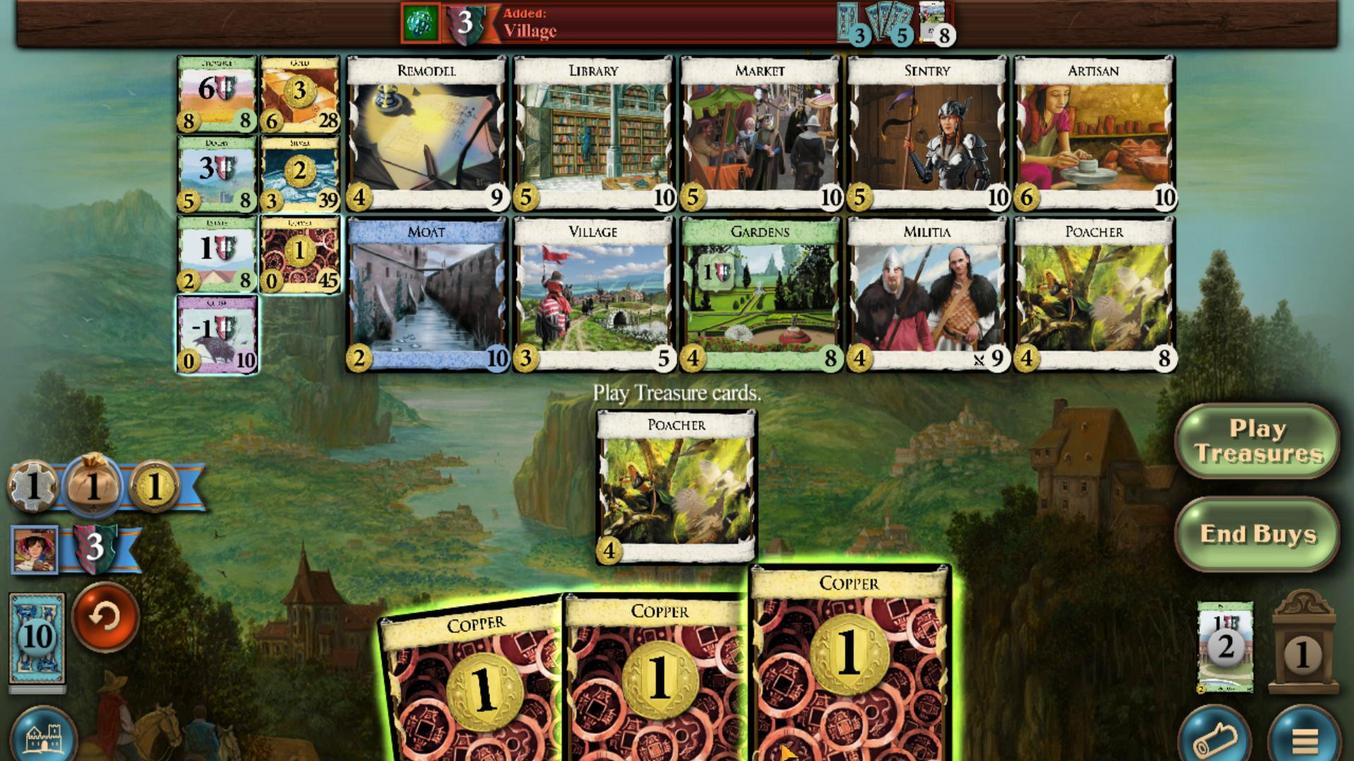 
Action: Mouse moved to (683, 727)
Screenshot: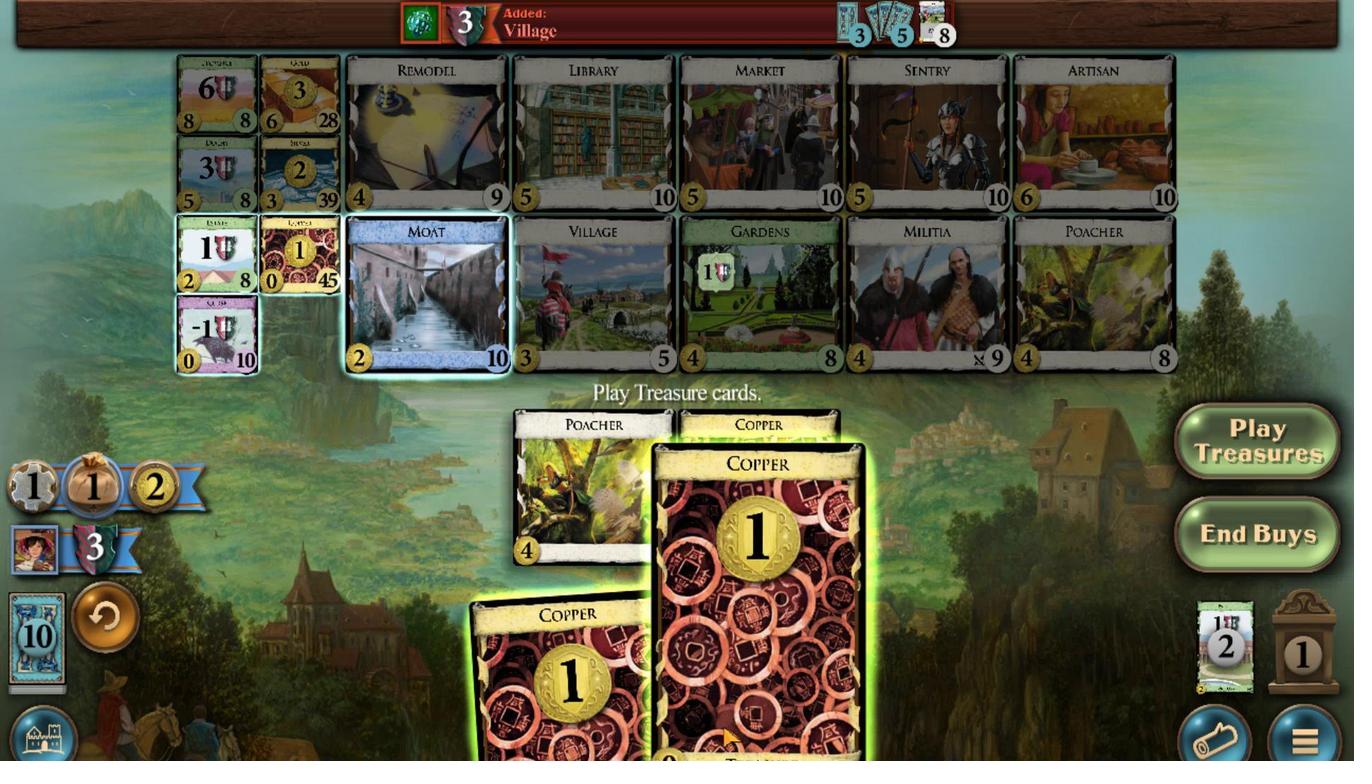 
Action: Mouse scrolled (683, 726) with delta (0, 0)
Screenshot: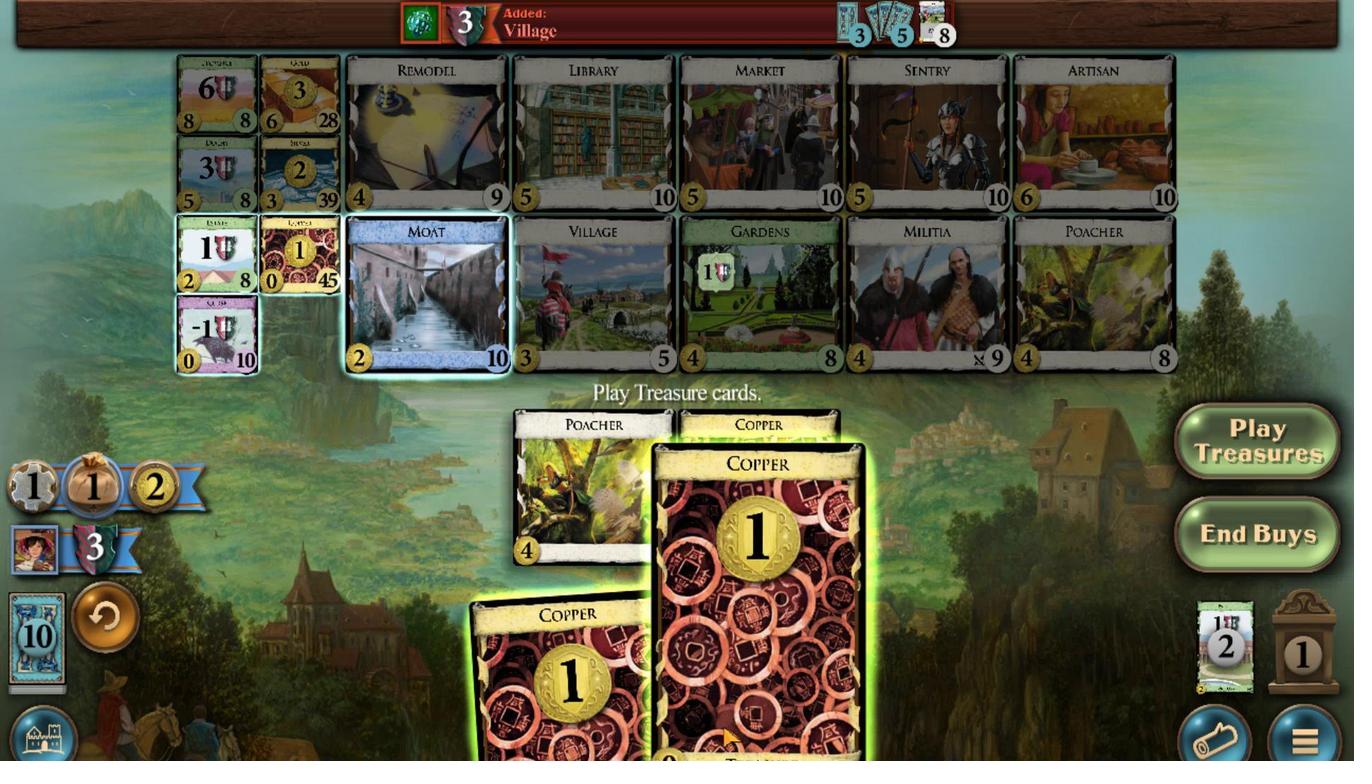 
Action: Mouse moved to (682, 727)
Screenshot: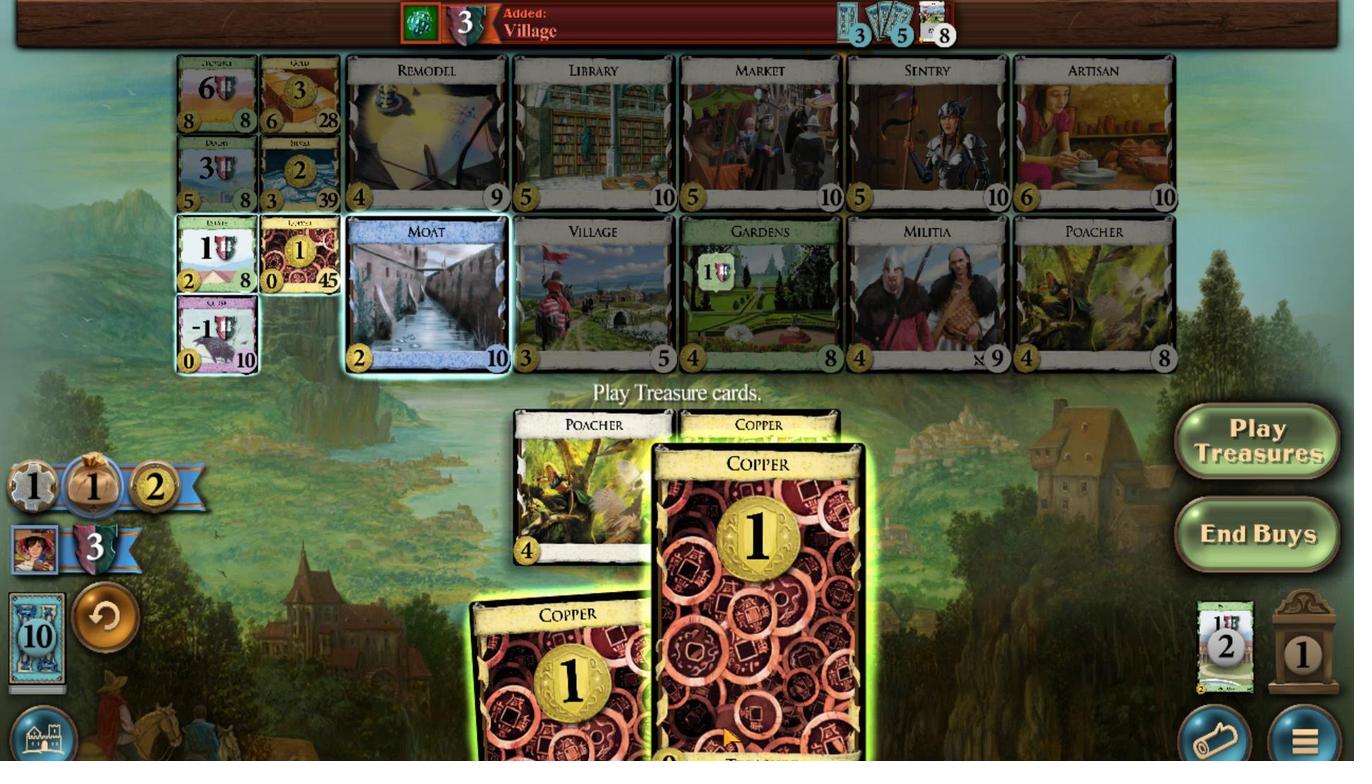 
Action: Mouse scrolled (682, 726) with delta (0, 0)
Screenshot: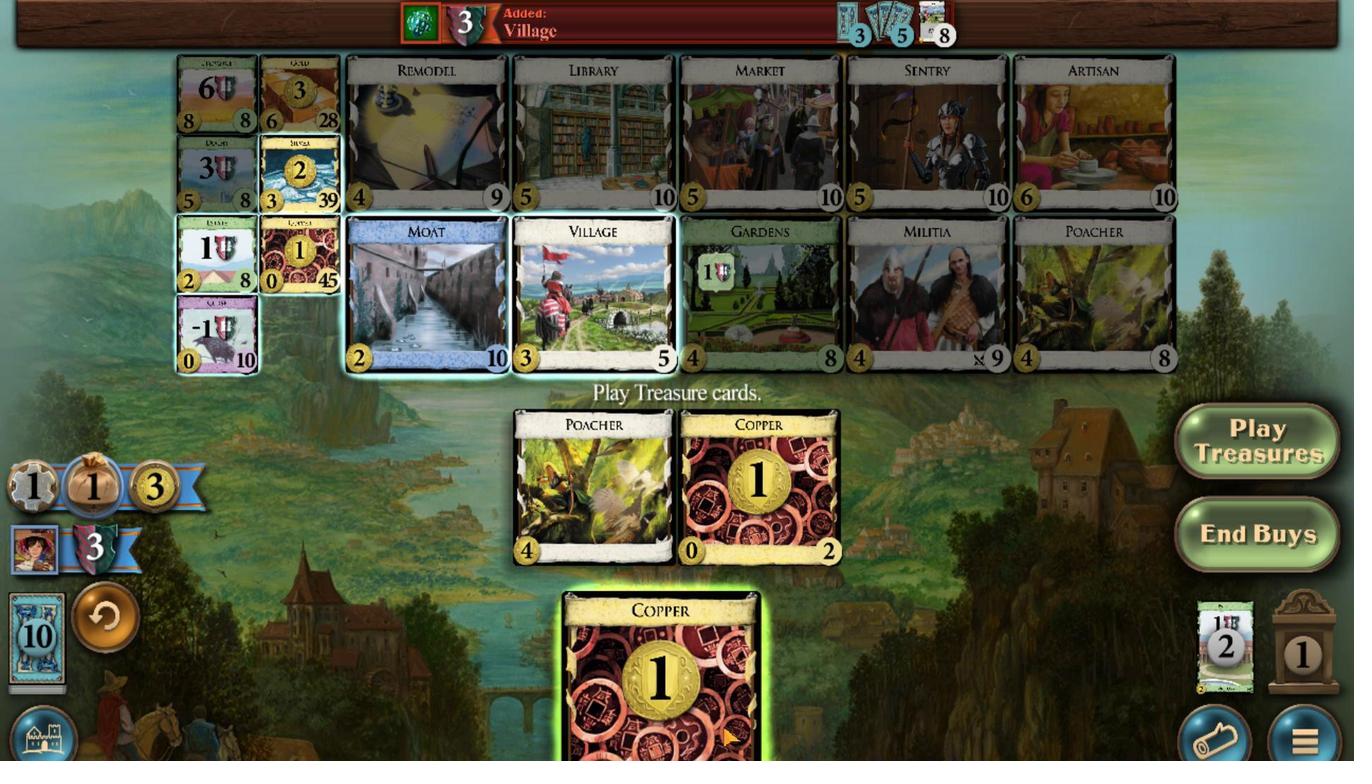 
Action: Mouse moved to (440, 200)
Screenshot: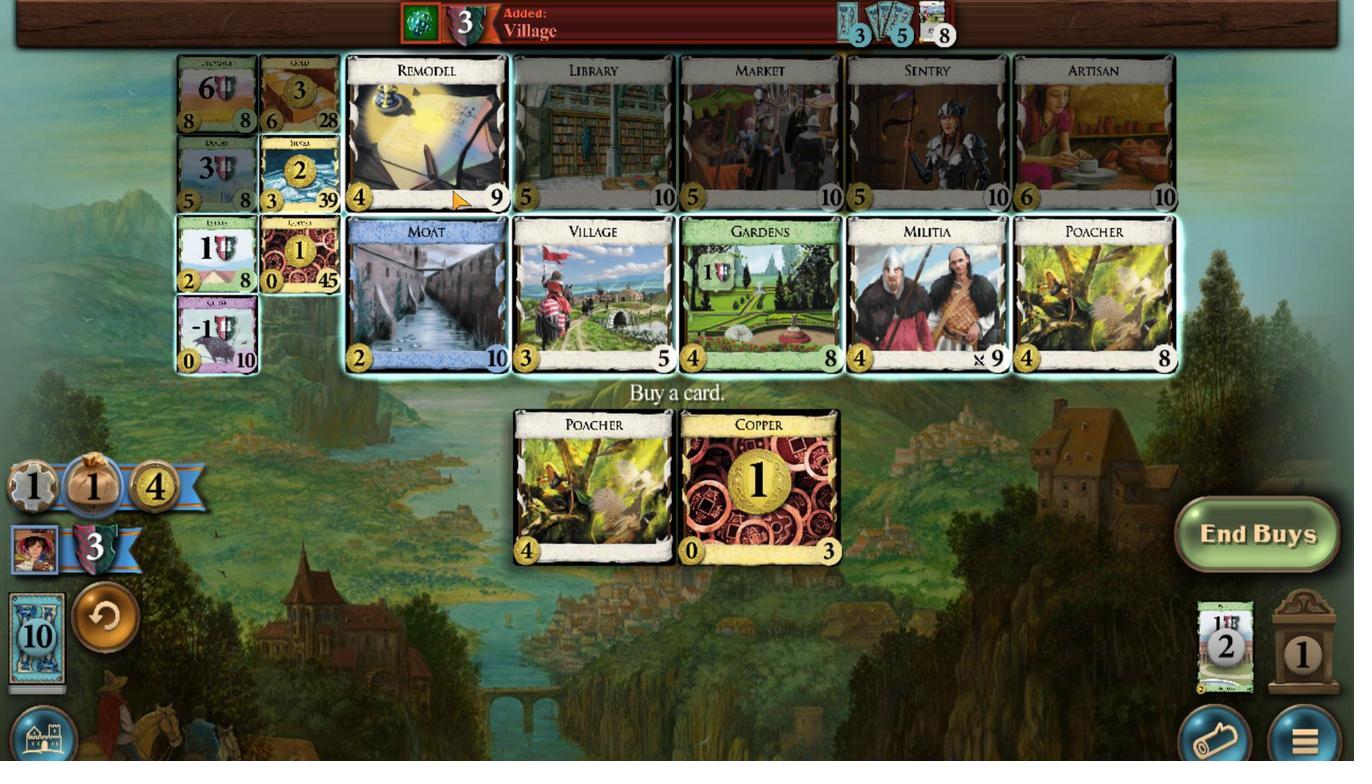 
Action: Mouse scrolled (440, 201) with delta (0, 0)
Screenshot: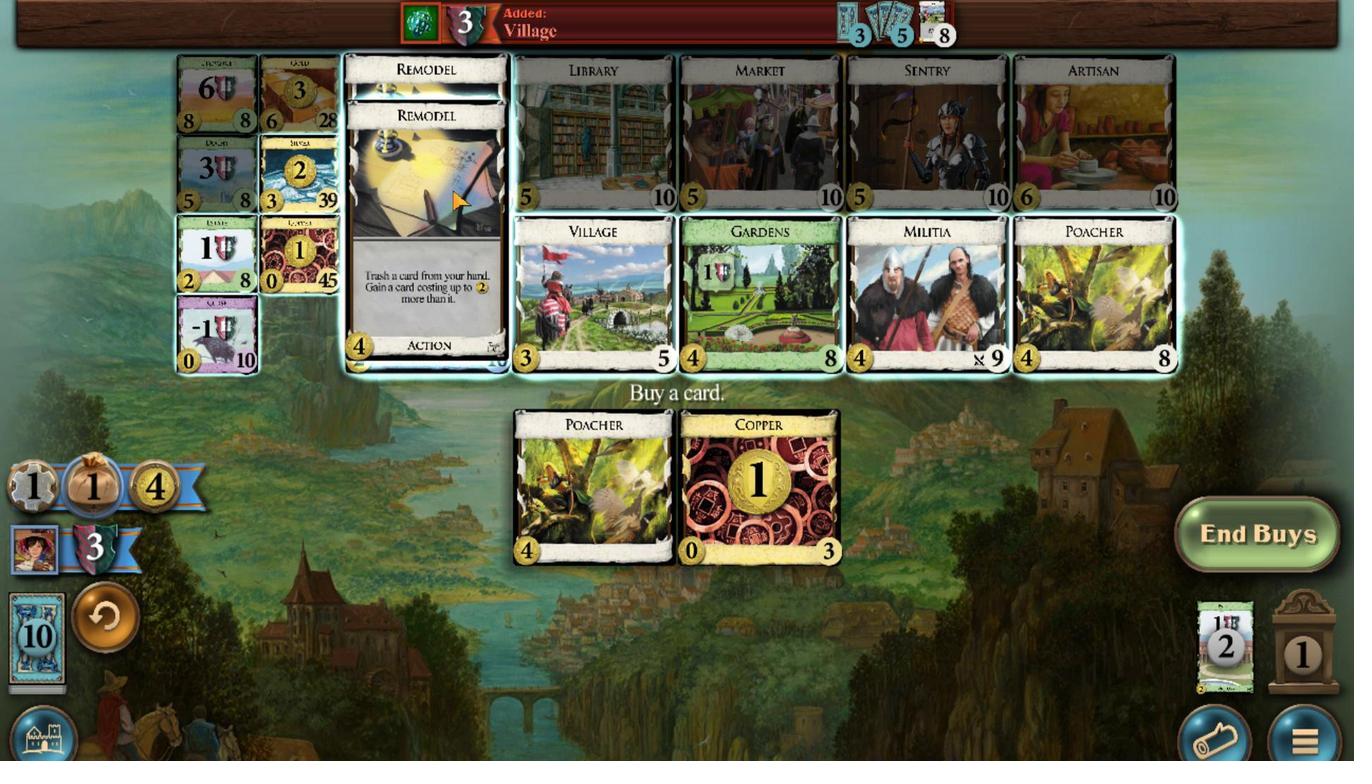 
Action: Mouse scrolled (440, 201) with delta (0, 0)
Screenshot: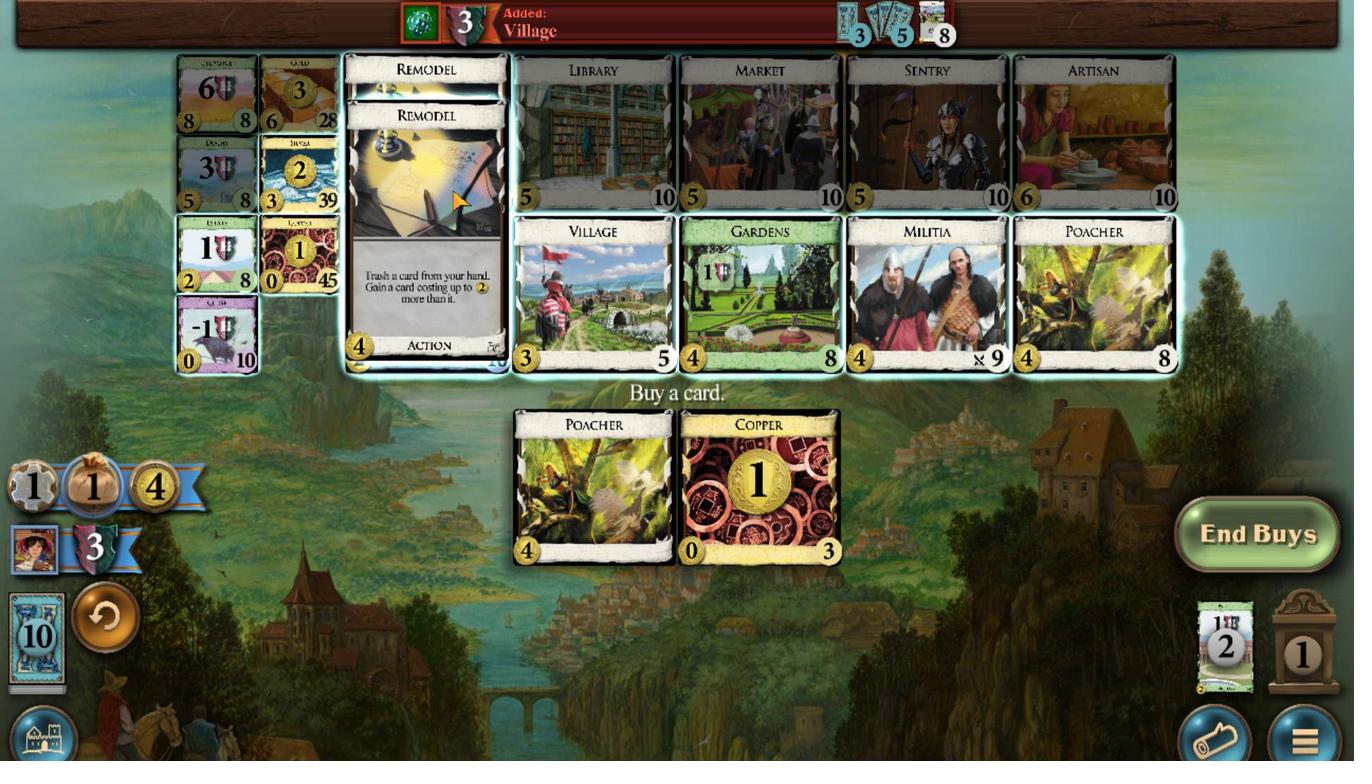 
Action: Mouse scrolled (440, 201) with delta (0, 0)
Screenshot: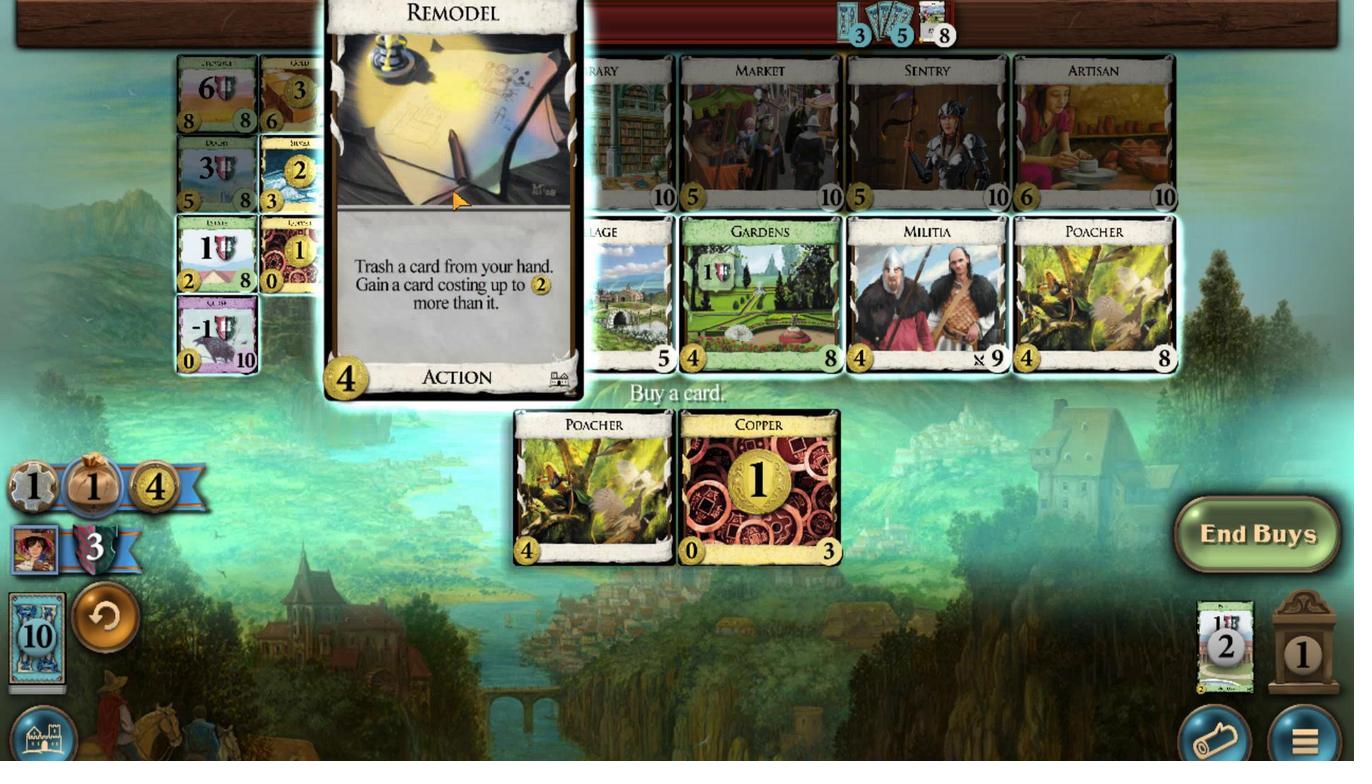 
Action: Mouse scrolled (440, 201) with delta (0, 0)
Screenshot: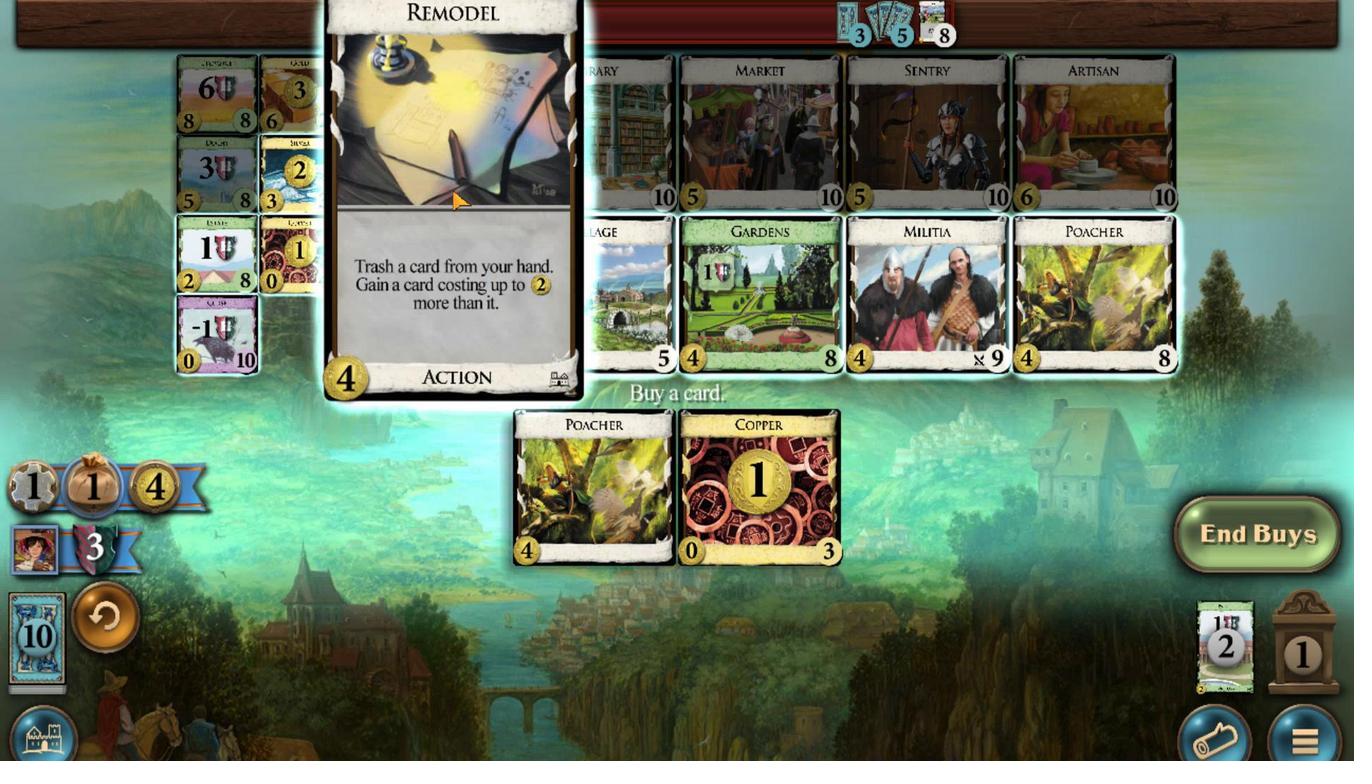
Action: Mouse scrolled (440, 201) with delta (0, 0)
Screenshot: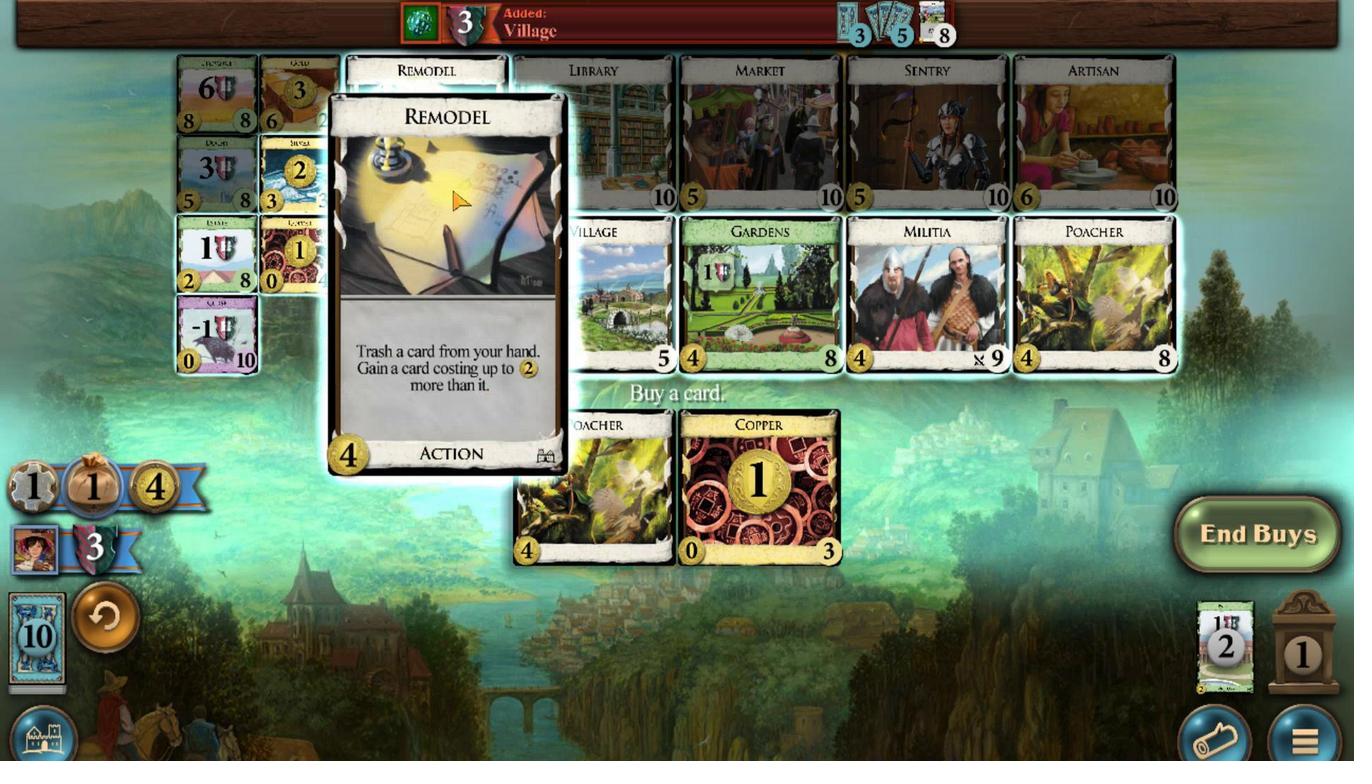 
Action: Mouse moved to (288, 691)
Screenshot: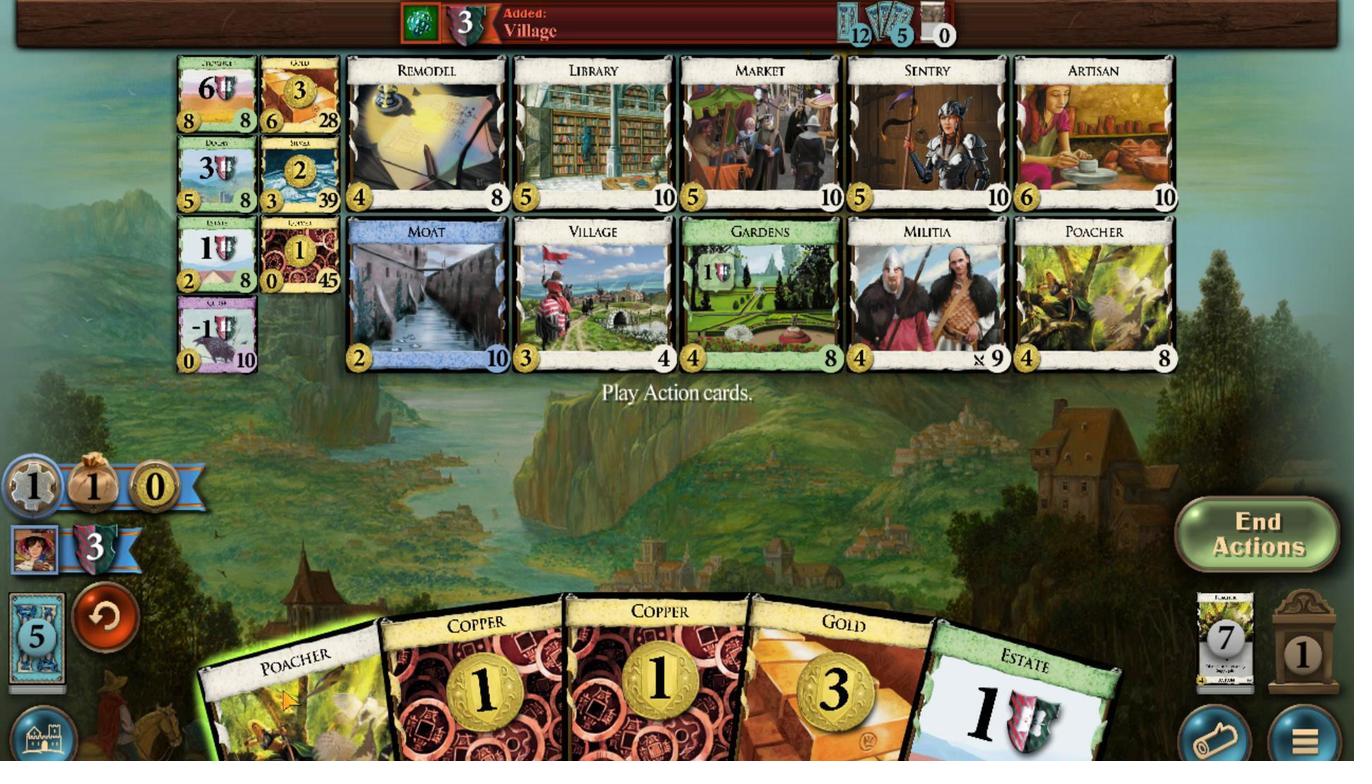 
Action: Mouse scrolled (288, 690) with delta (0, 0)
Screenshot: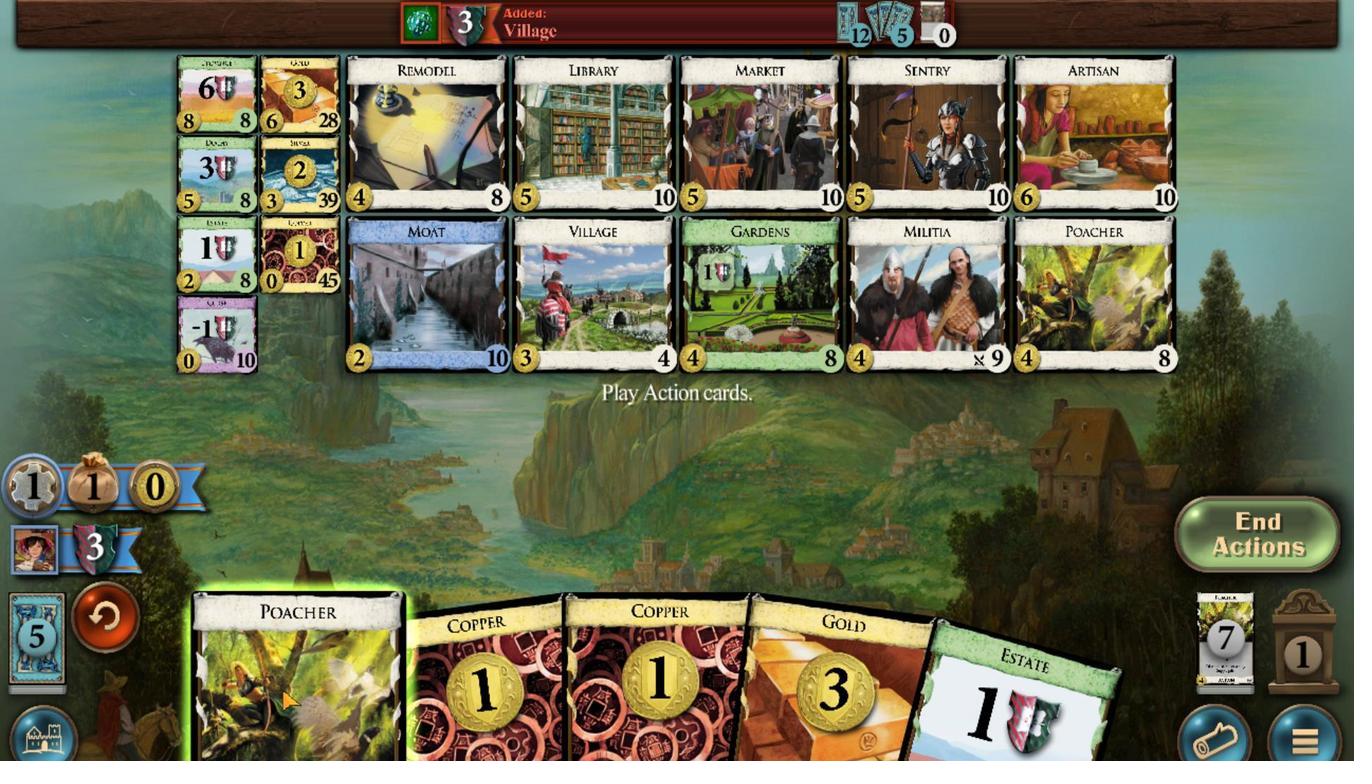 
Action: Mouse moved to (754, 700)
Screenshot: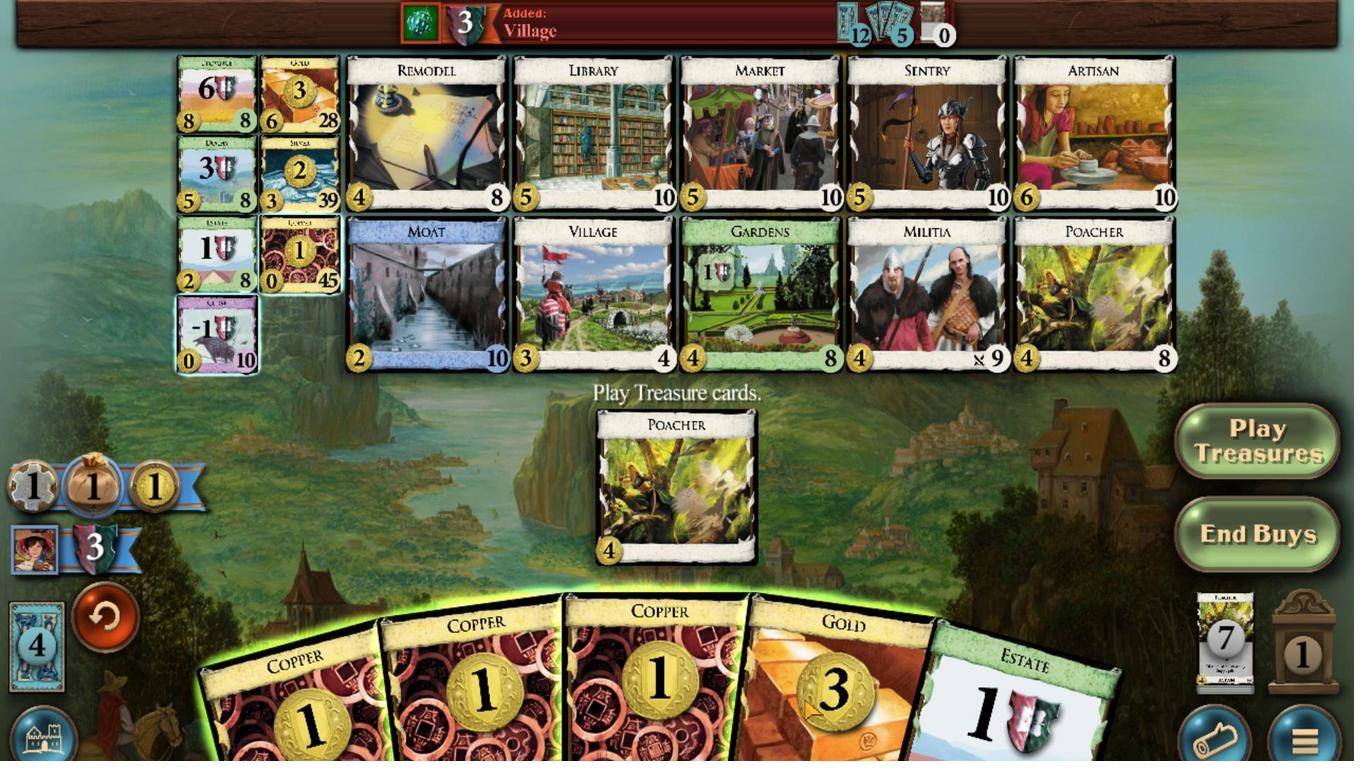 
Action: Mouse scrolled (754, 699) with delta (0, 0)
Screenshot: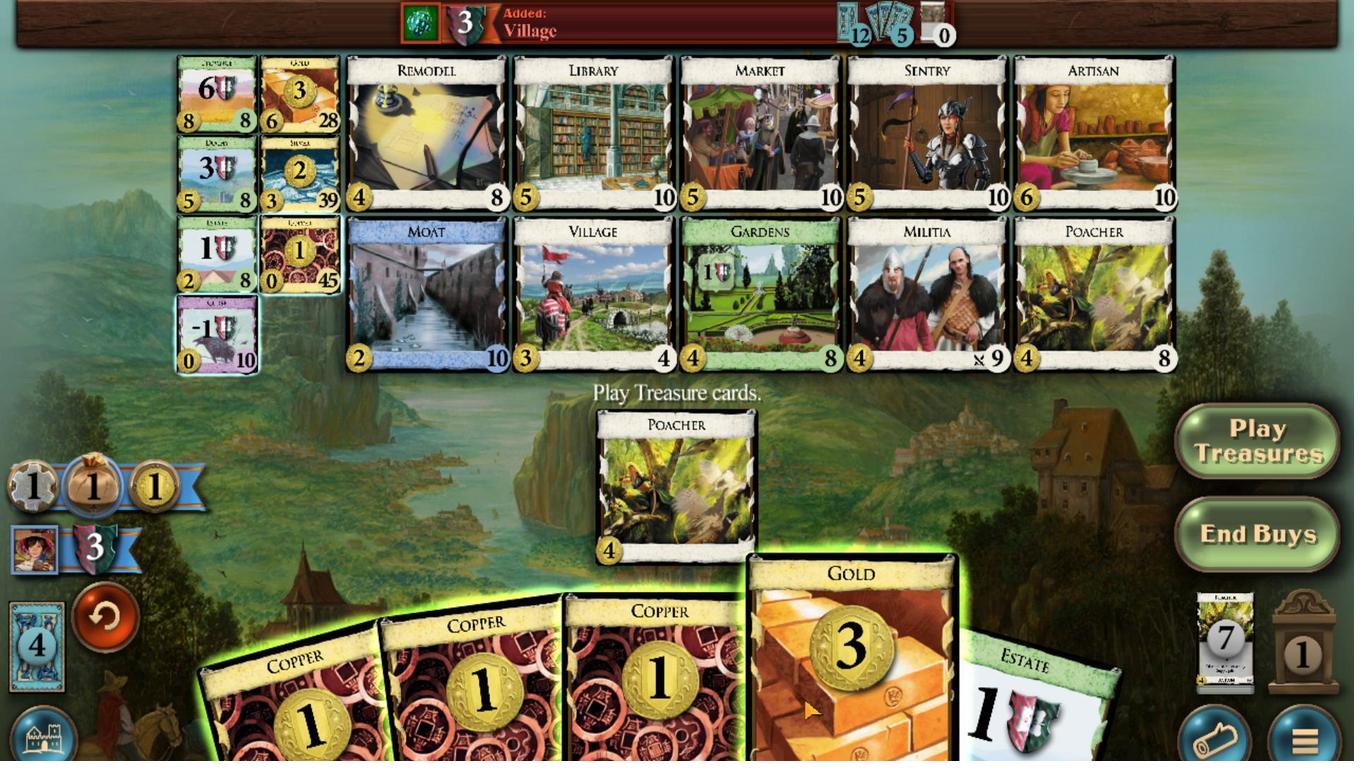 
Action: Mouse moved to (737, 698)
Screenshot: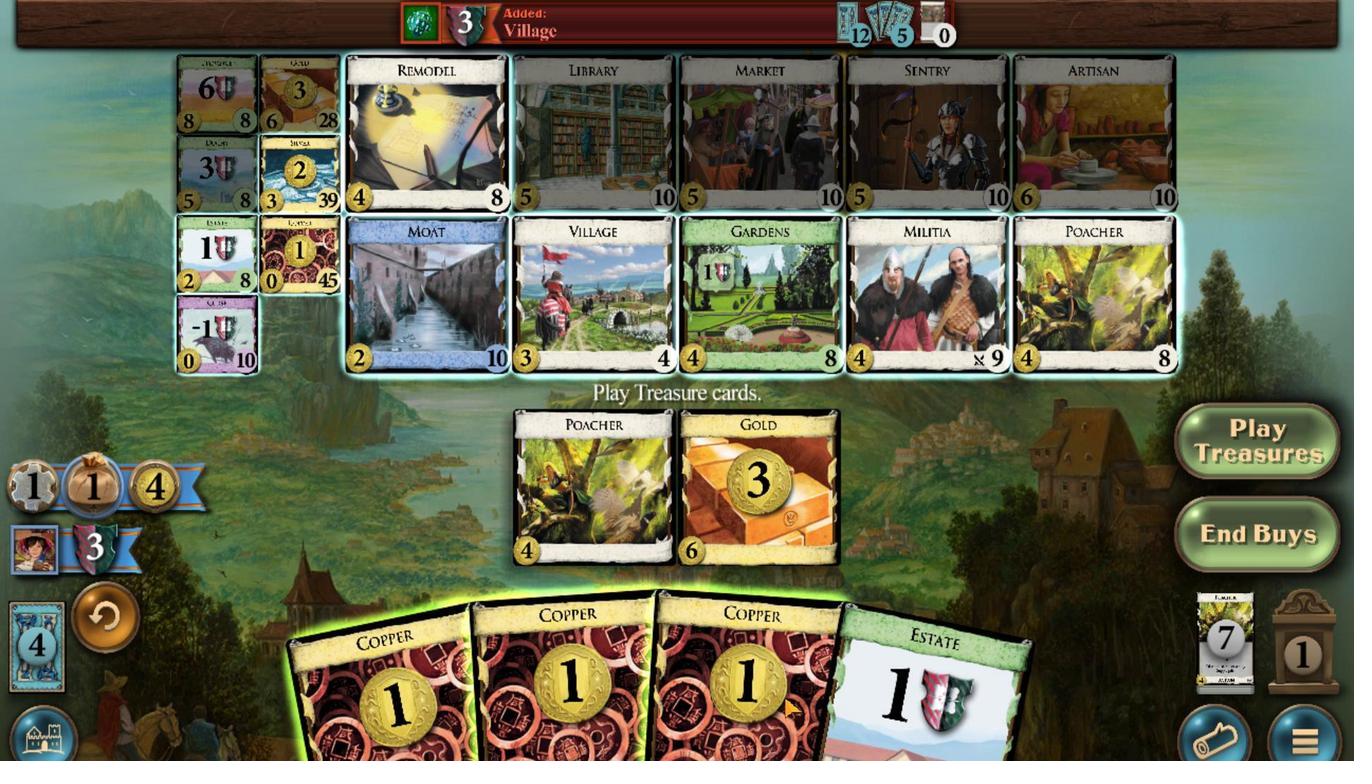 
Action: Mouse scrolled (737, 697) with delta (0, 0)
Screenshot: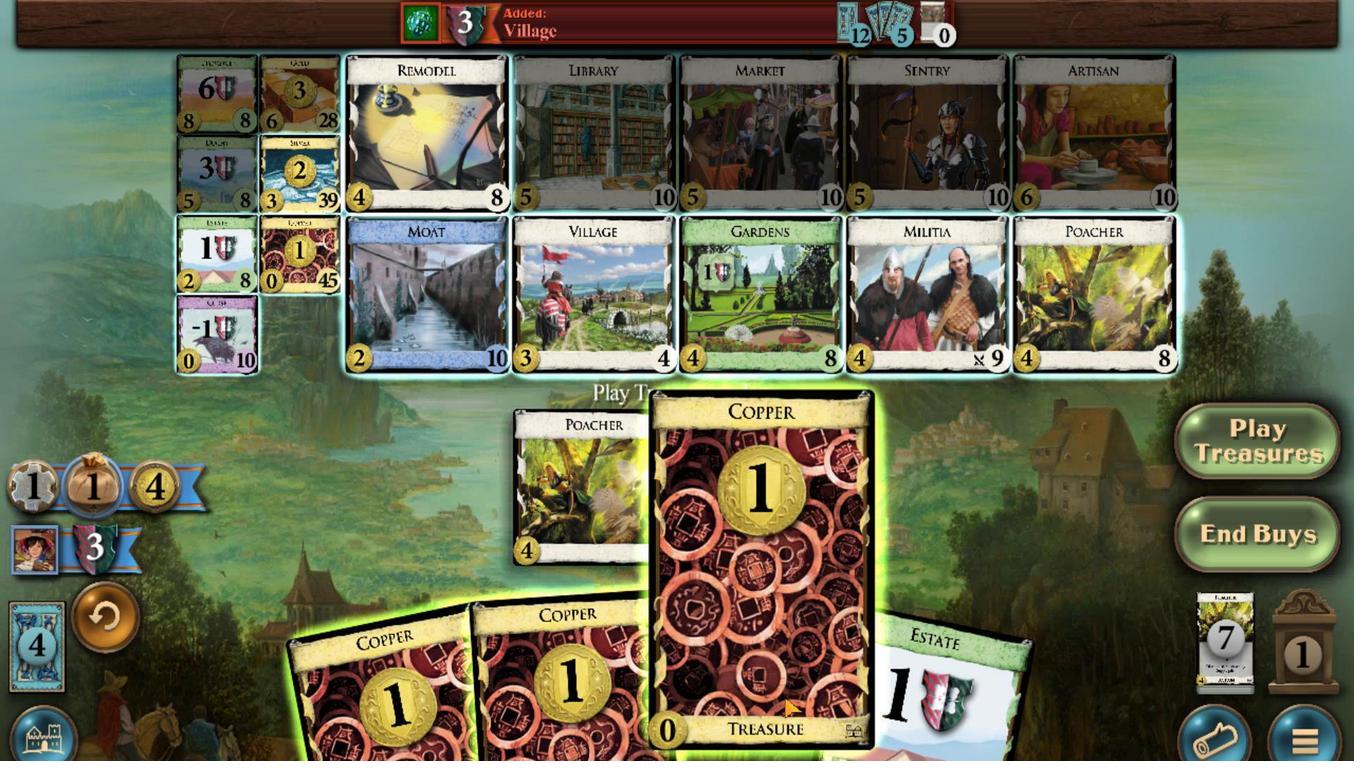 
Action: Mouse moved to (670, 689)
Screenshot: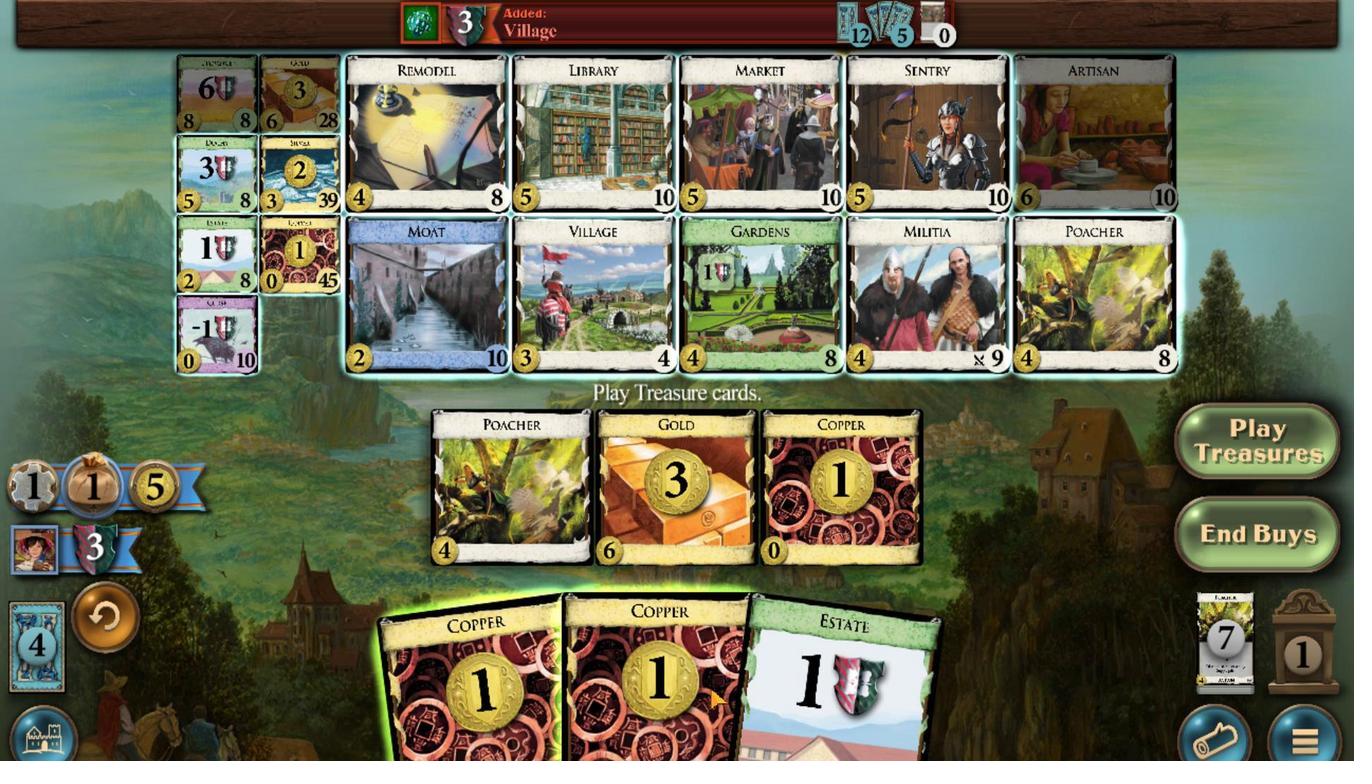 
Action: Mouse scrolled (670, 689) with delta (0, 0)
Screenshot: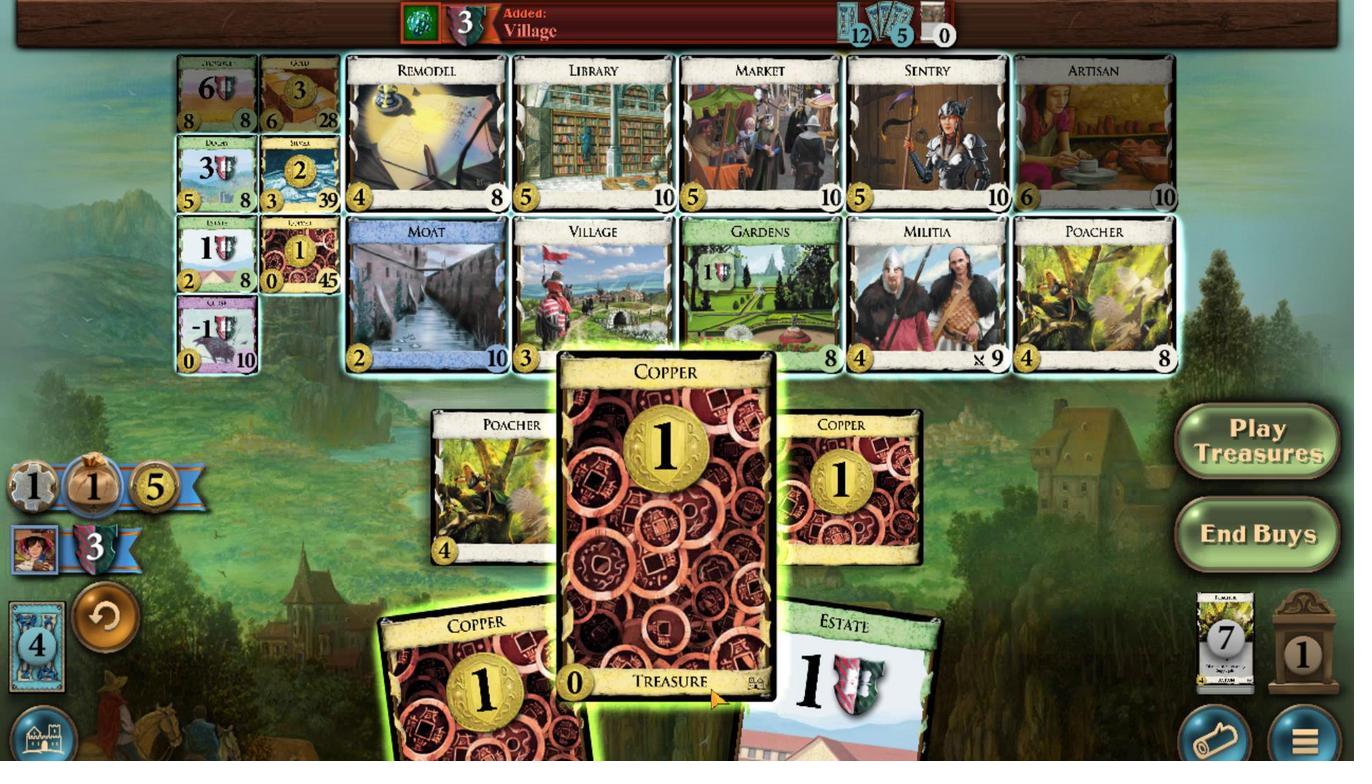 
Action: Mouse moved to (598, 691)
Screenshot: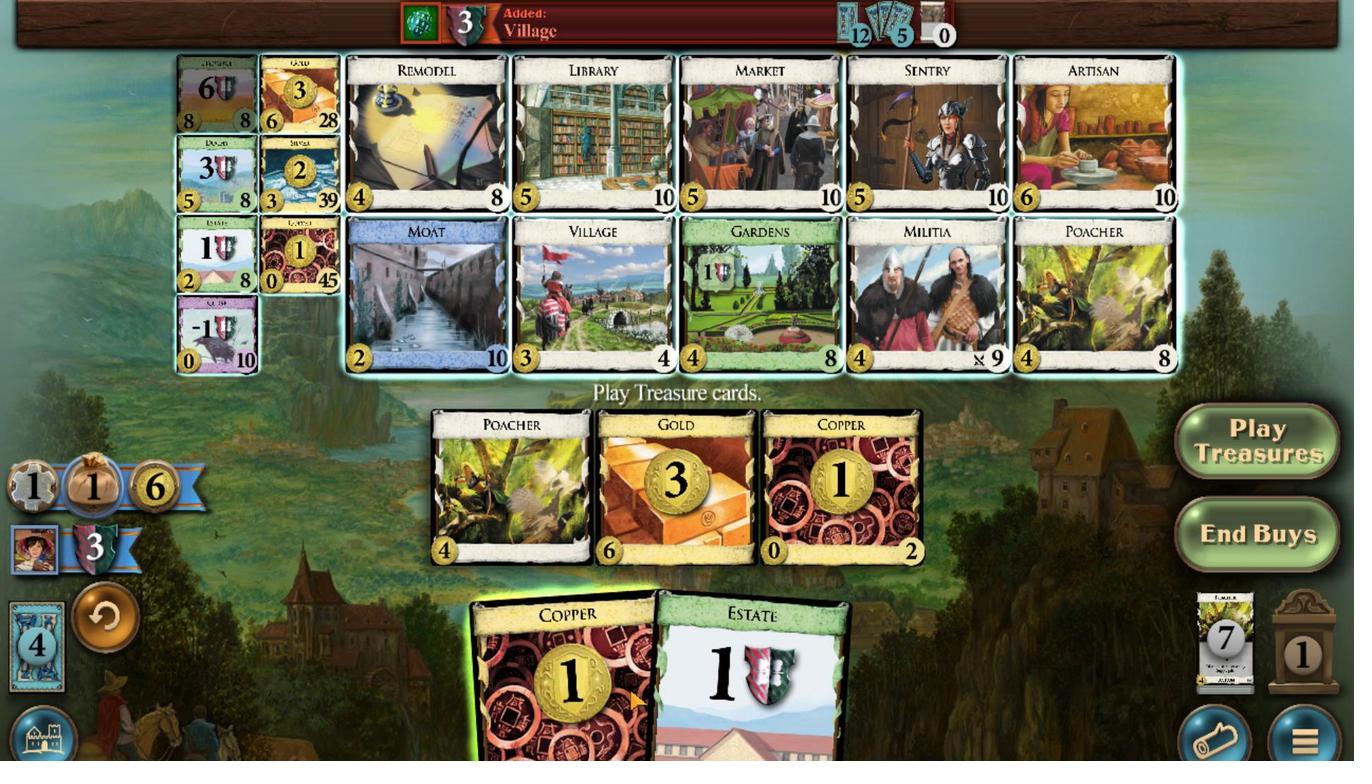 
Action: Mouse scrolled (598, 690) with delta (0, 0)
Screenshot: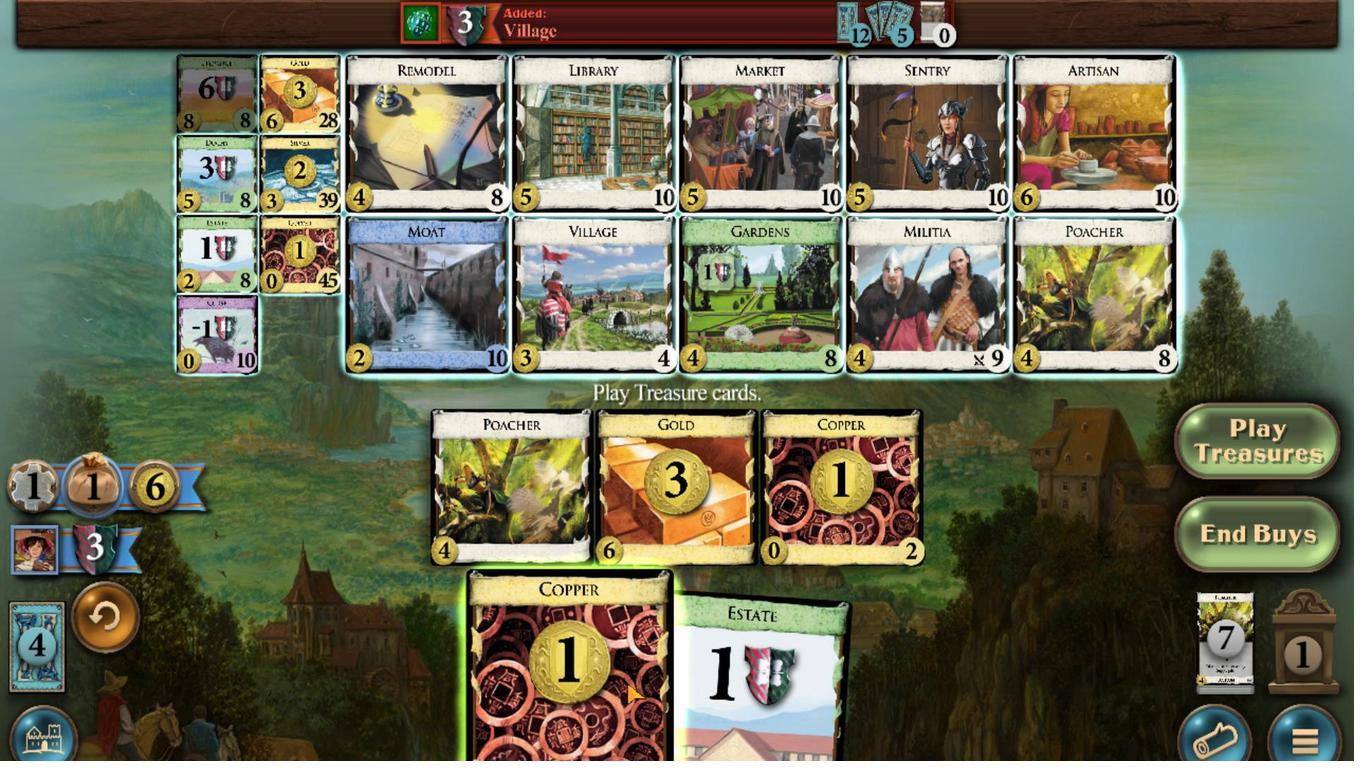 
Action: Mouse moved to (313, 107)
Screenshot: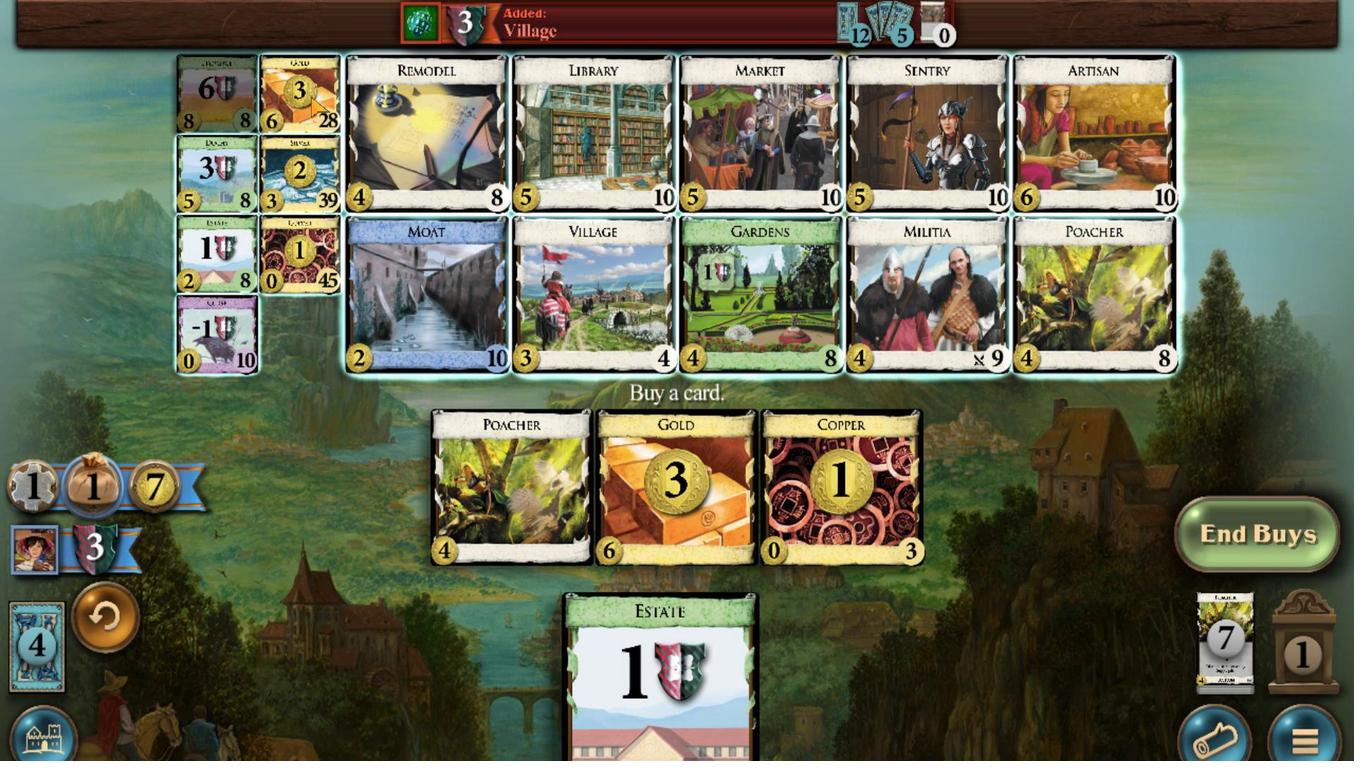 
Action: Mouse scrolled (313, 108) with delta (0, 0)
Screenshot: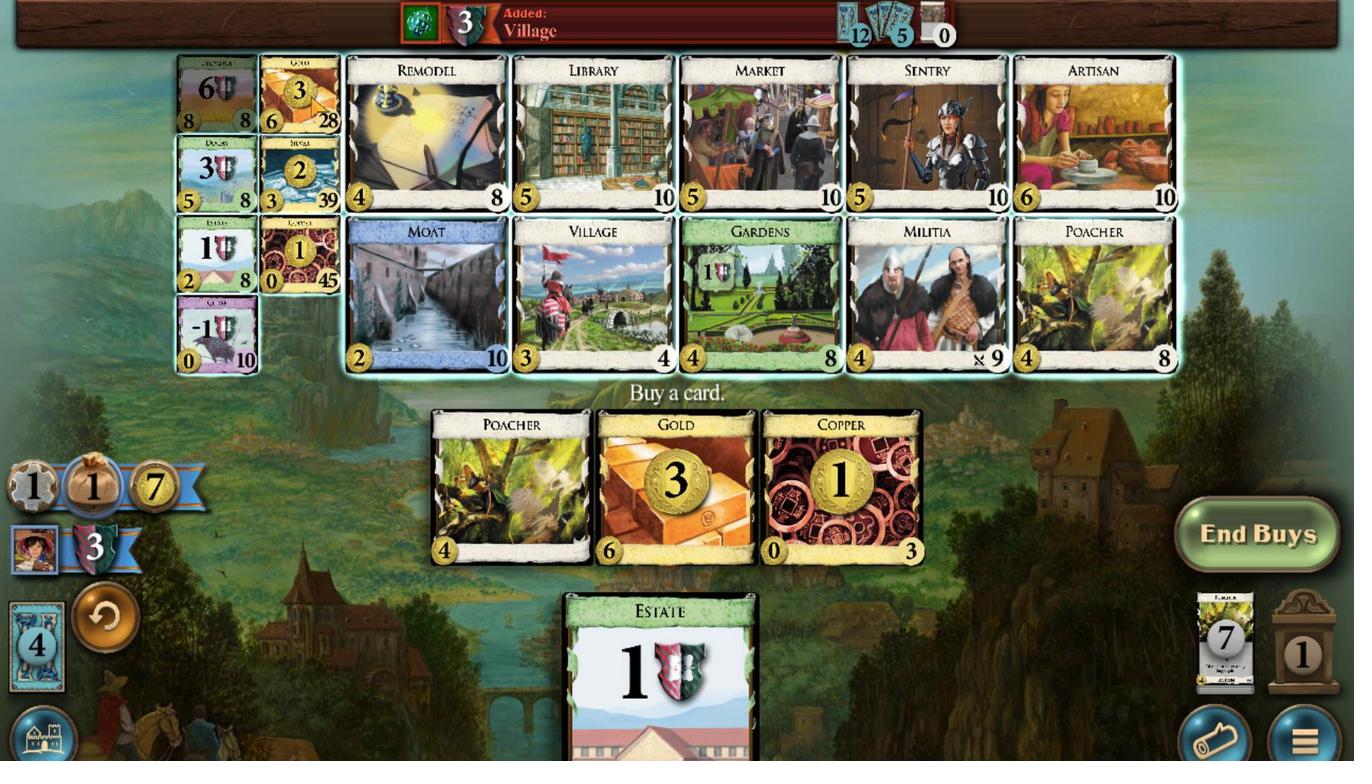 
Action: Mouse scrolled (313, 108) with delta (0, 0)
Screenshot: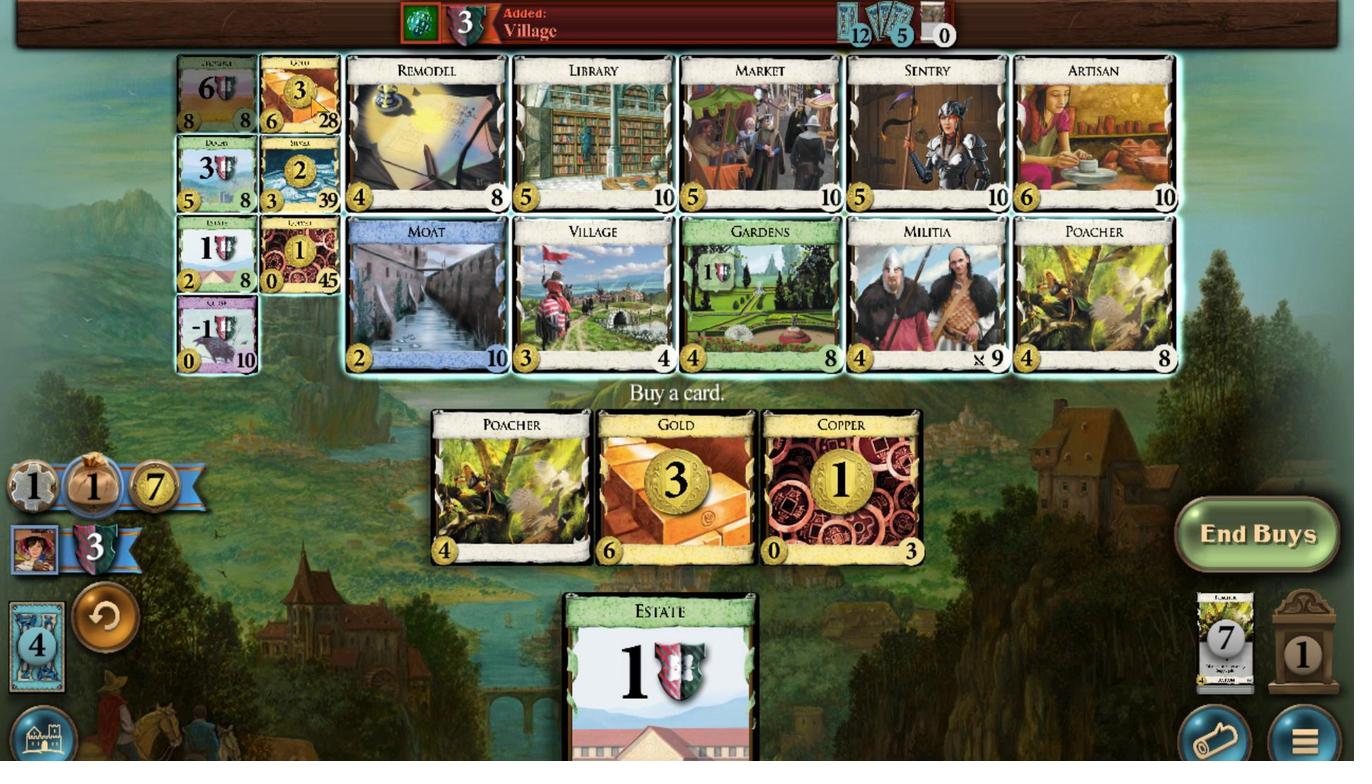 
Action: Mouse scrolled (313, 108) with delta (0, 0)
Screenshot: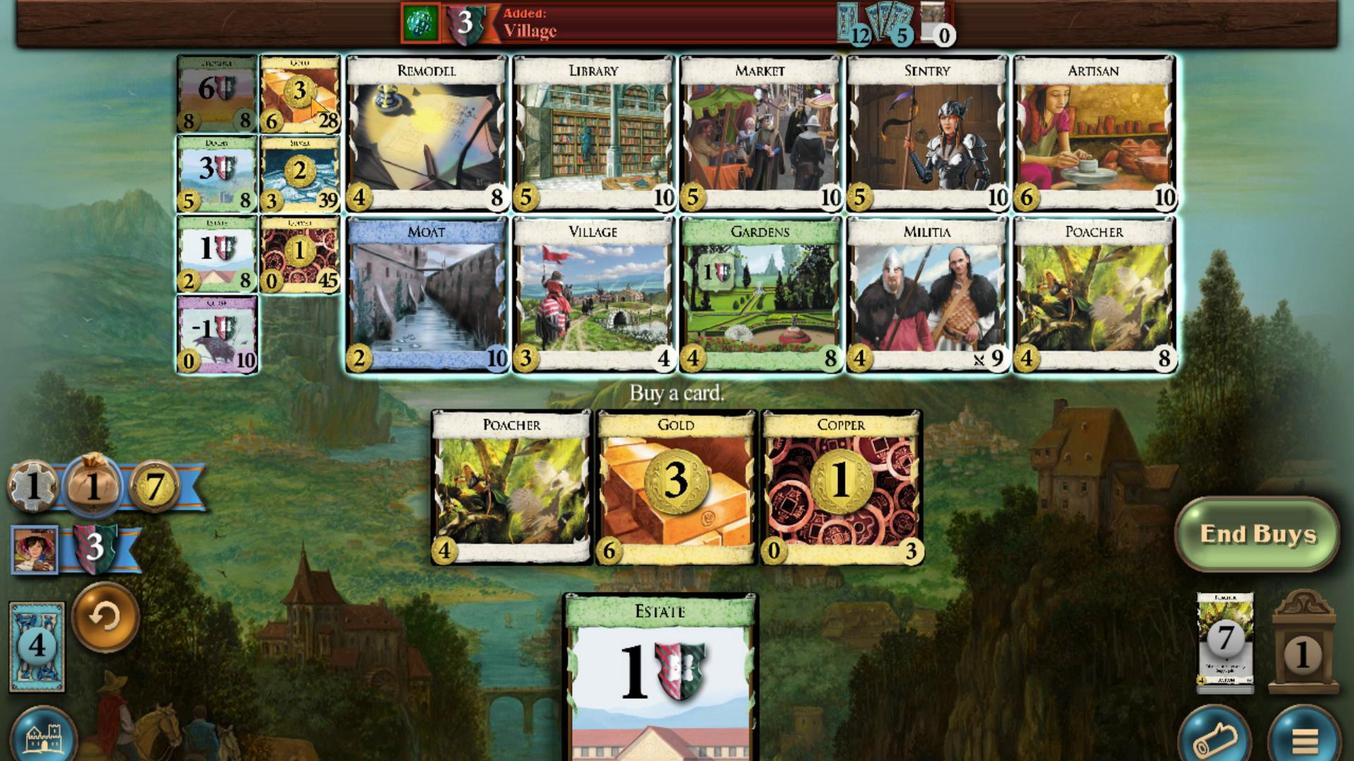 
Action: Mouse scrolled (313, 108) with delta (0, 0)
Screenshot: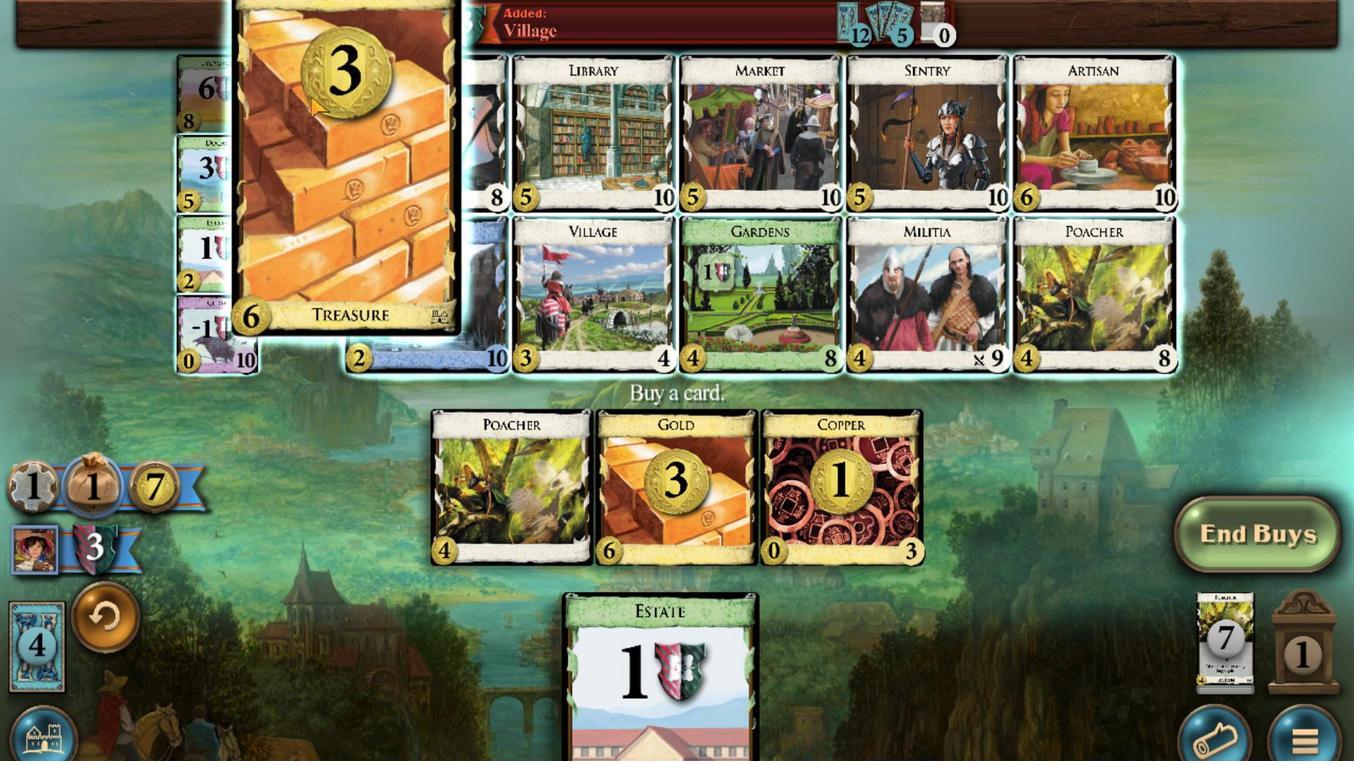 
Action: Mouse scrolled (313, 108) with delta (0, 0)
Screenshot: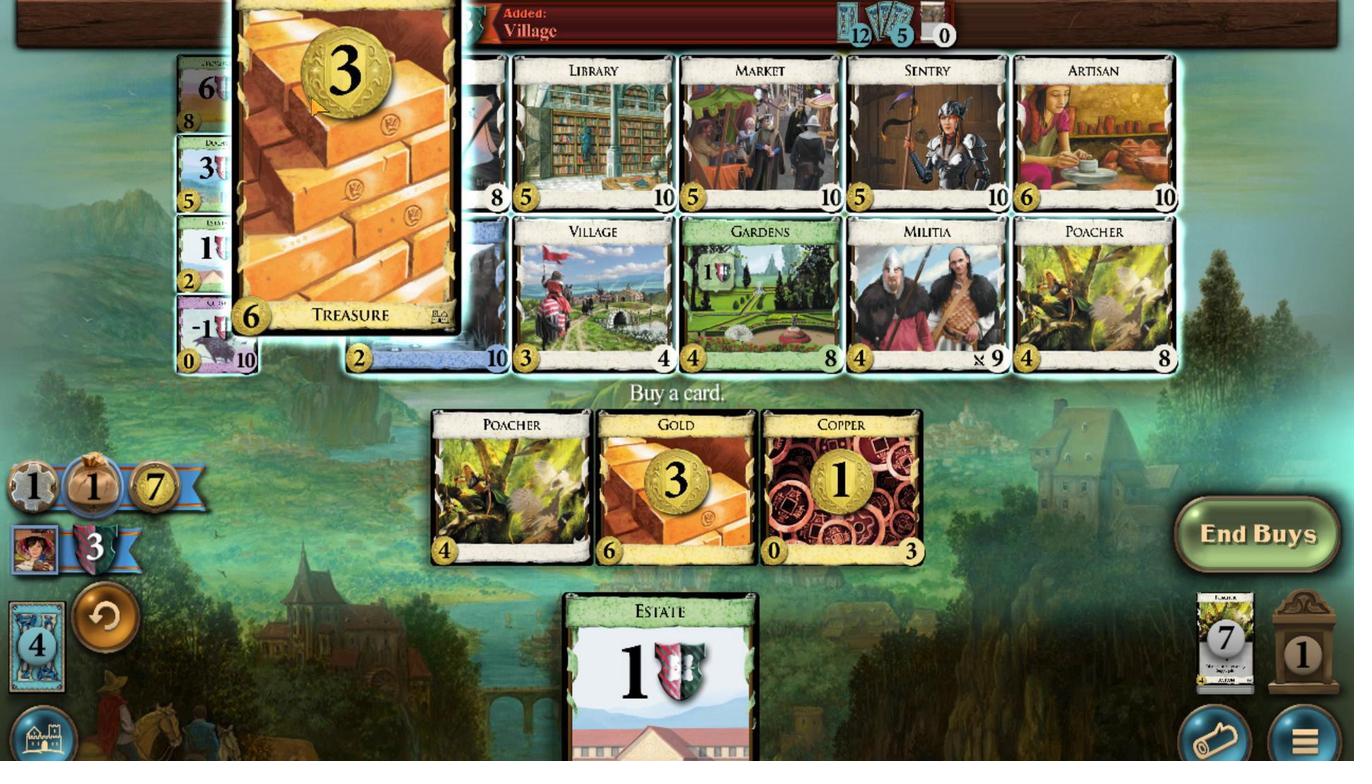 
Action: Mouse scrolled (313, 108) with delta (0, 0)
Screenshot: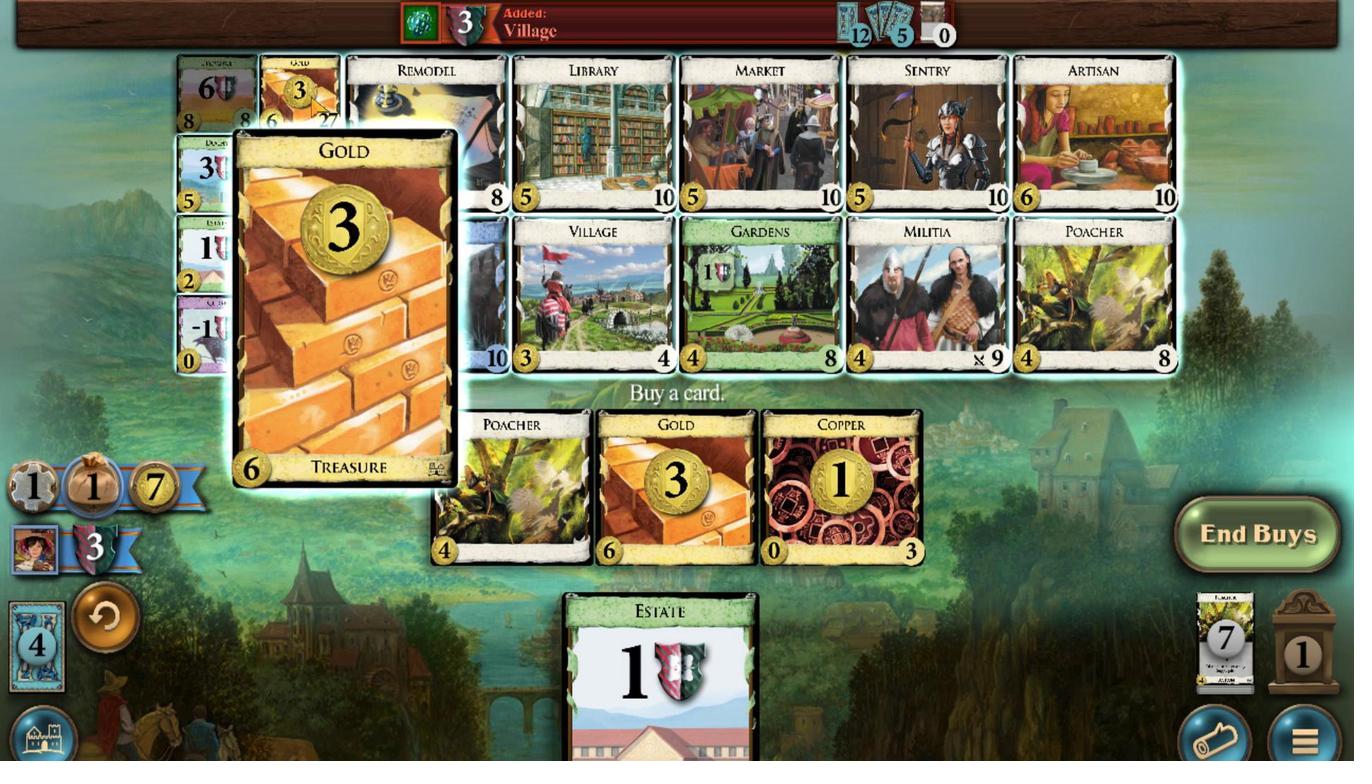 
Action: Mouse moved to (495, 660)
Screenshot: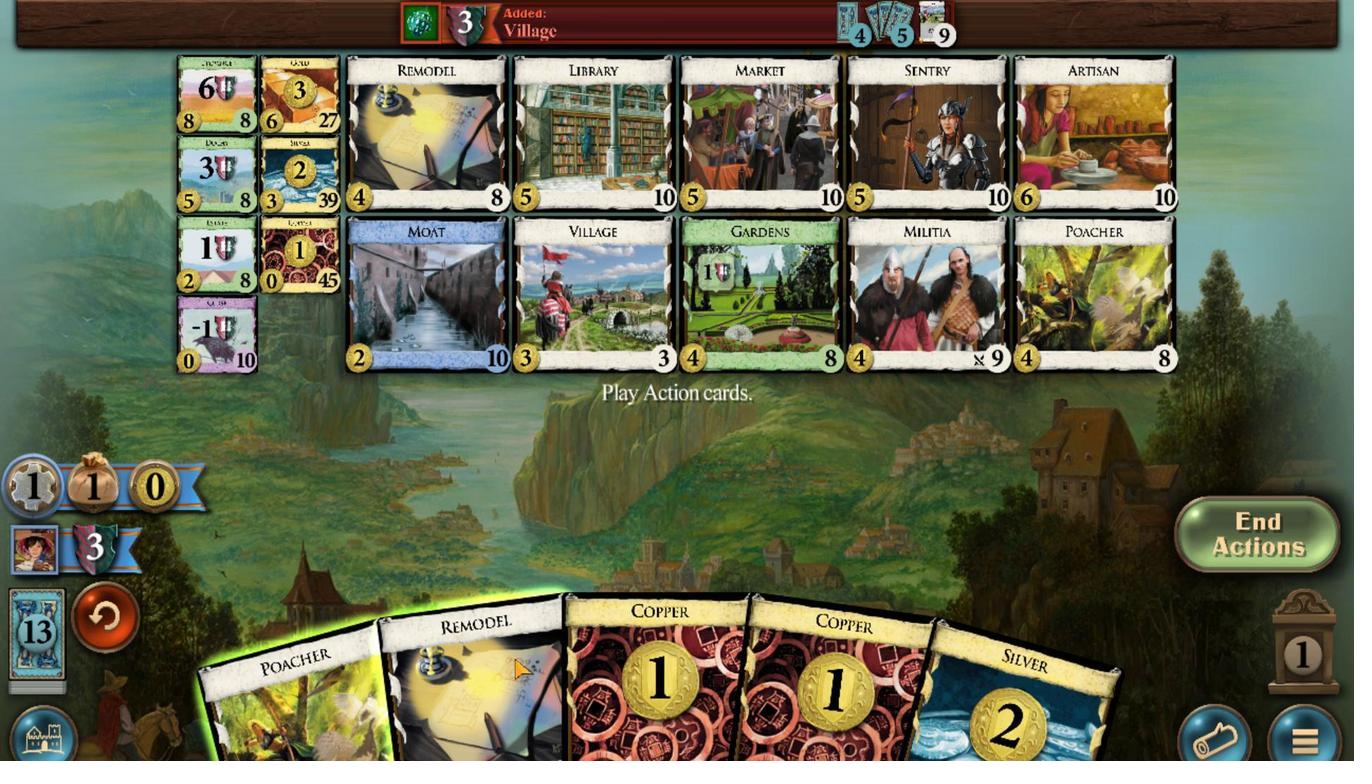 
Action: Mouse scrolled (495, 659) with delta (0, 0)
Screenshot: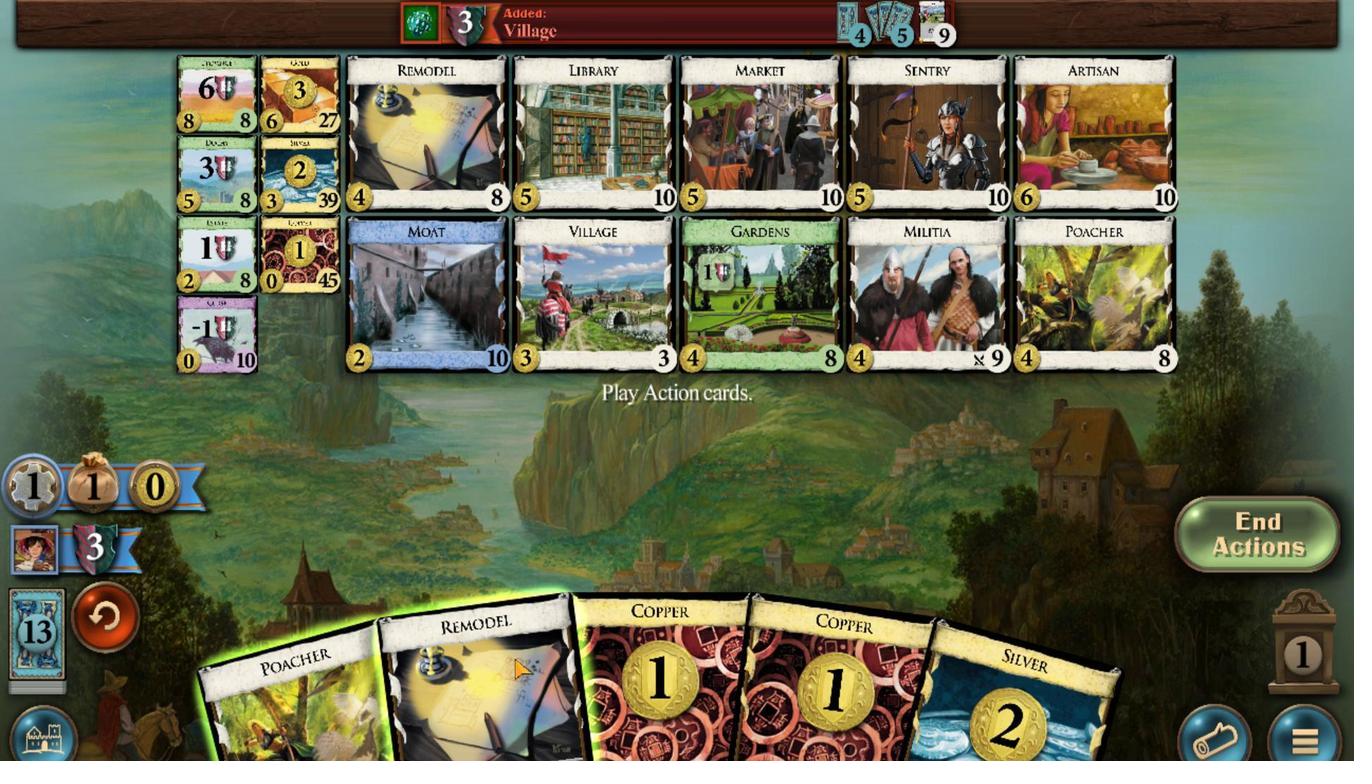
Action: Mouse moved to (826, 707)
Screenshot: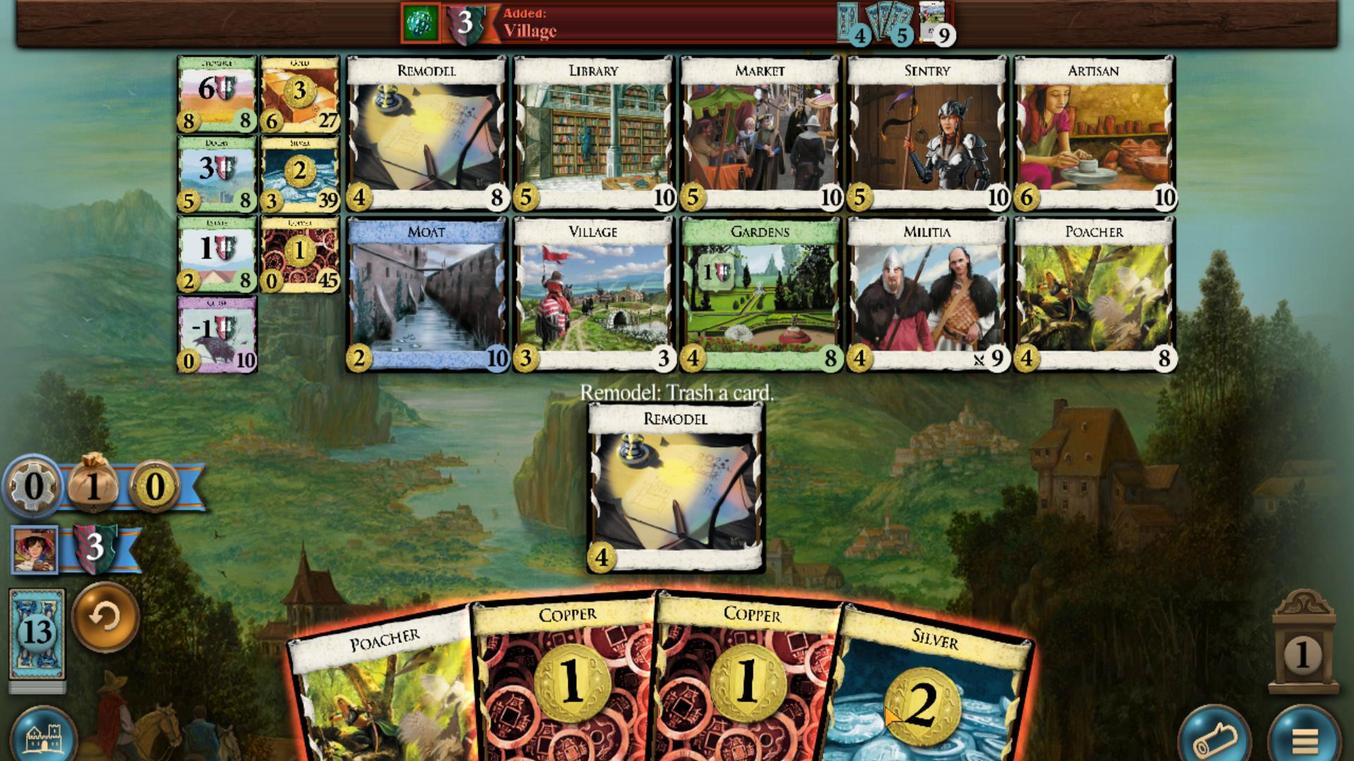 
Action: Mouse scrolled (826, 706) with delta (0, 0)
Screenshot: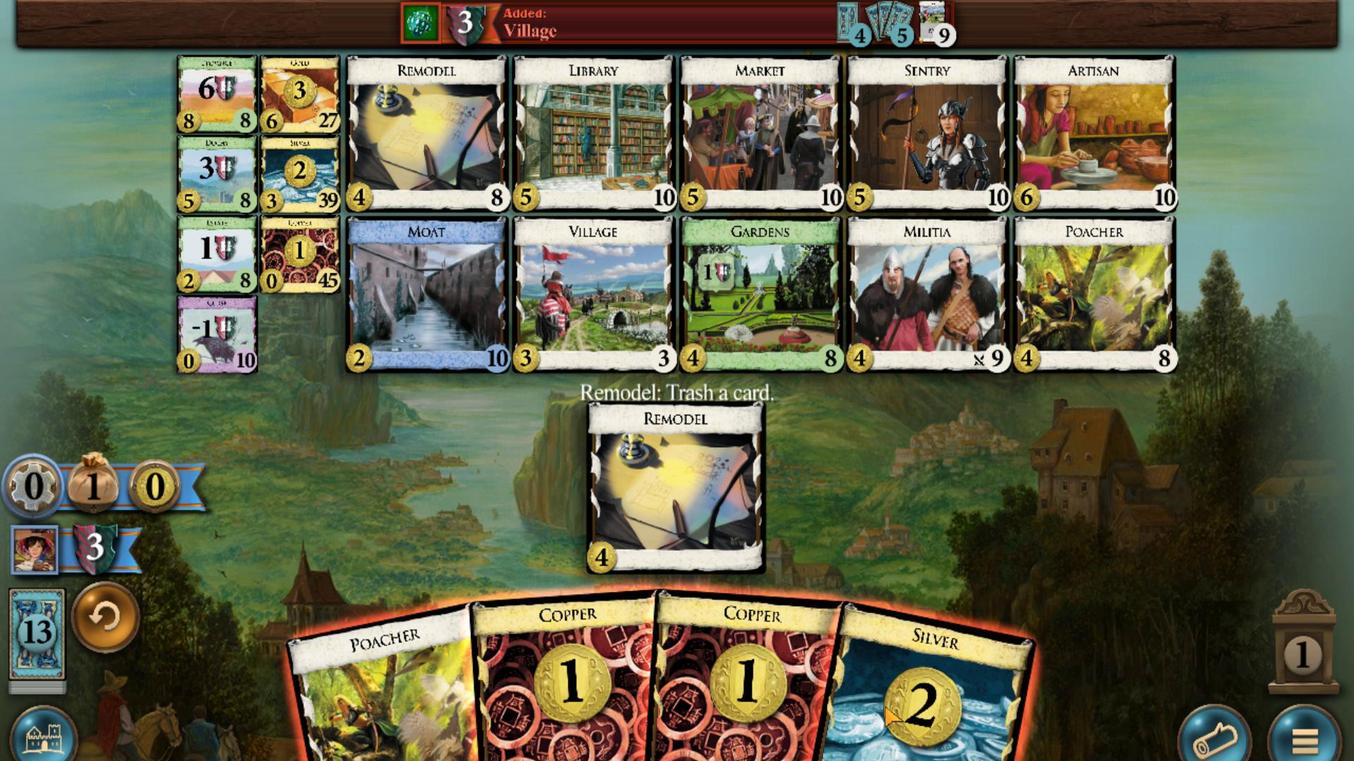 
Action: Mouse moved to (232, 182)
Screenshot: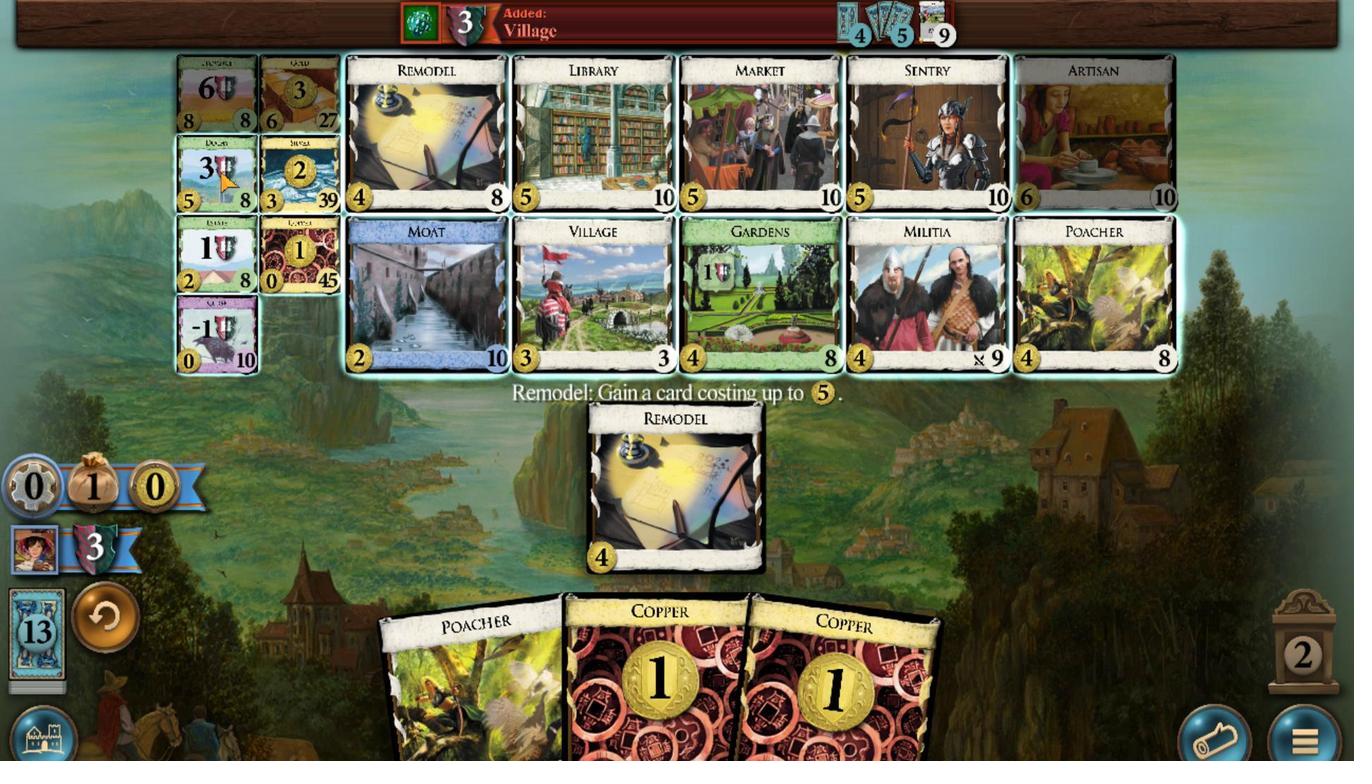 
Action: Mouse scrolled (232, 182) with delta (0, 0)
Screenshot: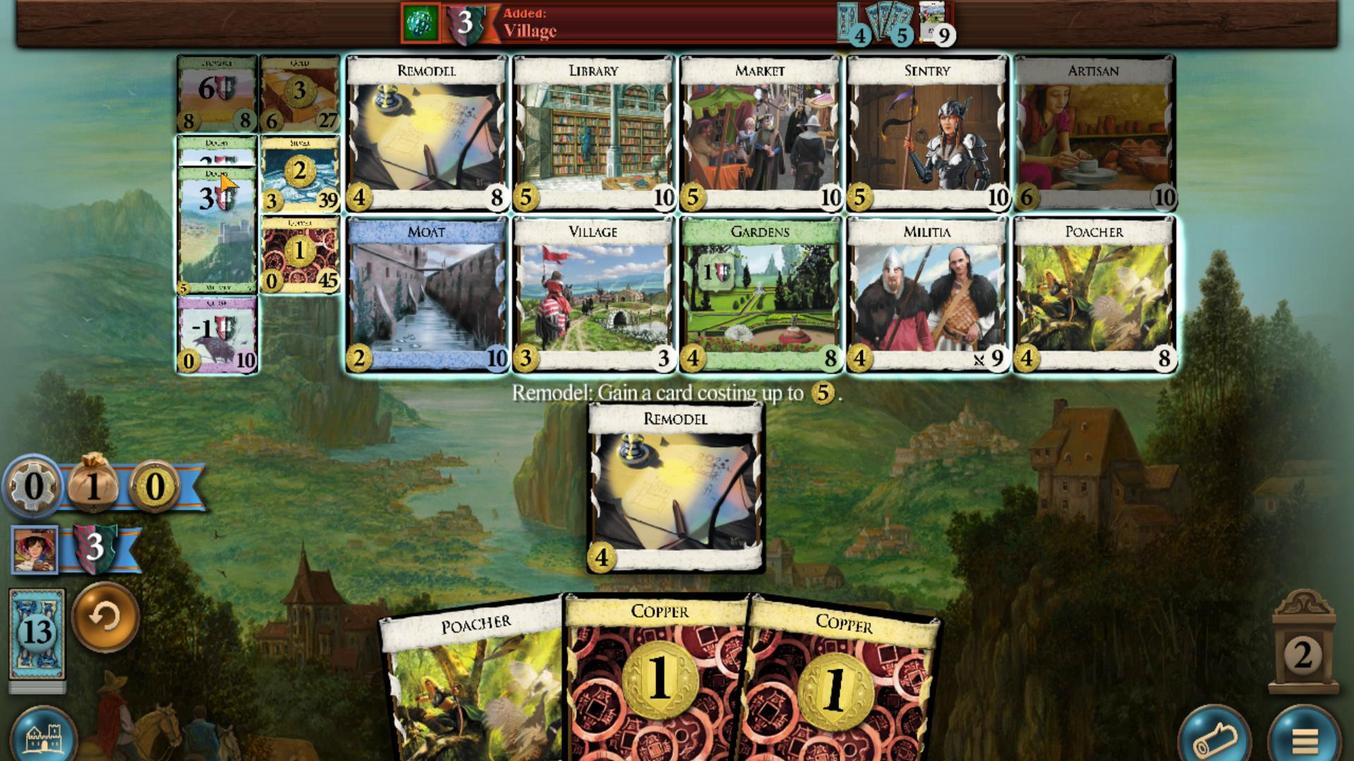 
Action: Mouse scrolled (232, 182) with delta (0, 0)
Screenshot: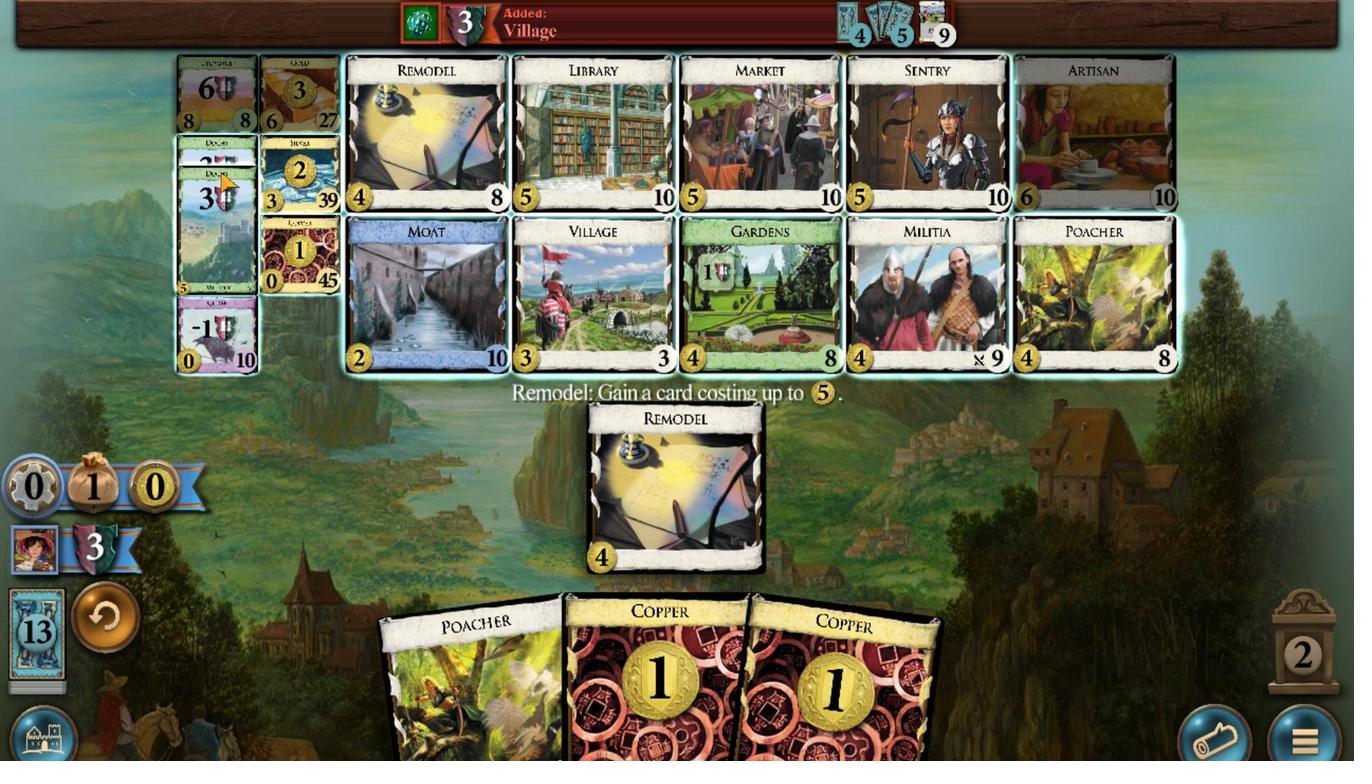 
Action: Mouse scrolled (232, 182) with delta (0, 0)
Screenshot: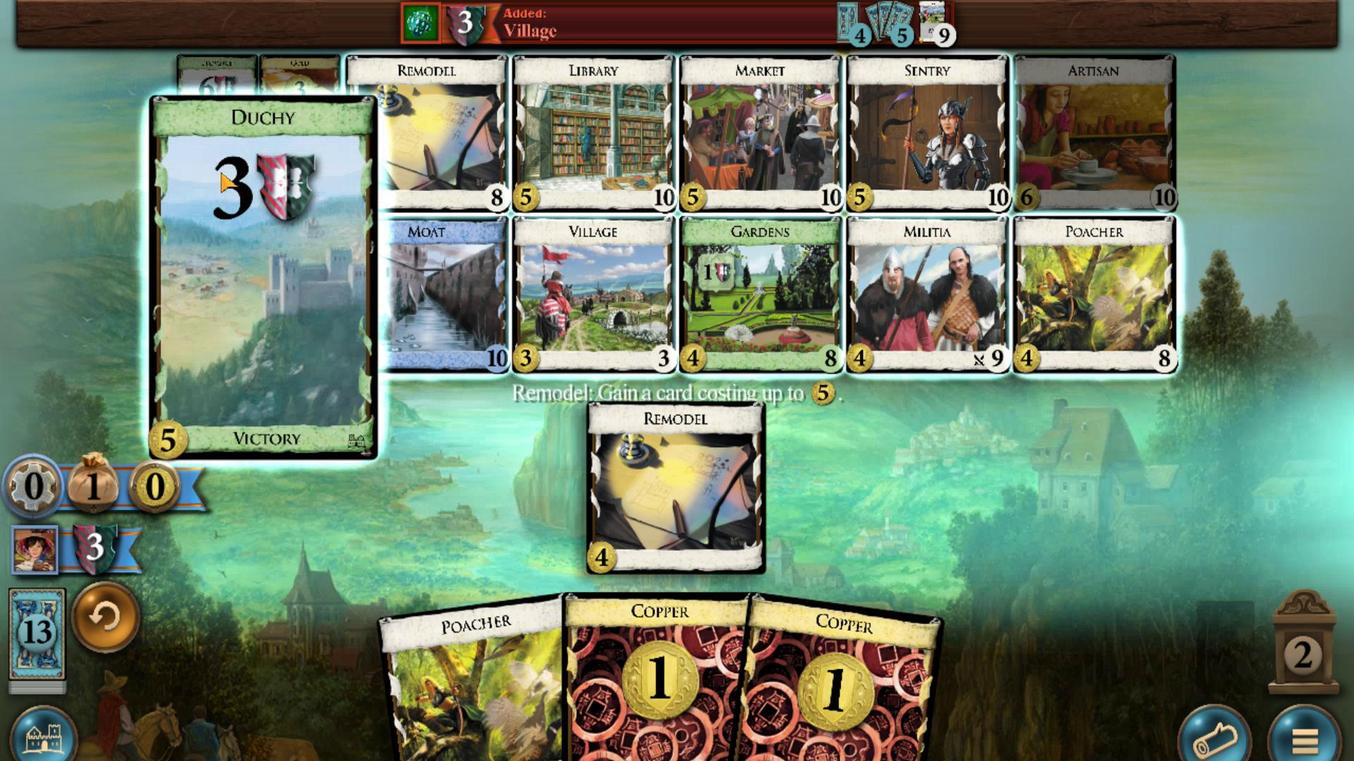 
Action: Mouse scrolled (232, 182) with delta (0, 0)
Screenshot: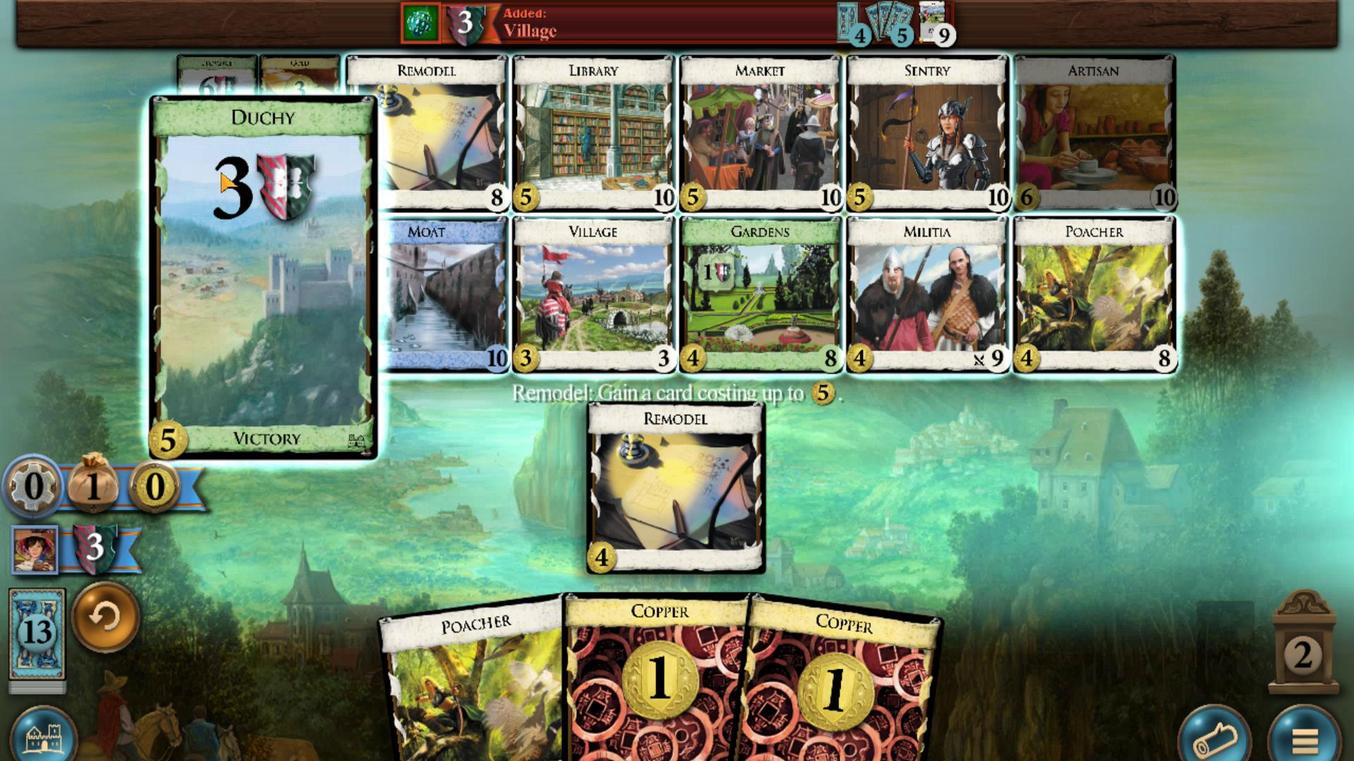 
Action: Mouse scrolled (232, 182) with delta (0, 0)
Screenshot: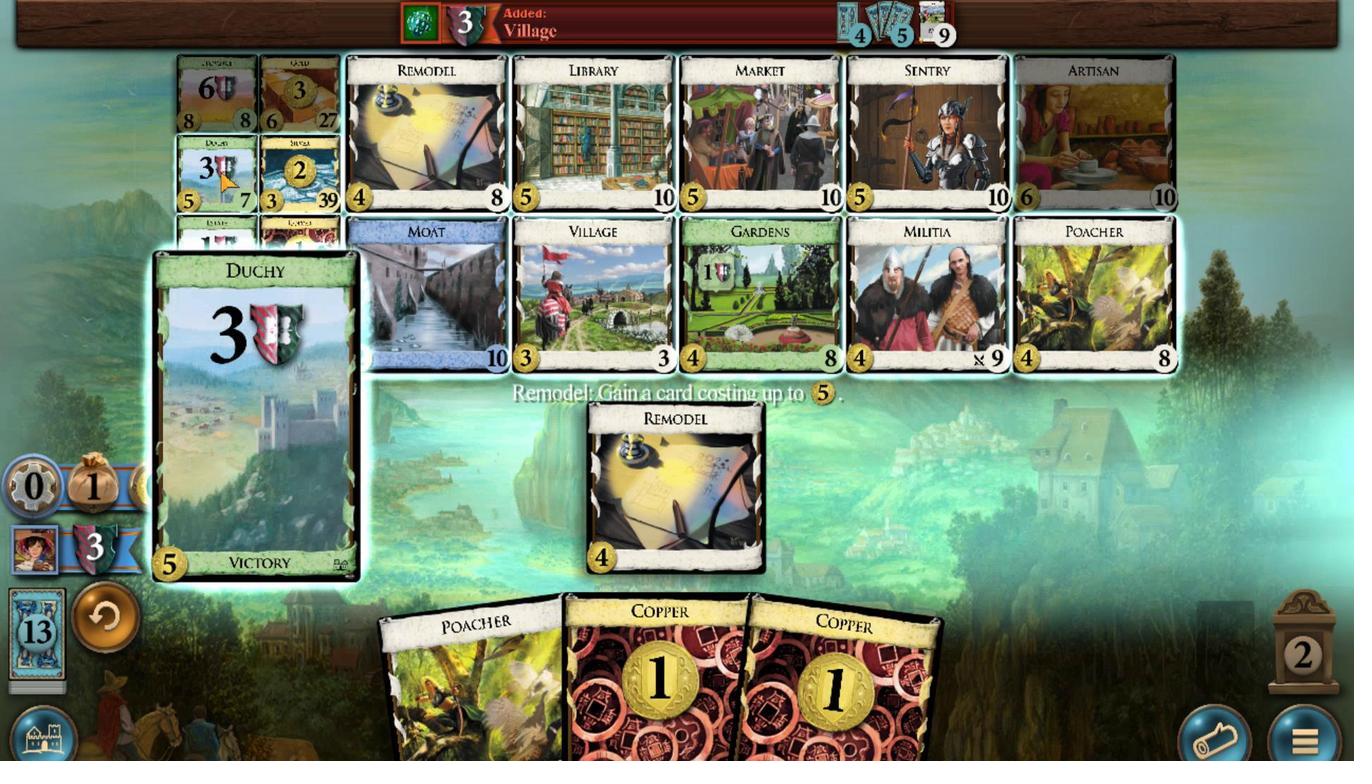 
Action: Mouse moved to (469, 682)
Screenshot: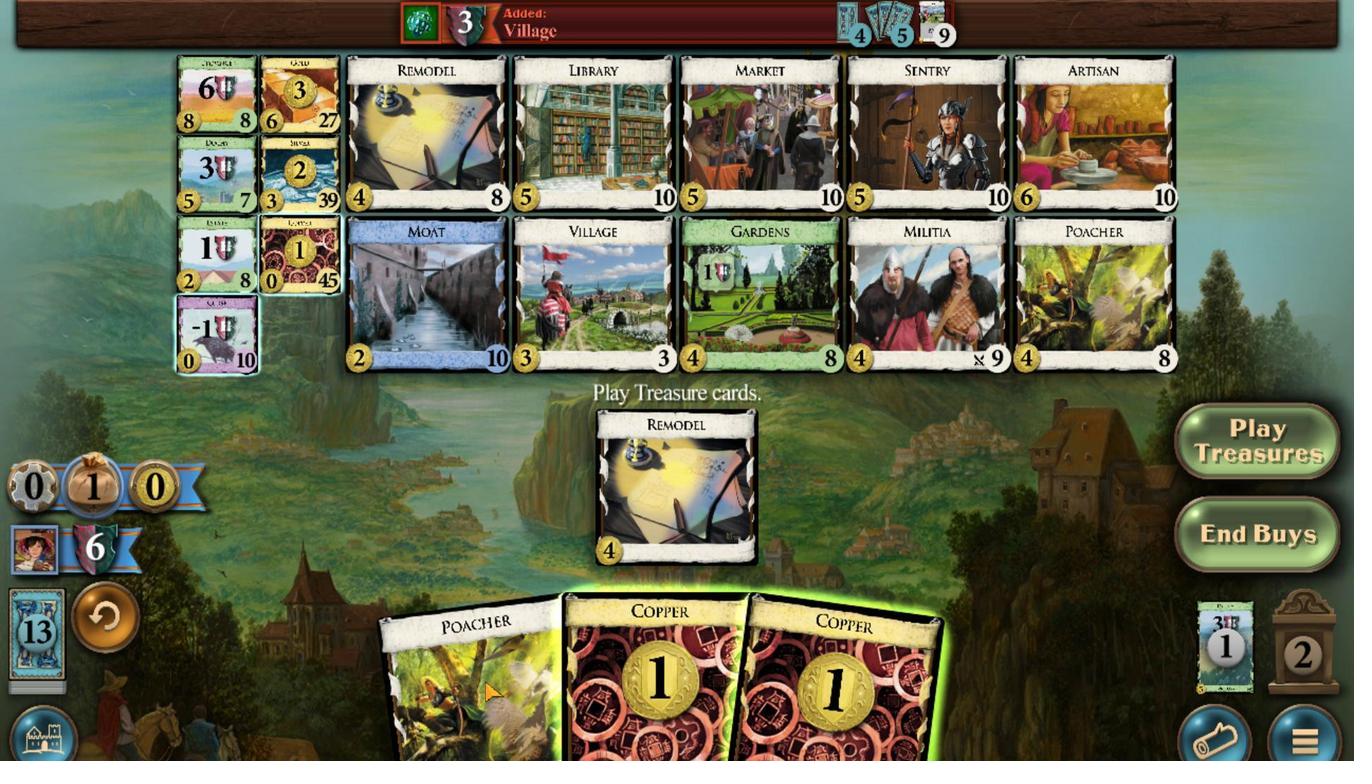 
Action: Mouse scrolled (469, 682) with delta (0, 0)
Screenshot: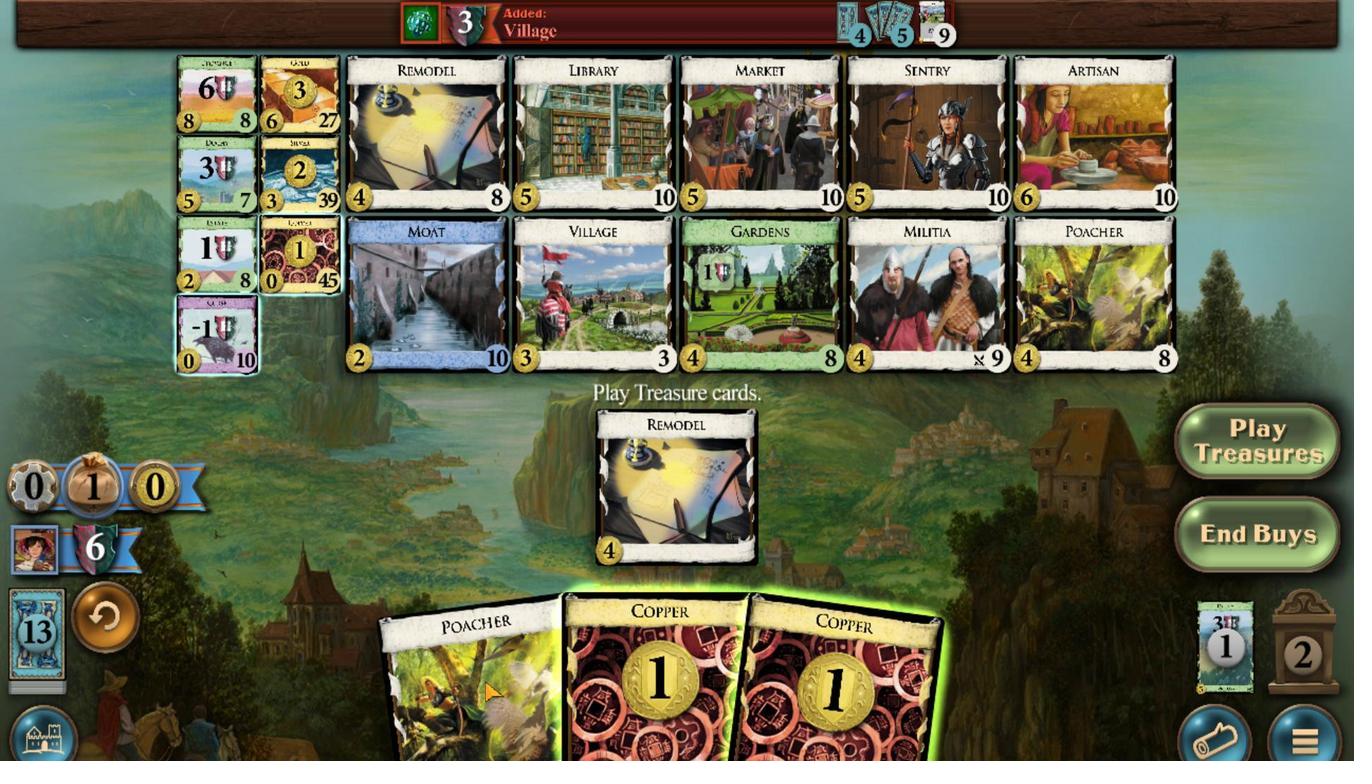 
Action: Mouse scrolled (469, 682) with delta (0, 0)
Screenshot: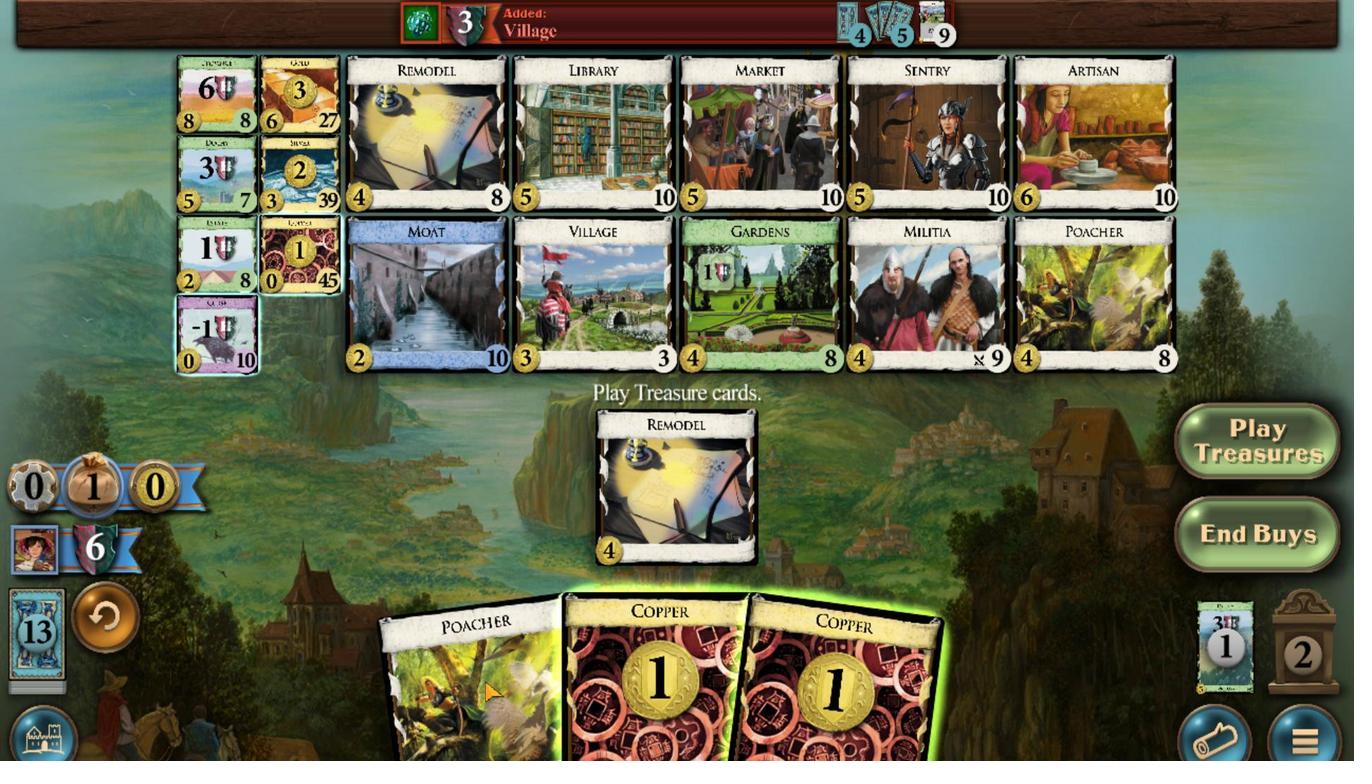 
Action: Mouse moved to (579, 652)
Screenshot: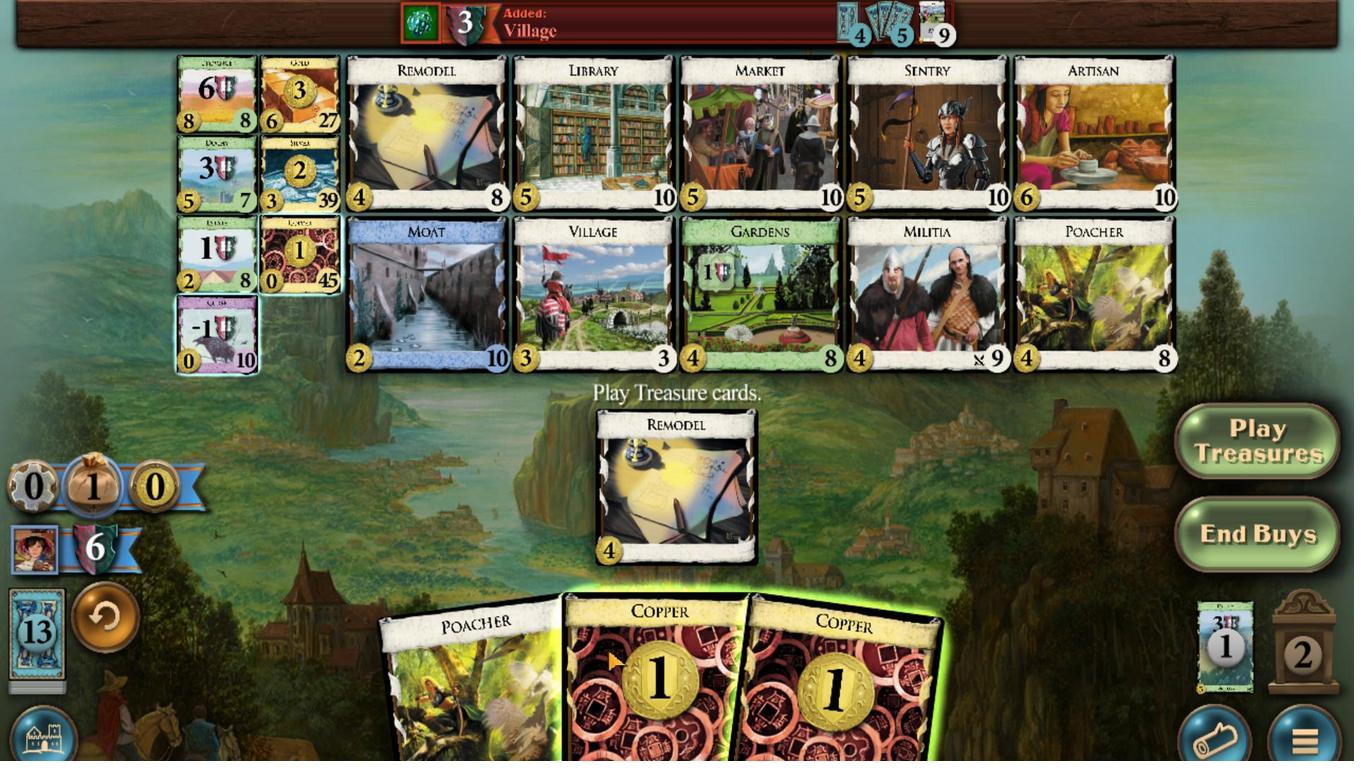 
Action: Mouse scrolled (579, 651) with delta (0, 0)
Screenshot: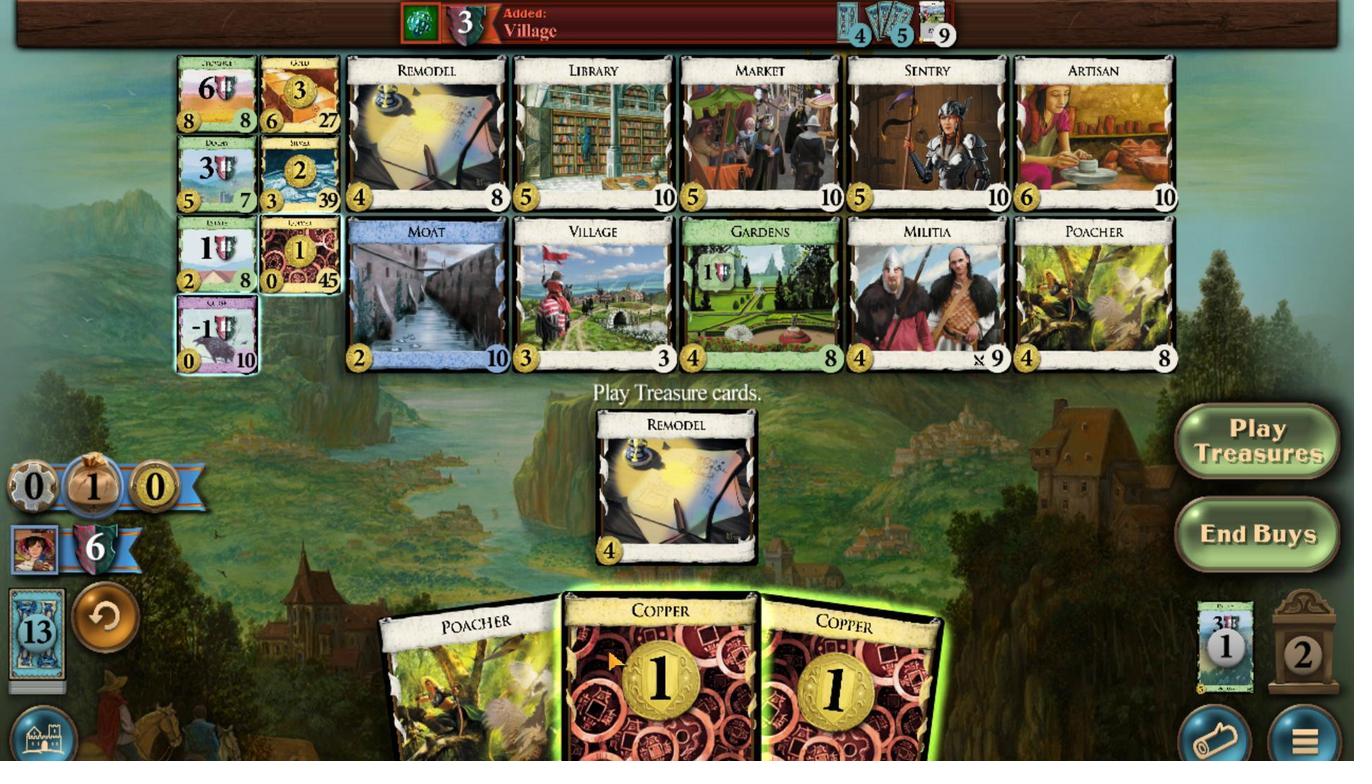 
Action: Mouse scrolled (579, 651) with delta (0, 0)
Screenshot: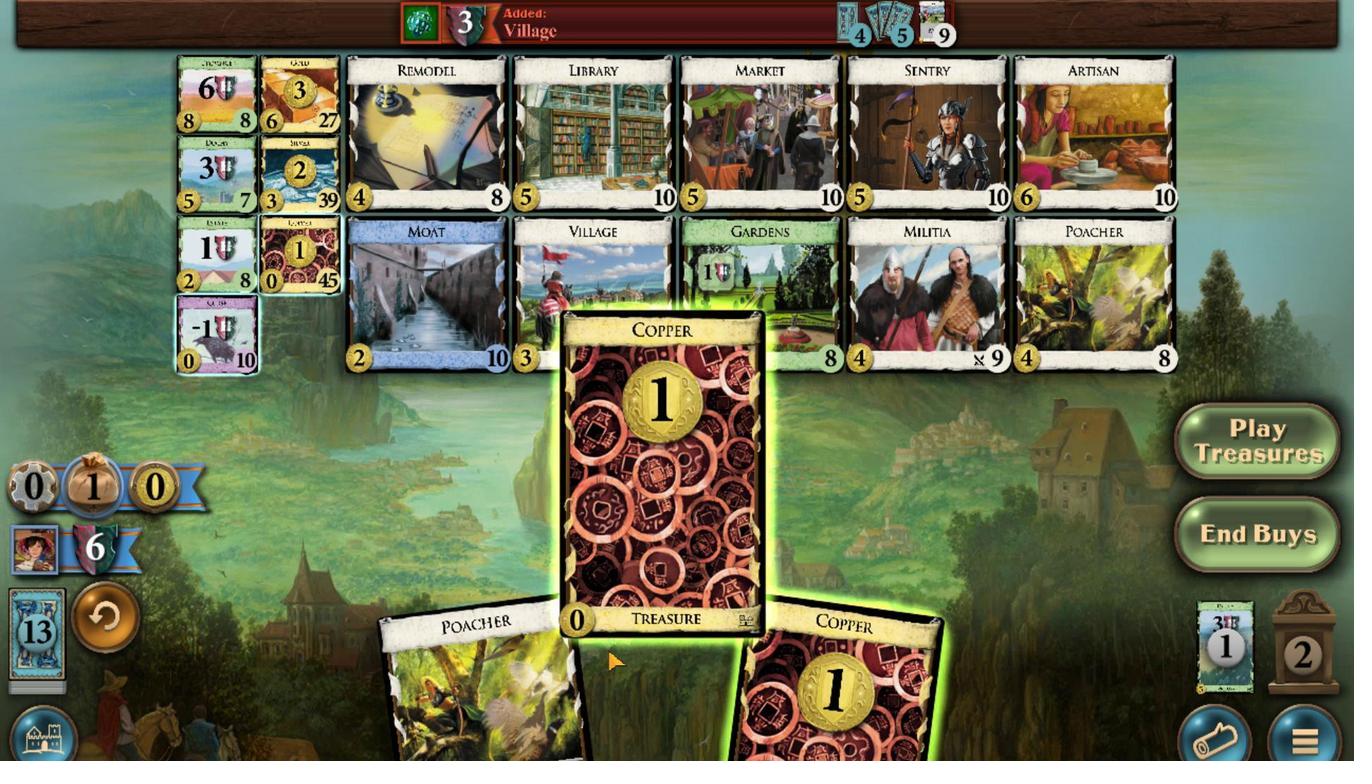 
Action: Mouse moved to (663, 652)
Screenshot: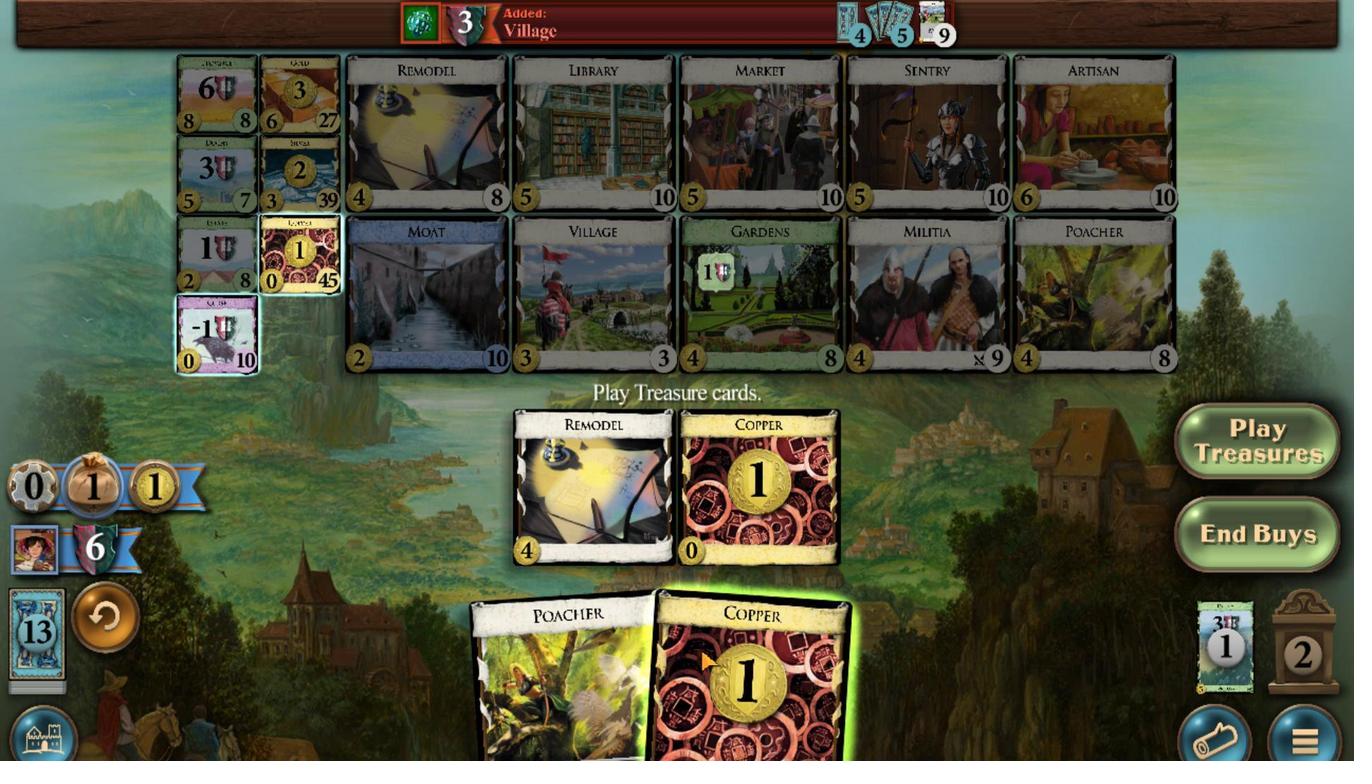
Action: Mouse scrolled (663, 651) with delta (0, 0)
Screenshot: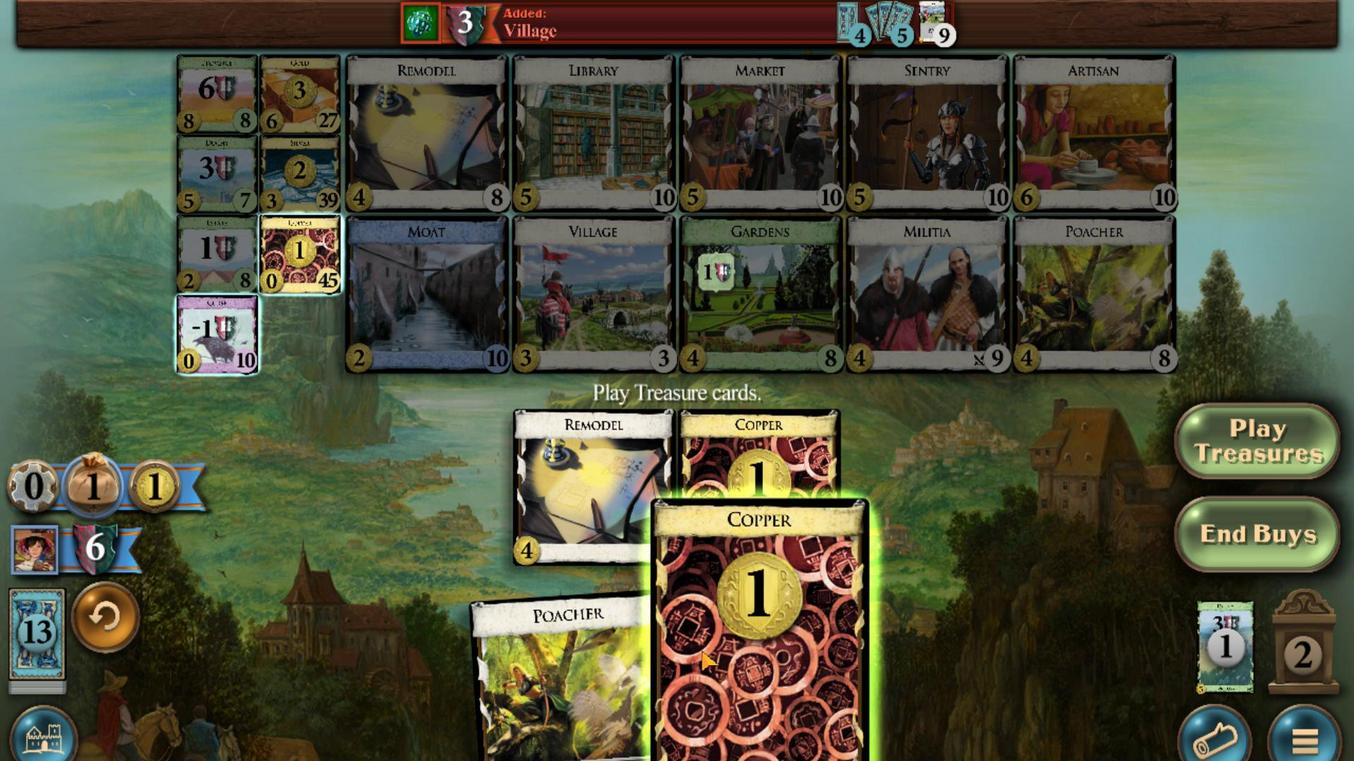 
Action: Mouse moved to (259, 290)
Screenshot: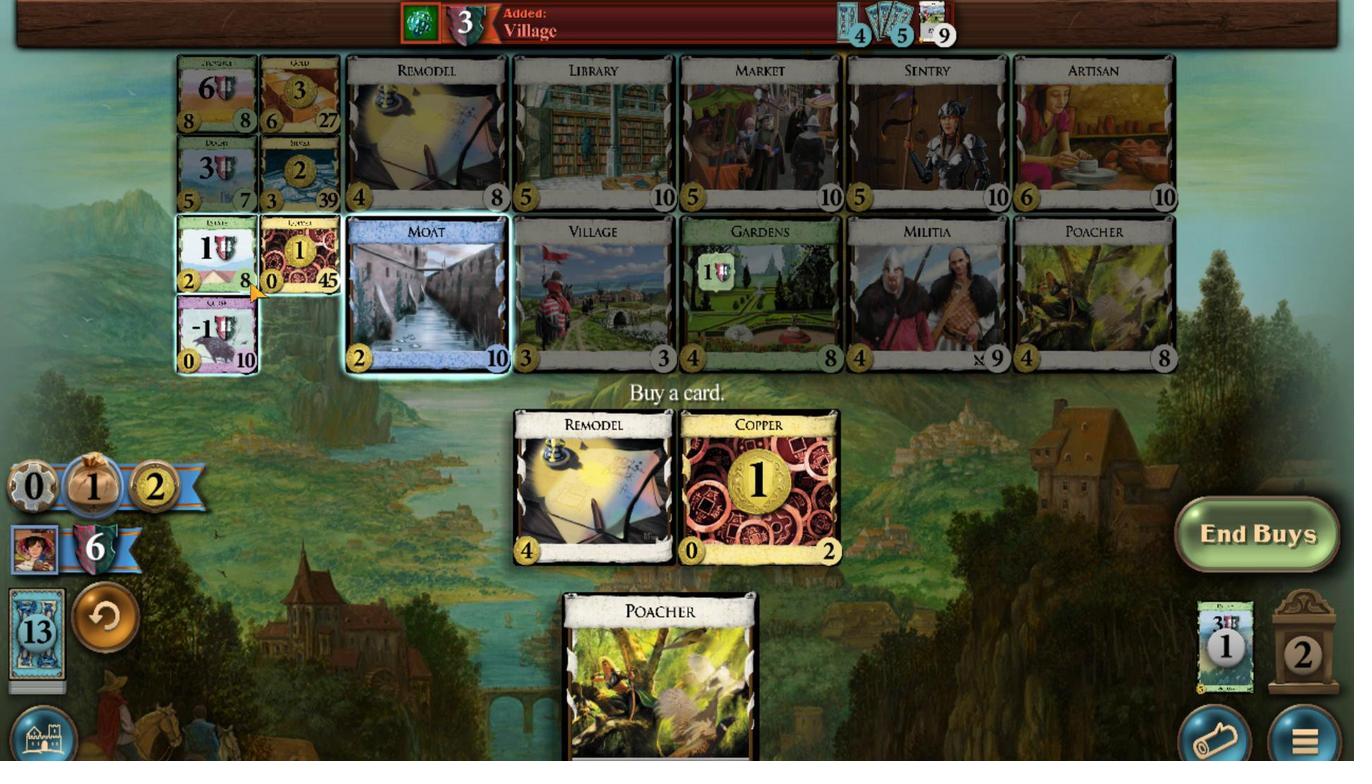 
Action: Mouse scrolled (259, 291) with delta (0, 0)
Screenshot: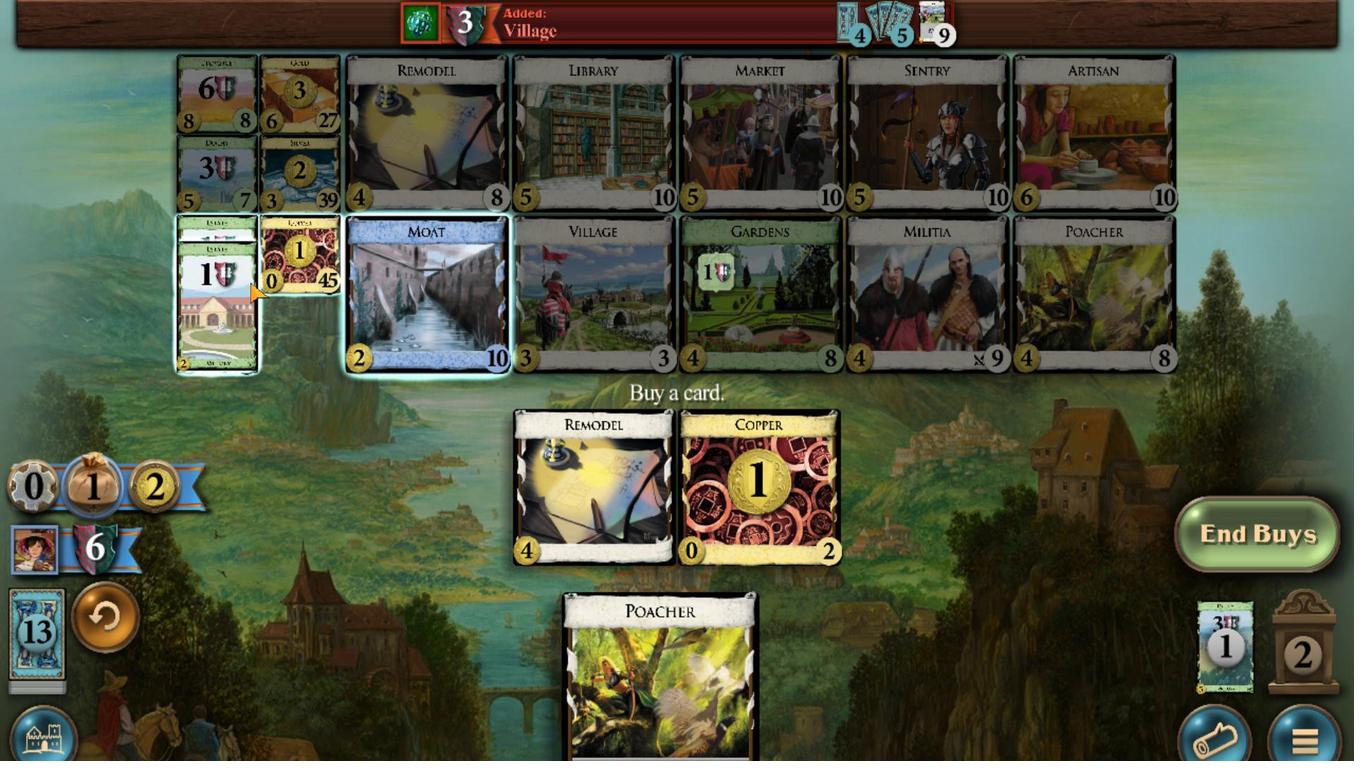 
Action: Mouse scrolled (259, 291) with delta (0, 0)
Screenshot: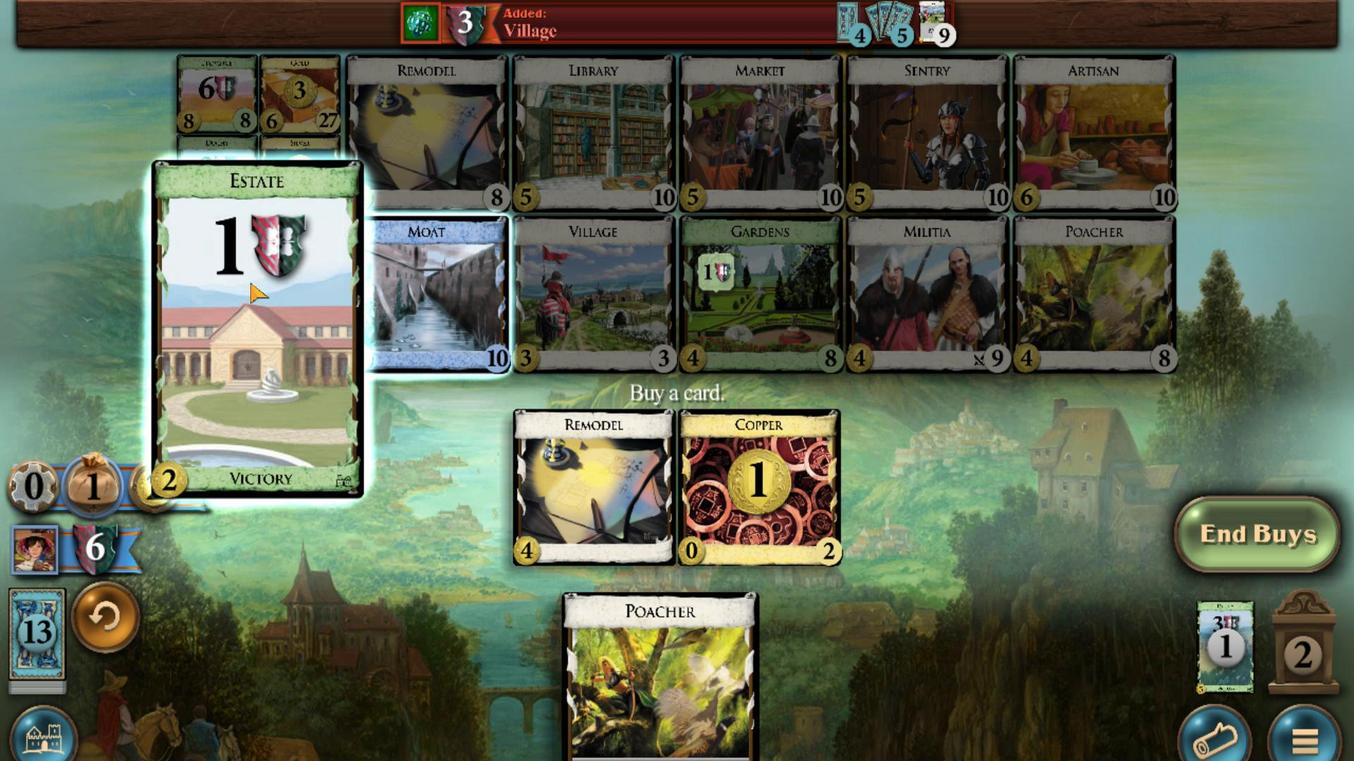 
Action: Mouse scrolled (259, 291) with delta (0, 0)
Screenshot: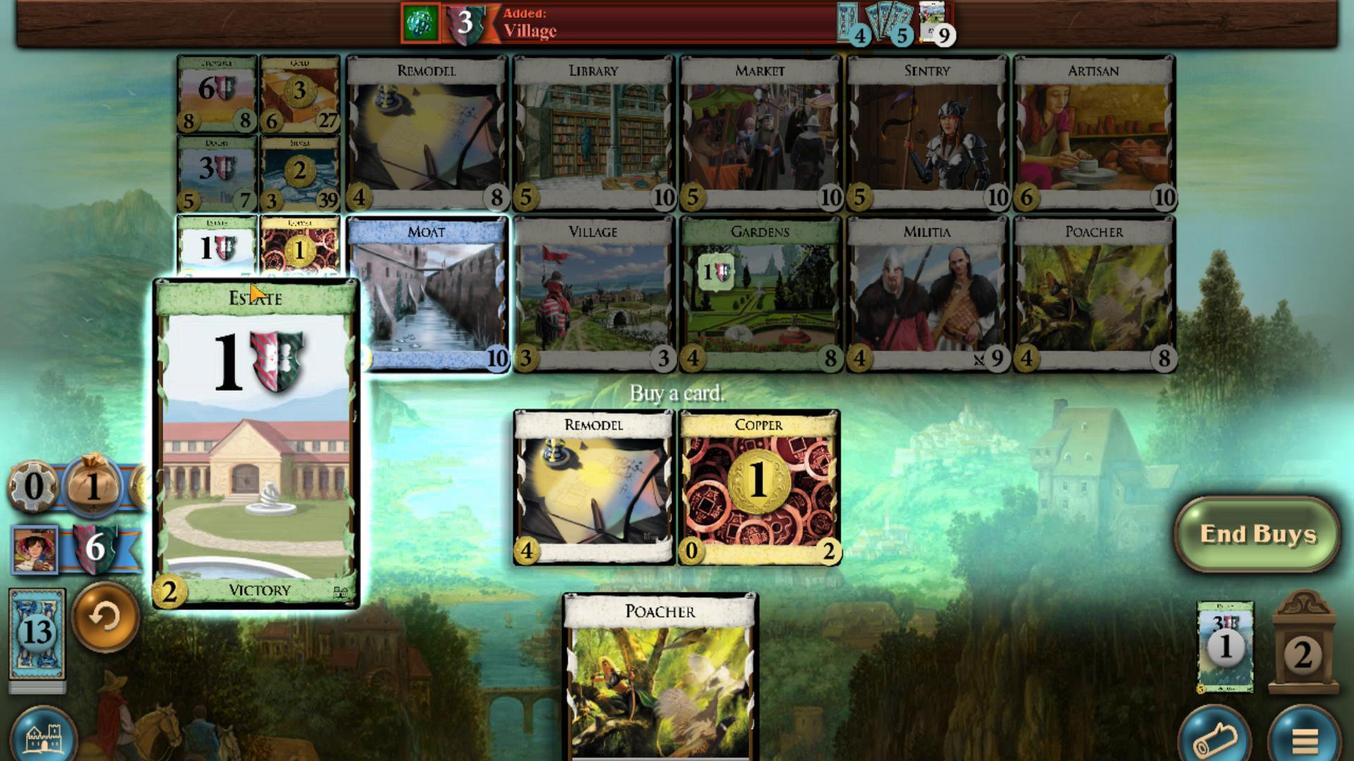 
Action: Mouse moved to (471, 637)
Screenshot: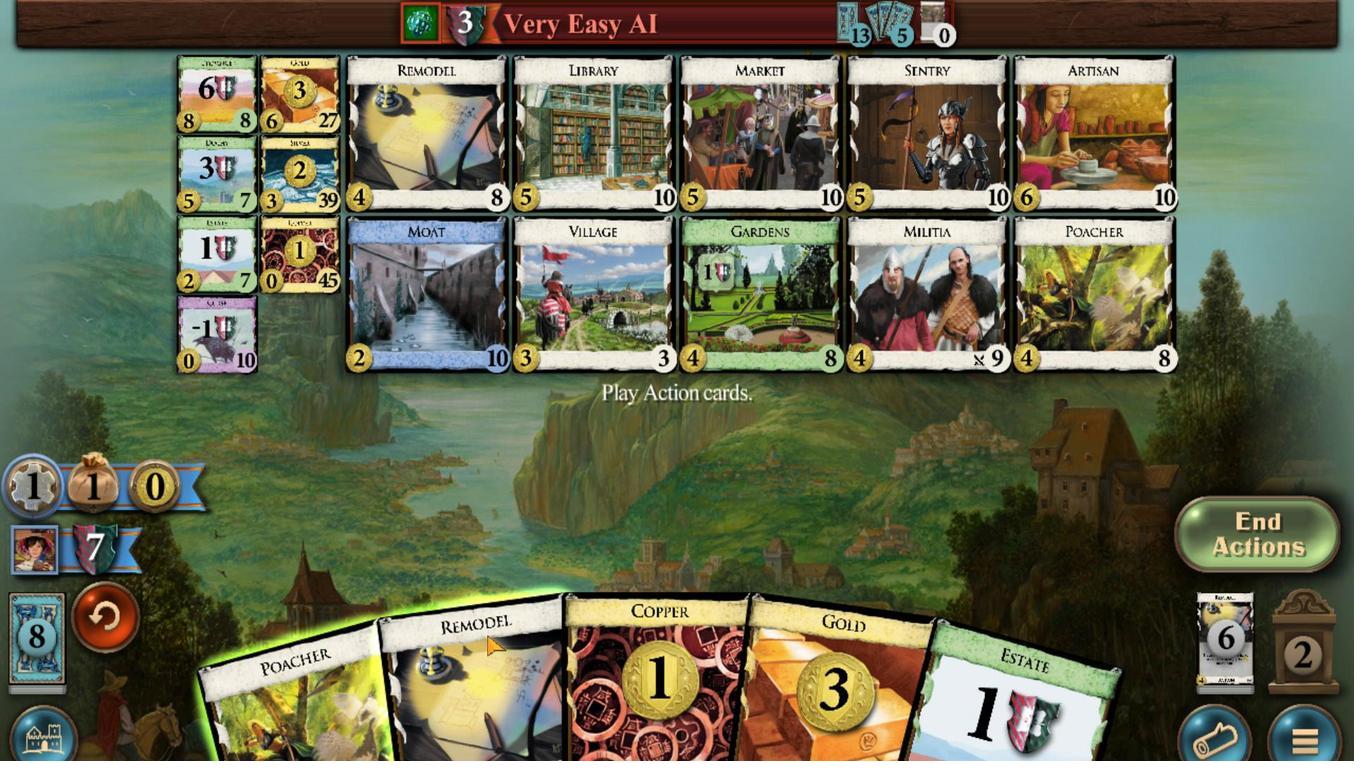 
Action: Mouse scrolled (471, 637) with delta (0, 0)
Screenshot: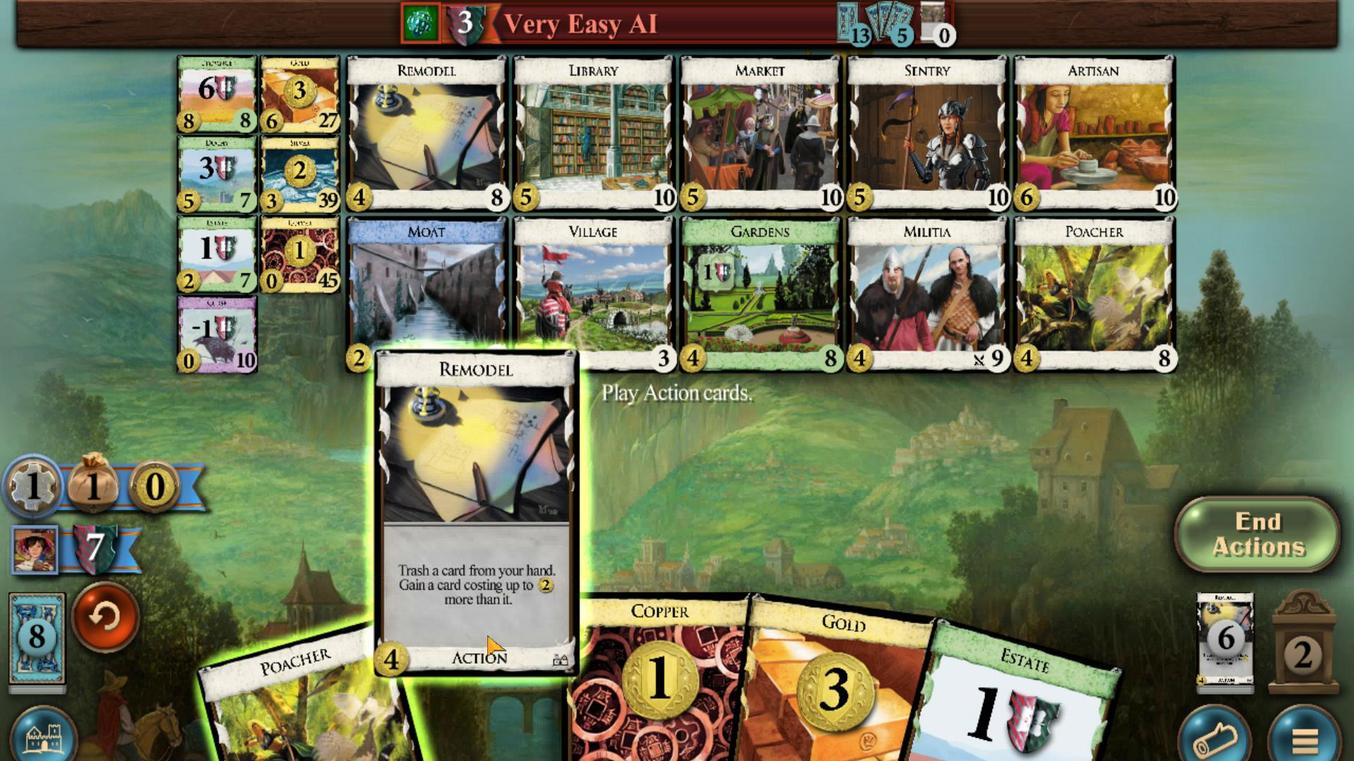 
Action: Mouse moved to (657, 673)
Screenshot: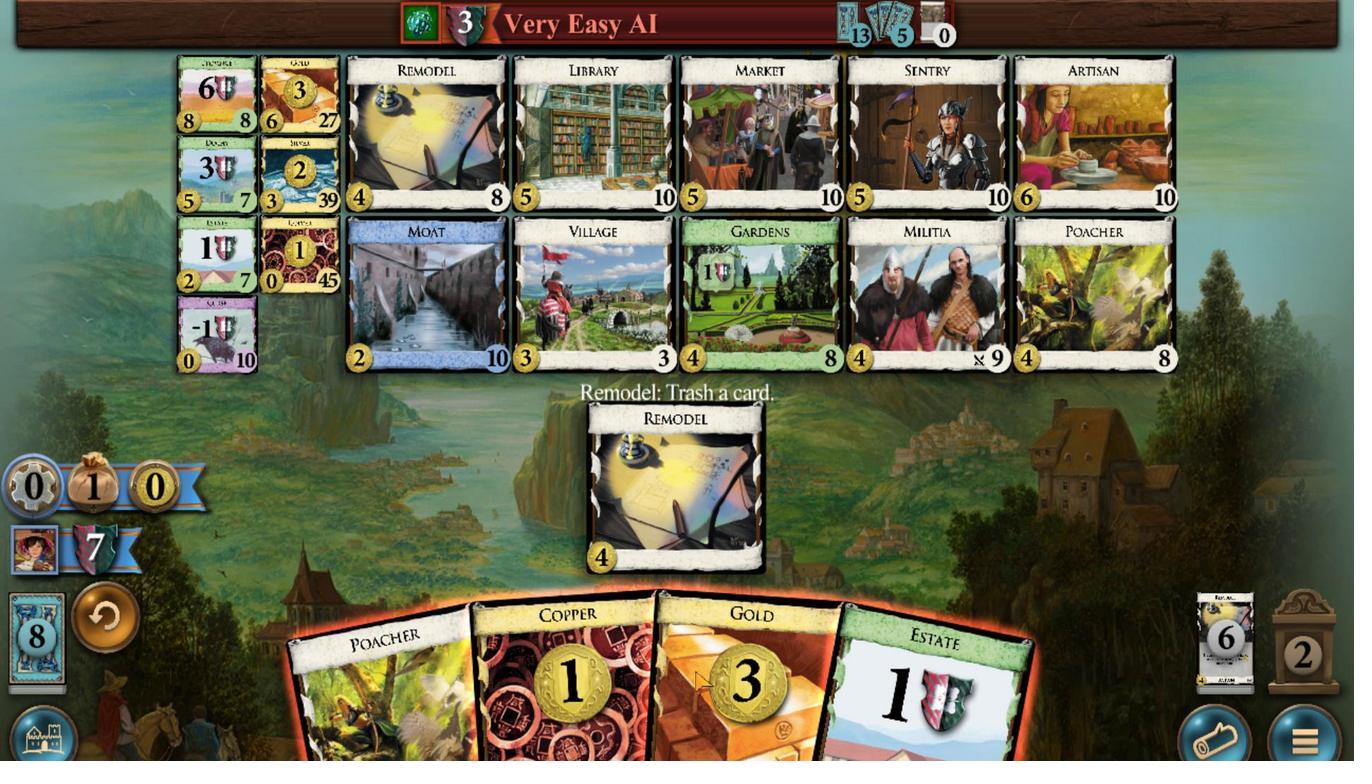 
Action: Mouse scrolled (657, 672) with delta (0, 0)
Screenshot: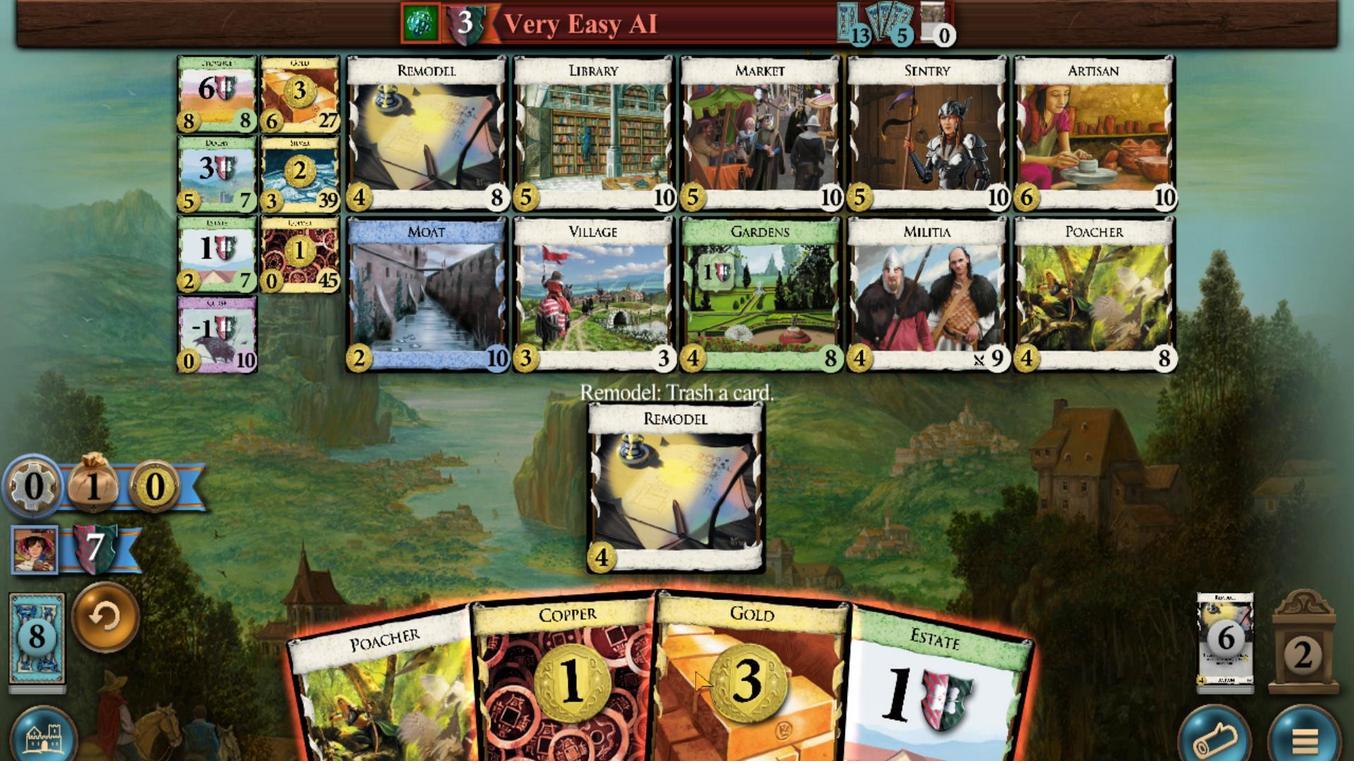 
Action: Mouse moved to (231, 112)
Screenshot: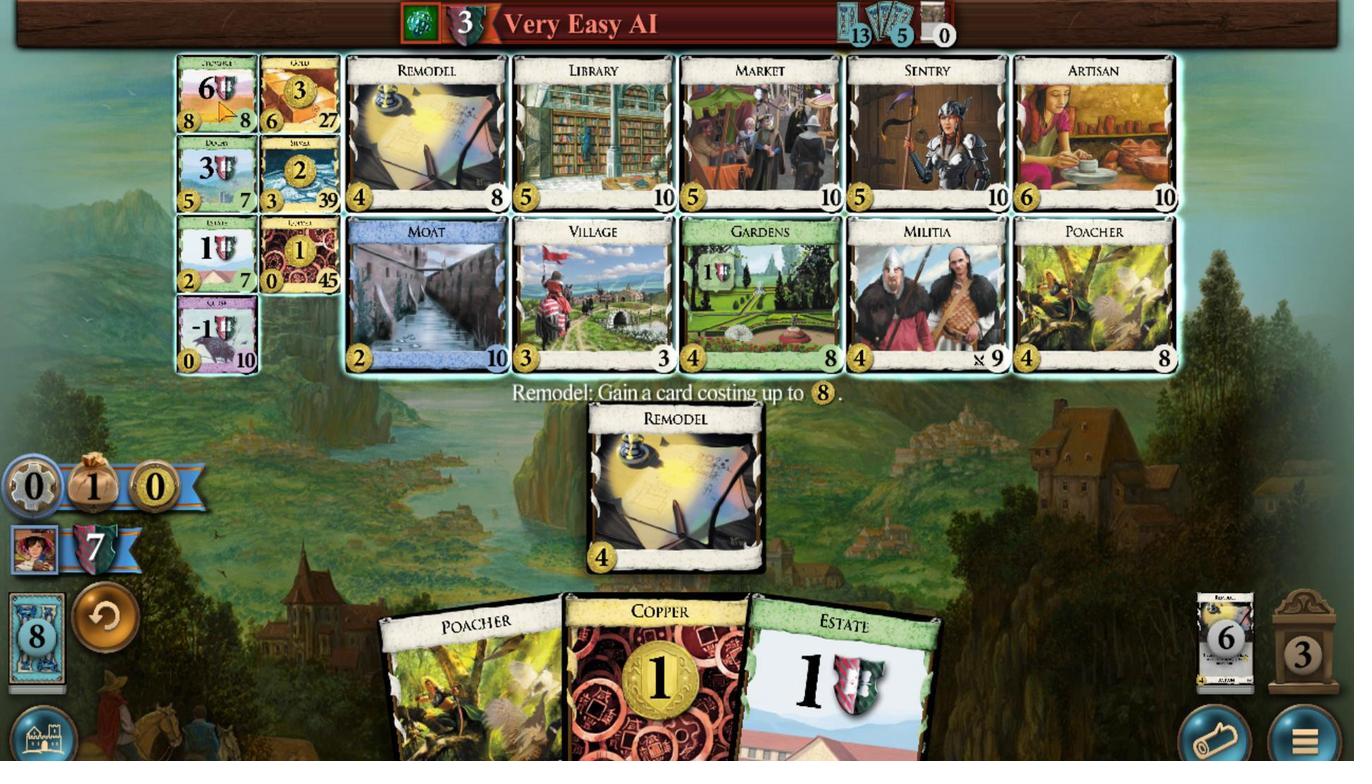 
Action: Mouse scrolled (231, 112) with delta (0, 0)
Screenshot: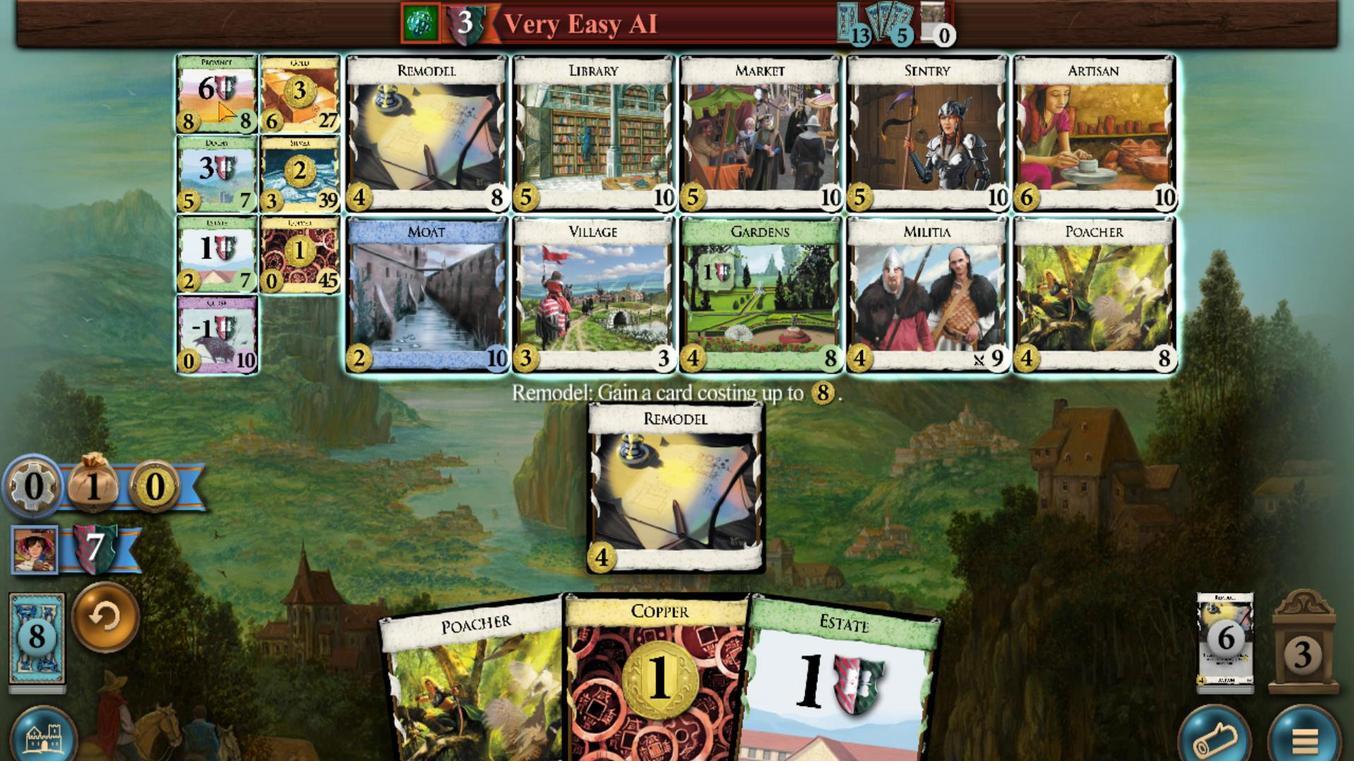 
Action: Mouse scrolled (231, 112) with delta (0, 0)
Screenshot: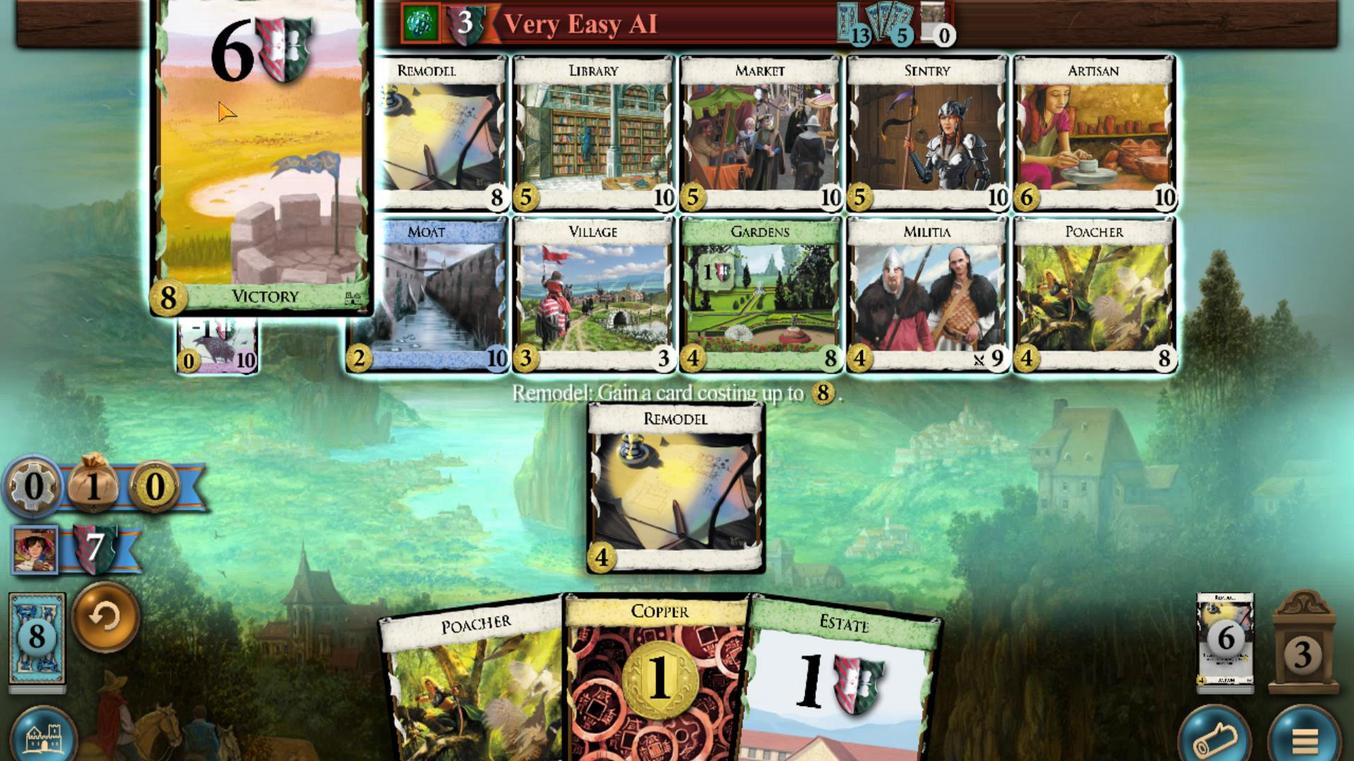 
Action: Mouse scrolled (231, 112) with delta (0, 0)
Screenshot: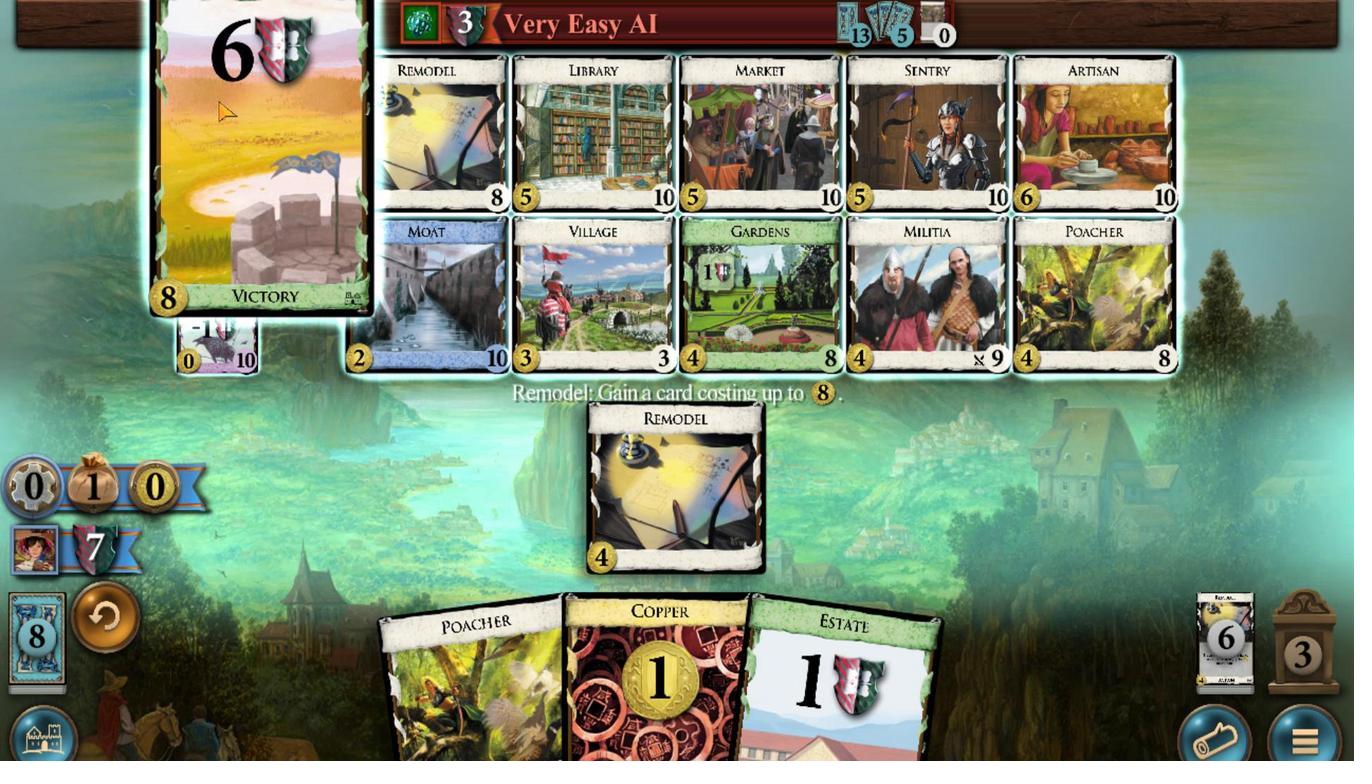 
Action: Mouse scrolled (231, 112) with delta (0, 0)
Screenshot: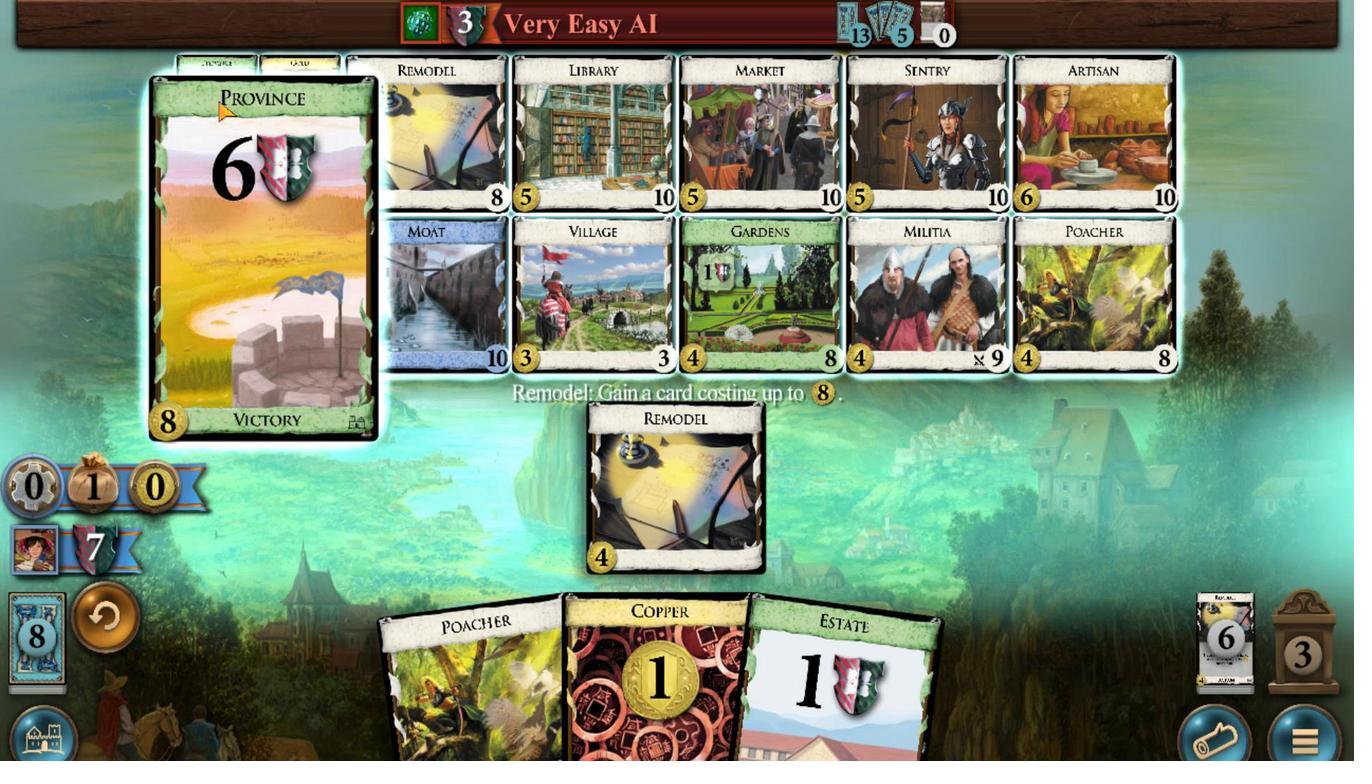 
Action: Mouse moved to (634, 681)
Screenshot: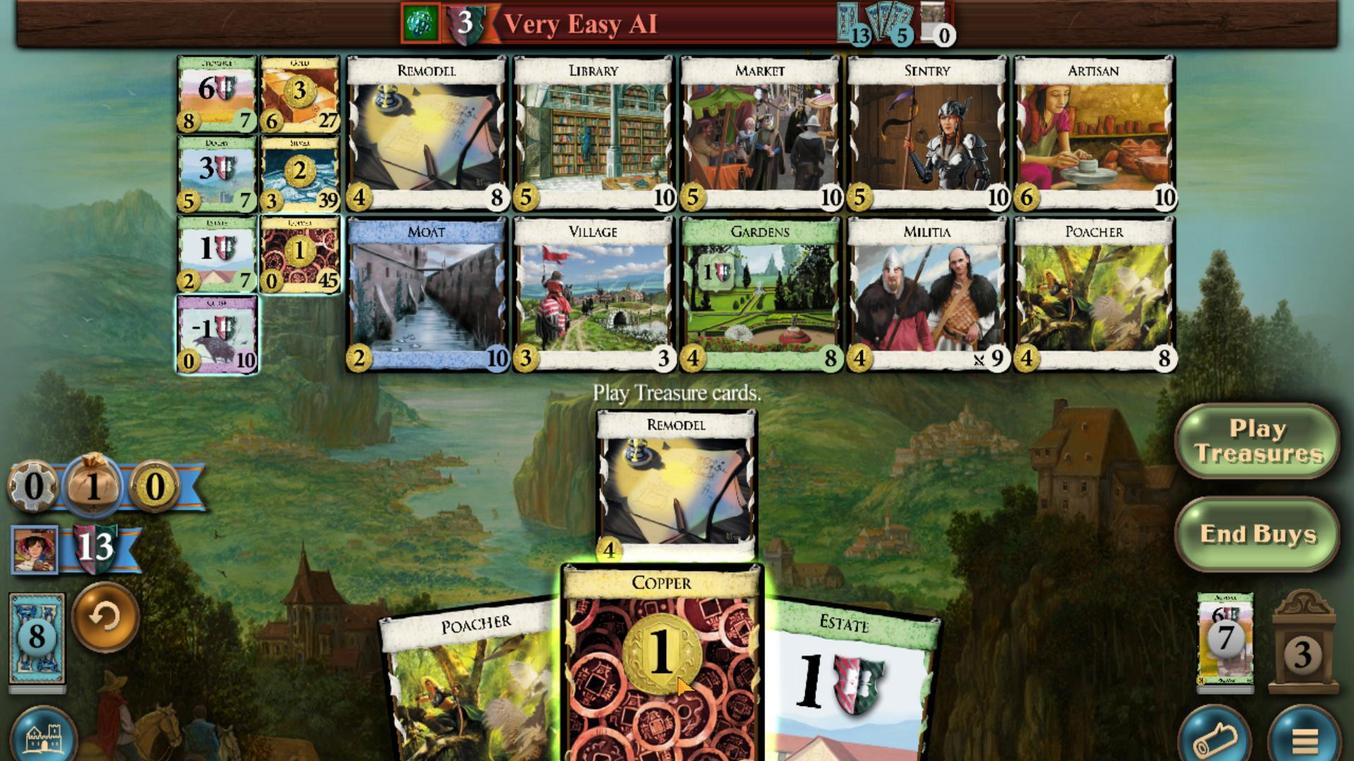 
Action: Mouse scrolled (634, 680) with delta (0, 0)
Screenshot: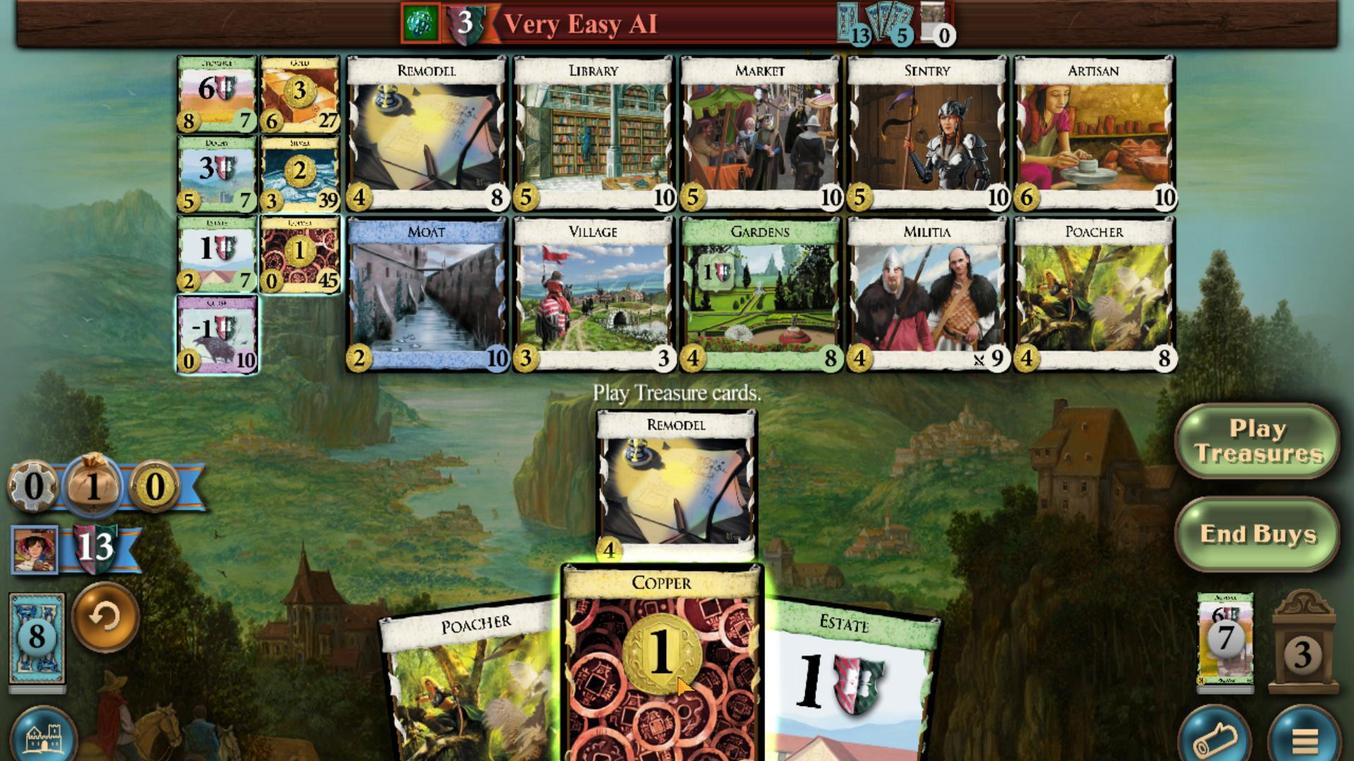 
Action: Mouse moved to (325, 243)
Screenshot: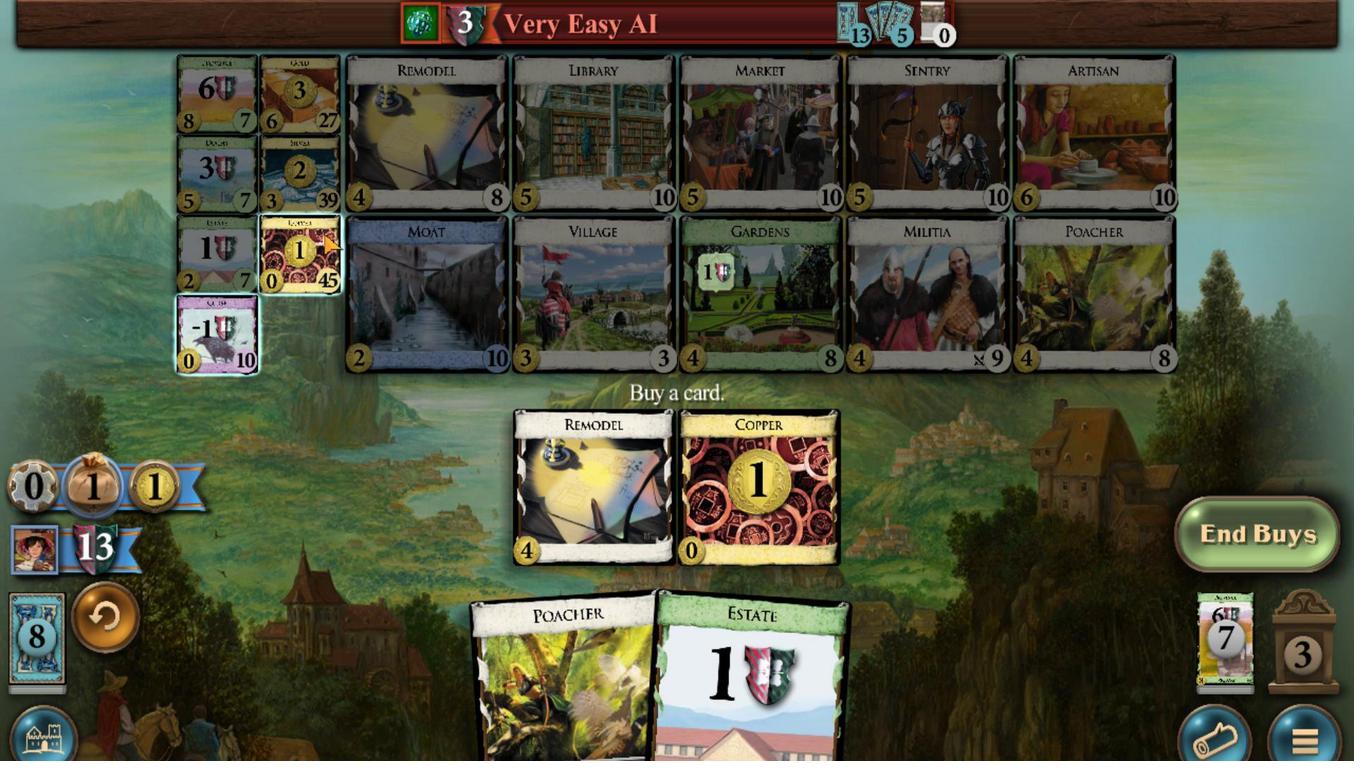 
Action: Mouse scrolled (325, 244) with delta (0, 0)
Screenshot: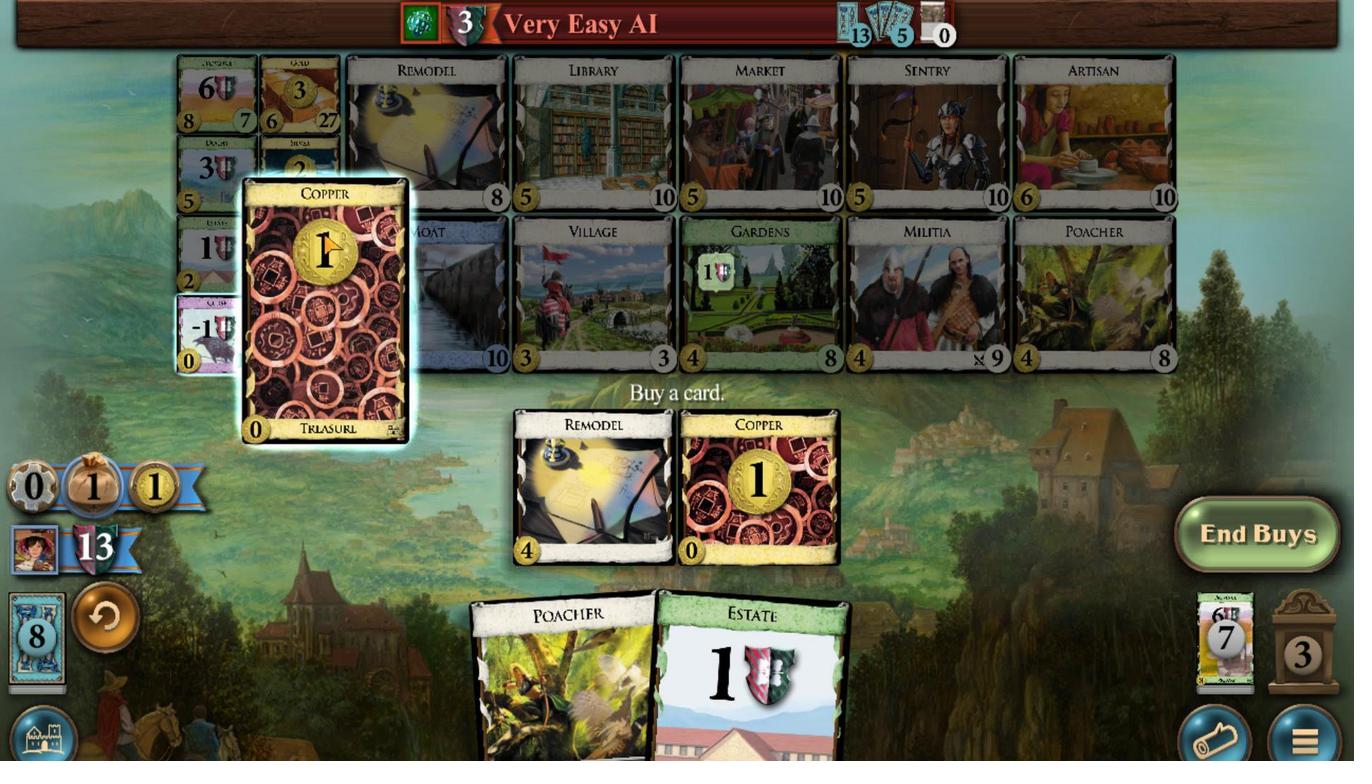 
Action: Mouse scrolled (325, 244) with delta (0, 0)
Screenshot: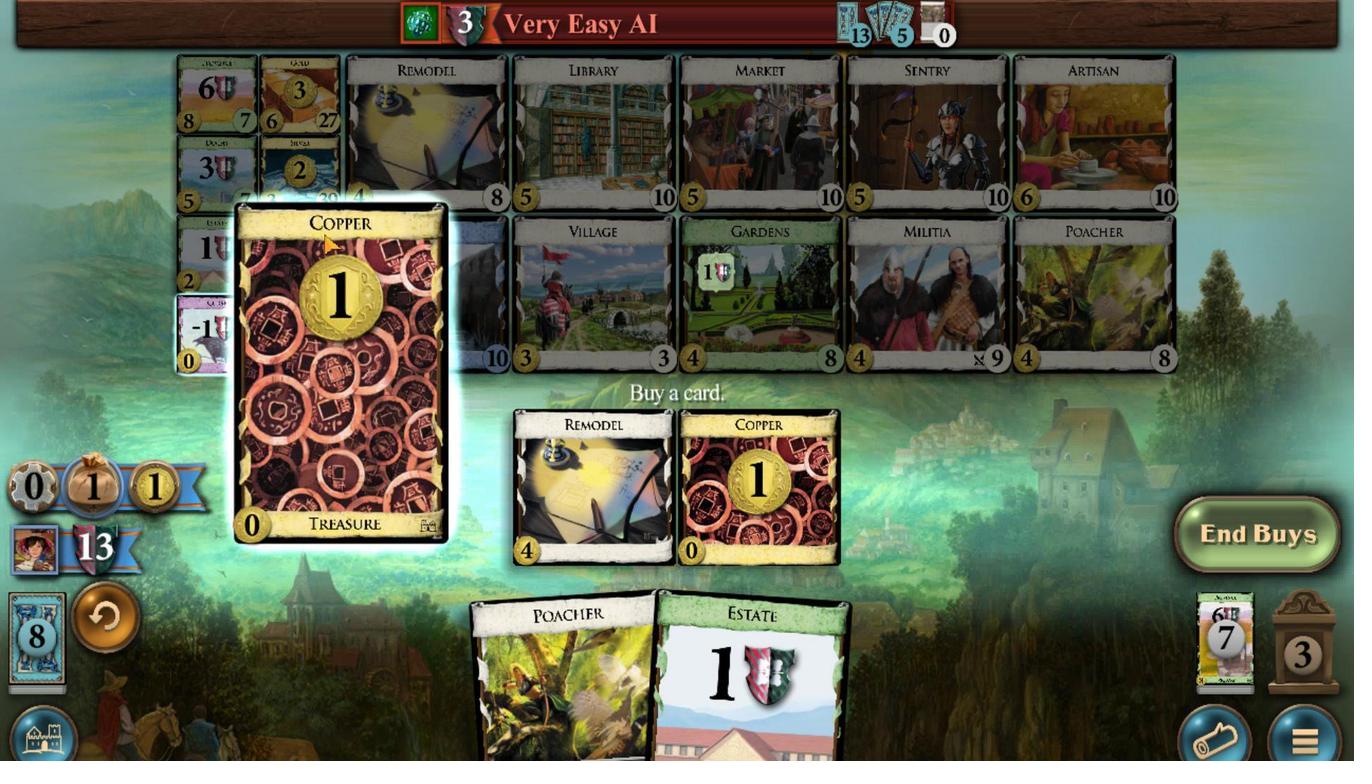 
Action: Mouse scrolled (325, 244) with delta (0, 0)
Screenshot: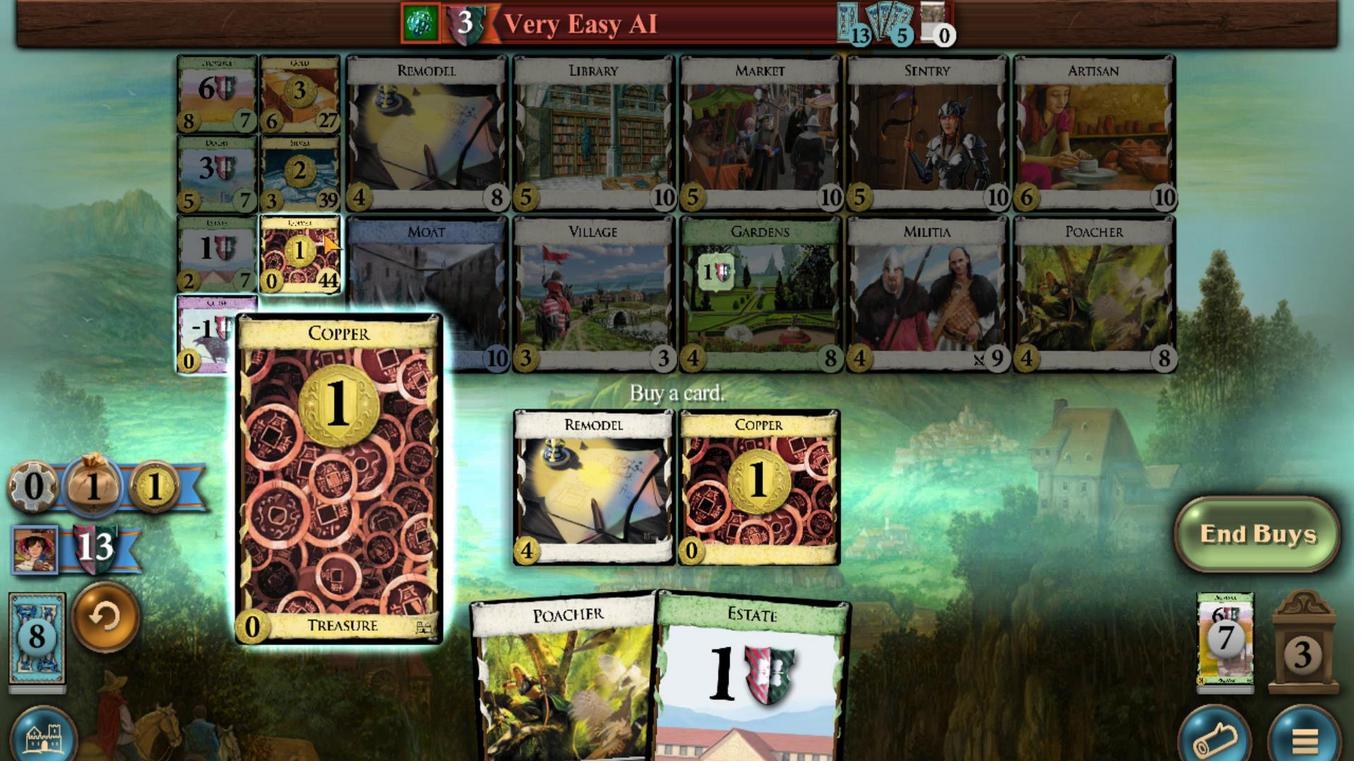 
Action: Mouse scrolled (325, 242) with delta (0, 0)
Screenshot: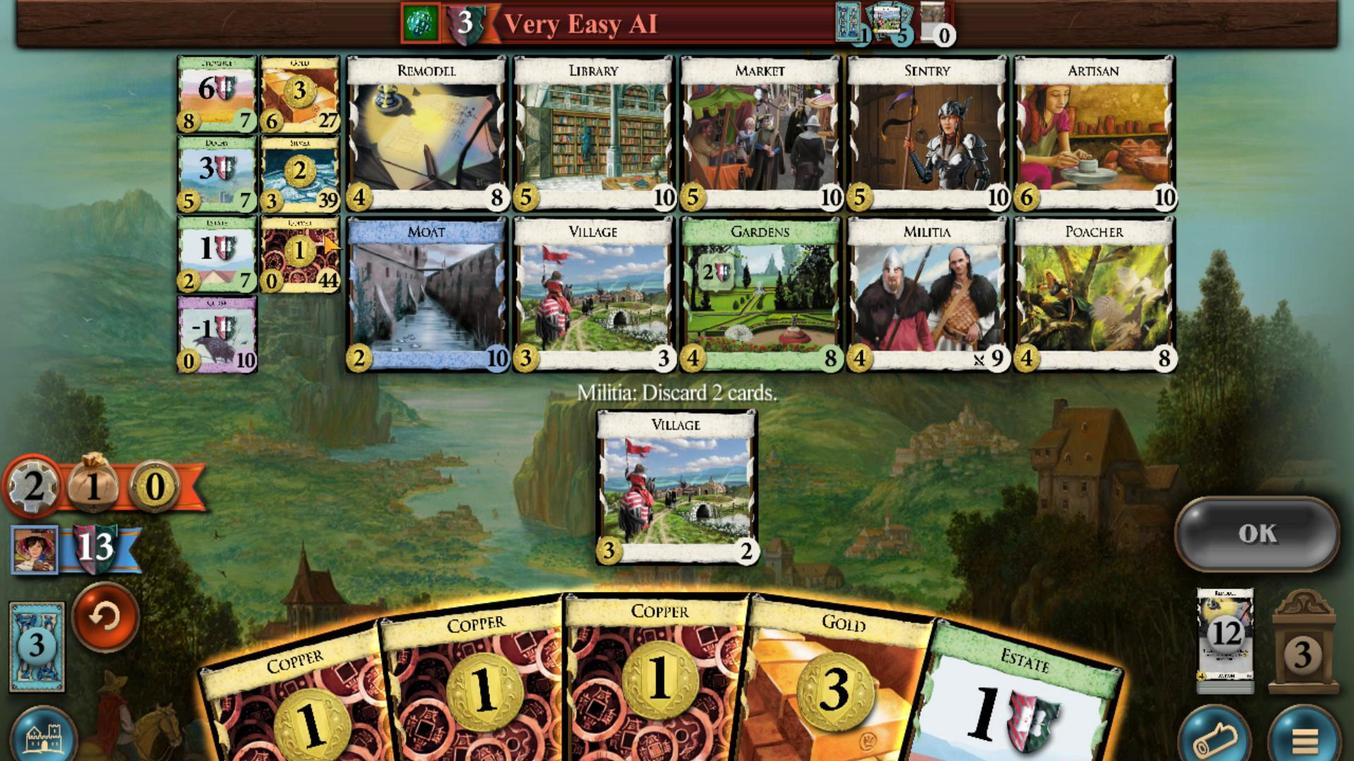 
Action: Mouse moved to (761, 684)
Screenshot: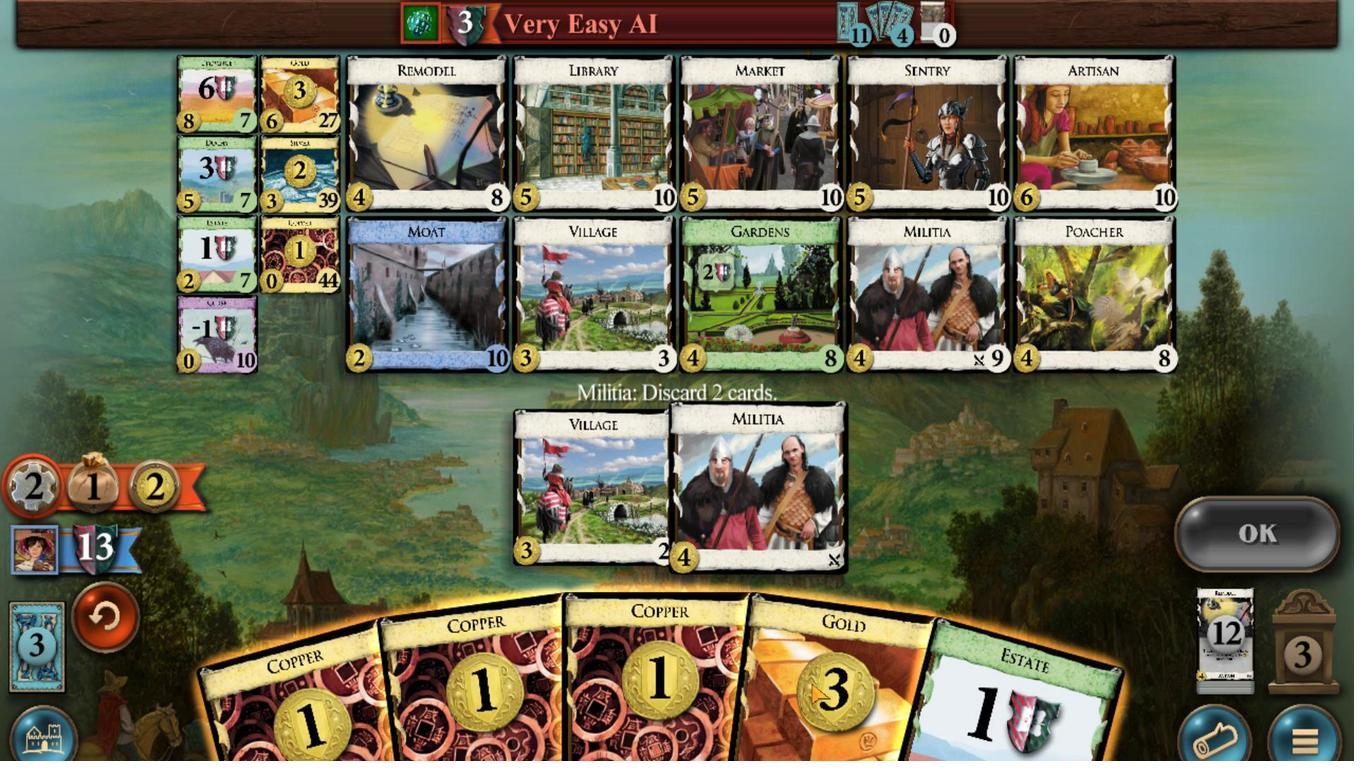 
Action: Mouse scrolled (761, 684) with delta (0, 0)
Screenshot: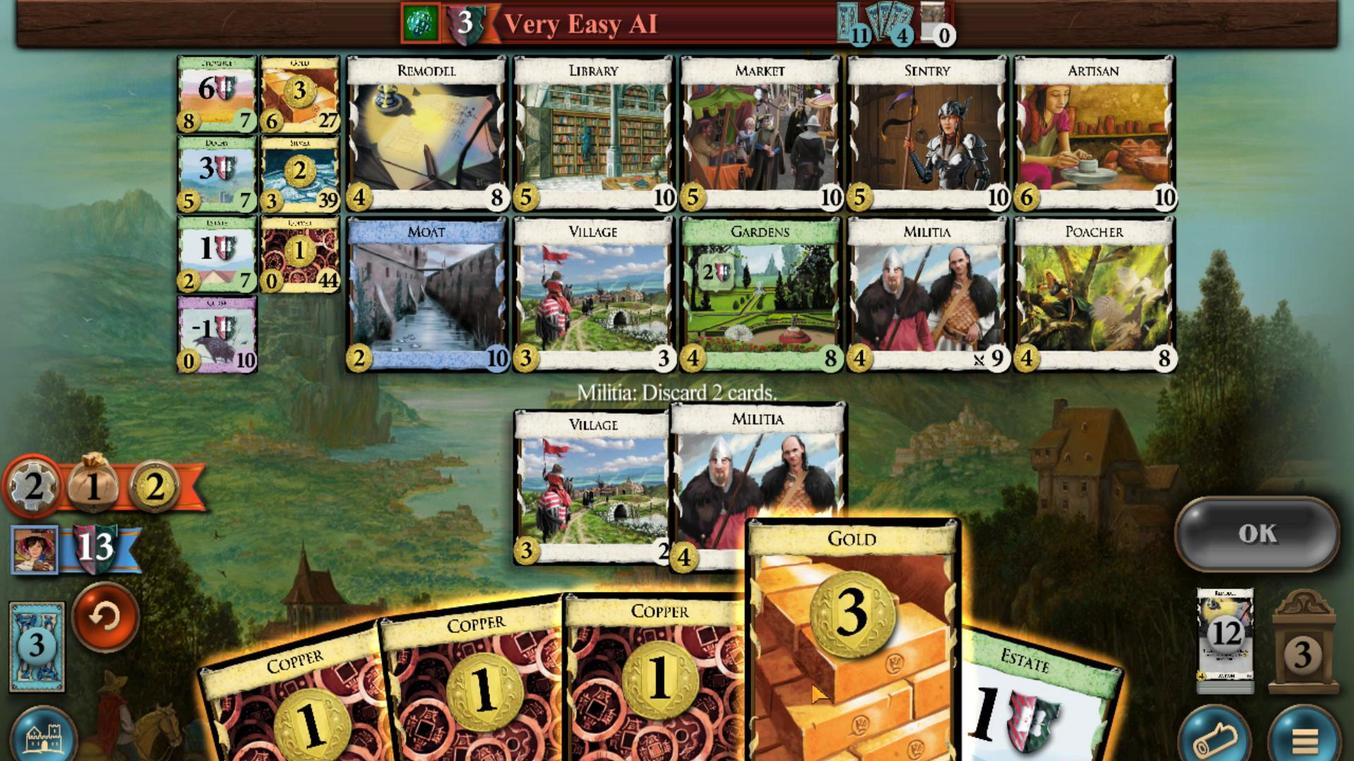 
Action: Mouse moved to (747, 698)
Screenshot: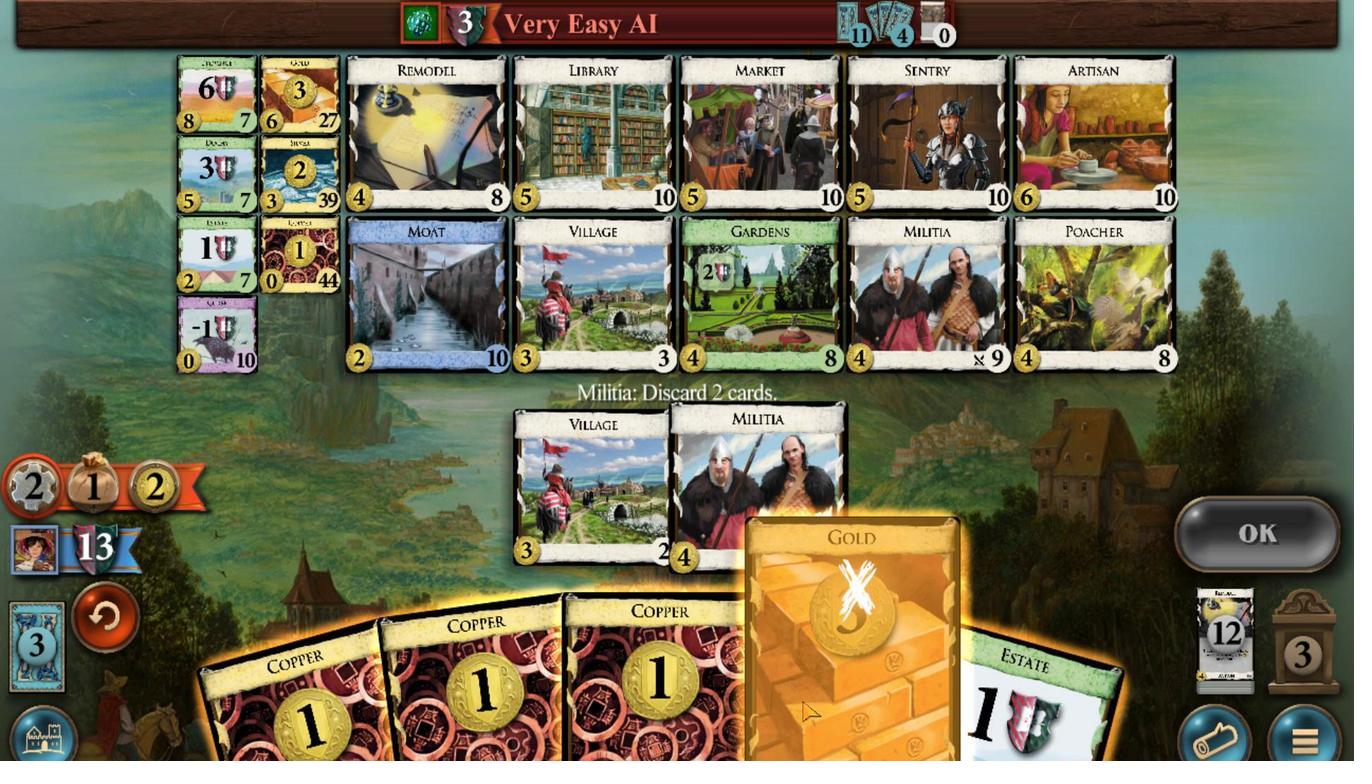
Action: Mouse scrolled (747, 697) with delta (0, 0)
Screenshot: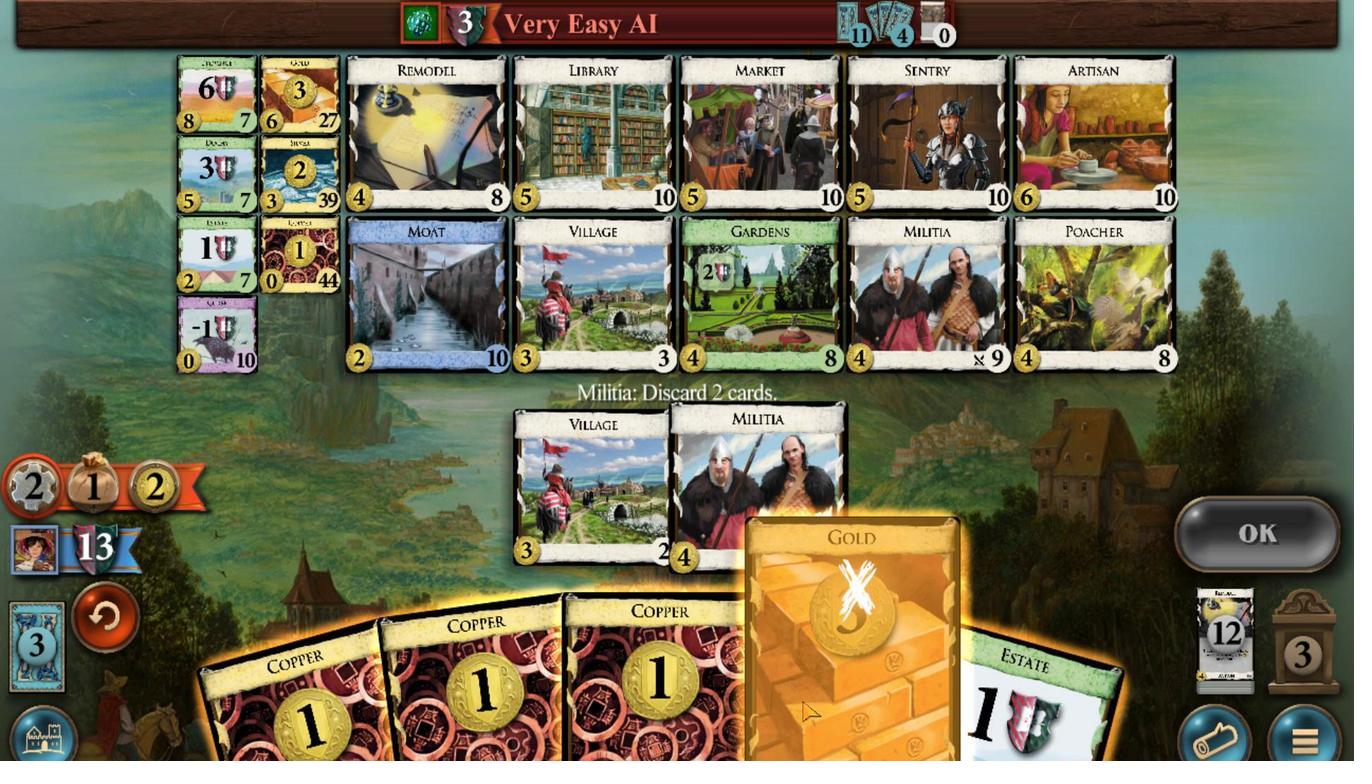 
Action: Mouse moved to (415, 672)
Screenshot: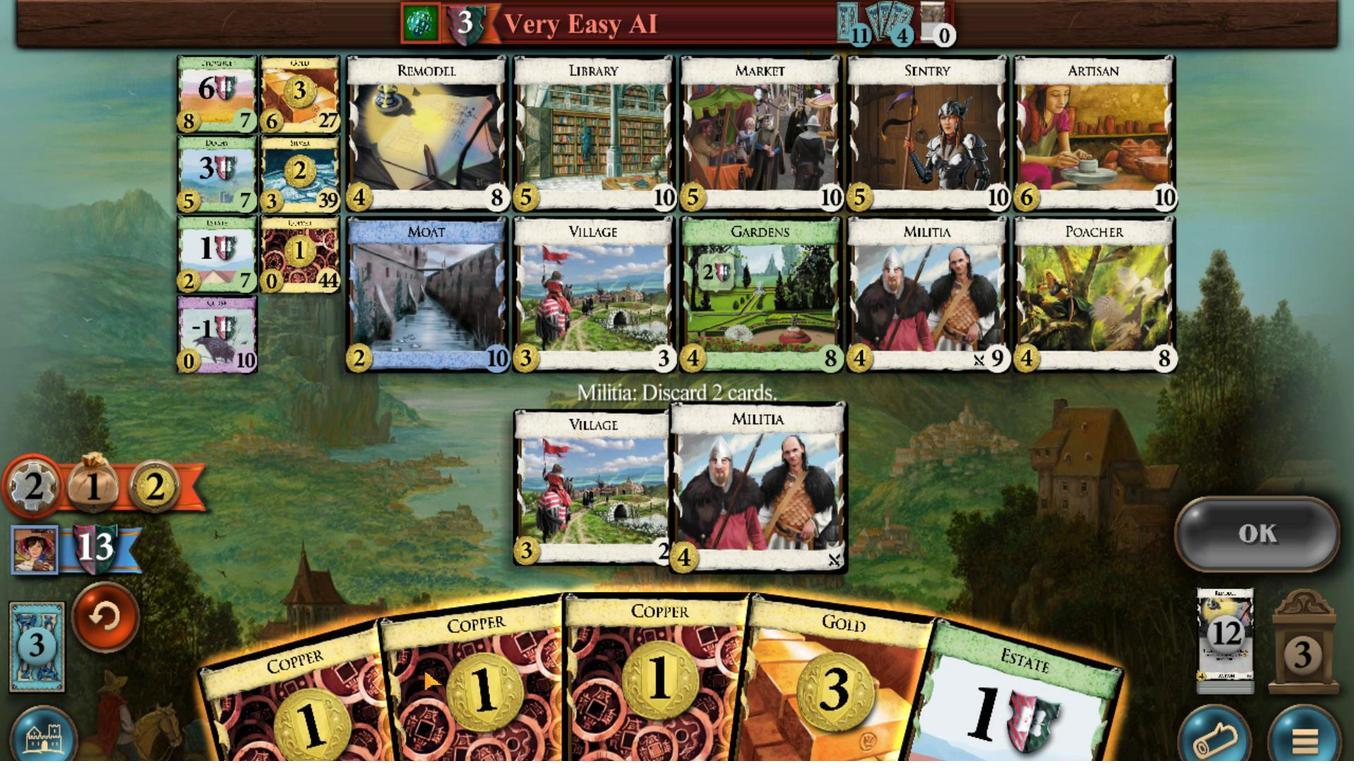 
Action: Mouse scrolled (415, 671) with delta (0, 0)
Screenshot: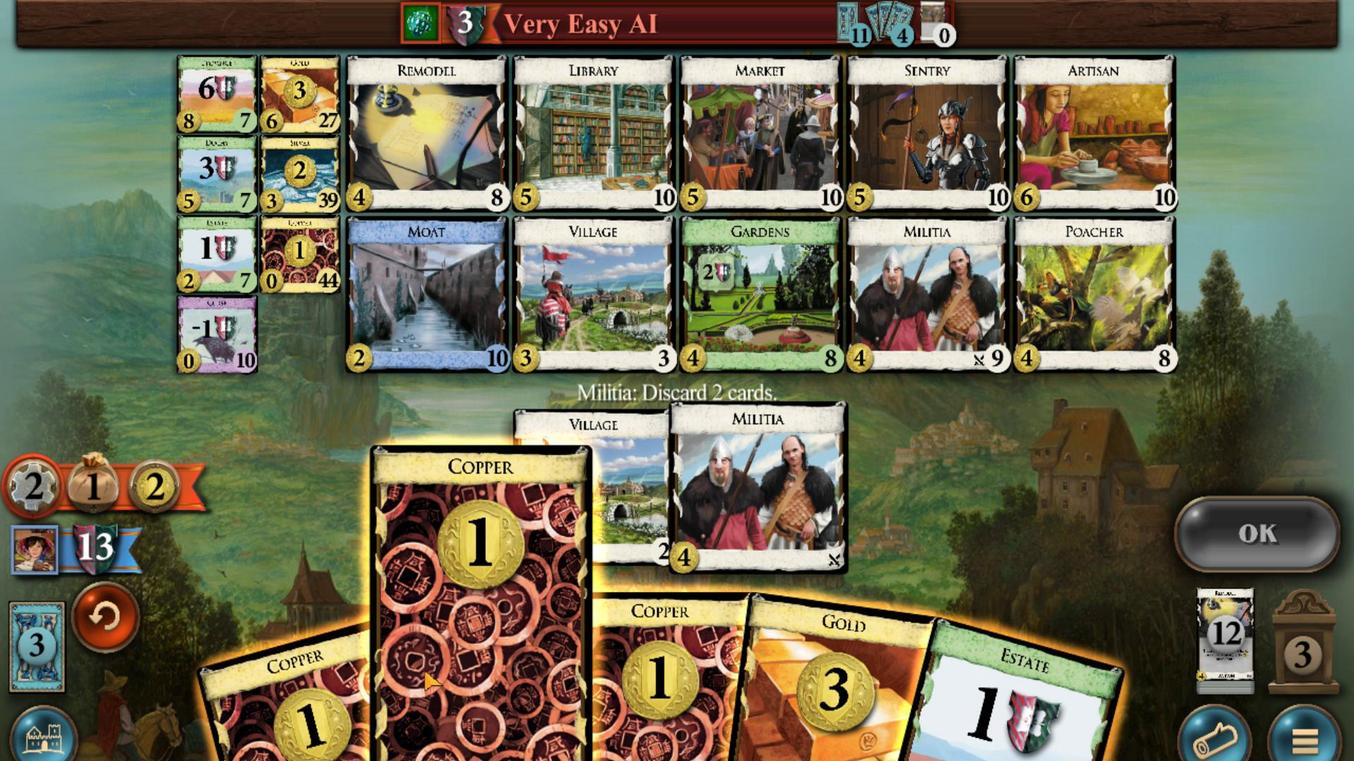 
Action: Mouse moved to (766, 711)
Screenshot: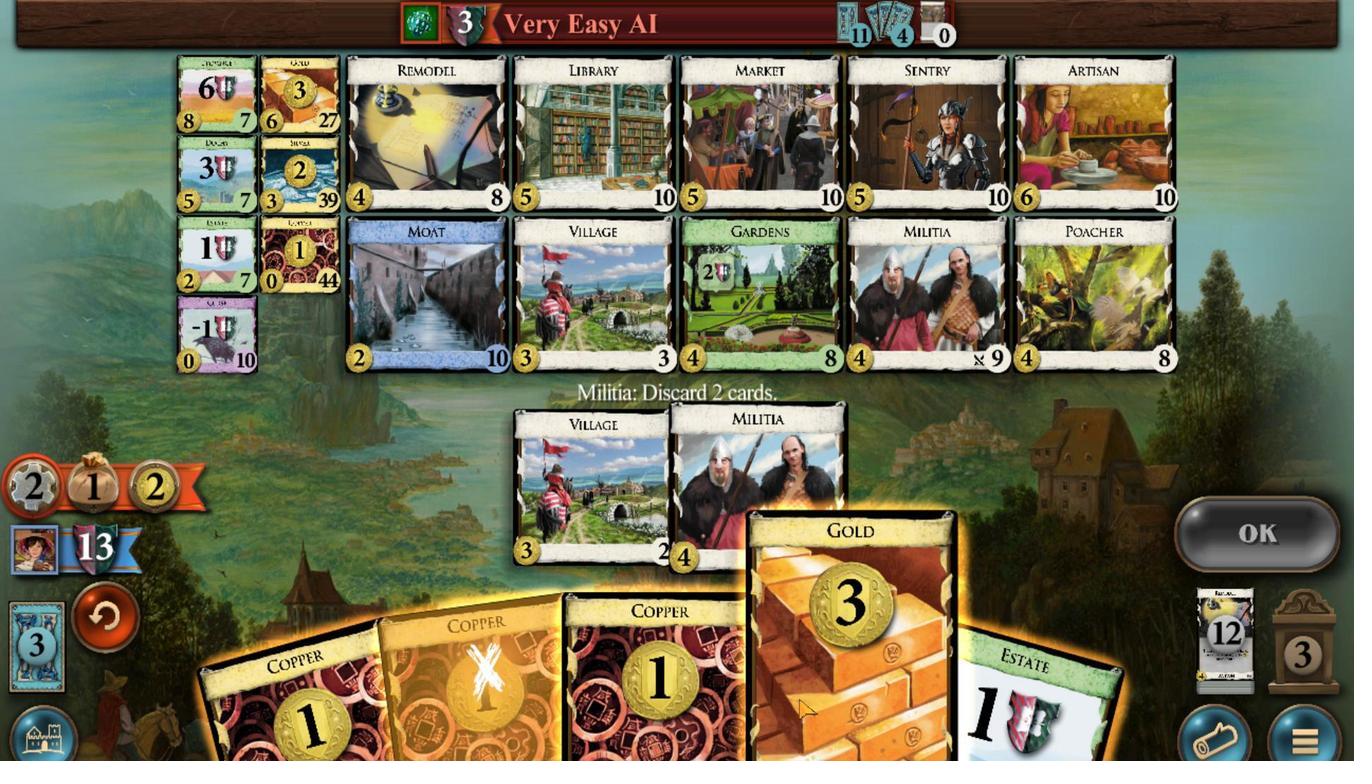 
Action: Mouse scrolled (766, 711) with delta (0, 0)
Screenshot: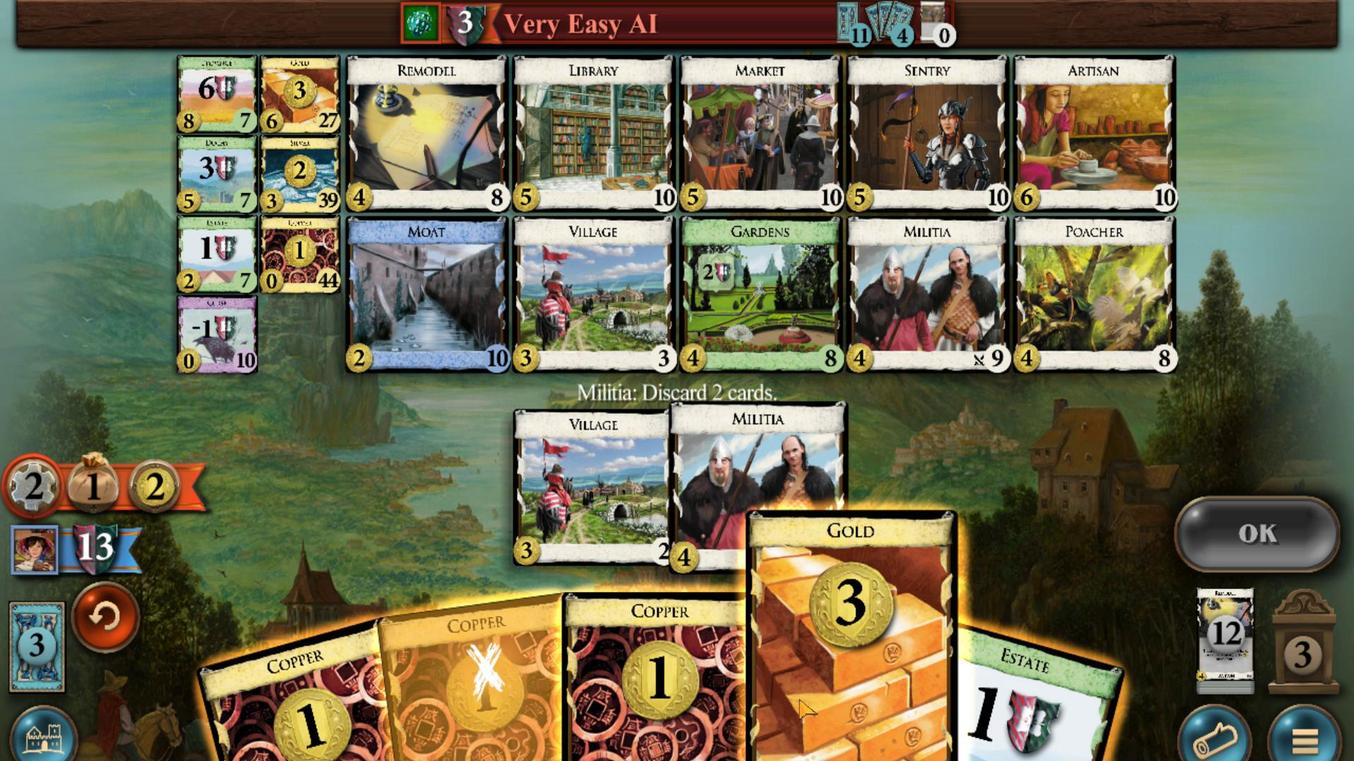 
Action: Mouse moved to (813, 700)
Screenshot: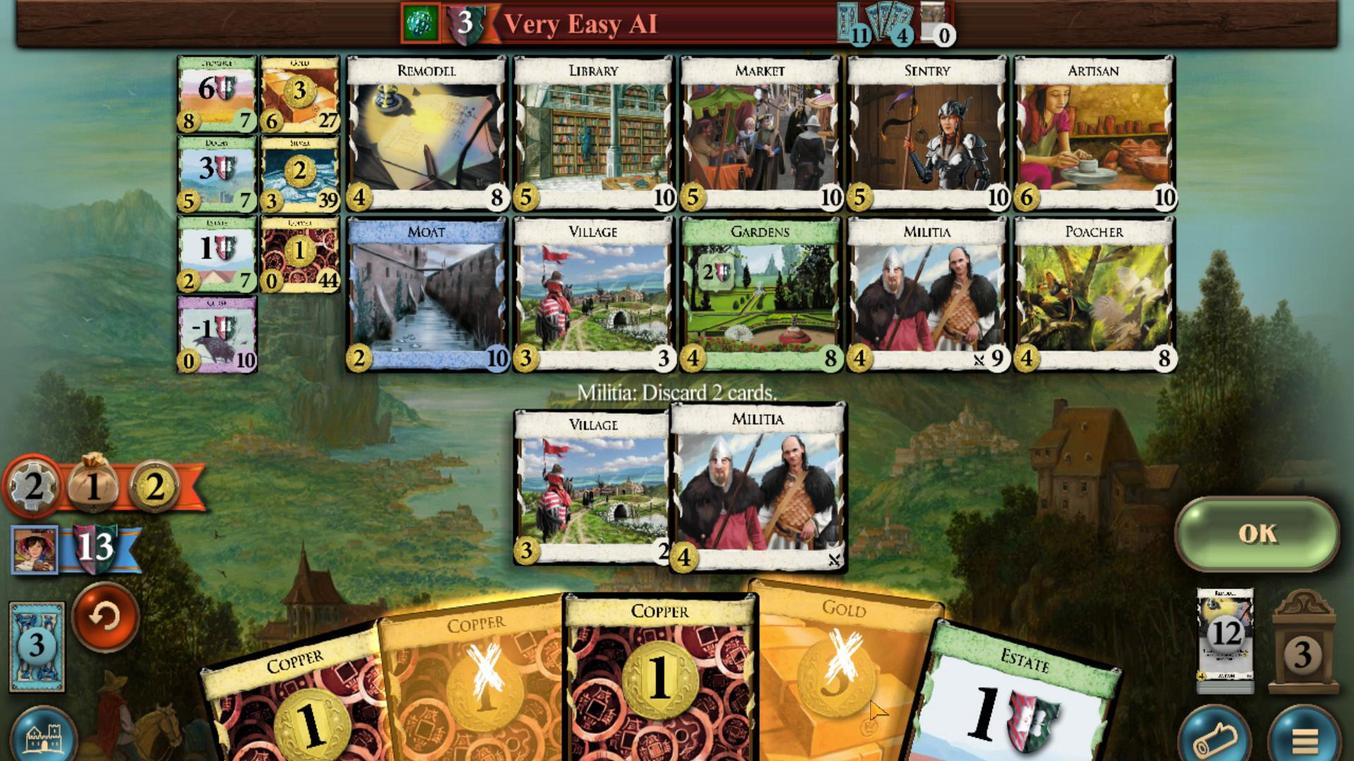 
Action: Mouse scrolled (813, 699) with delta (0, 0)
Screenshot: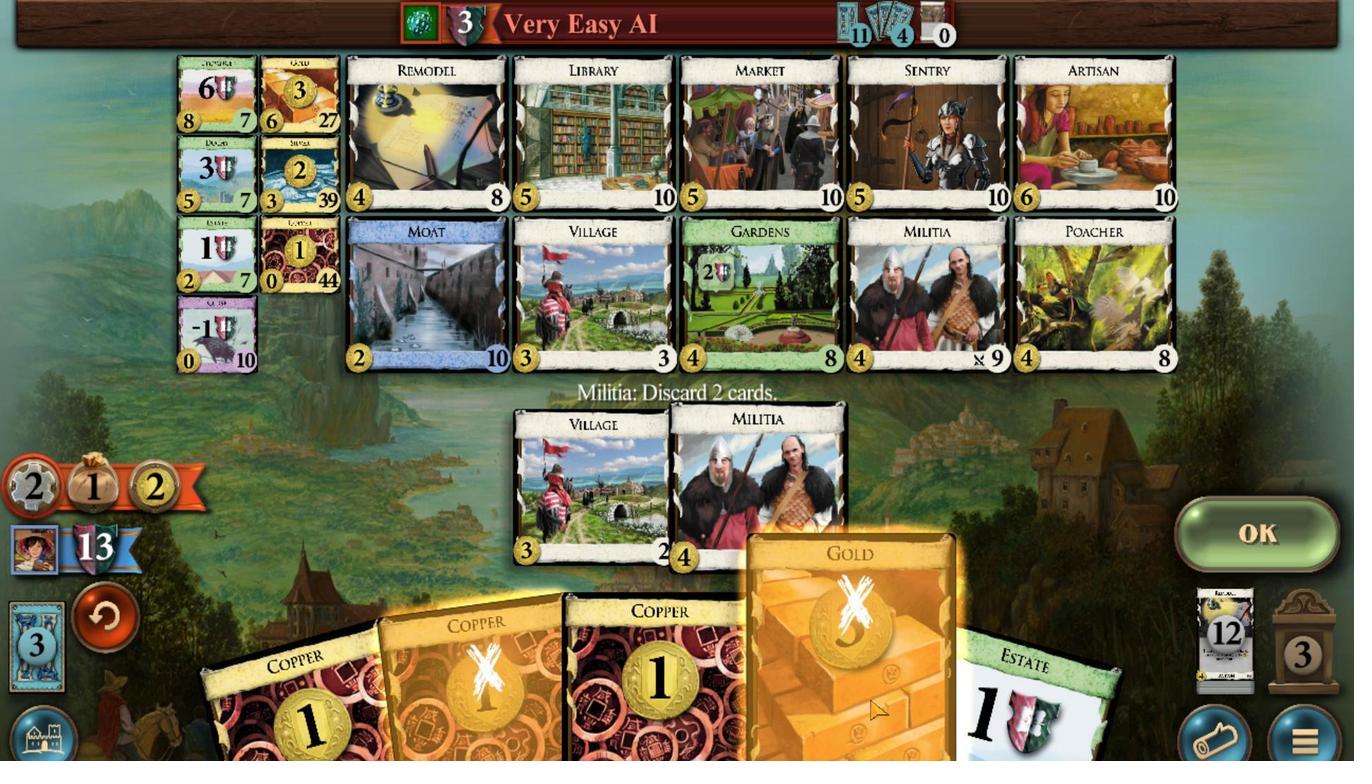 
Action: Mouse scrolled (813, 699) with delta (0, 0)
Screenshot: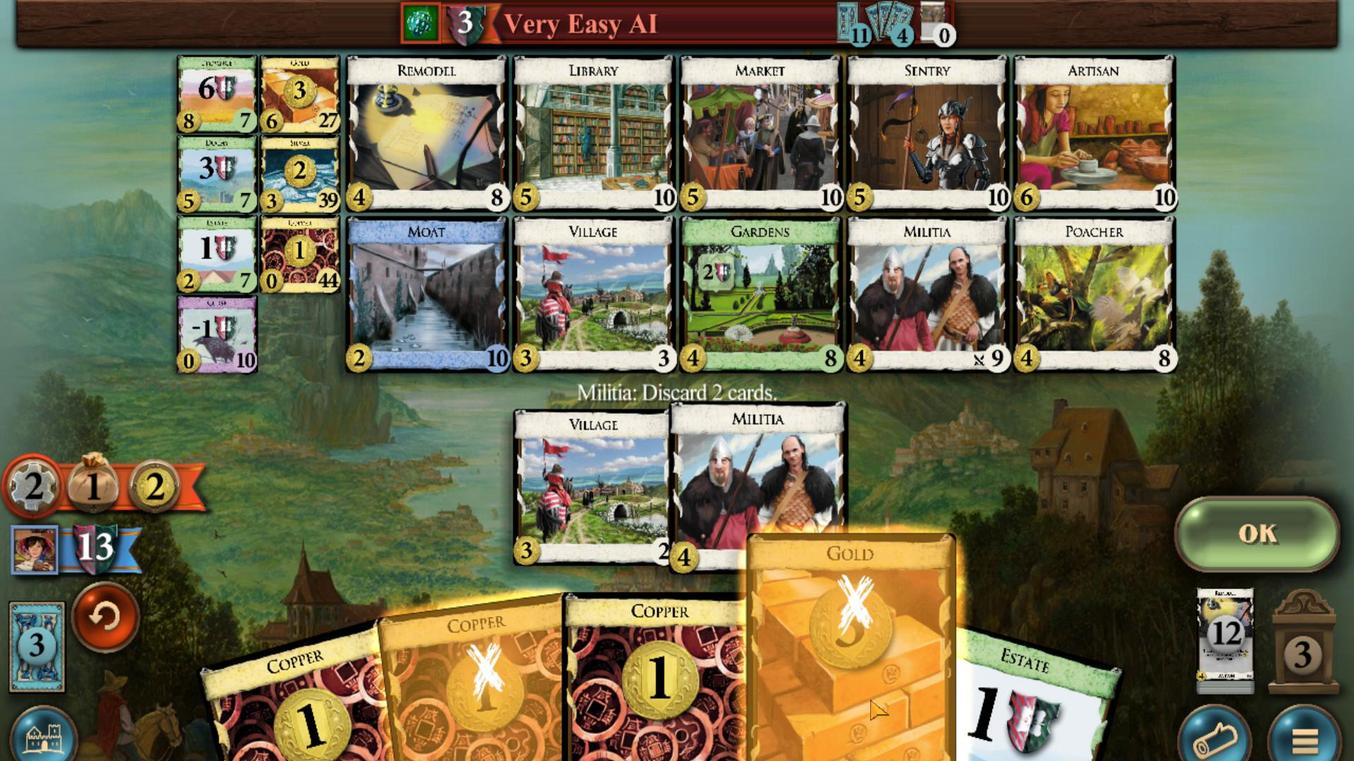 
Action: Mouse moved to (1017, 745)
Screenshot: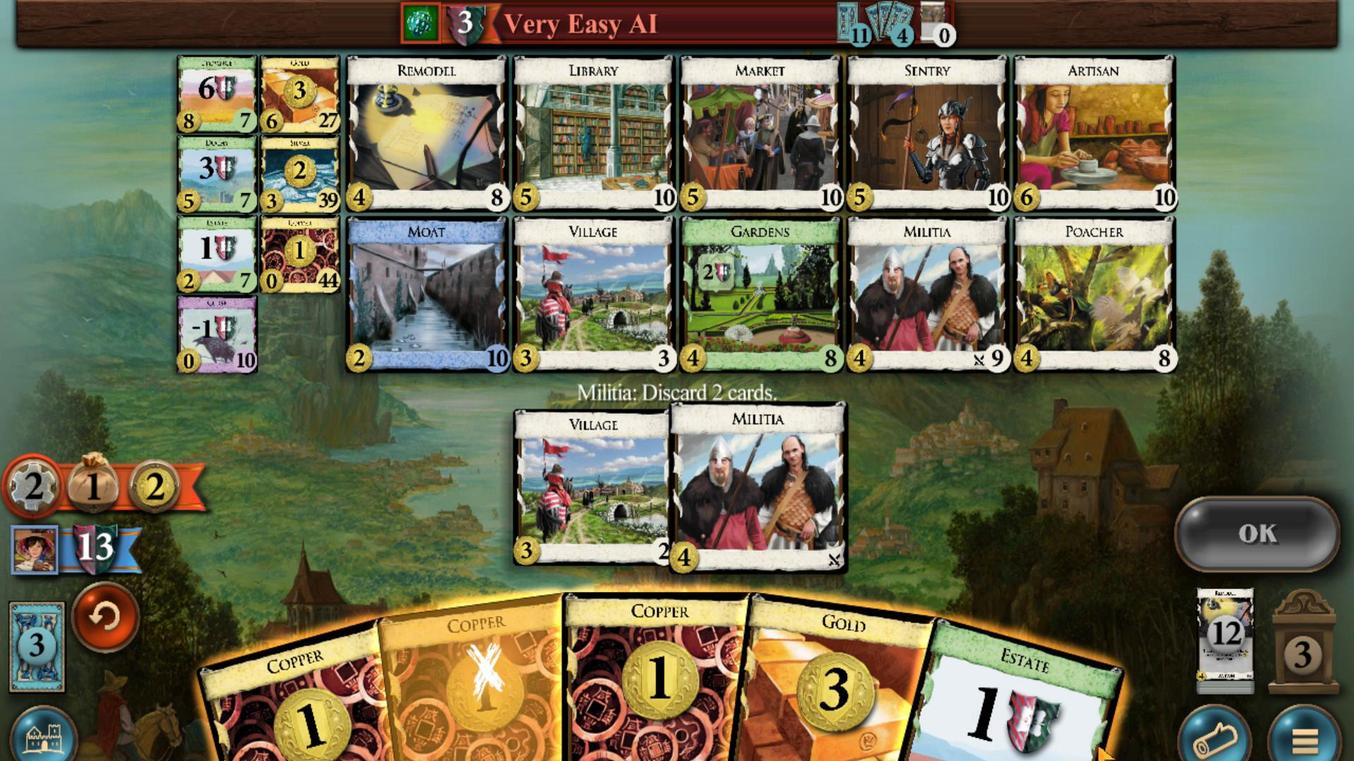 
Action: Mouse scrolled (1017, 744) with delta (0, 0)
Screenshot: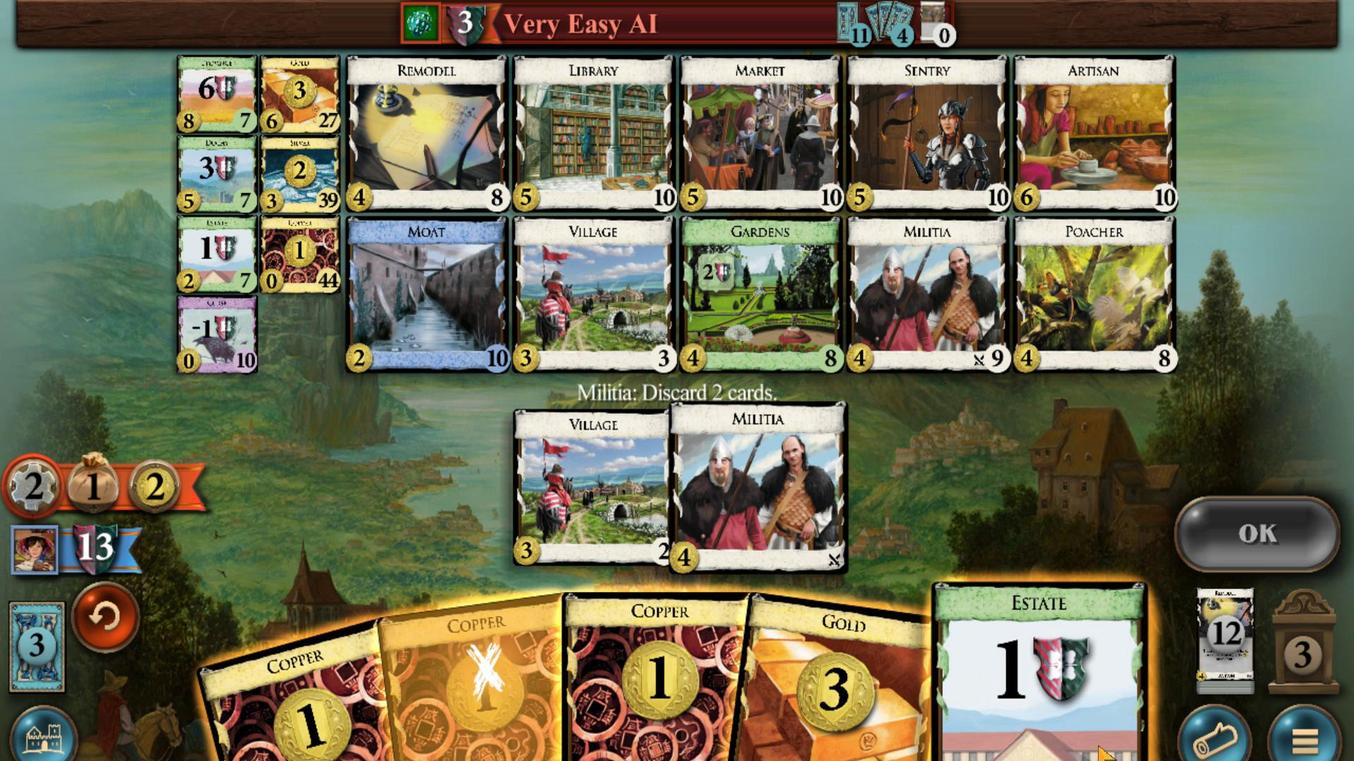 
Action: Mouse moved to (972, 751)
Screenshot: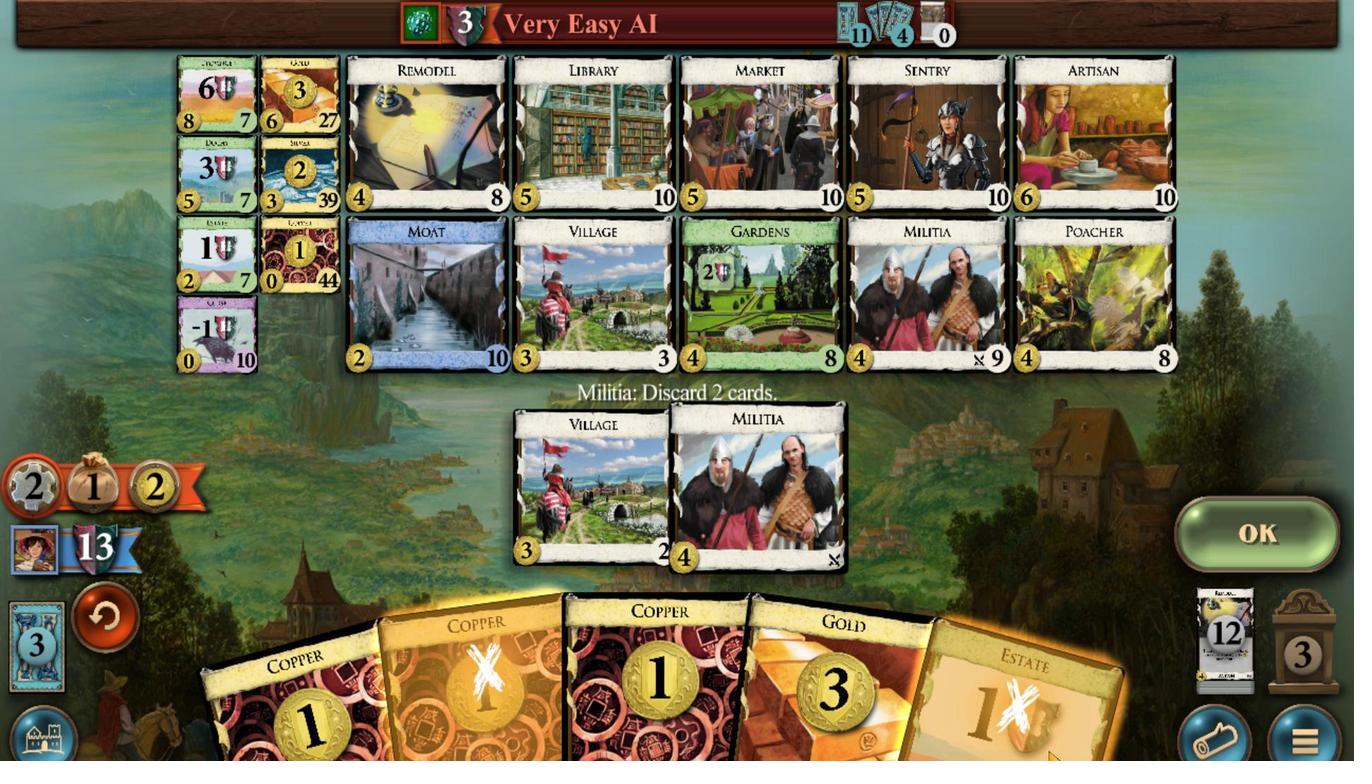 
Action: Mouse scrolled (972, 752) with delta (0, 0)
Screenshot: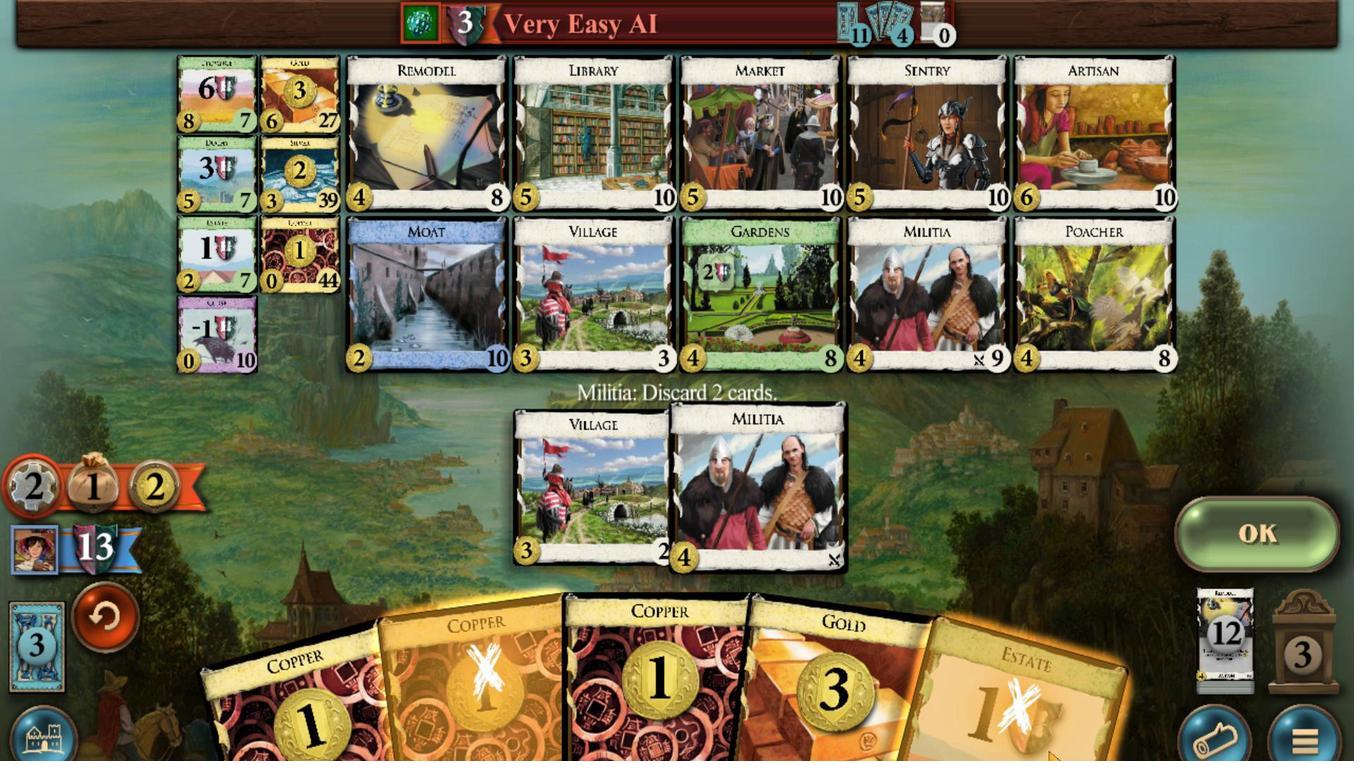 
Action: Mouse moved to (1151, 560)
Screenshot: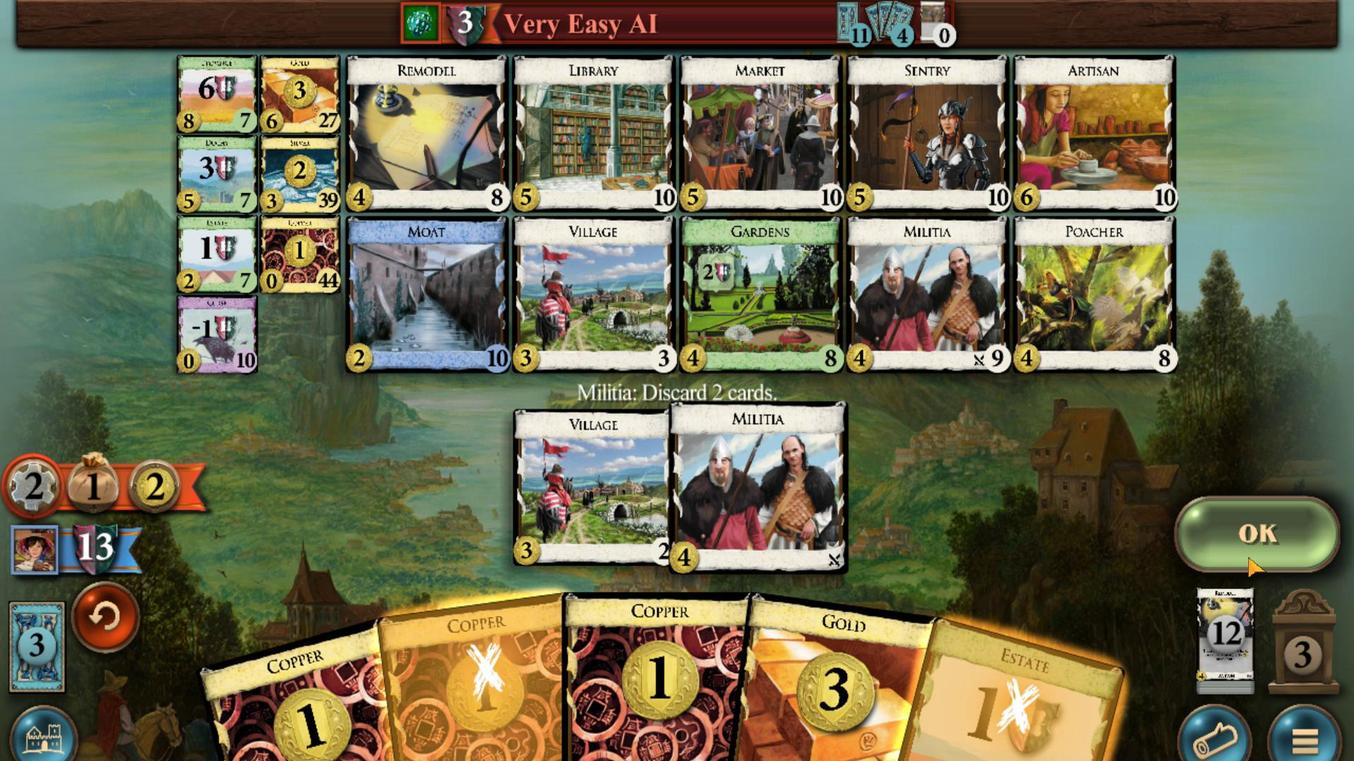 
Action: Mouse pressed left at (1151, 560)
Screenshot: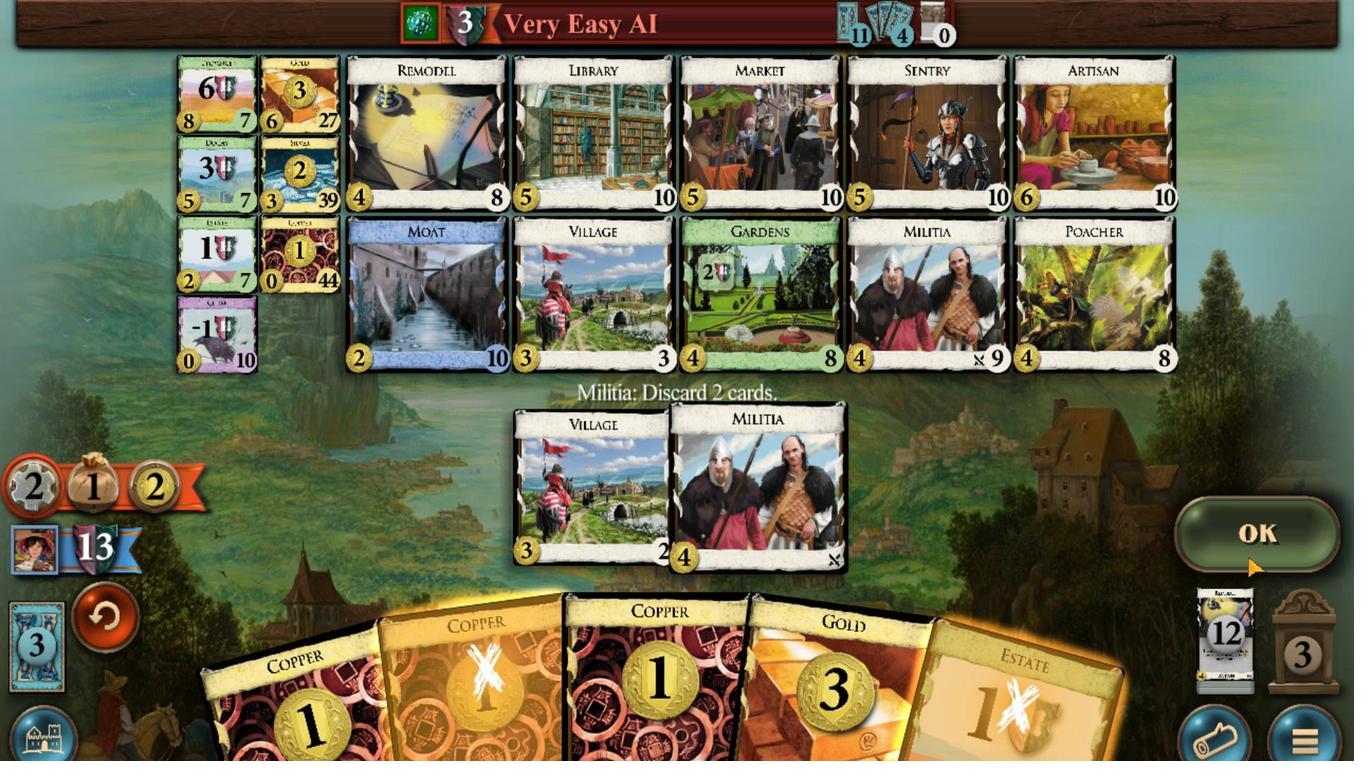 
Action: Mouse moved to (811, 678)
Screenshot: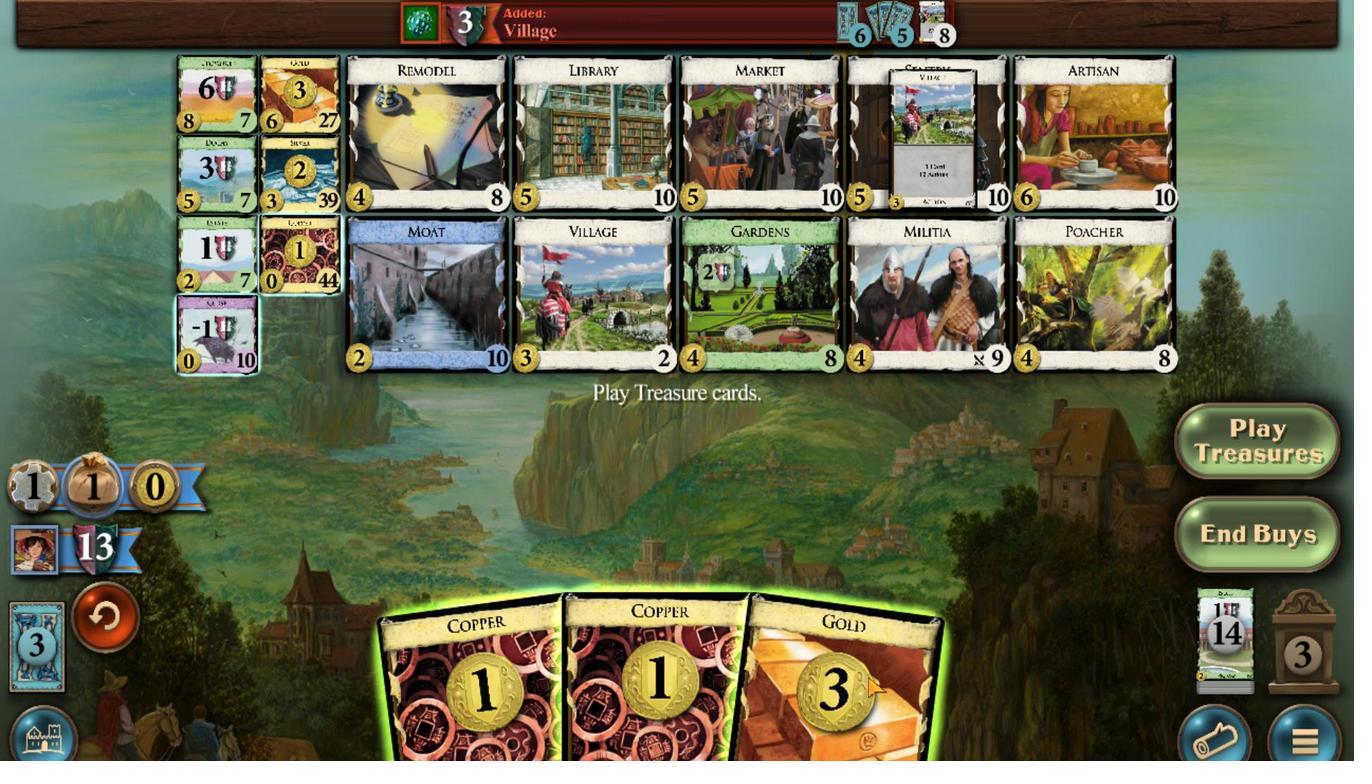 
Action: Mouse scrolled (811, 677) with delta (0, 0)
Screenshot: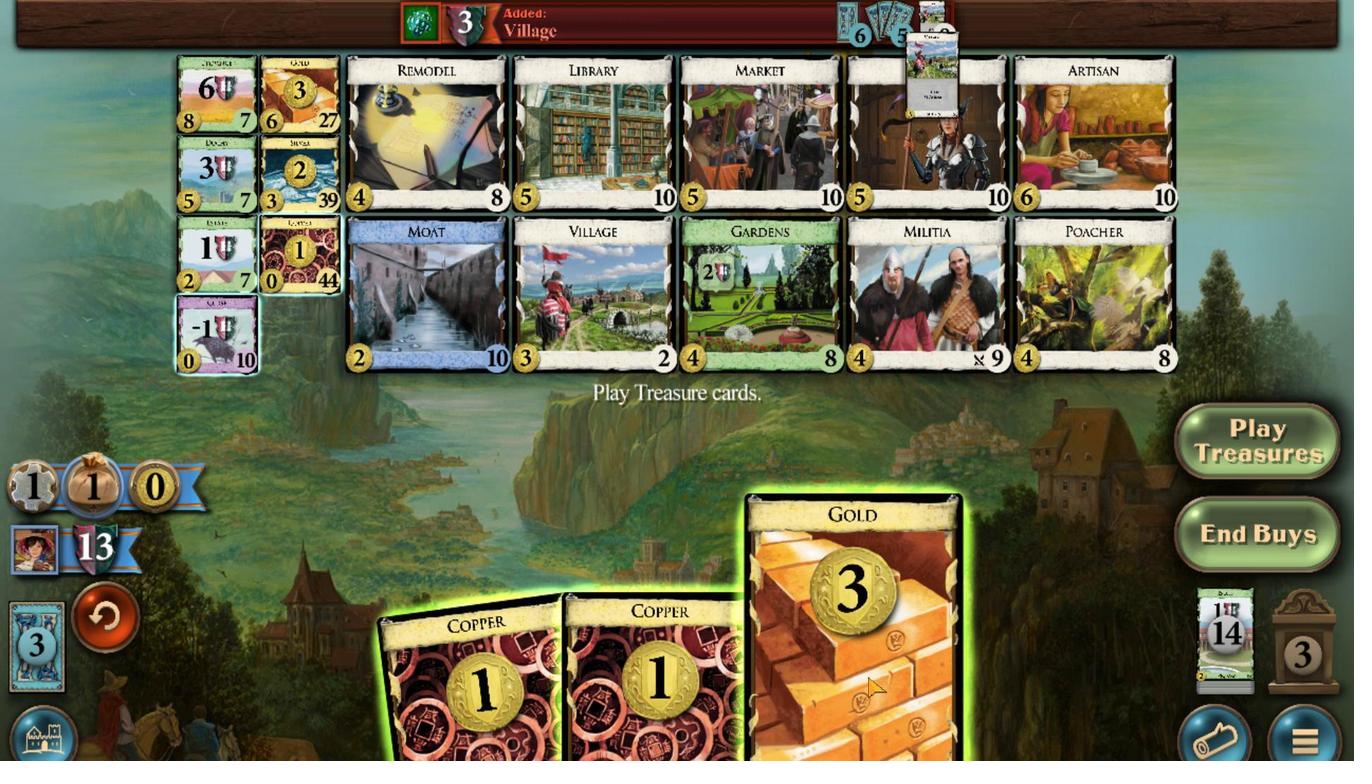 
Action: Mouse moved to (692, 713)
Screenshot: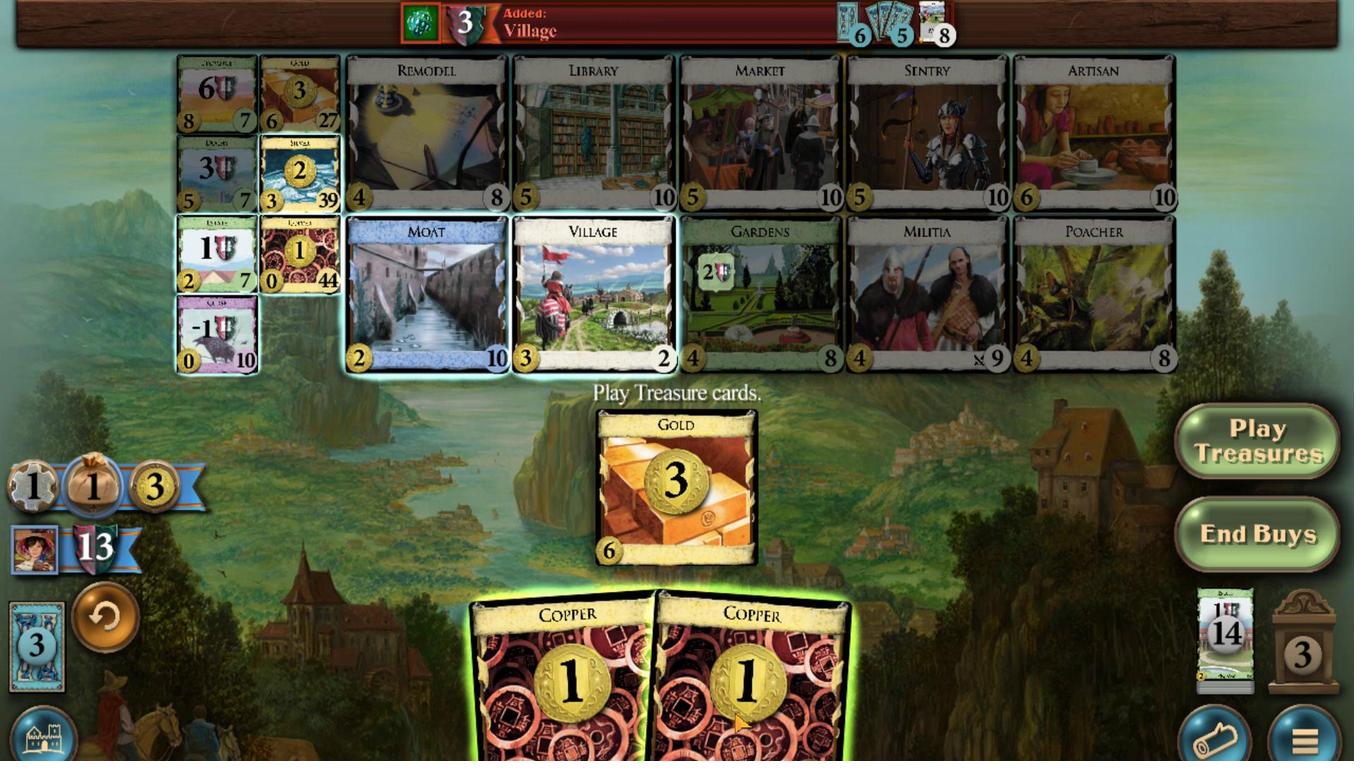 
Action: Mouse scrolled (692, 713) with delta (0, 0)
Screenshot: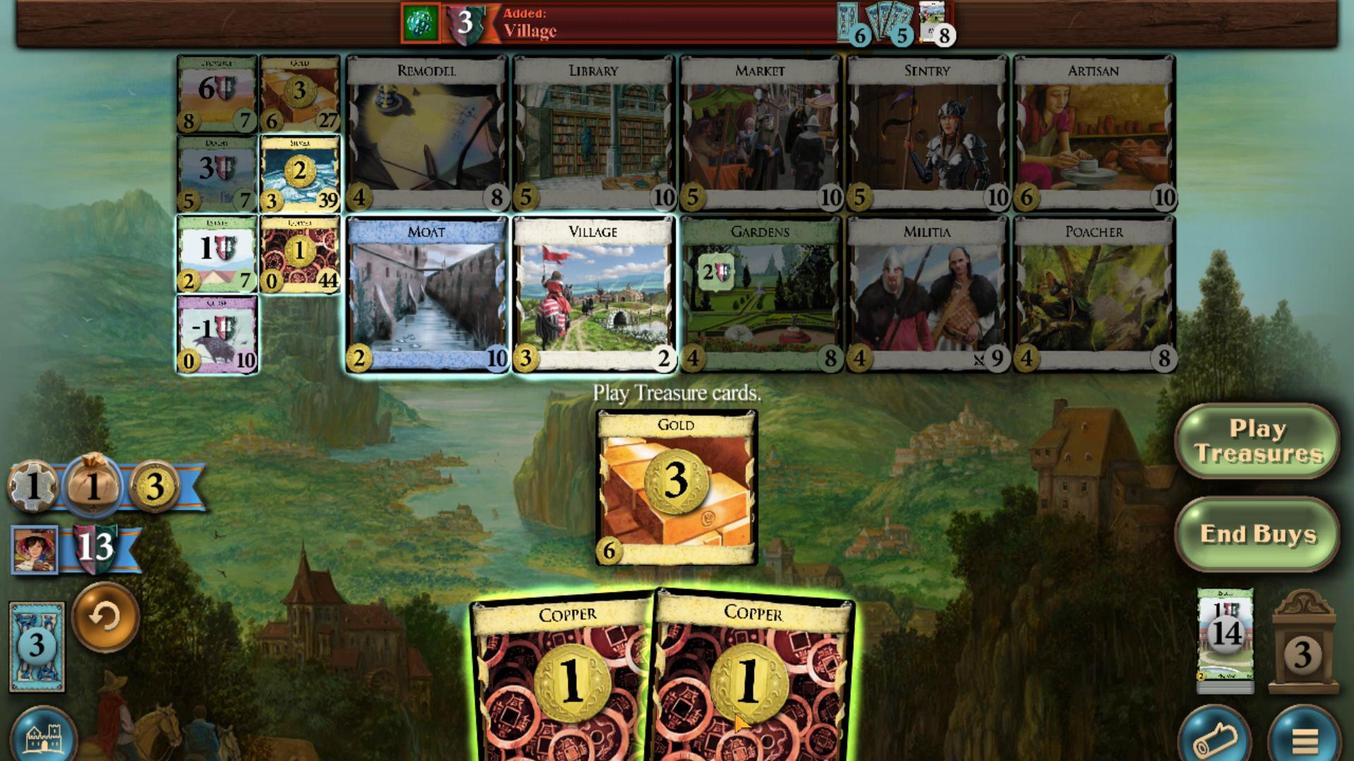 
Action: Mouse moved to (612, 709)
Screenshot: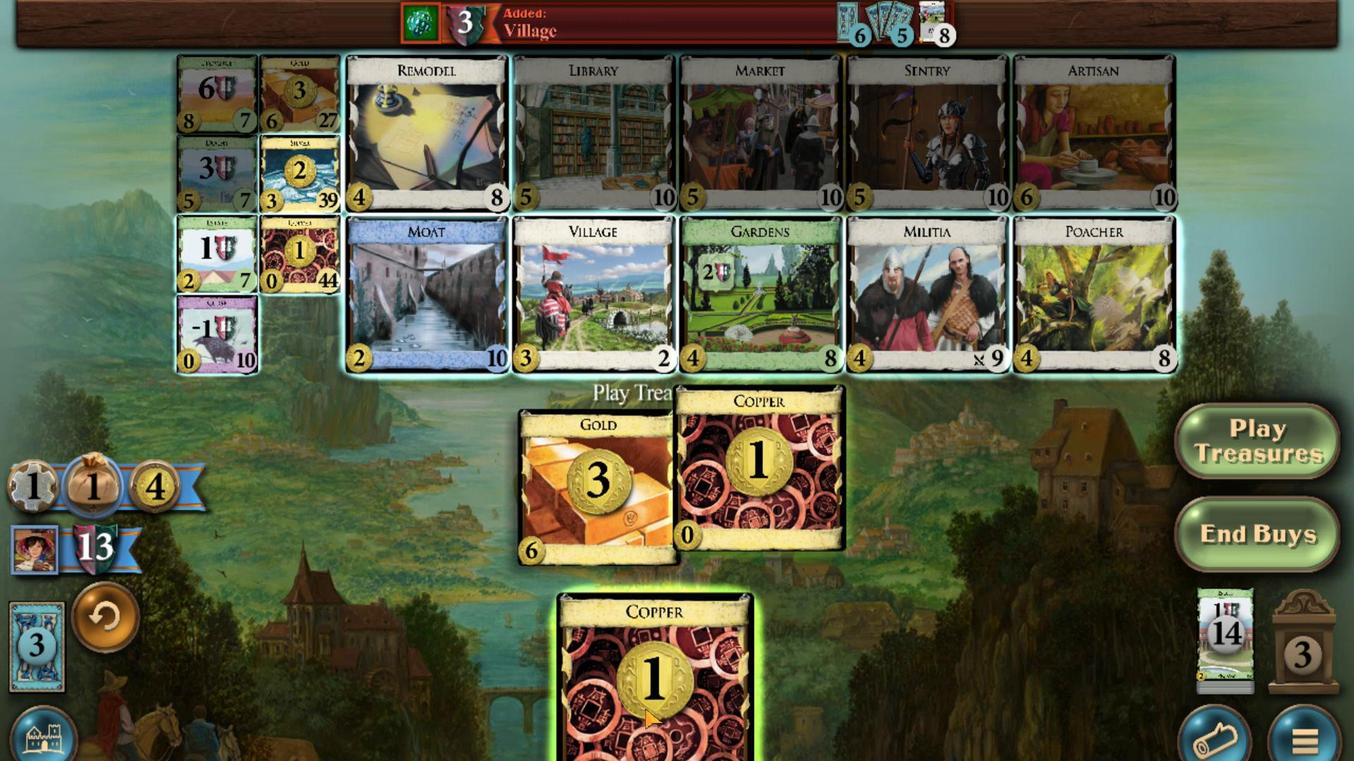 
Action: Mouse scrolled (612, 708) with delta (0, 0)
Screenshot: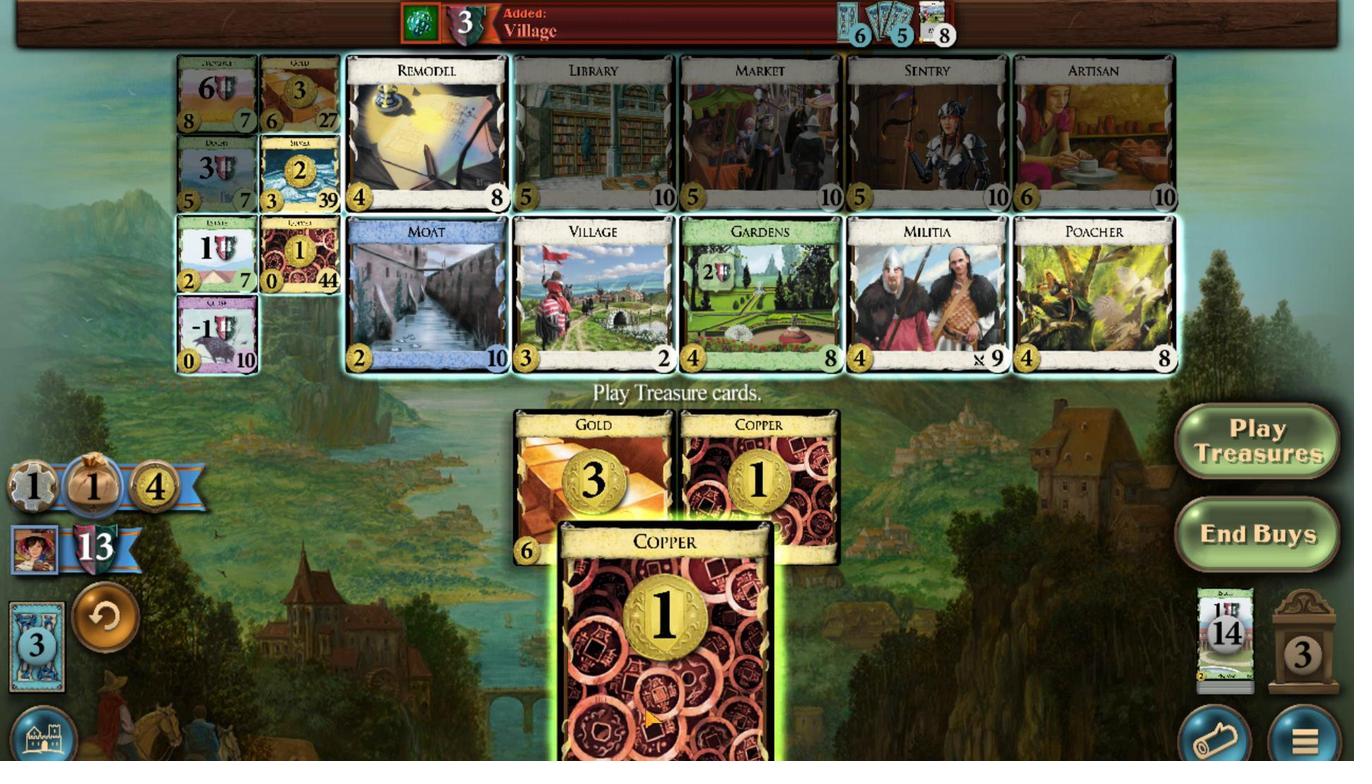 
Action: Mouse moved to (381, 157)
Screenshot: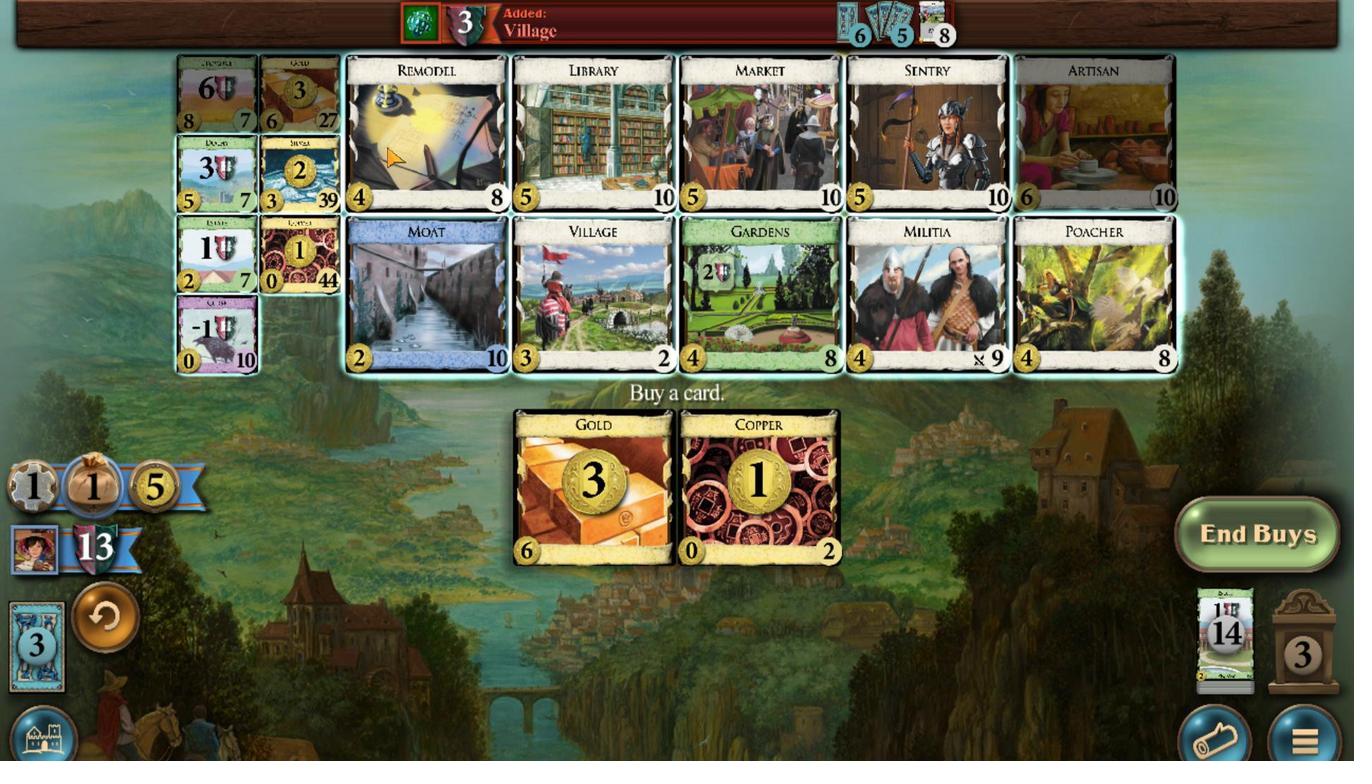 
Action: Mouse scrolled (381, 158) with delta (0, 1)
Screenshot: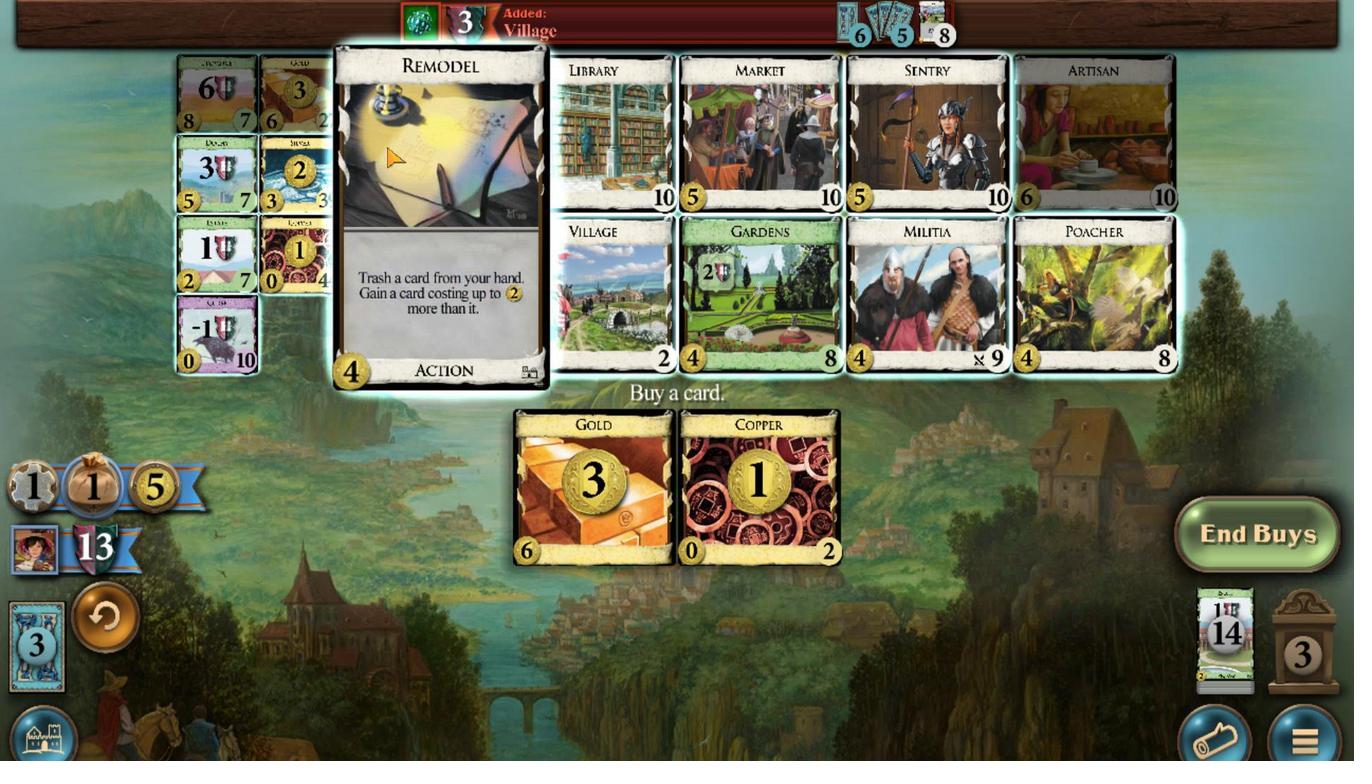 
Action: Mouse scrolled (381, 158) with delta (0, 1)
Screenshot: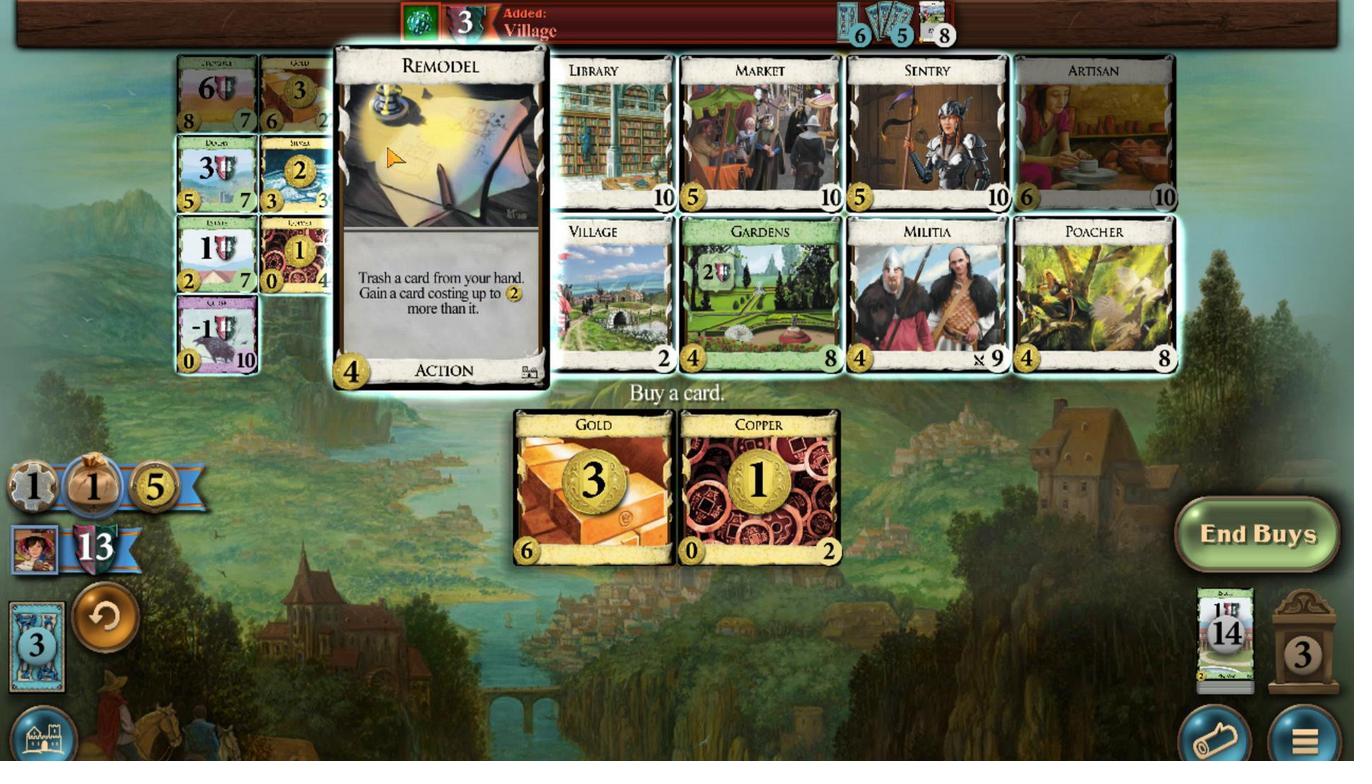 
Action: Mouse scrolled (381, 158) with delta (0, 1)
Screenshot: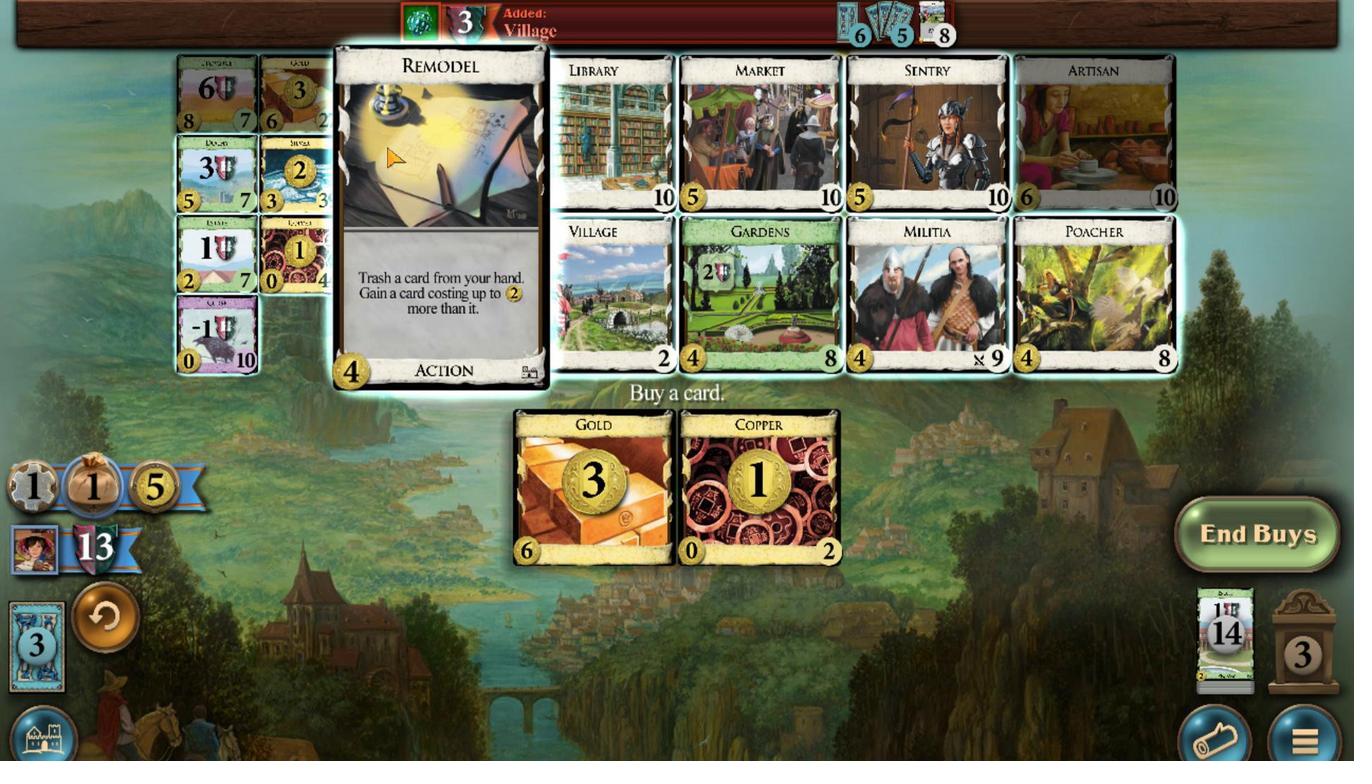 
Action: Mouse scrolled (381, 158) with delta (0, 1)
Screenshot: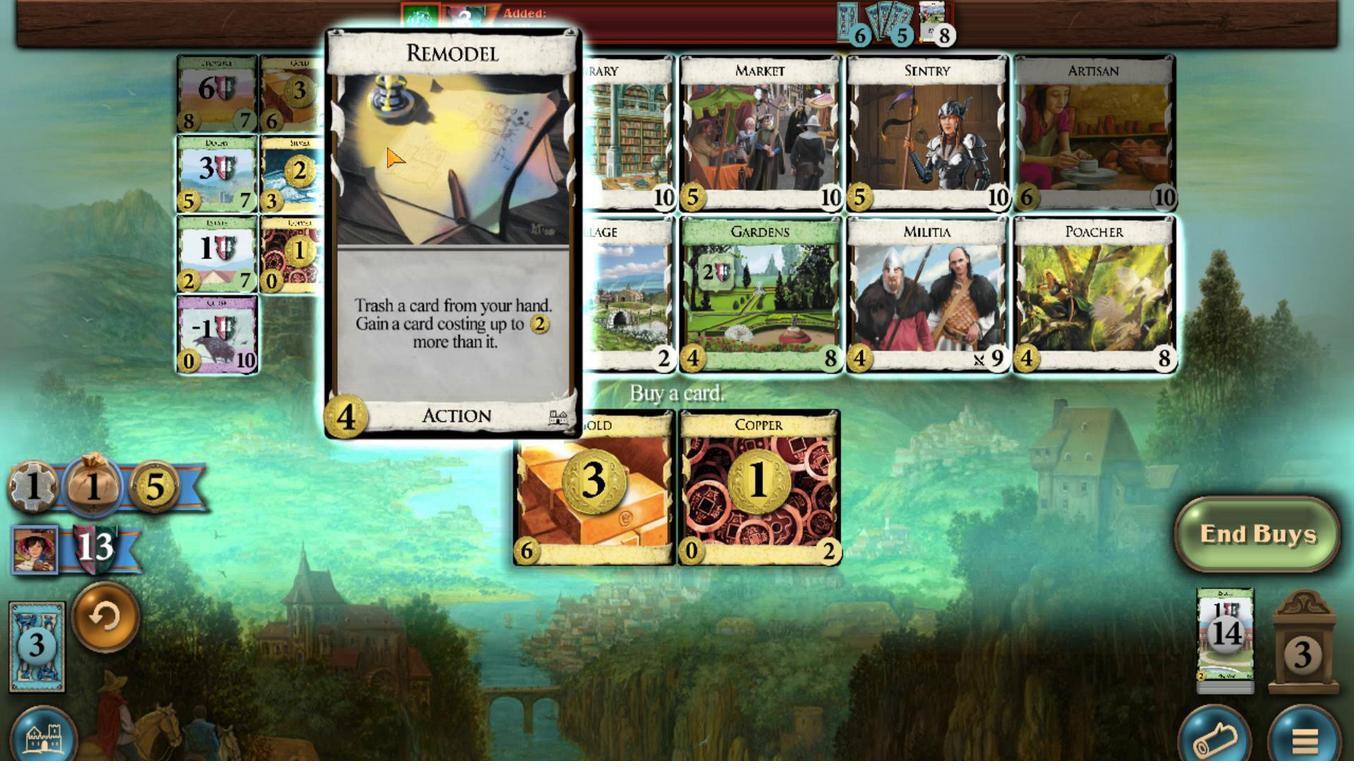 
Action: Mouse scrolled (381, 158) with delta (0, 1)
Screenshot: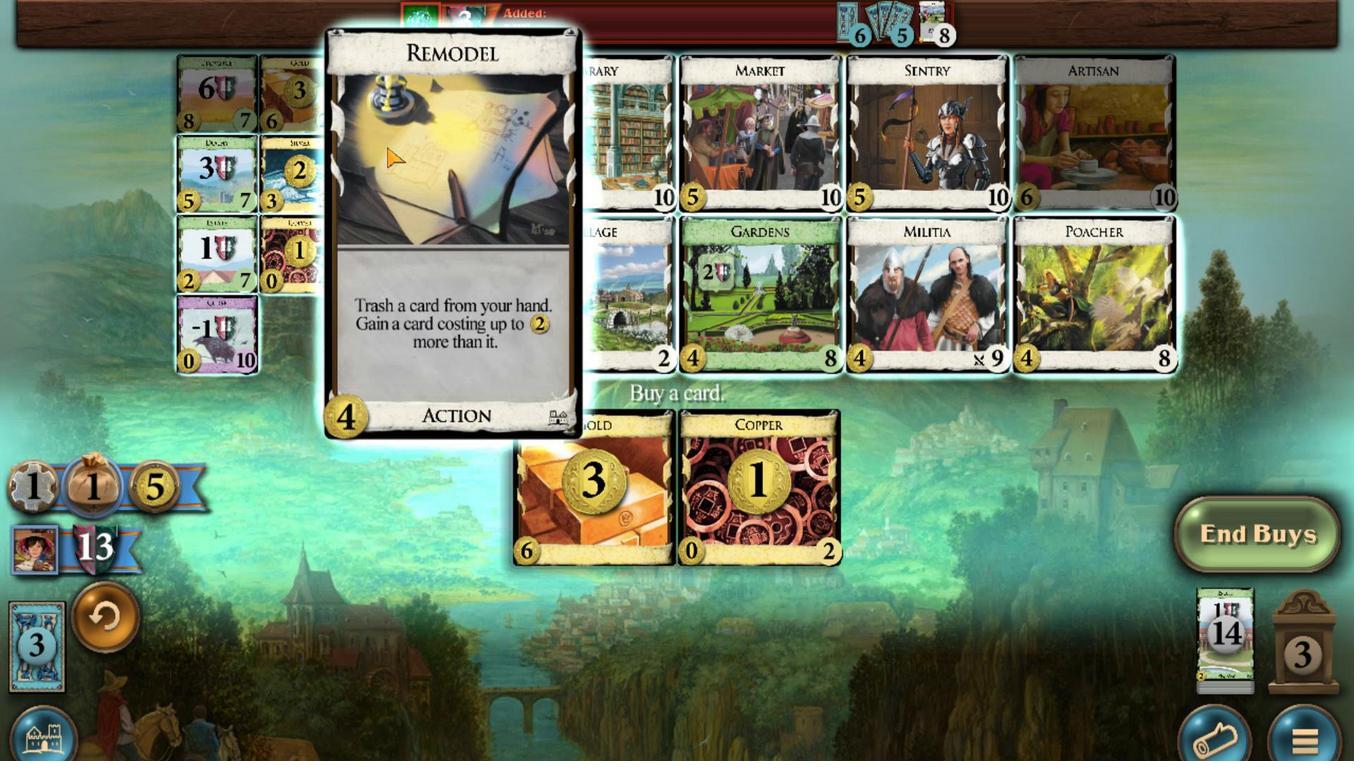 
Action: Mouse scrolled (381, 158) with delta (0, 1)
Screenshot: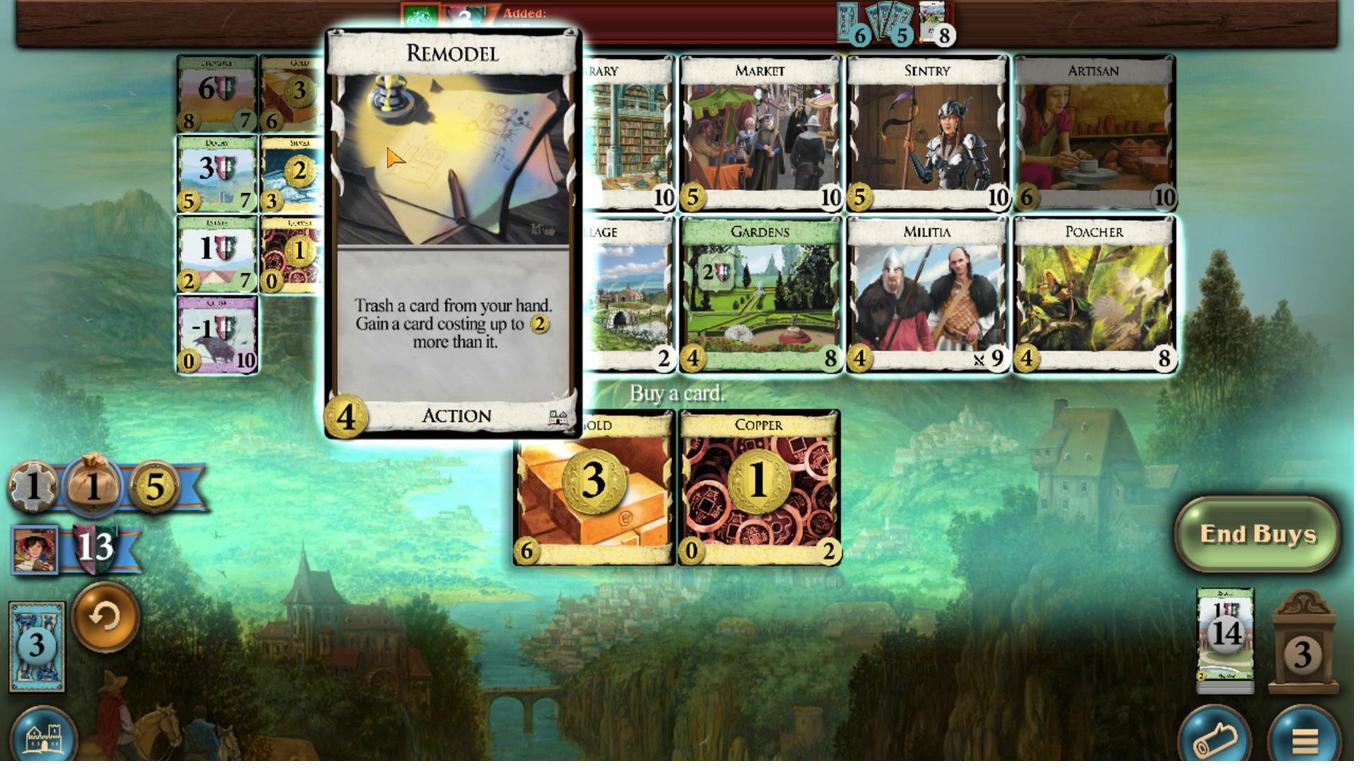 
Action: Mouse moved to (349, 716)
Screenshot: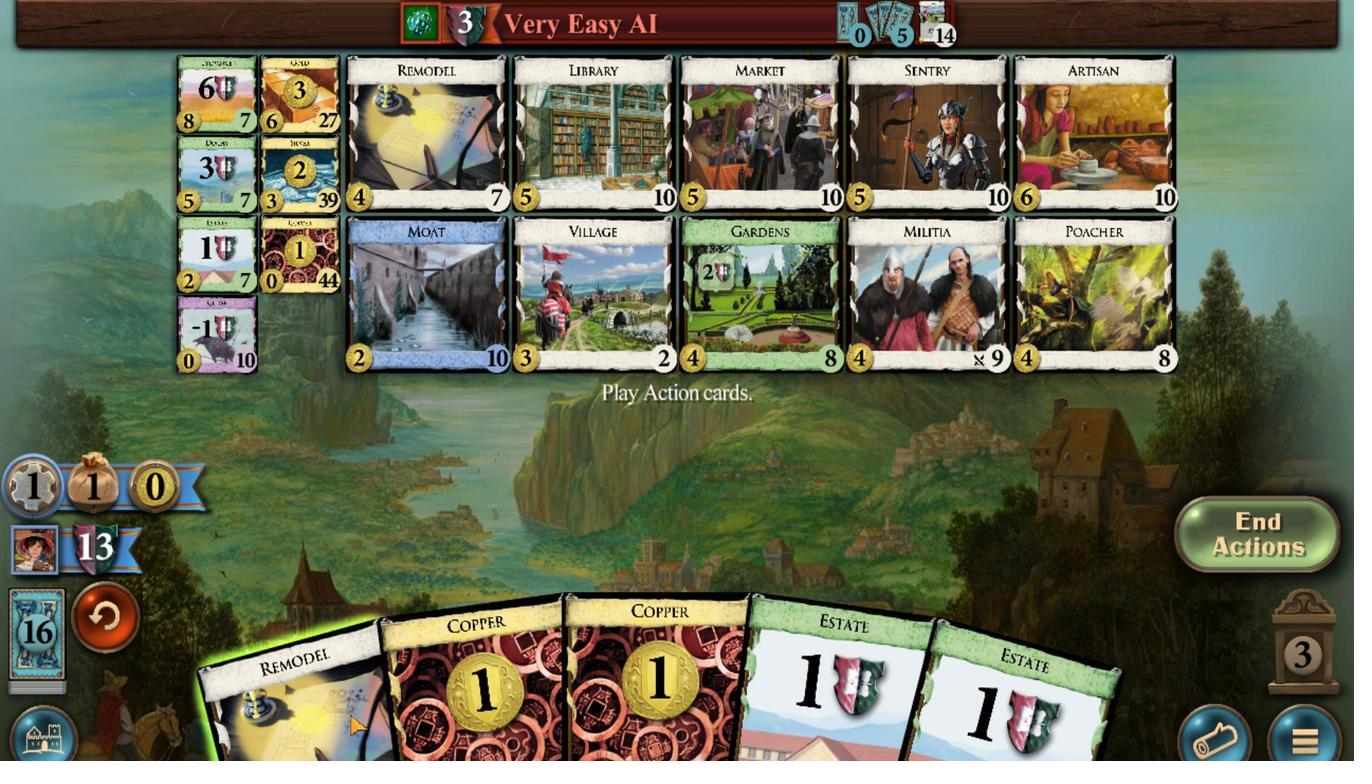 
Action: Mouse scrolled (349, 715) with delta (0, 0)
Screenshot: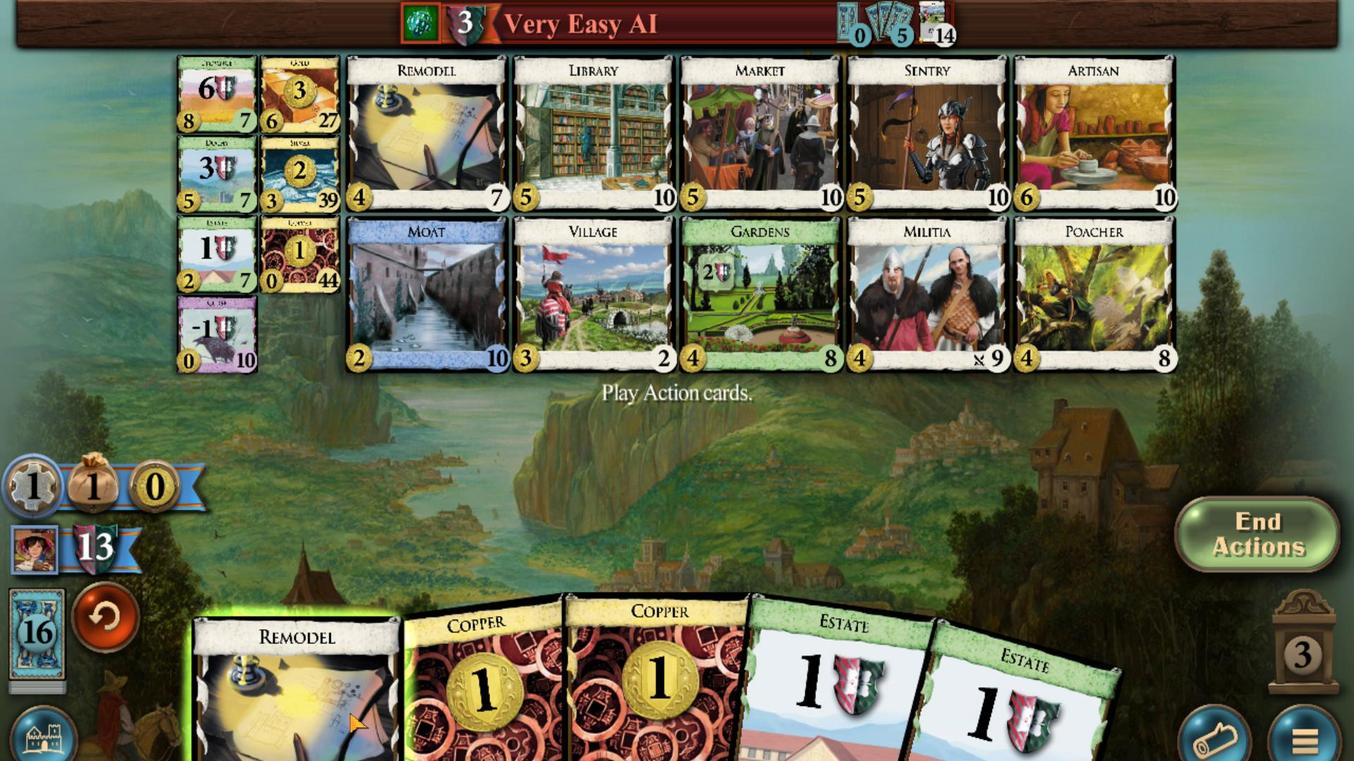 
Action: Mouse moved to (694, 656)
Screenshot: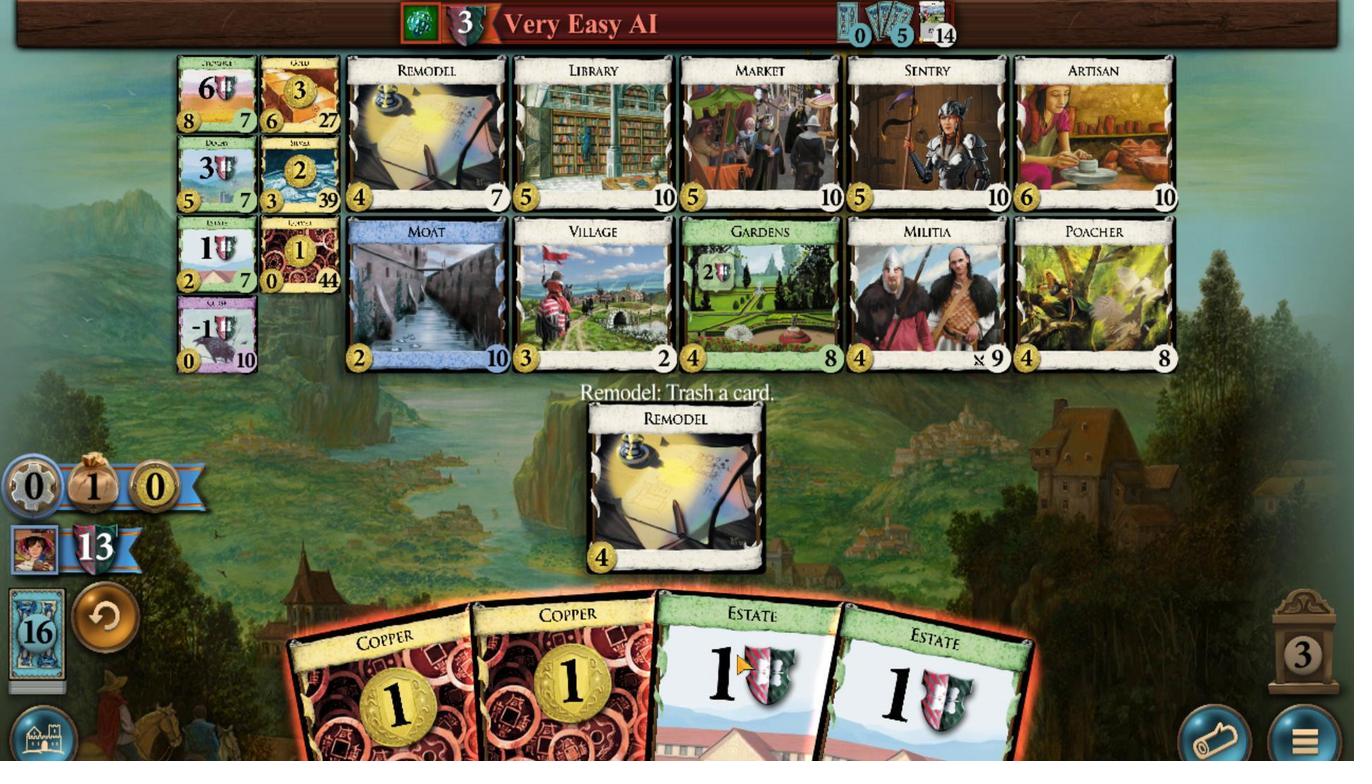 
Action: Mouse scrolled (694, 655) with delta (0, 0)
Screenshot: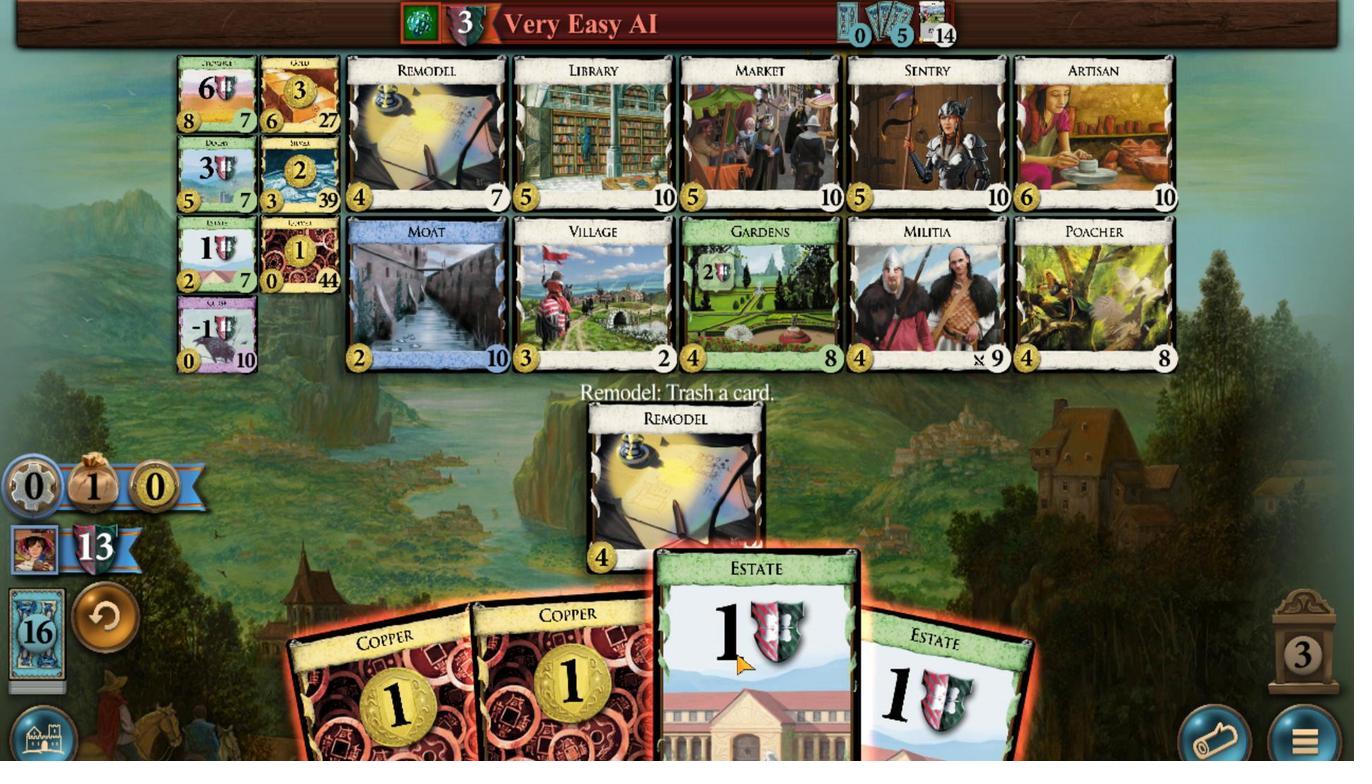 
Action: Mouse moved to (412, 137)
Screenshot: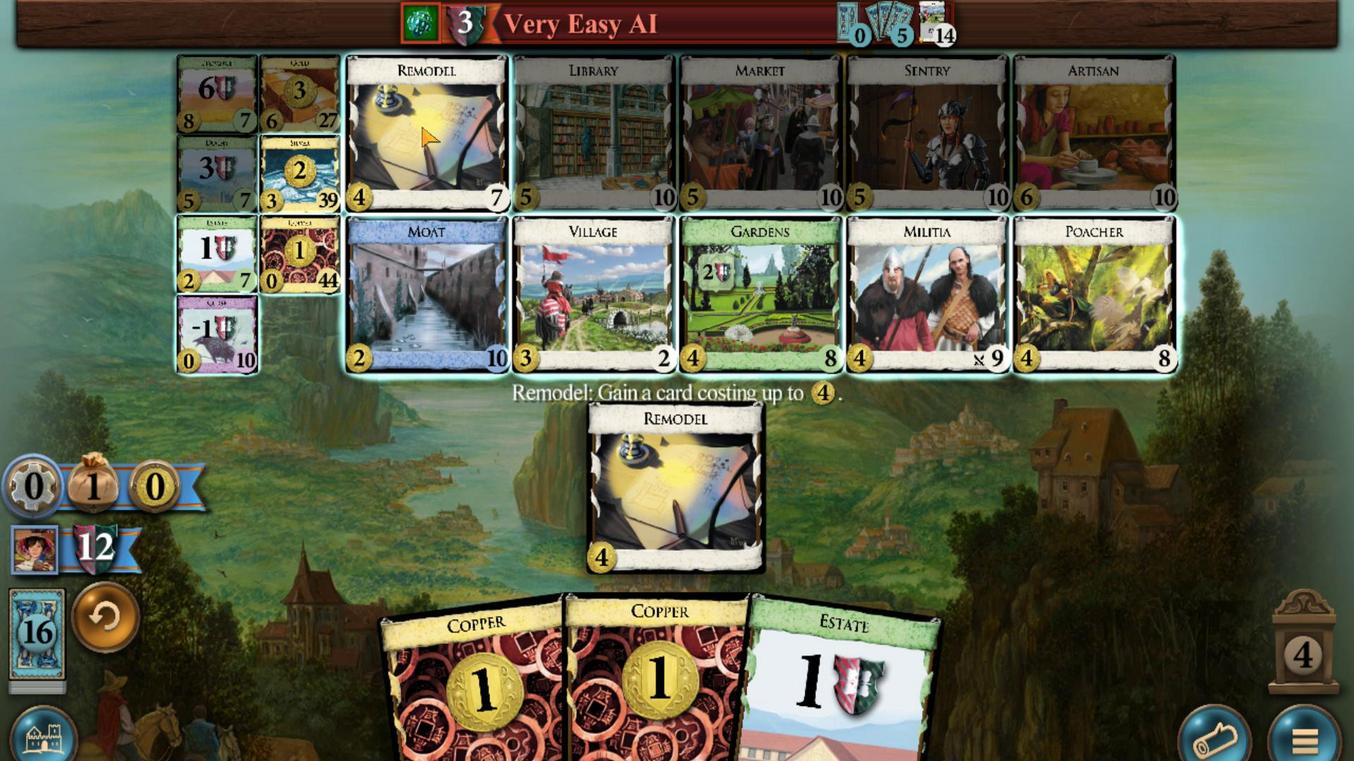 
Action: Mouse scrolled (412, 138) with delta (0, 0)
Screenshot: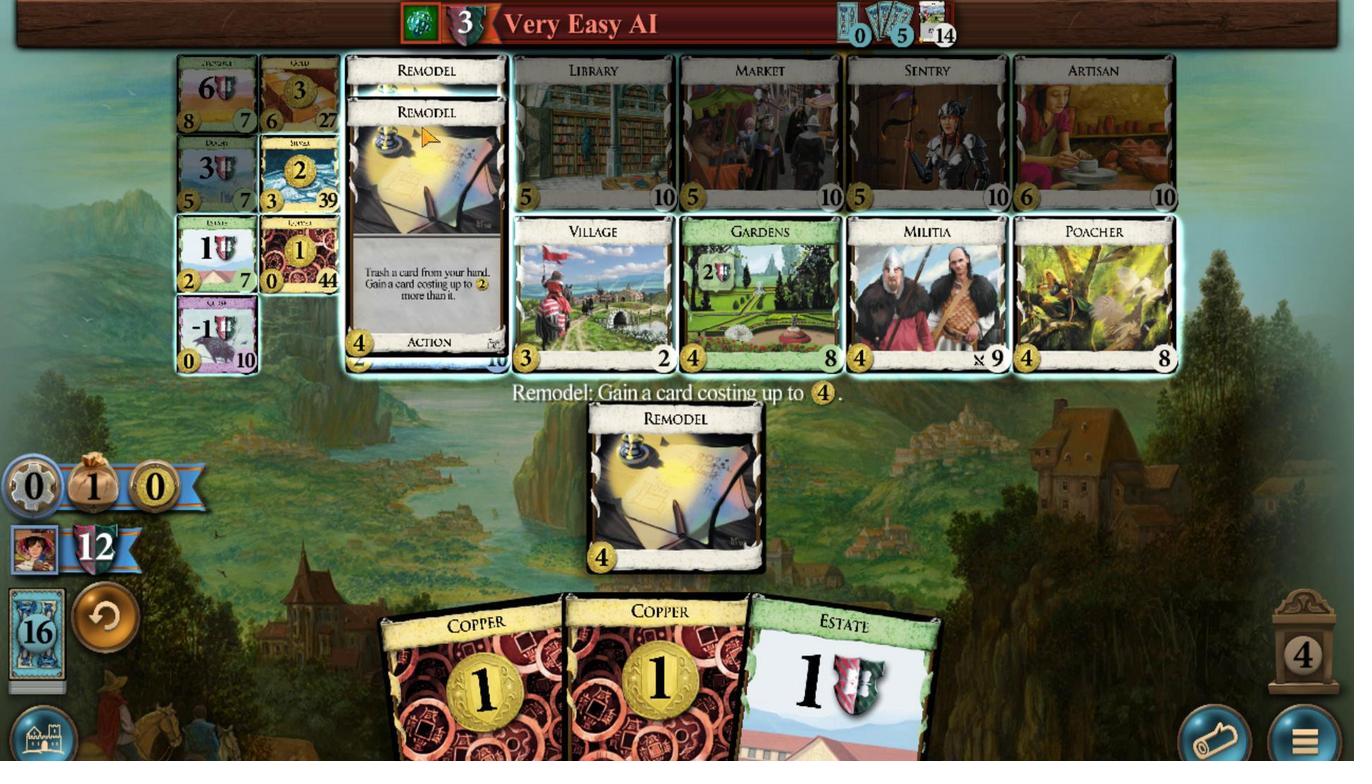 
Action: Mouse scrolled (412, 138) with delta (0, 0)
Screenshot: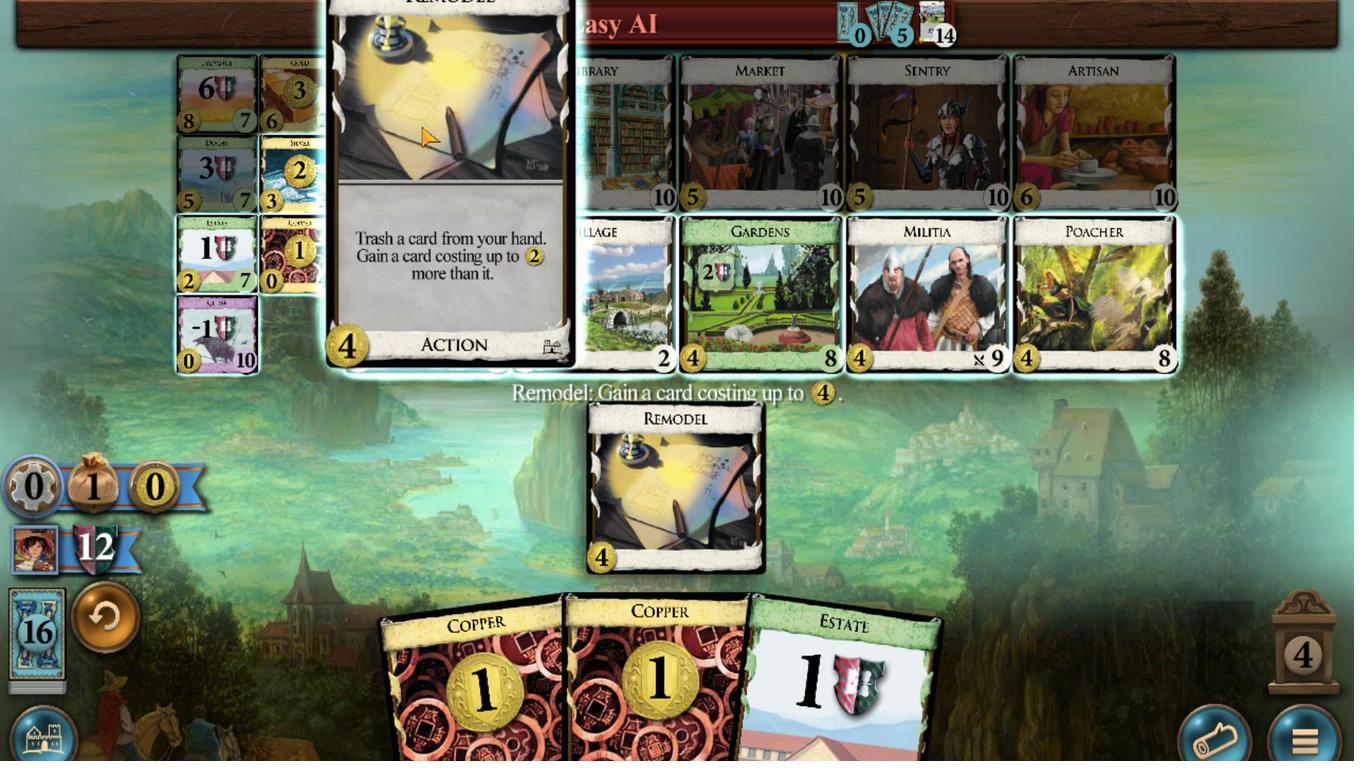 
Action: Mouse scrolled (412, 138) with delta (0, 0)
Screenshot: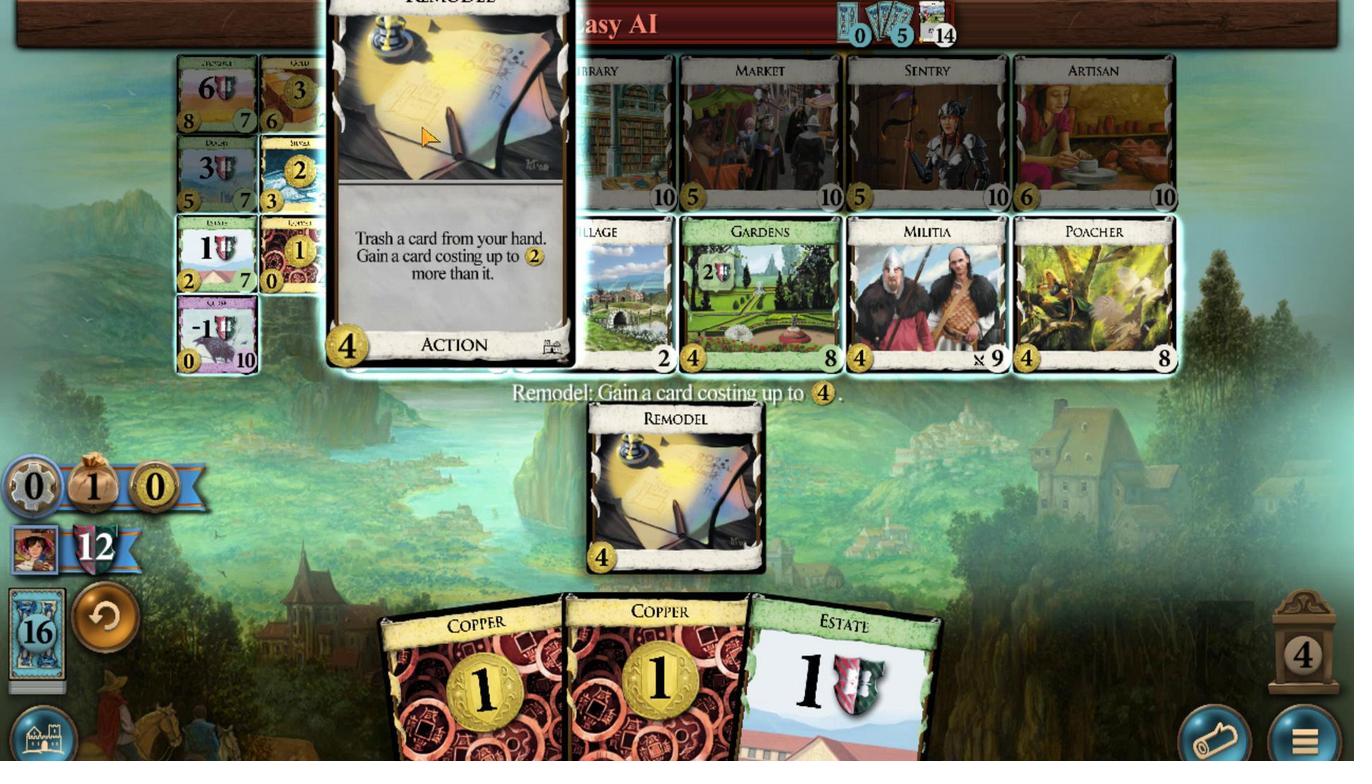 
Action: Mouse scrolled (412, 138) with delta (0, 0)
Screenshot: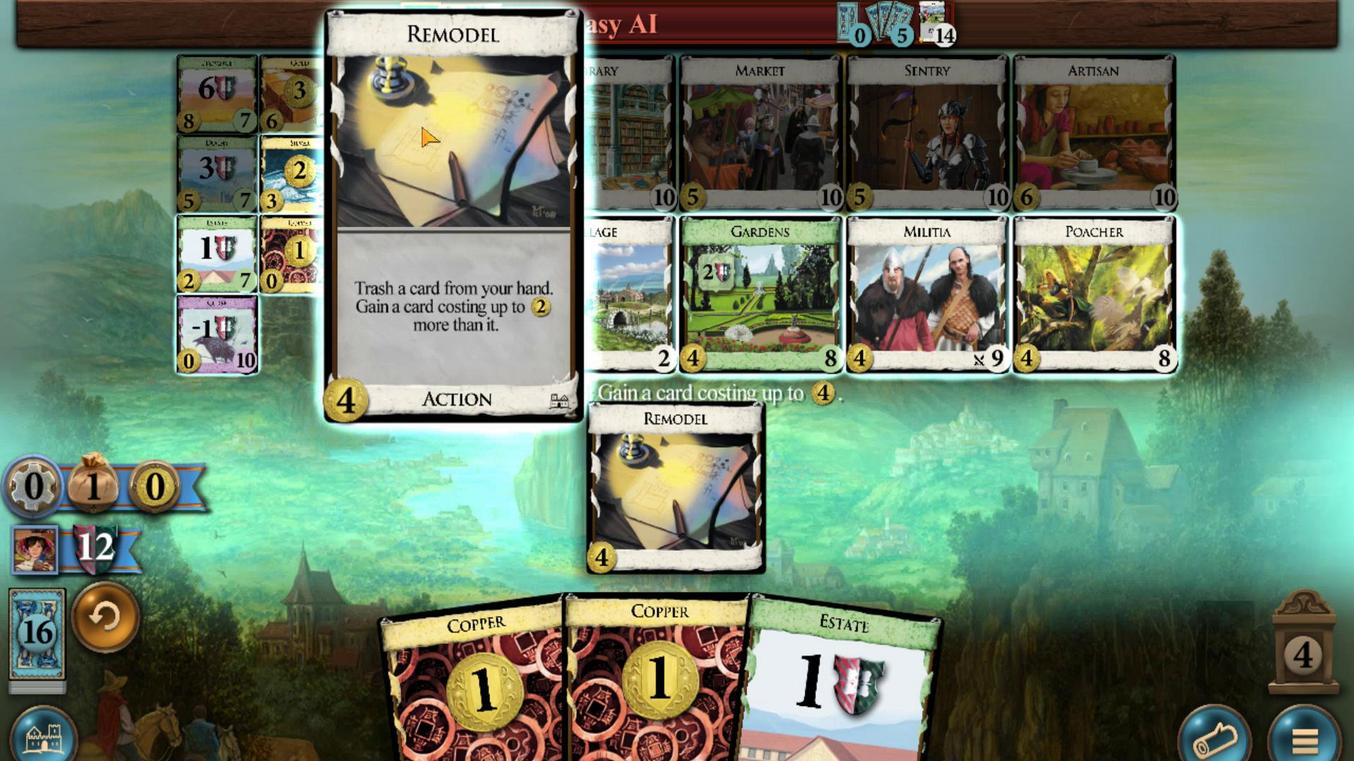 
Action: Mouse moved to (653, 644)
Screenshot: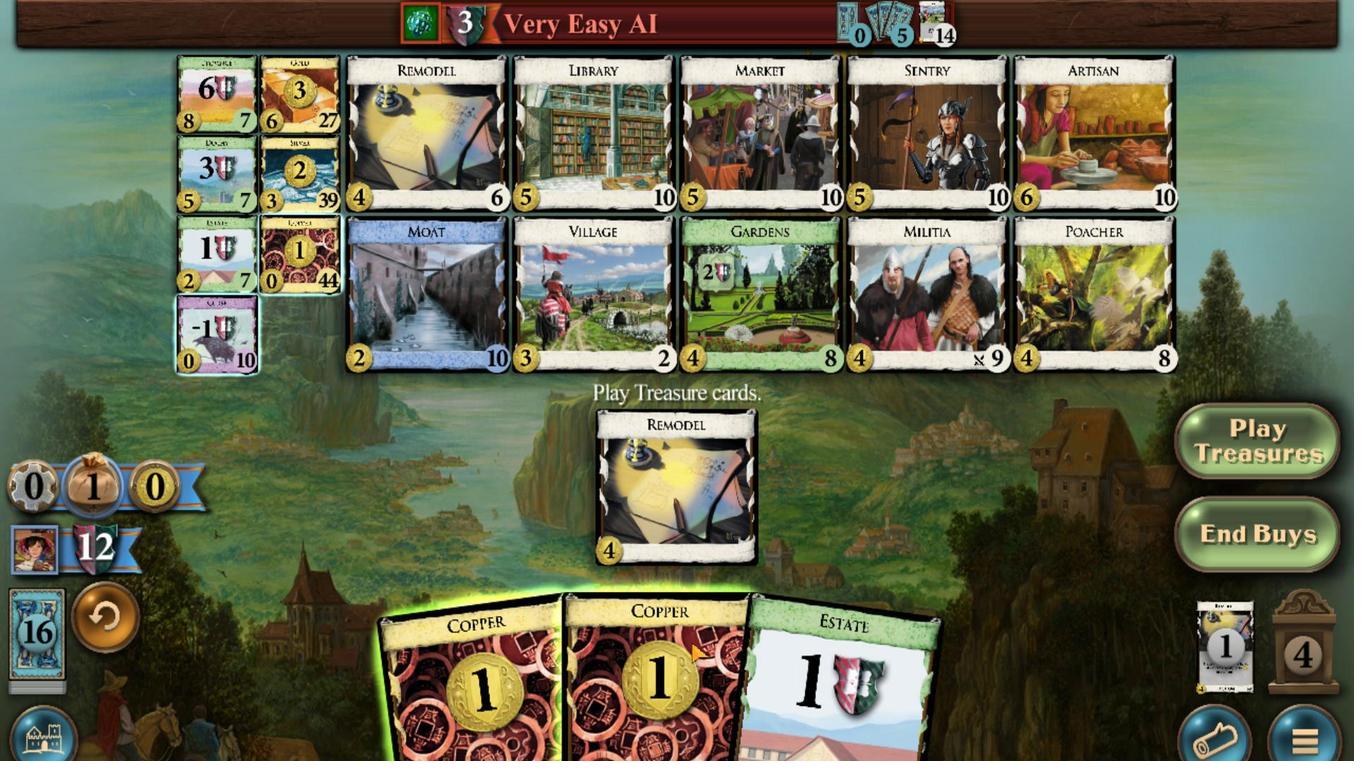 
Action: Mouse scrolled (653, 644) with delta (0, 0)
Screenshot: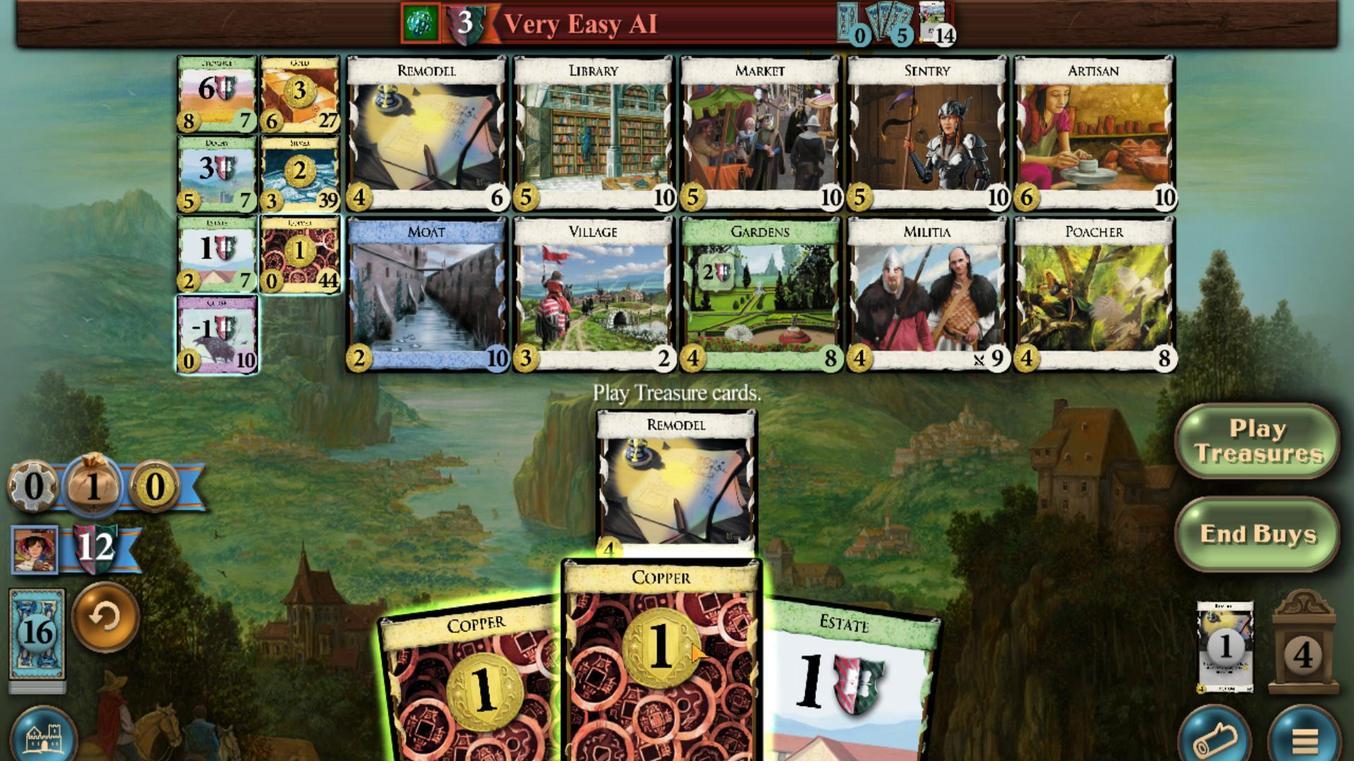 
Action: Mouse moved to (567, 639)
Screenshot: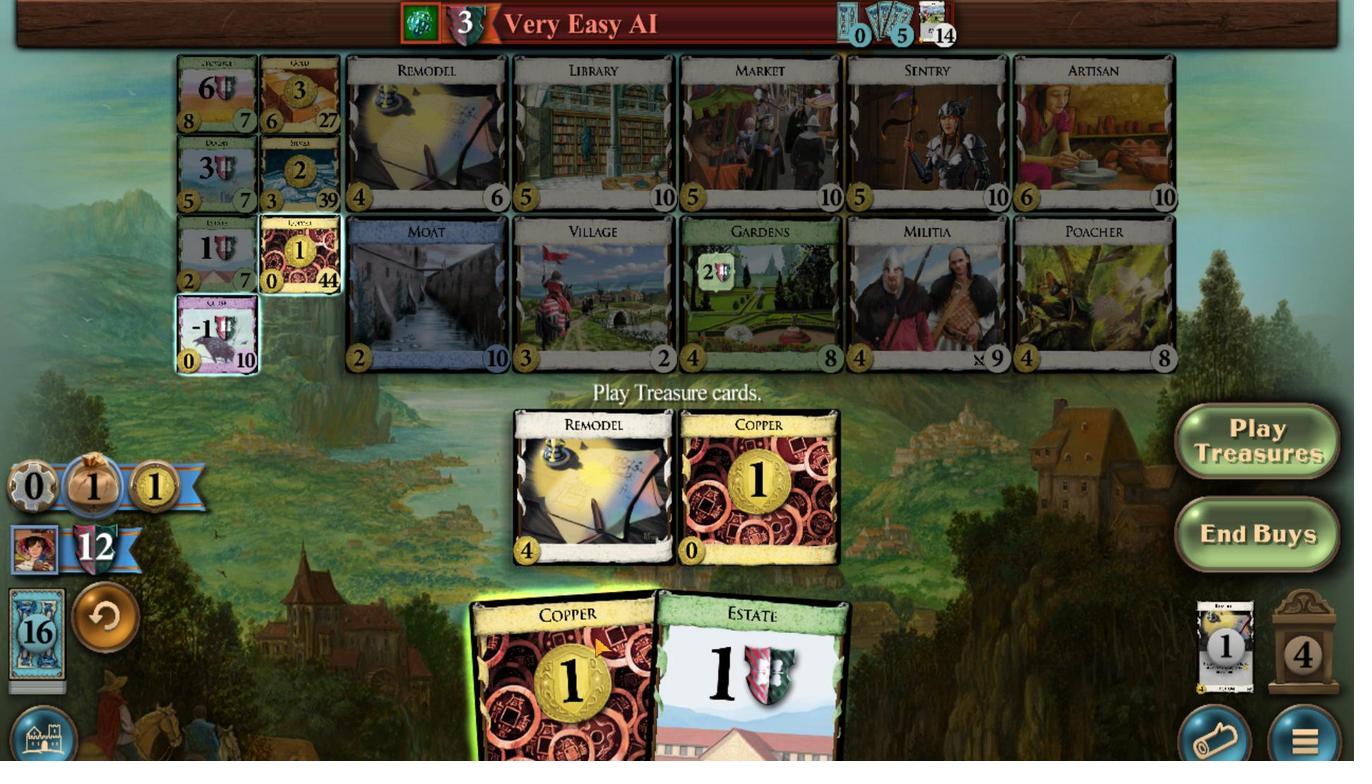 
Action: Mouse scrolled (567, 638) with delta (0, 0)
Screenshot: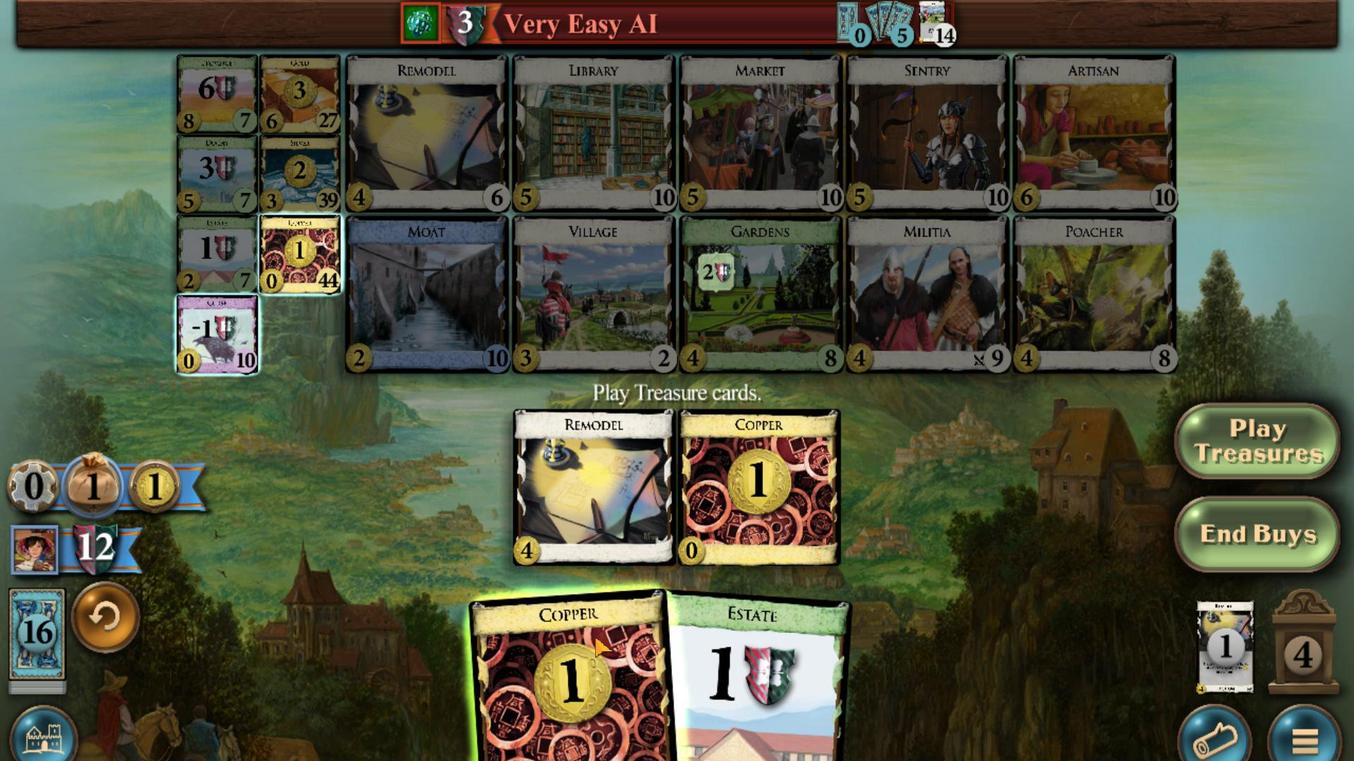 
Action: Mouse moved to (253, 264)
Screenshot: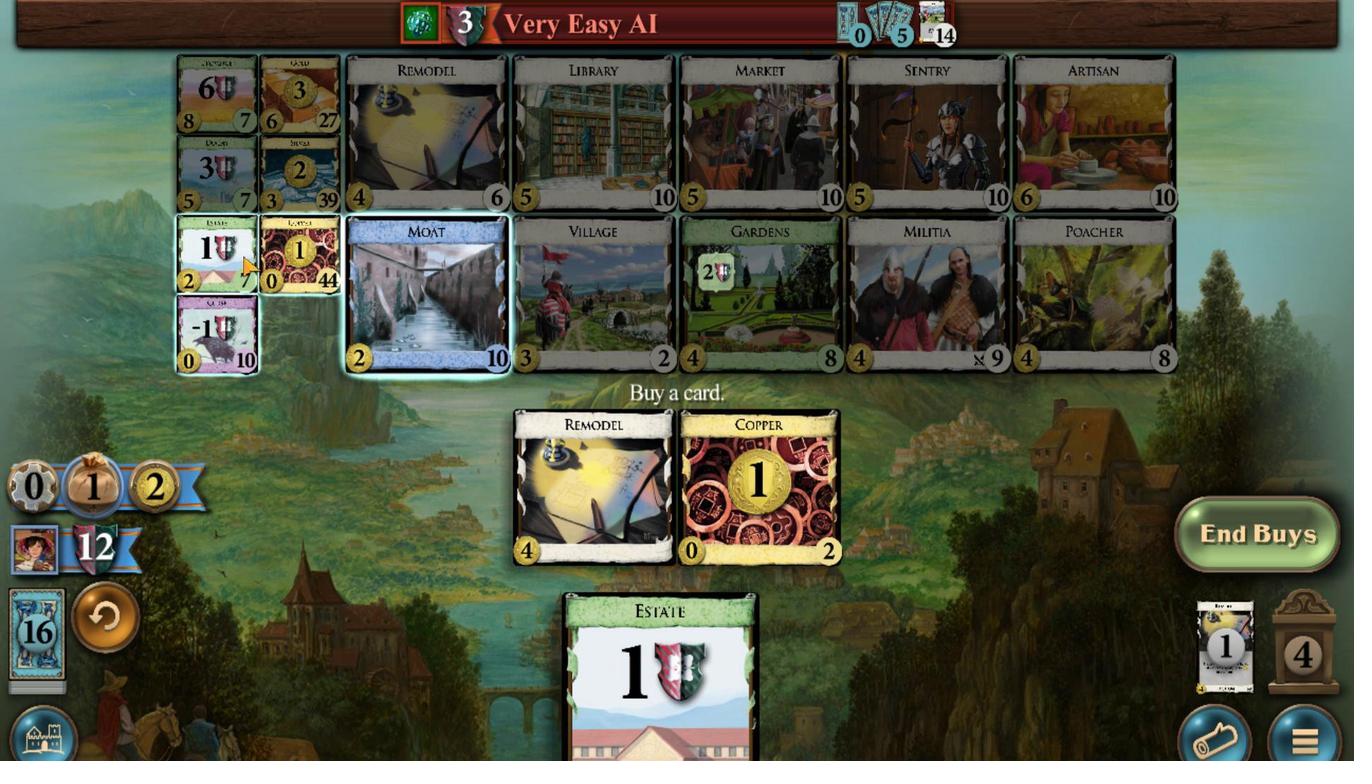 
Action: Mouse scrolled (253, 265) with delta (0, 0)
Screenshot: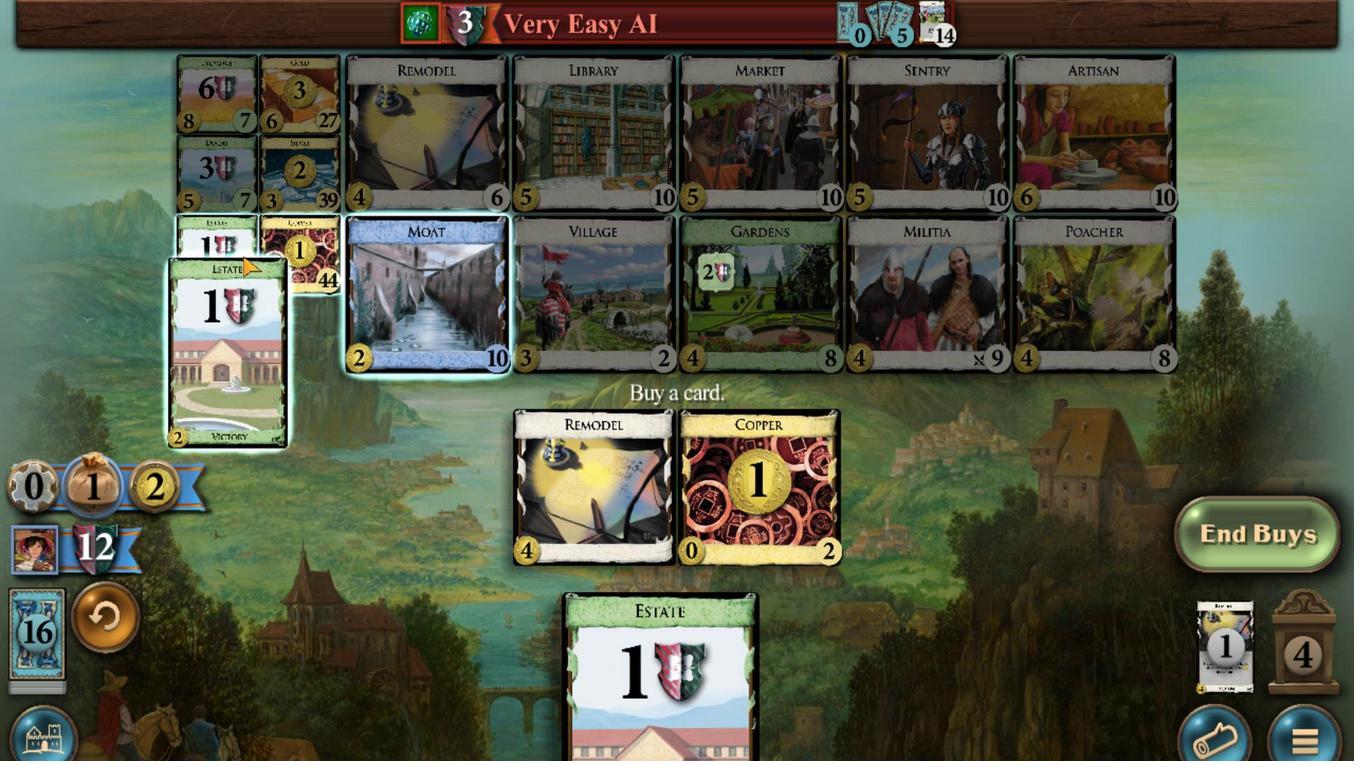 
Action: Mouse scrolled (253, 265) with delta (0, 0)
Screenshot: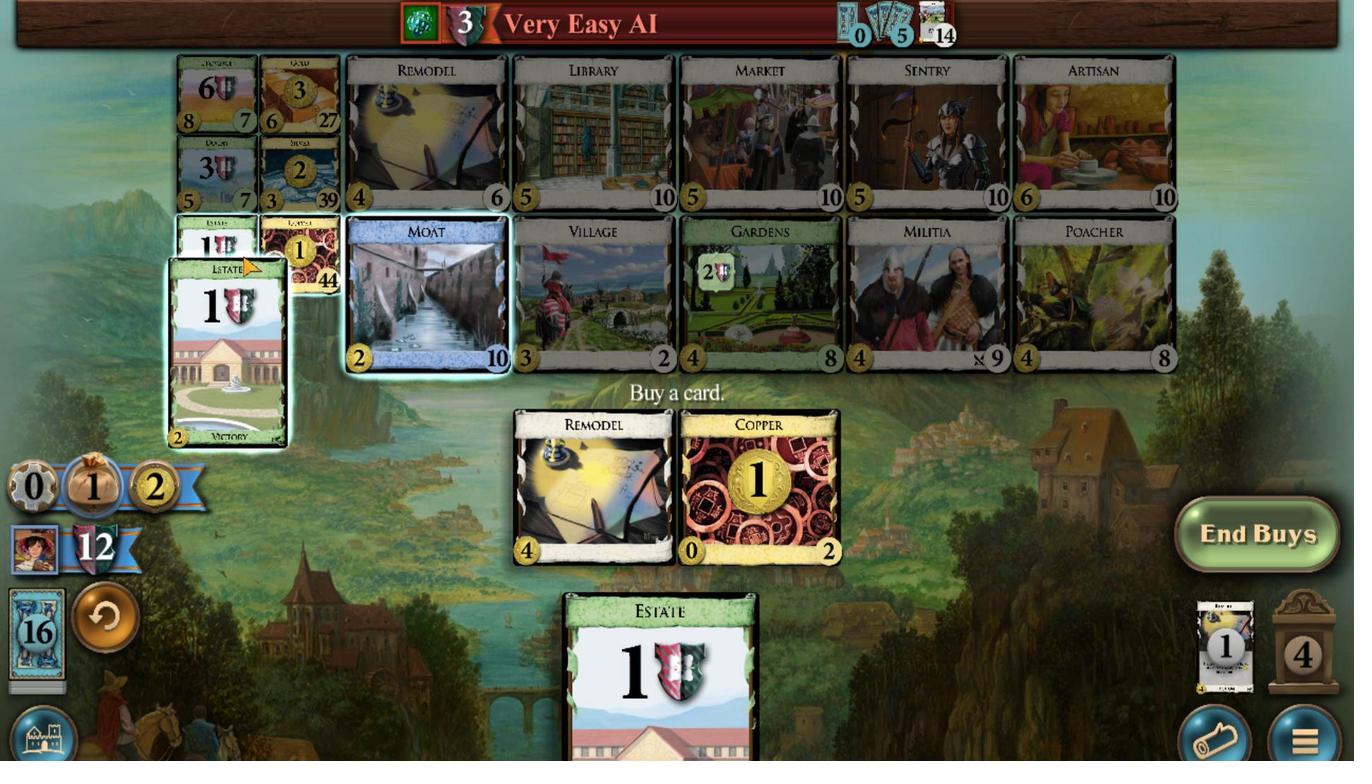 
Action: Mouse scrolled (253, 265) with delta (0, 0)
